 Task: Access a repository's "Branches" to manage and review branch history.
Action: Mouse moved to (1161, 408)
Screenshot: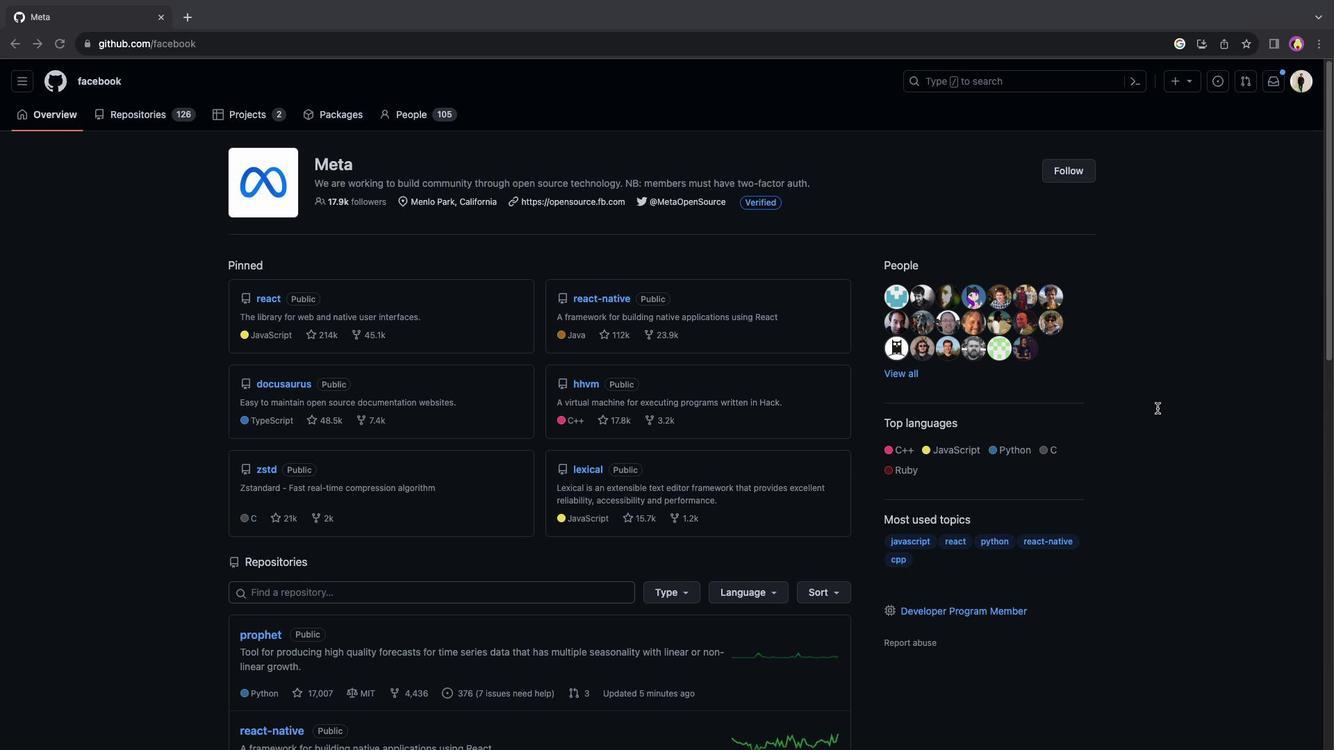 
Action: Mouse scrolled (1161, 408) with delta (0, 0)
Screenshot: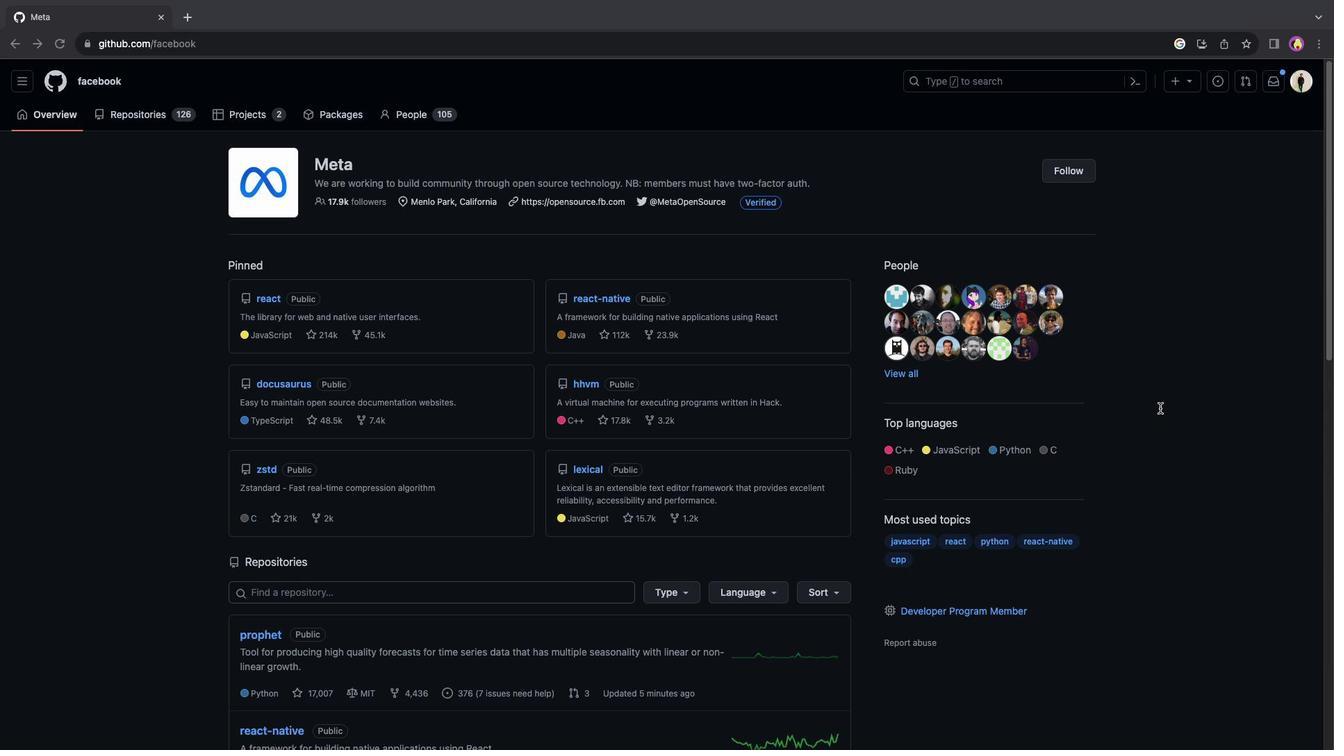 
Action: Mouse scrolled (1161, 408) with delta (0, 0)
Screenshot: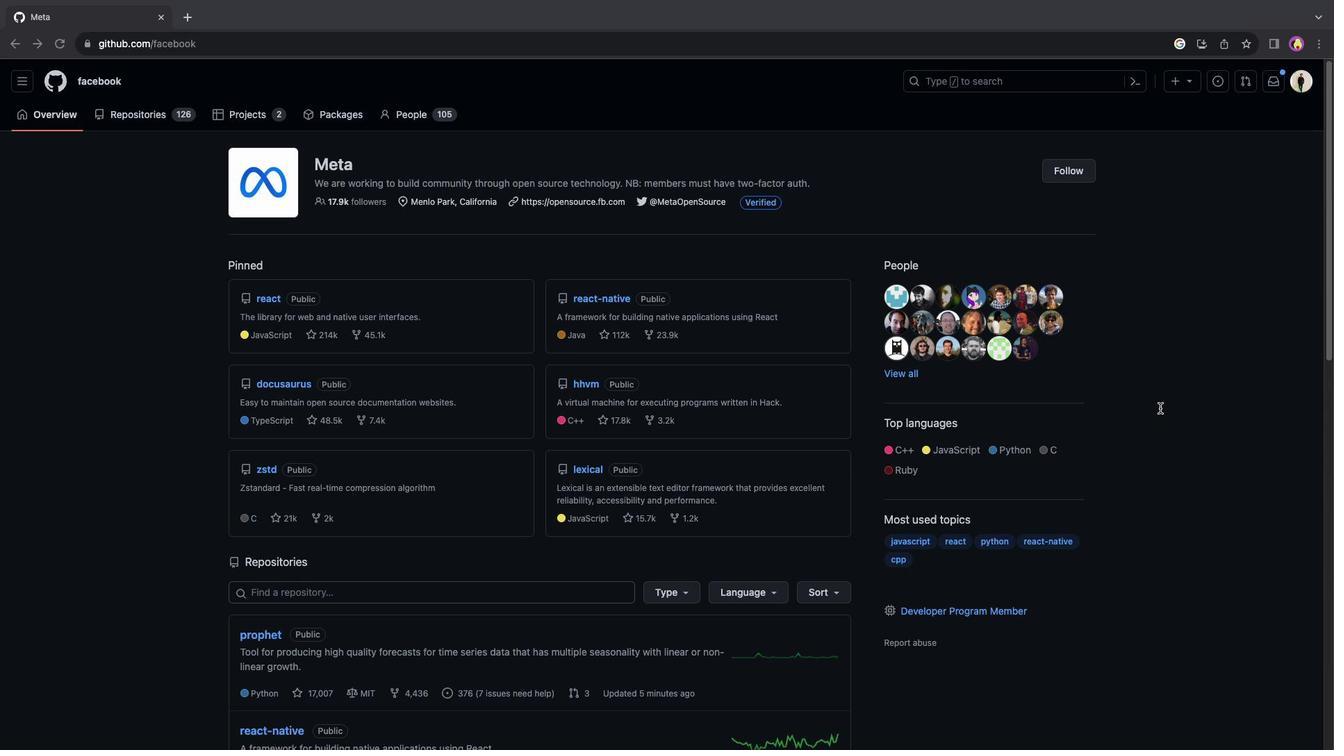 
Action: Mouse moved to (1160, 408)
Screenshot: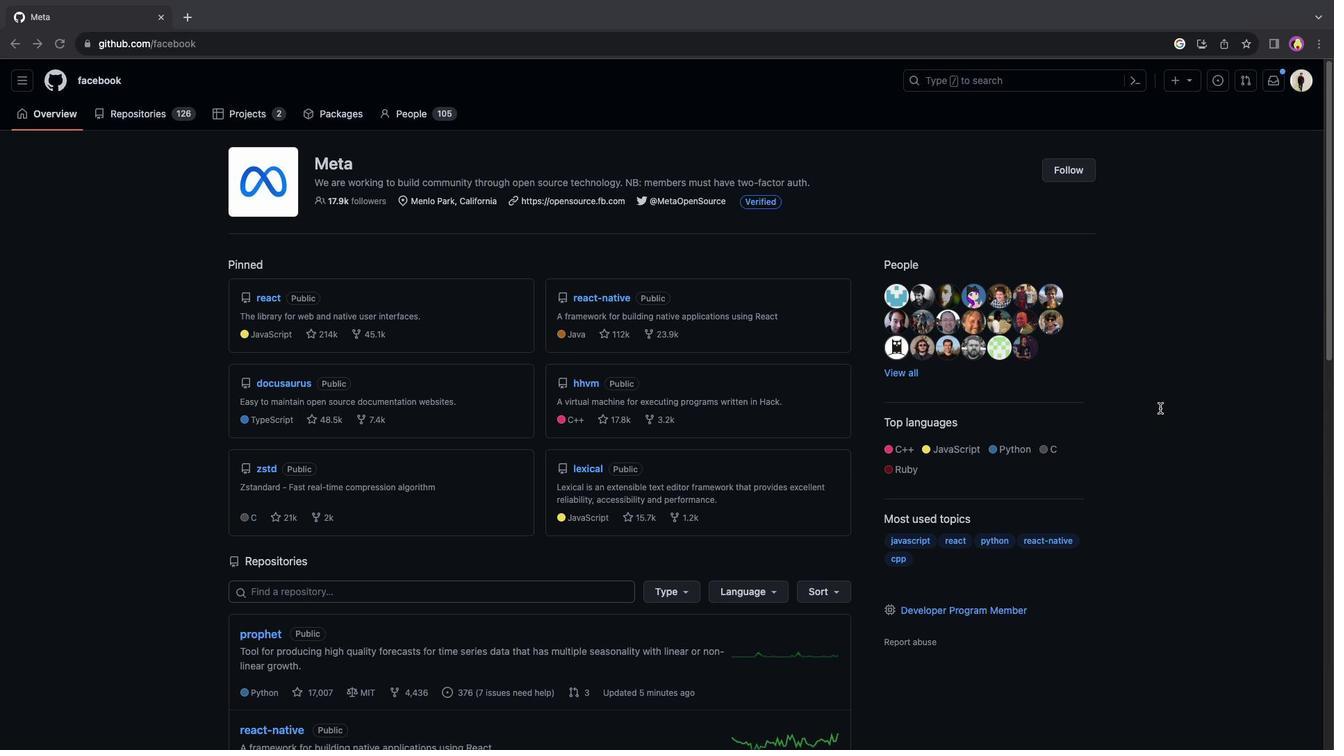 
Action: Mouse scrolled (1160, 408) with delta (0, -1)
Screenshot: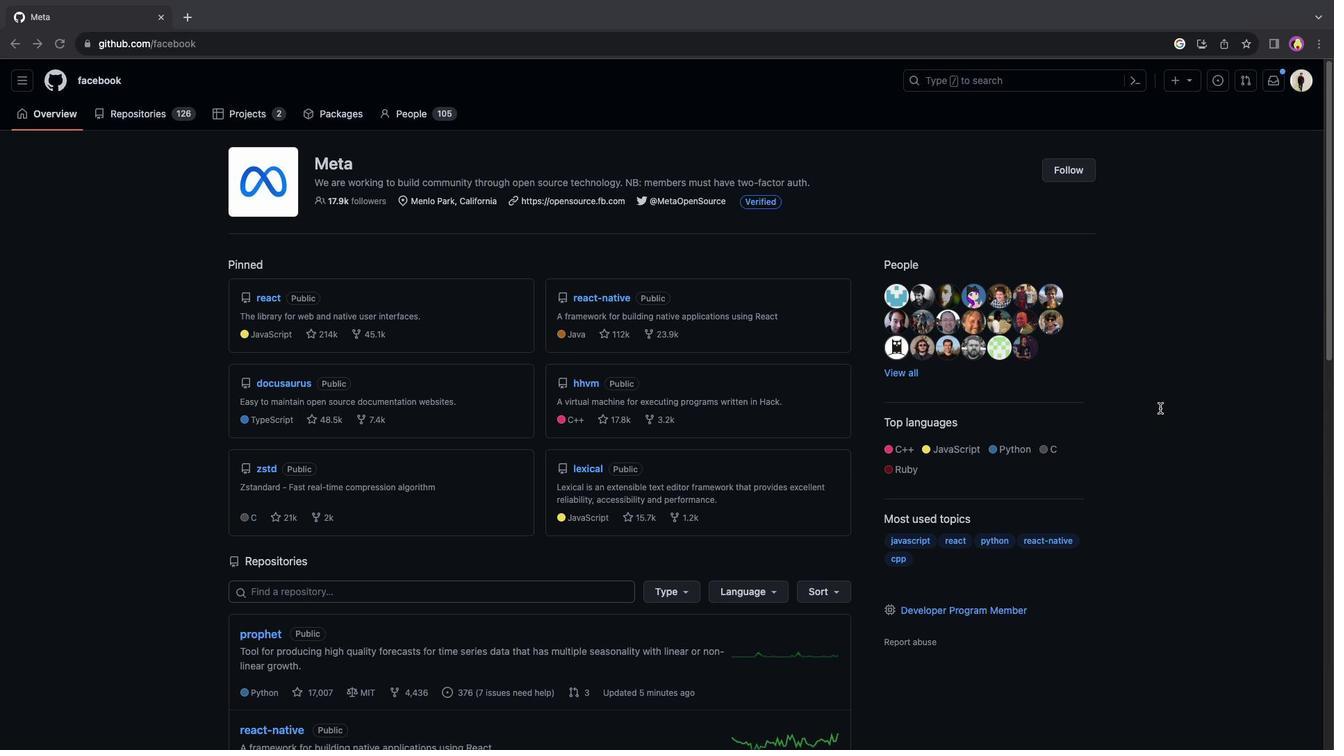 
Action: Mouse moved to (264, 202)
Screenshot: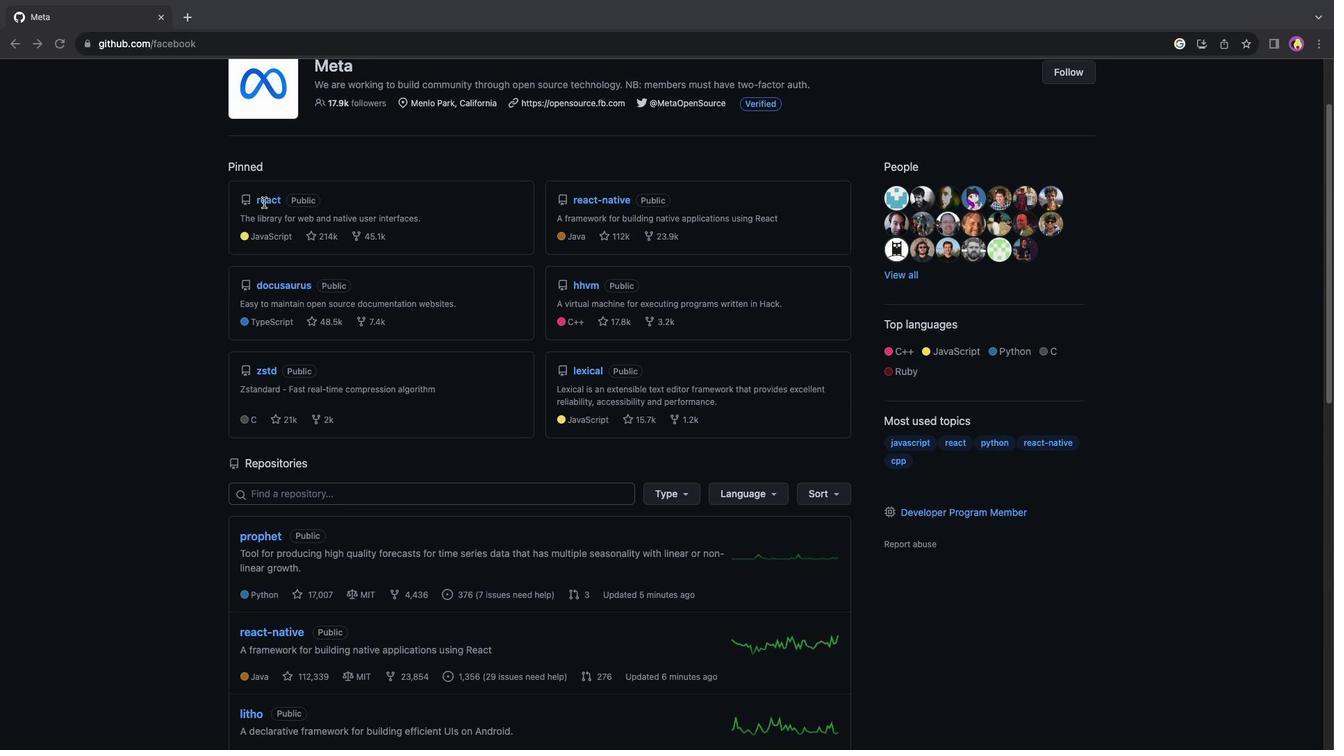 
Action: Mouse pressed left at (264, 202)
Screenshot: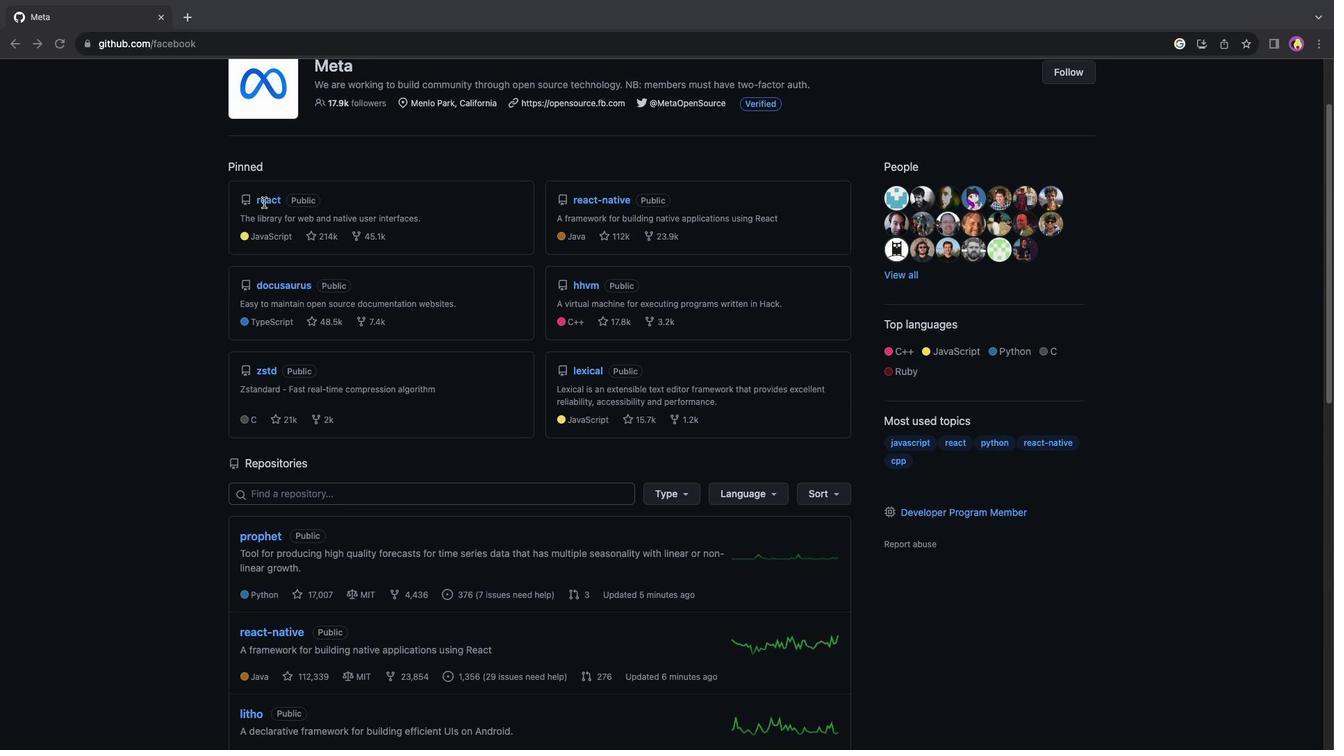 
Action: Mouse moved to (264, 199)
Screenshot: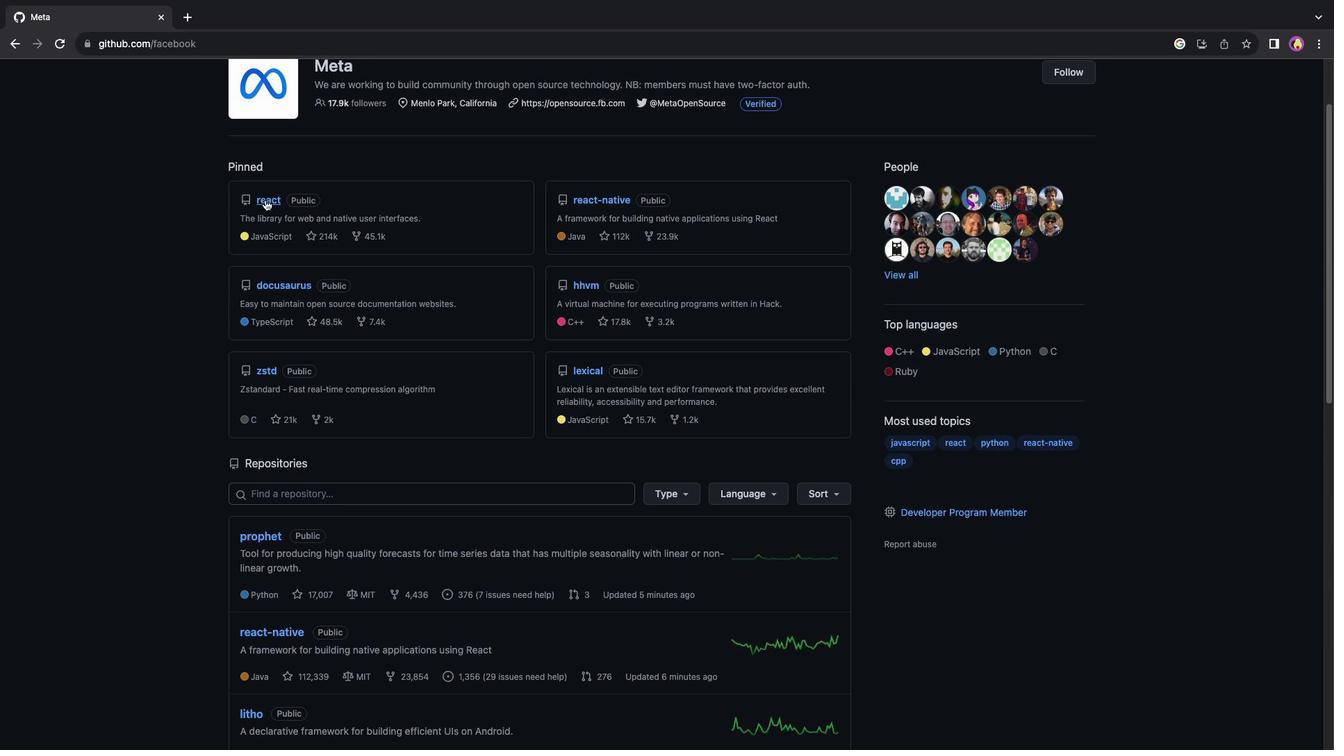 
Action: Mouse pressed left at (264, 199)
Screenshot: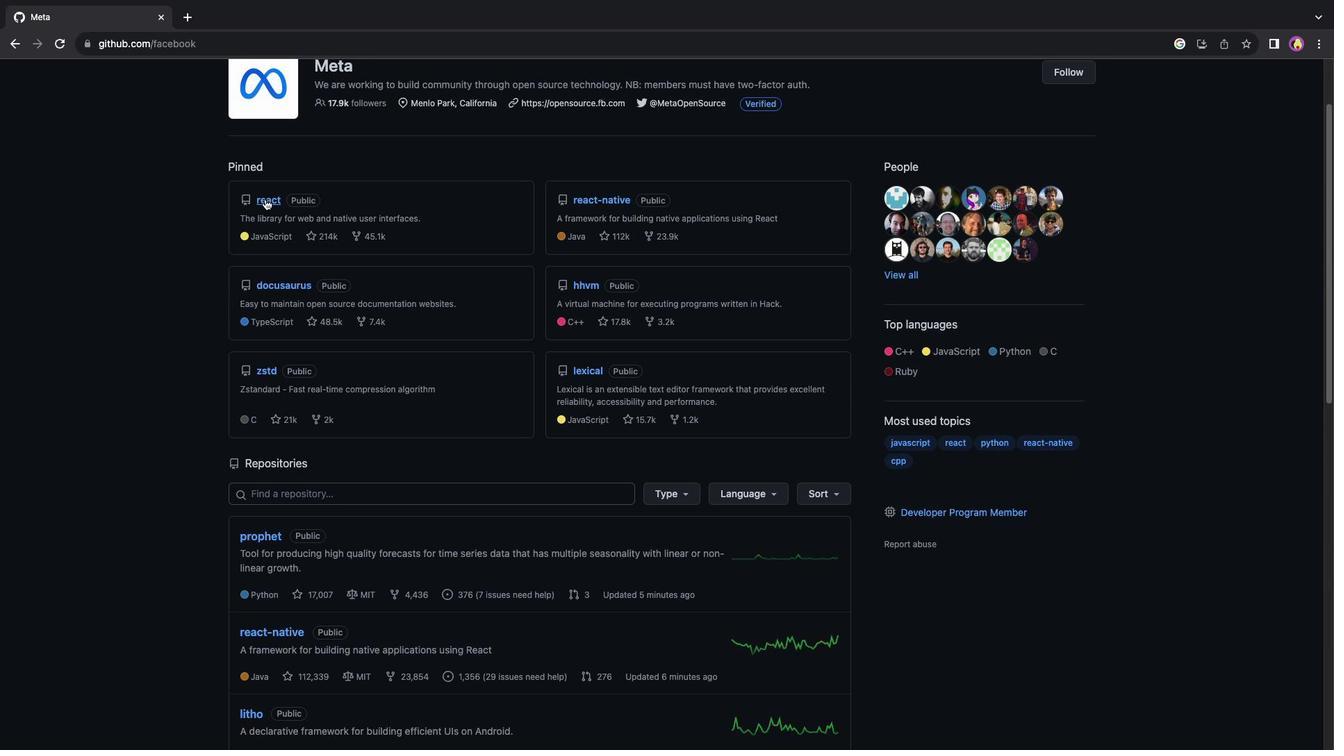 
Action: Mouse moved to (351, 200)
Screenshot: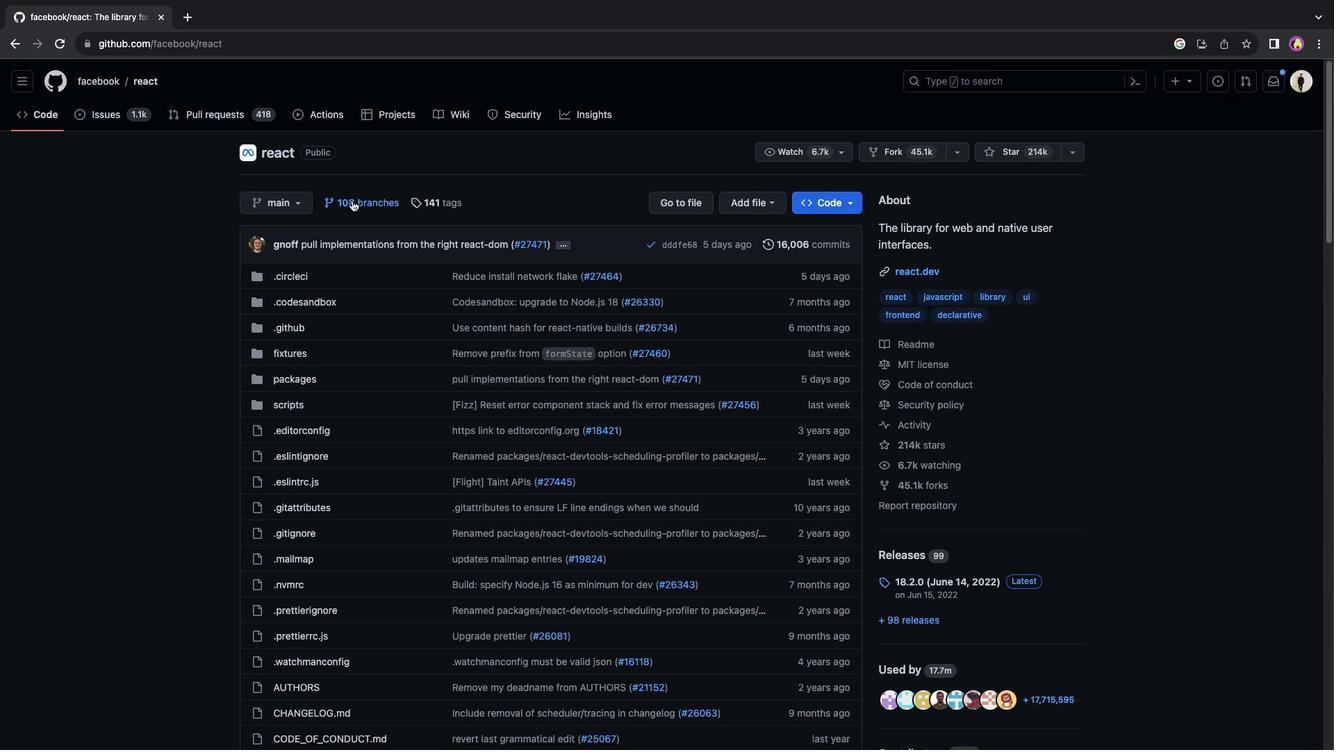 
Action: Mouse pressed left at (351, 200)
Screenshot: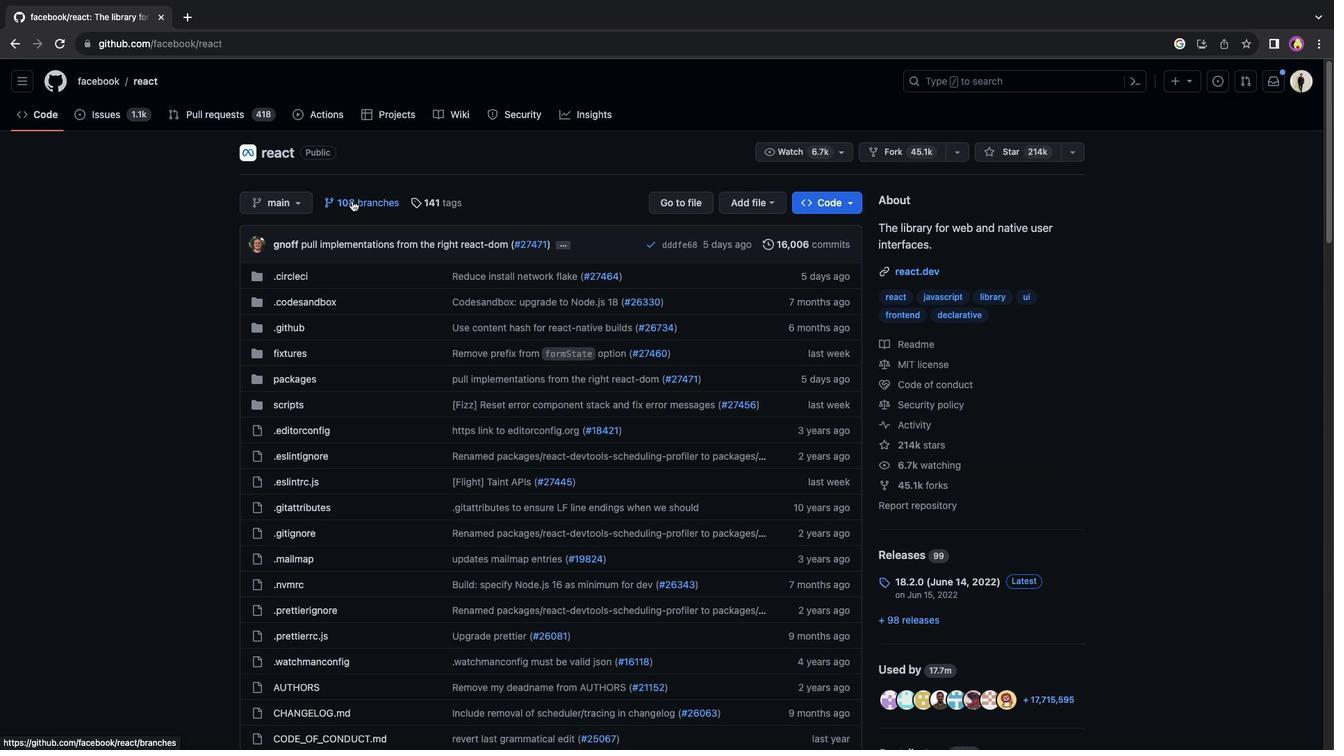 
Action: Mouse moved to (561, 316)
Screenshot: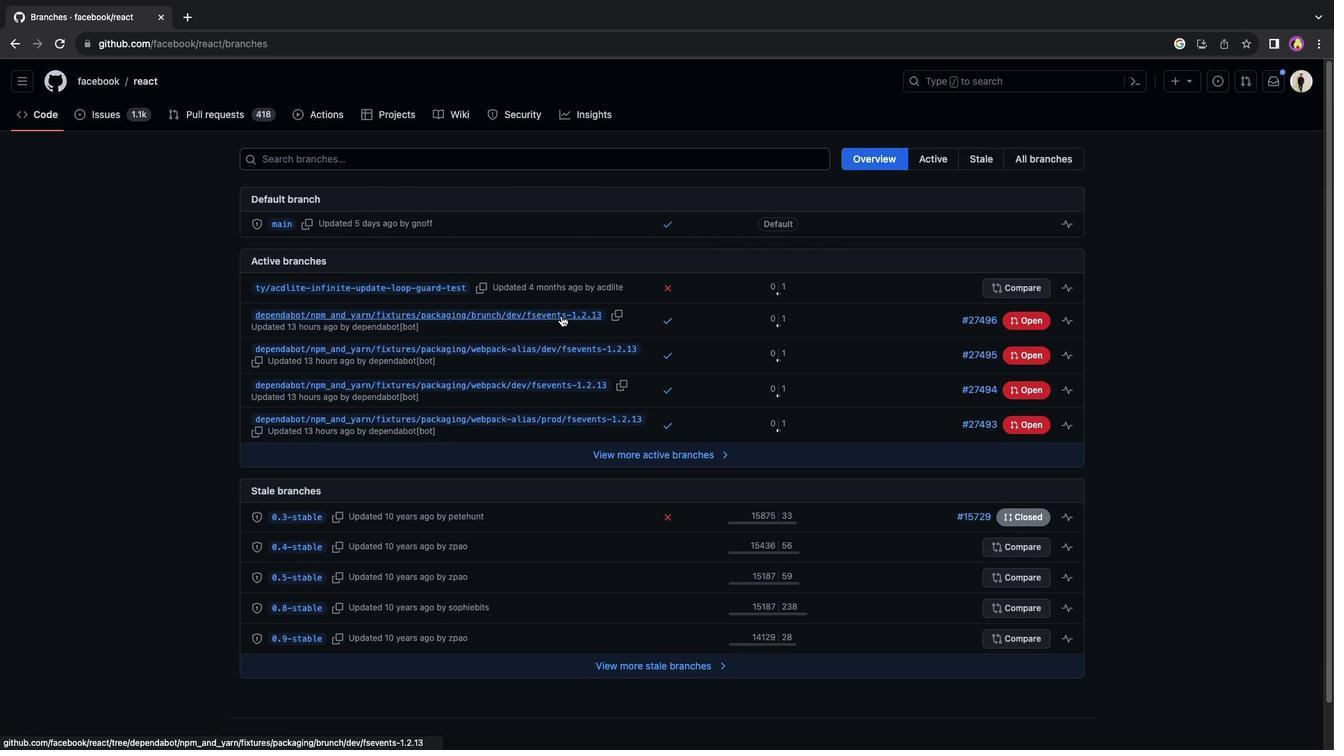 
Action: Mouse pressed left at (561, 316)
Screenshot: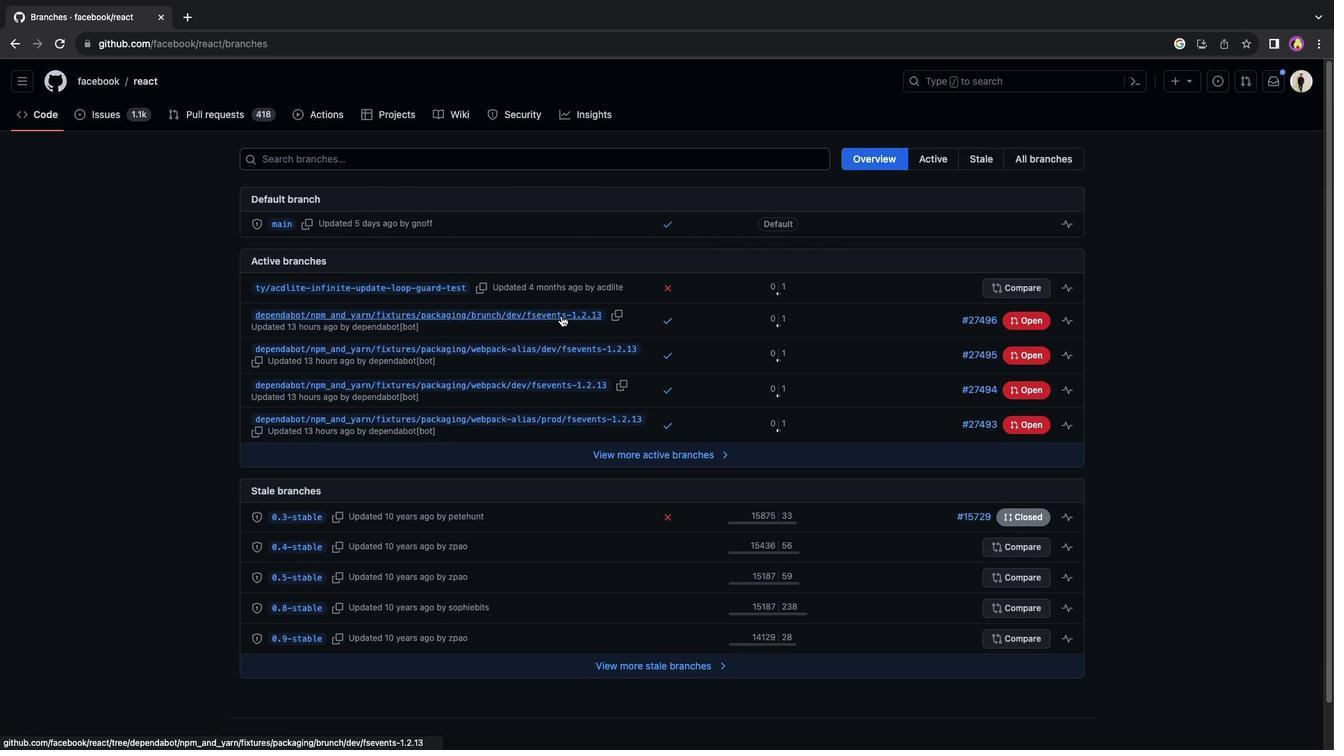 
Action: Mouse moved to (568, 351)
Screenshot: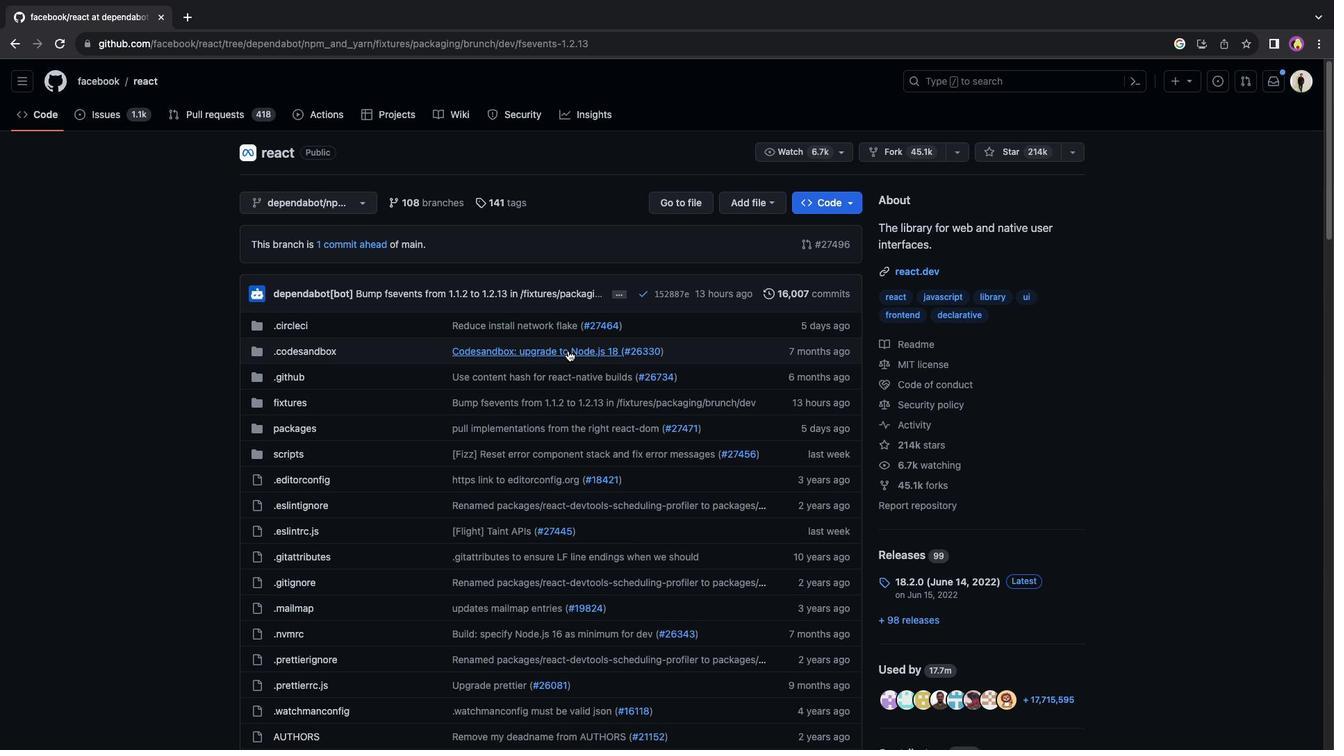 
Action: Mouse scrolled (568, 351) with delta (0, 0)
Screenshot: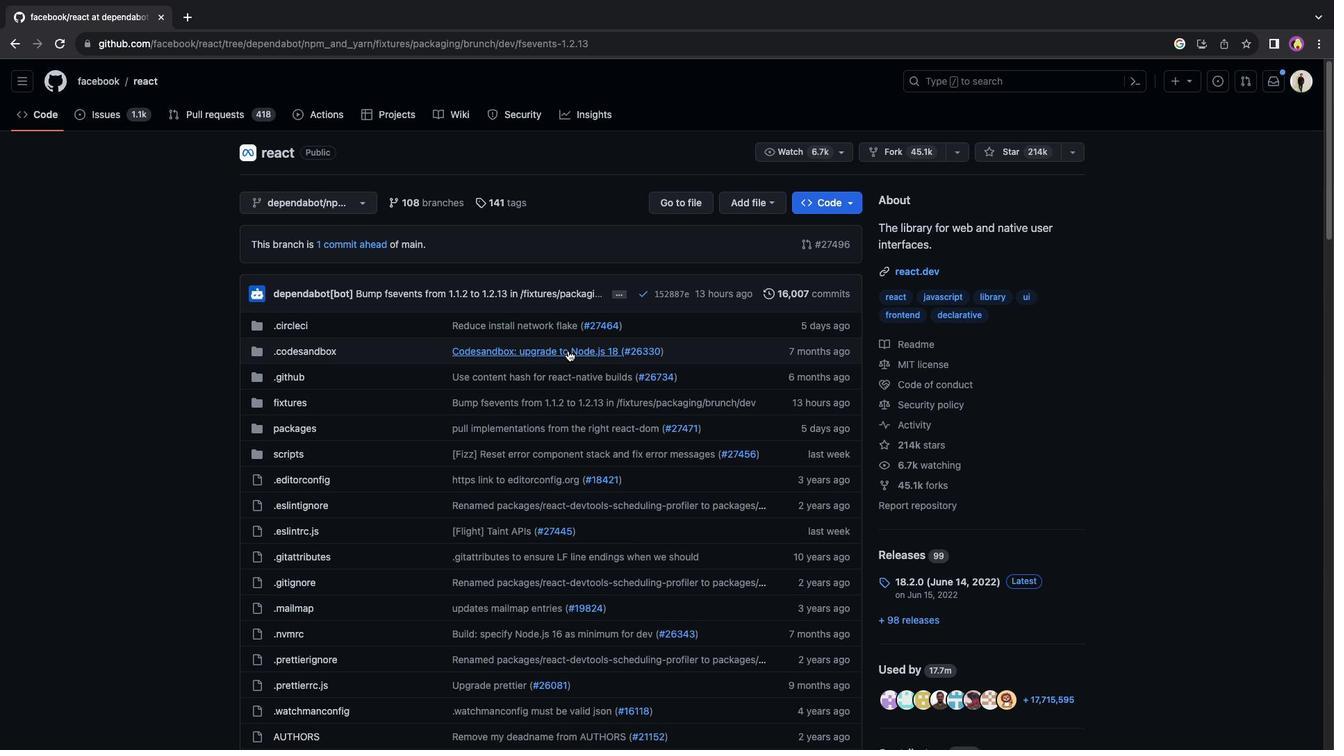 
Action: Mouse scrolled (568, 351) with delta (0, 0)
Screenshot: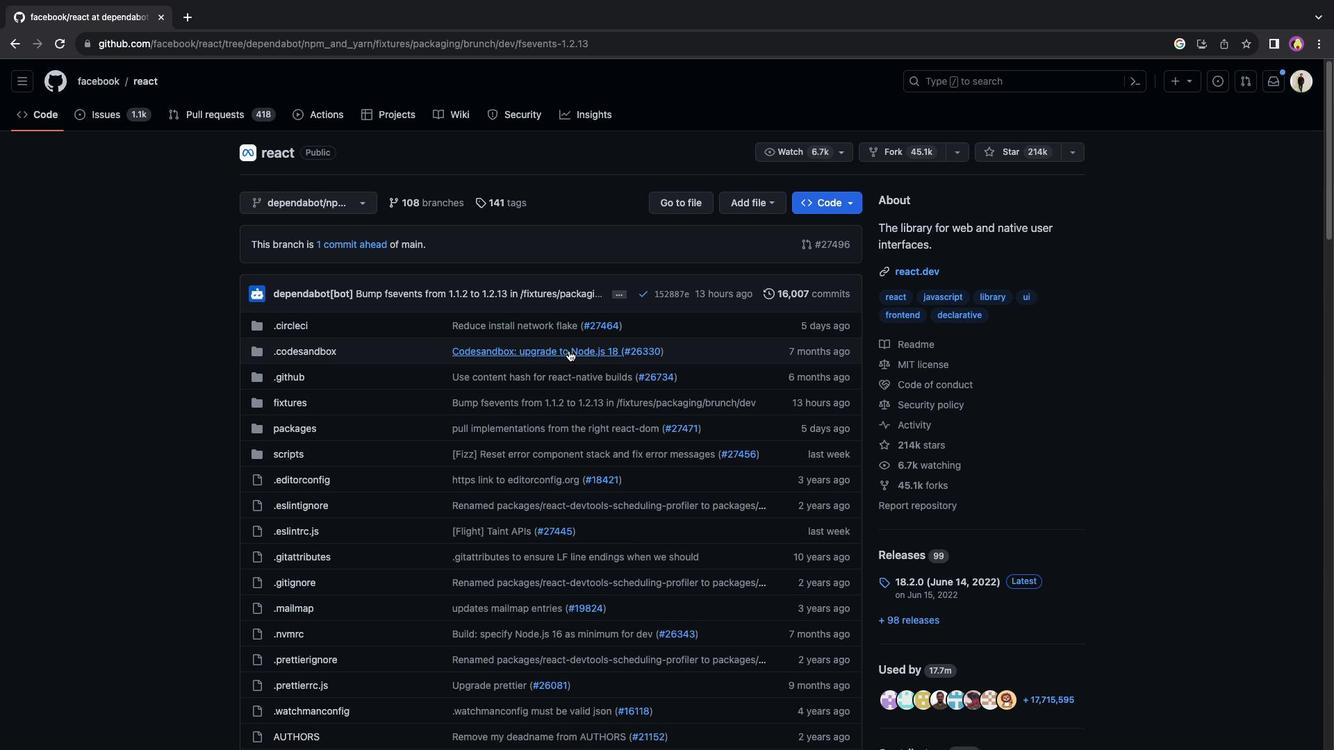 
Action: Mouse scrolled (568, 351) with delta (0, -1)
Screenshot: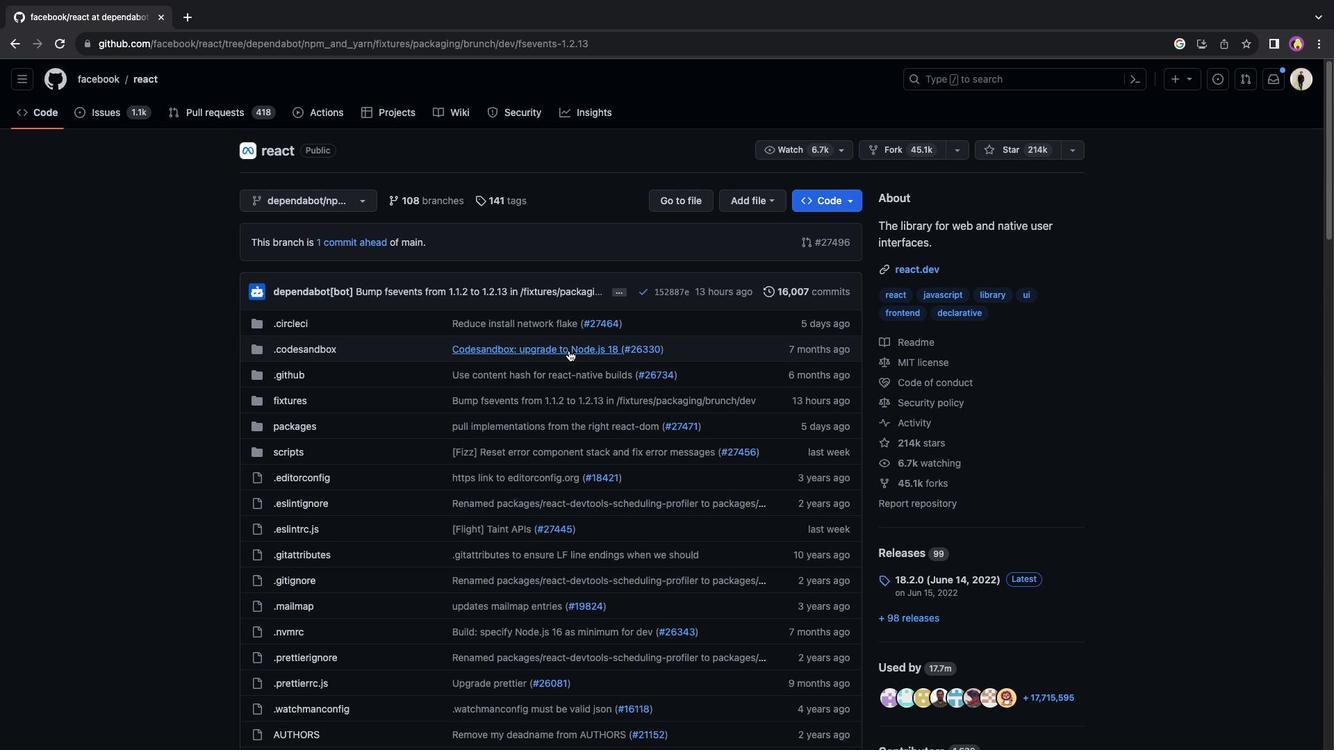 
Action: Mouse scrolled (568, 351) with delta (0, 0)
Screenshot: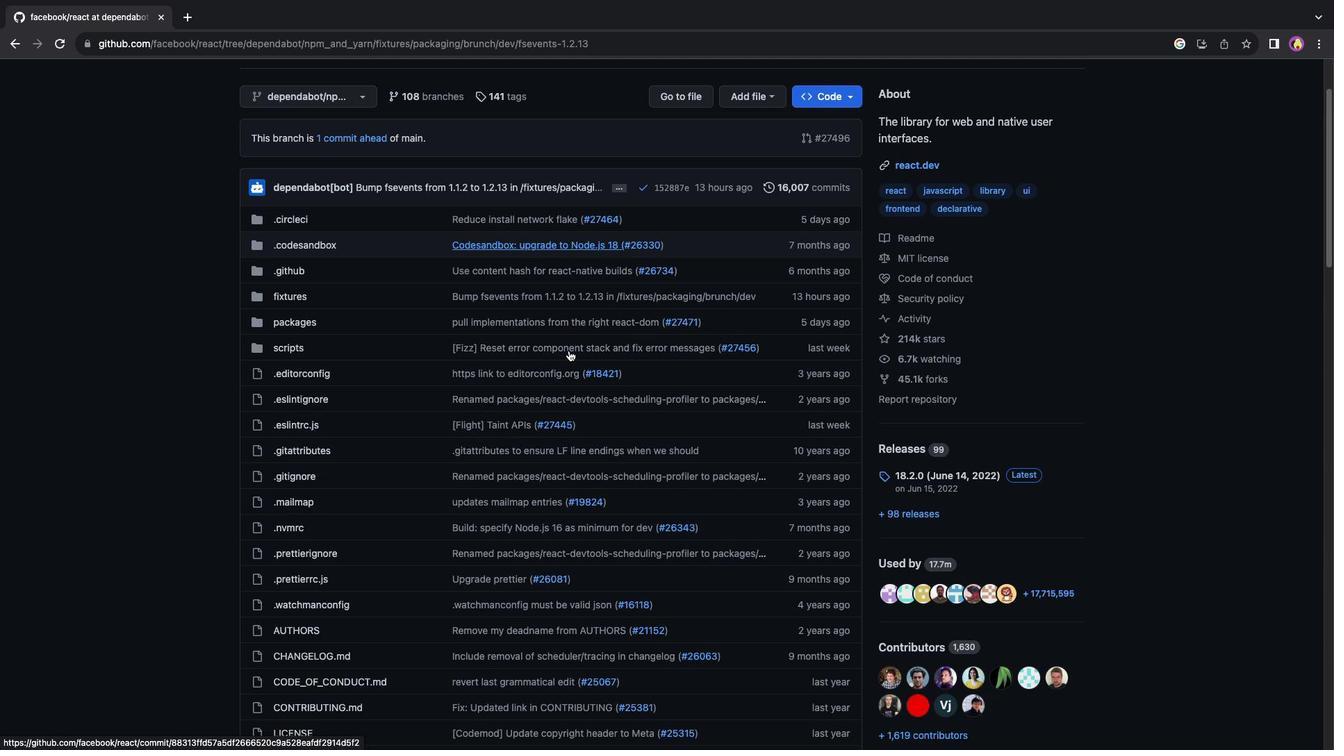 
Action: Mouse scrolled (568, 351) with delta (0, 0)
Screenshot: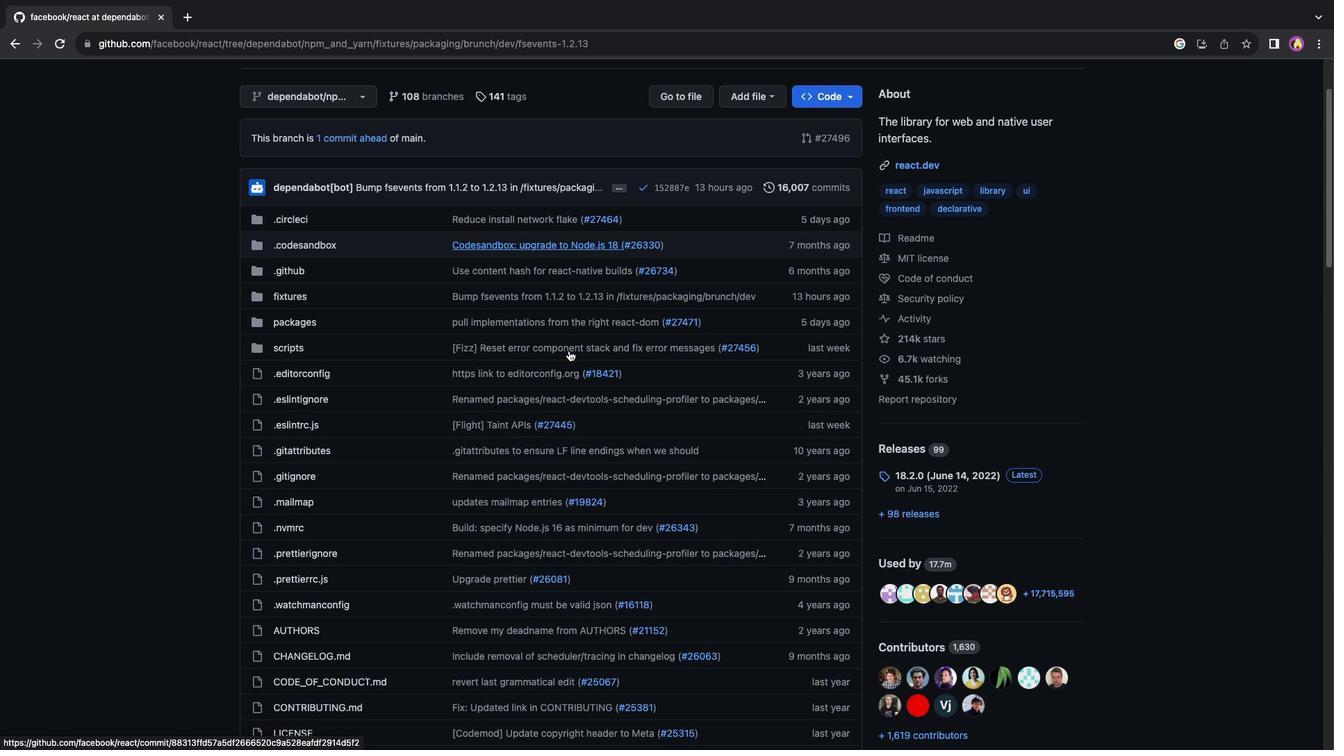 
Action: Mouse scrolled (568, 351) with delta (0, -2)
Screenshot: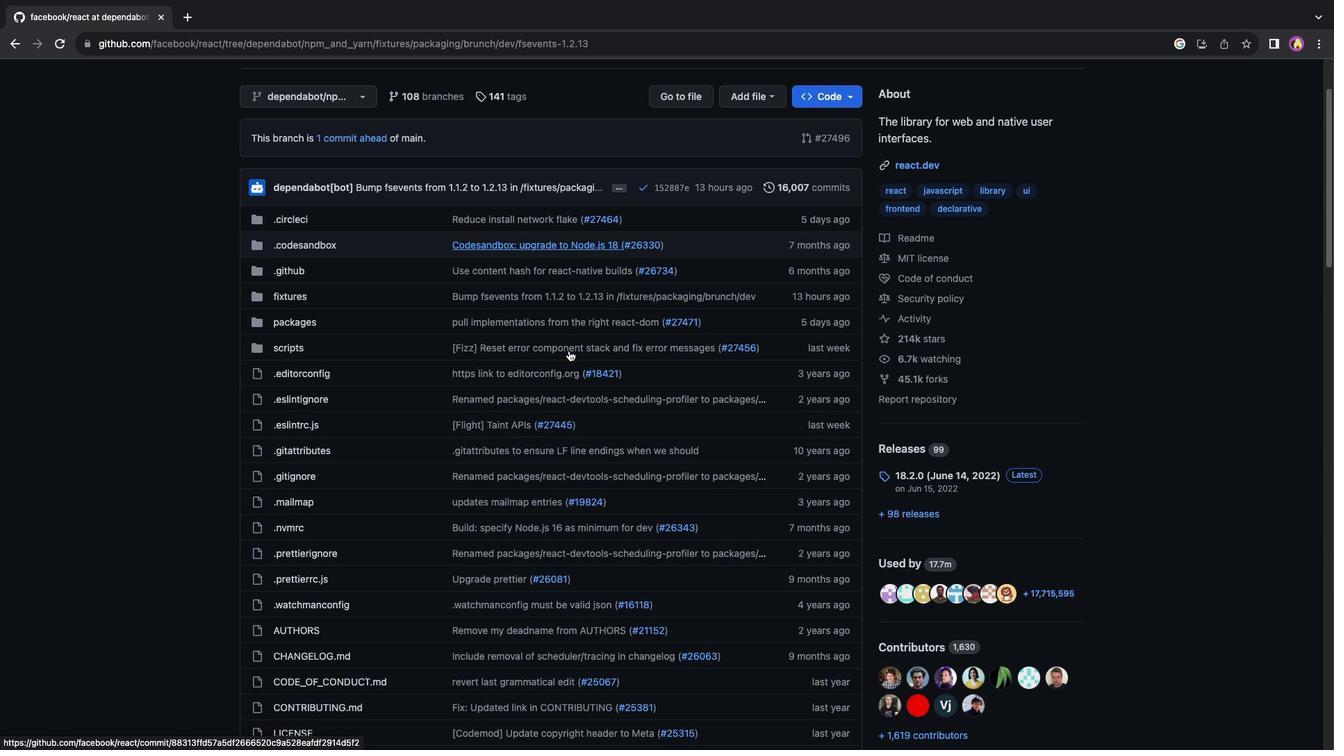 
Action: Mouse scrolled (568, 351) with delta (0, -2)
Screenshot: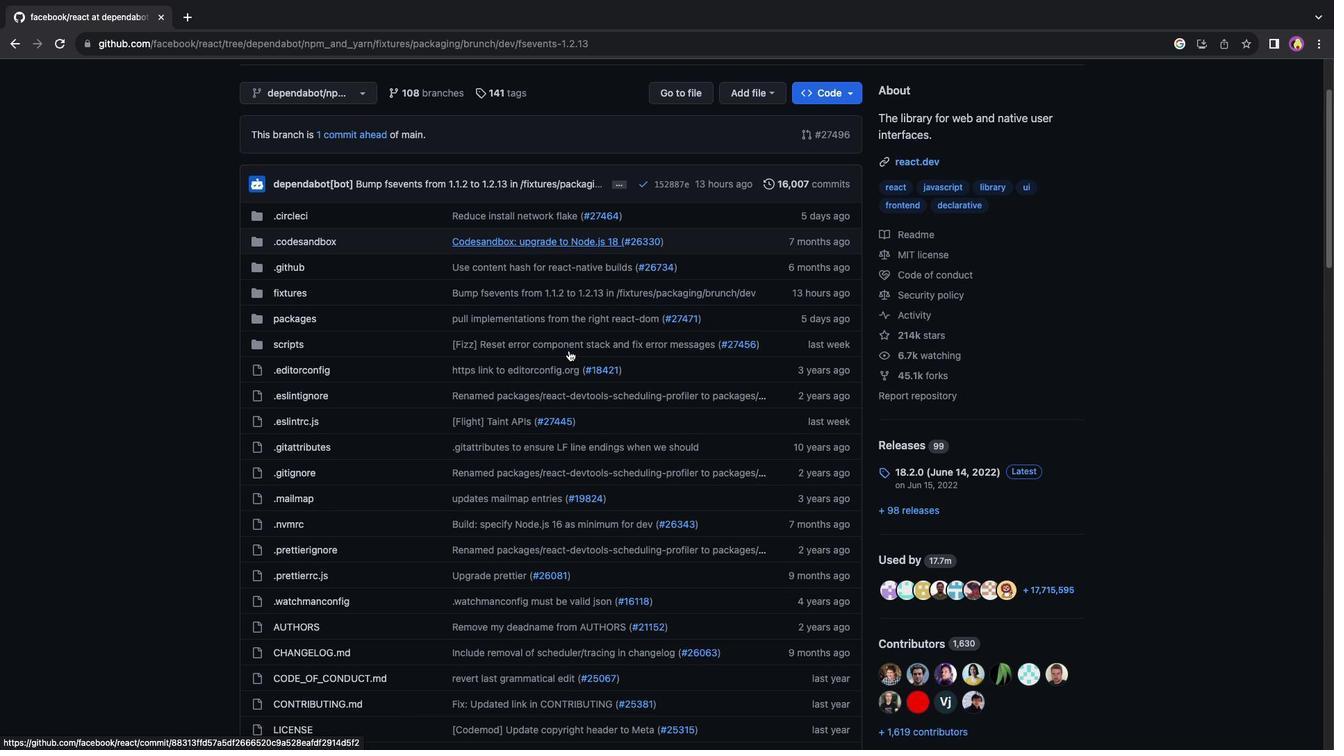 
Action: Mouse scrolled (568, 351) with delta (0, 0)
Screenshot: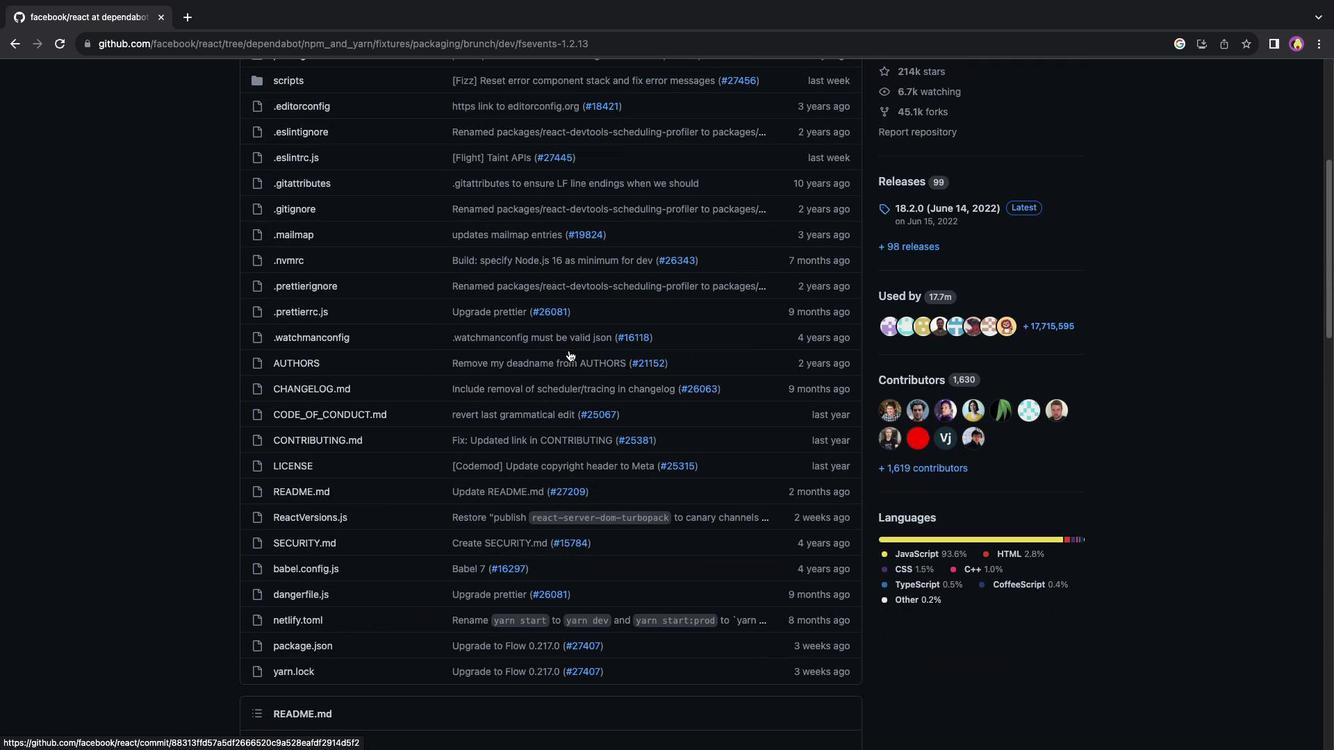
Action: Mouse scrolled (568, 351) with delta (0, 0)
Screenshot: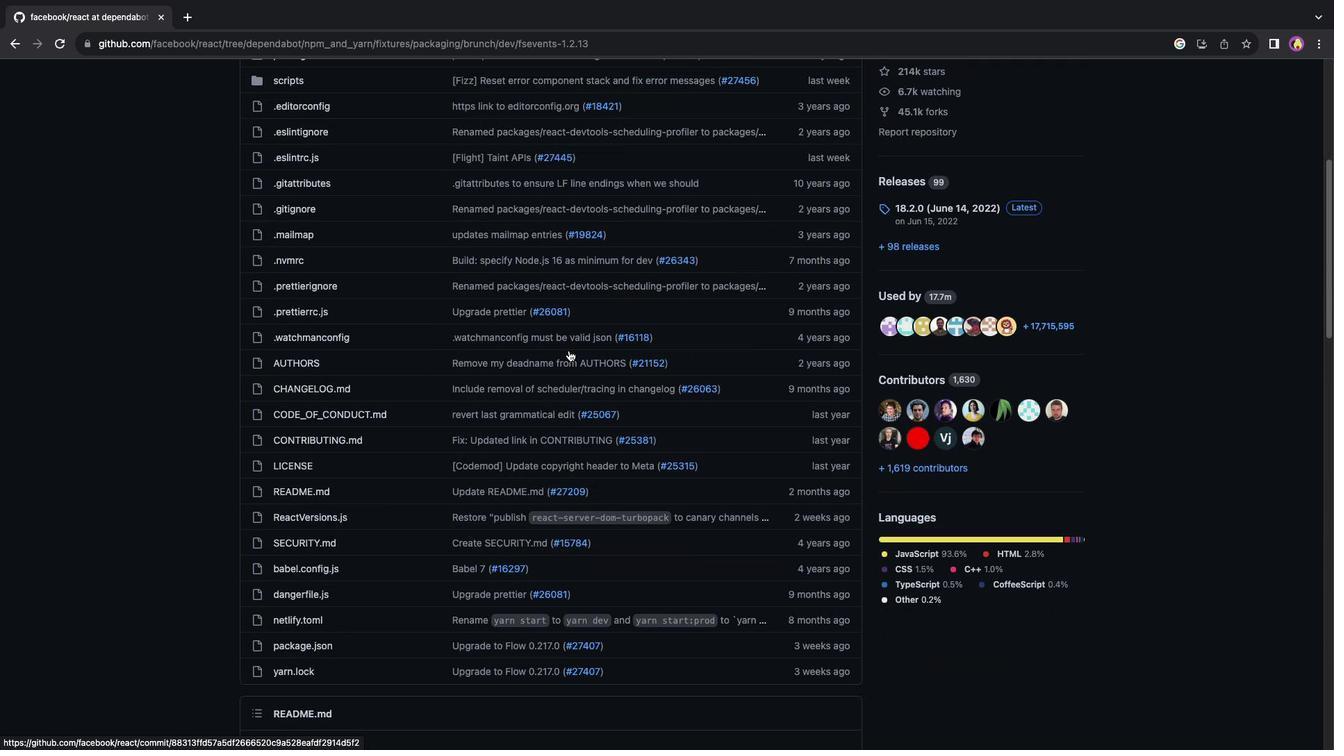
Action: Mouse scrolled (568, 351) with delta (0, -2)
Screenshot: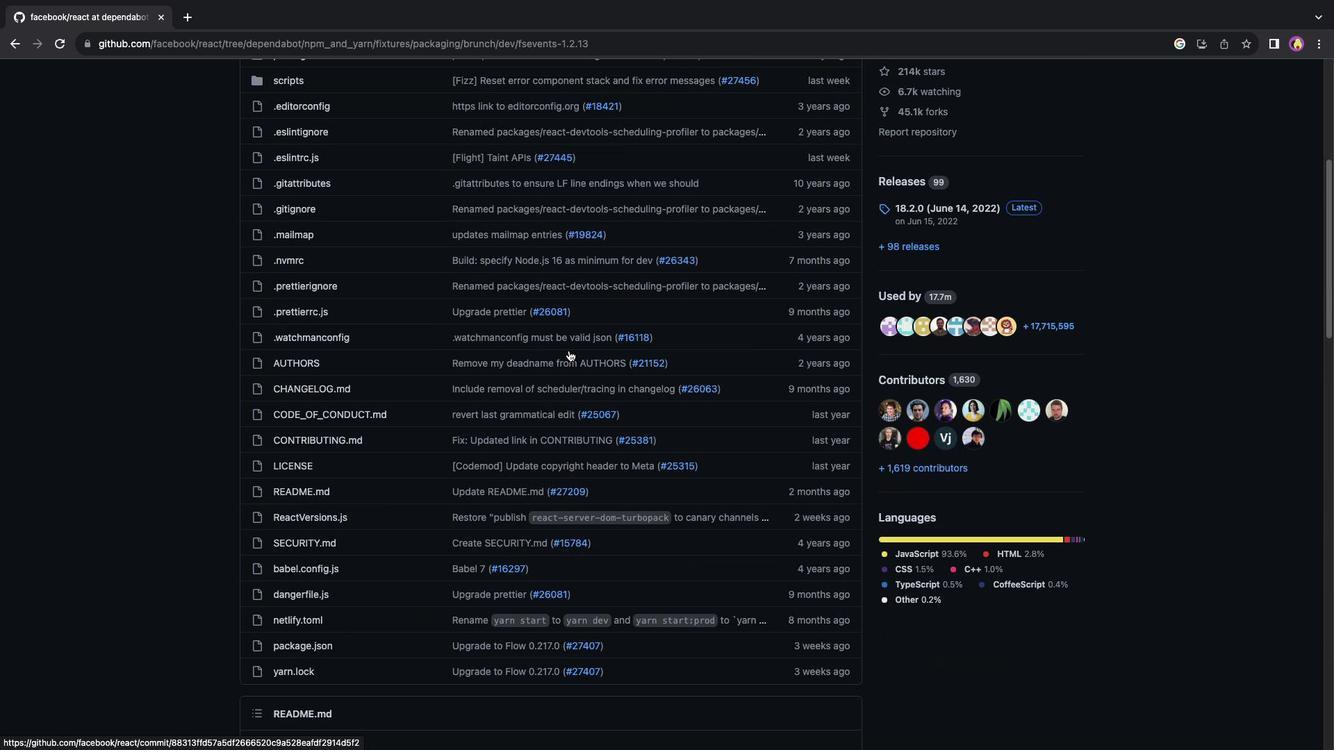 
Action: Mouse scrolled (568, 351) with delta (0, -2)
Screenshot: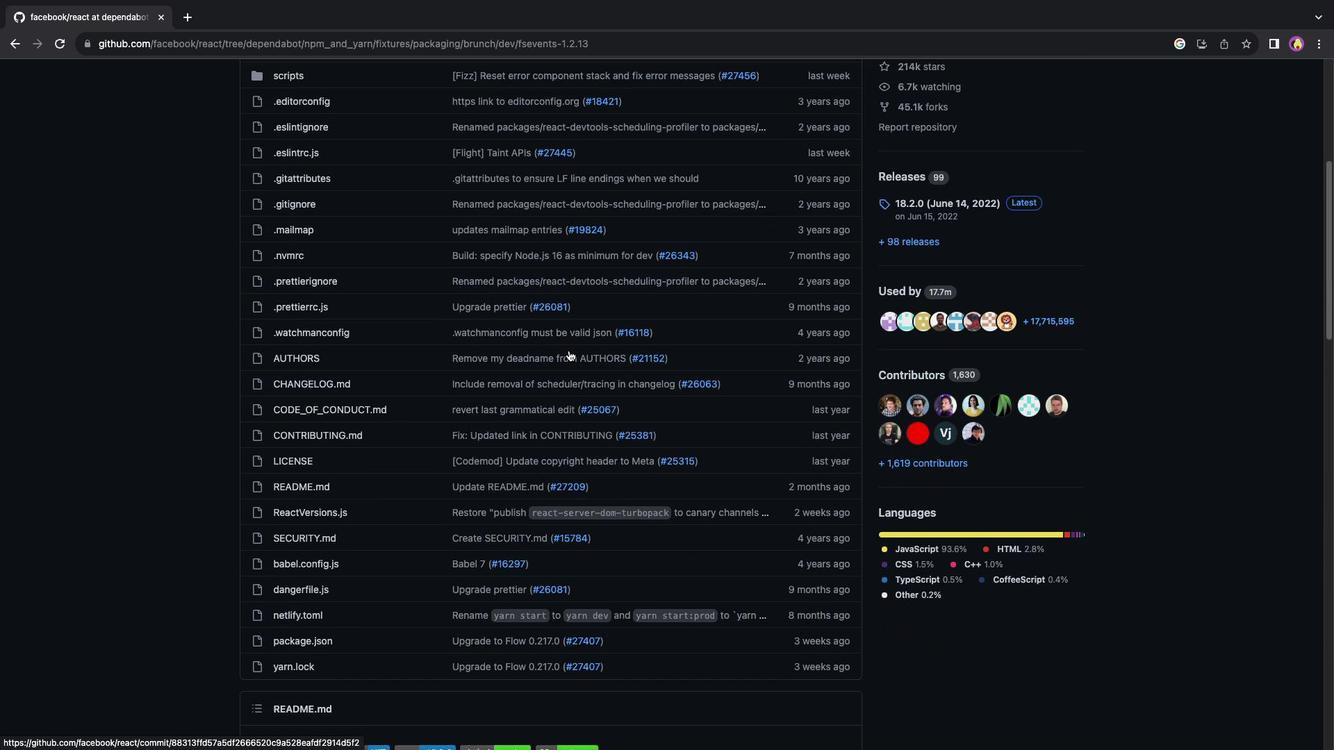 
Action: Mouse moved to (568, 350)
Screenshot: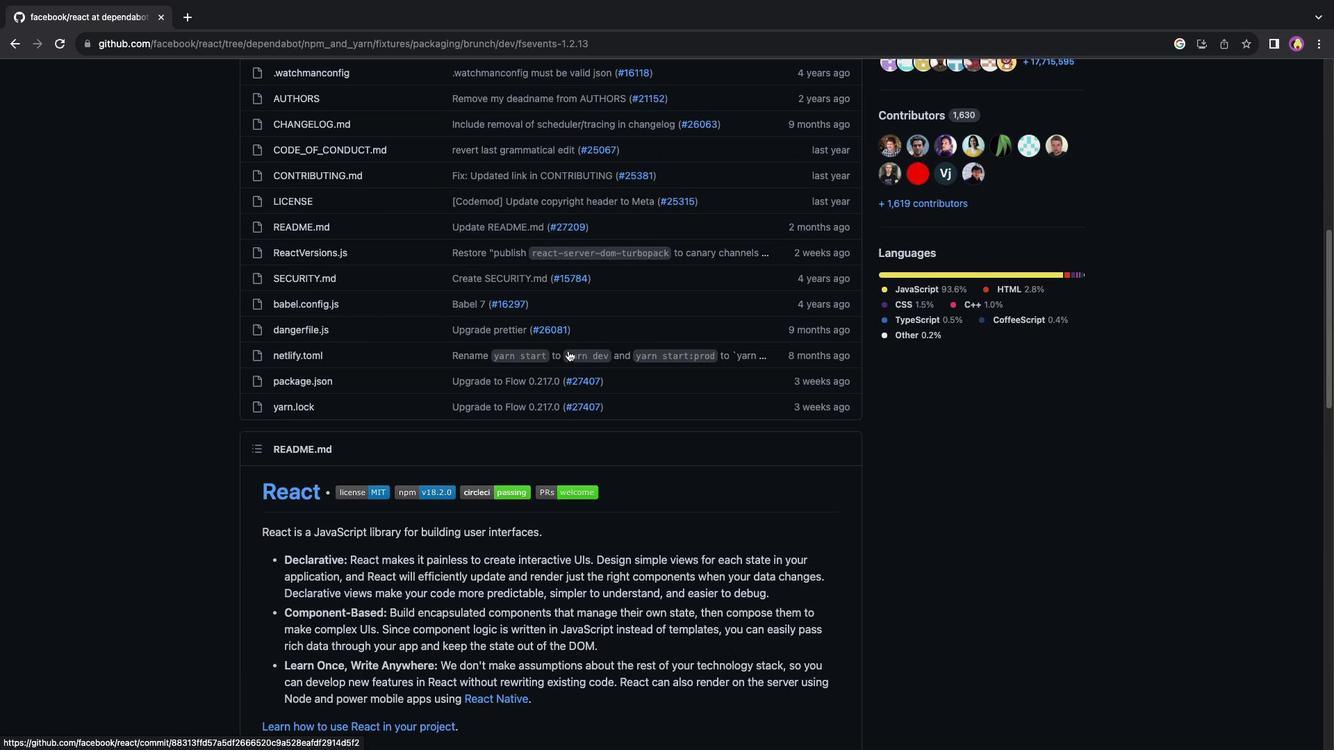 
Action: Mouse scrolled (568, 350) with delta (0, 0)
Screenshot: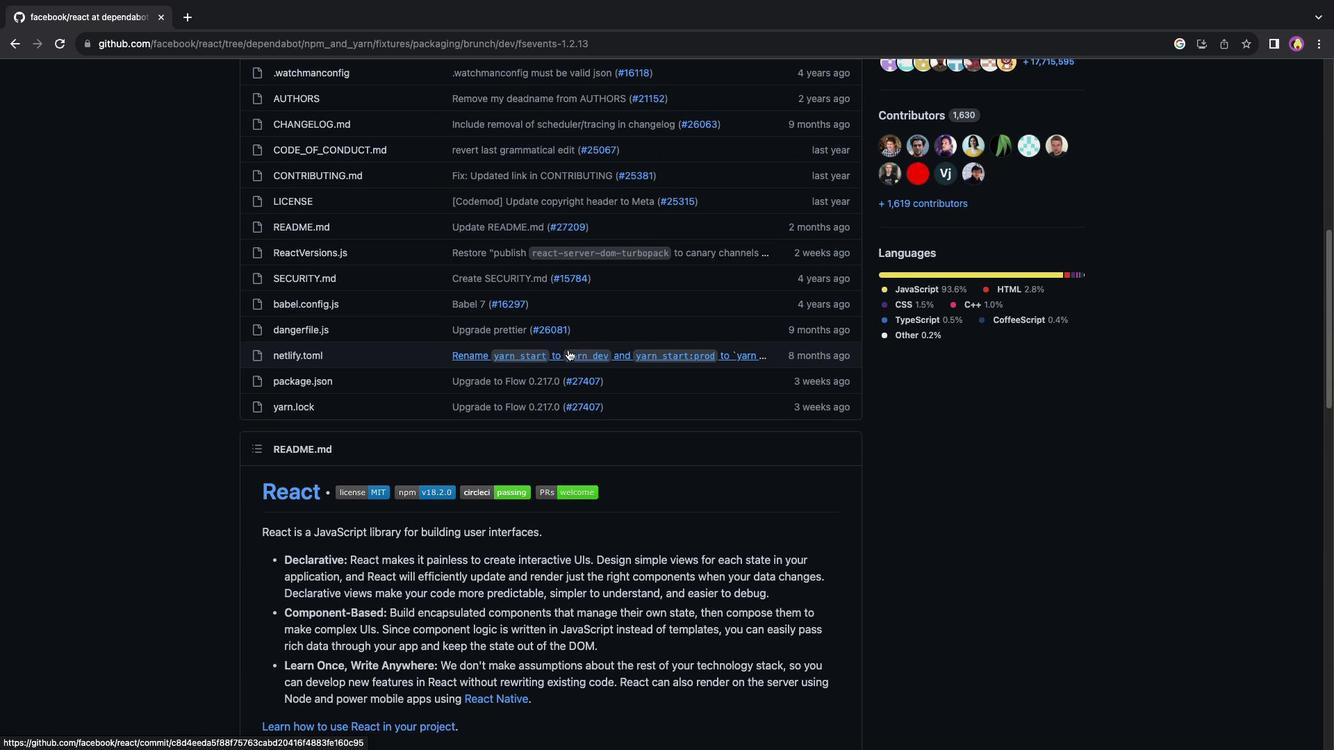
Action: Mouse scrolled (568, 350) with delta (0, 0)
Screenshot: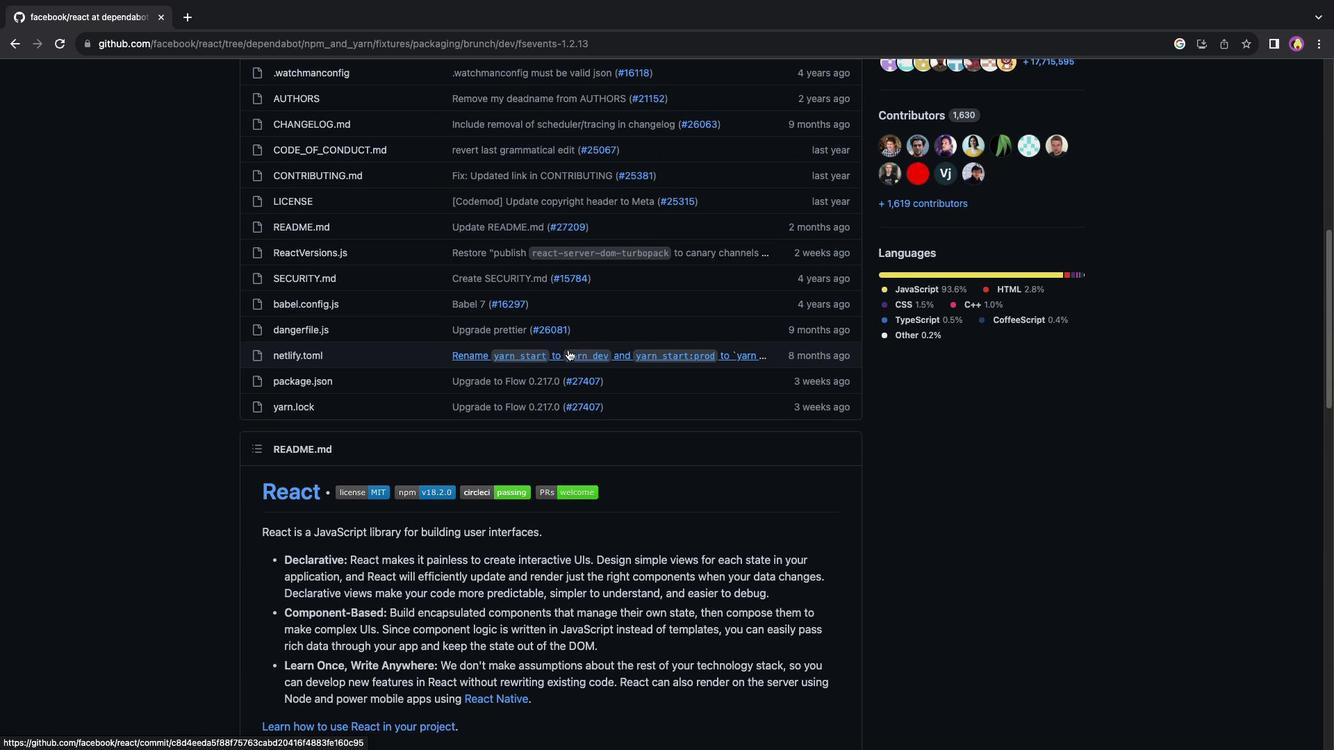 
Action: Mouse scrolled (568, 350) with delta (0, -2)
Screenshot: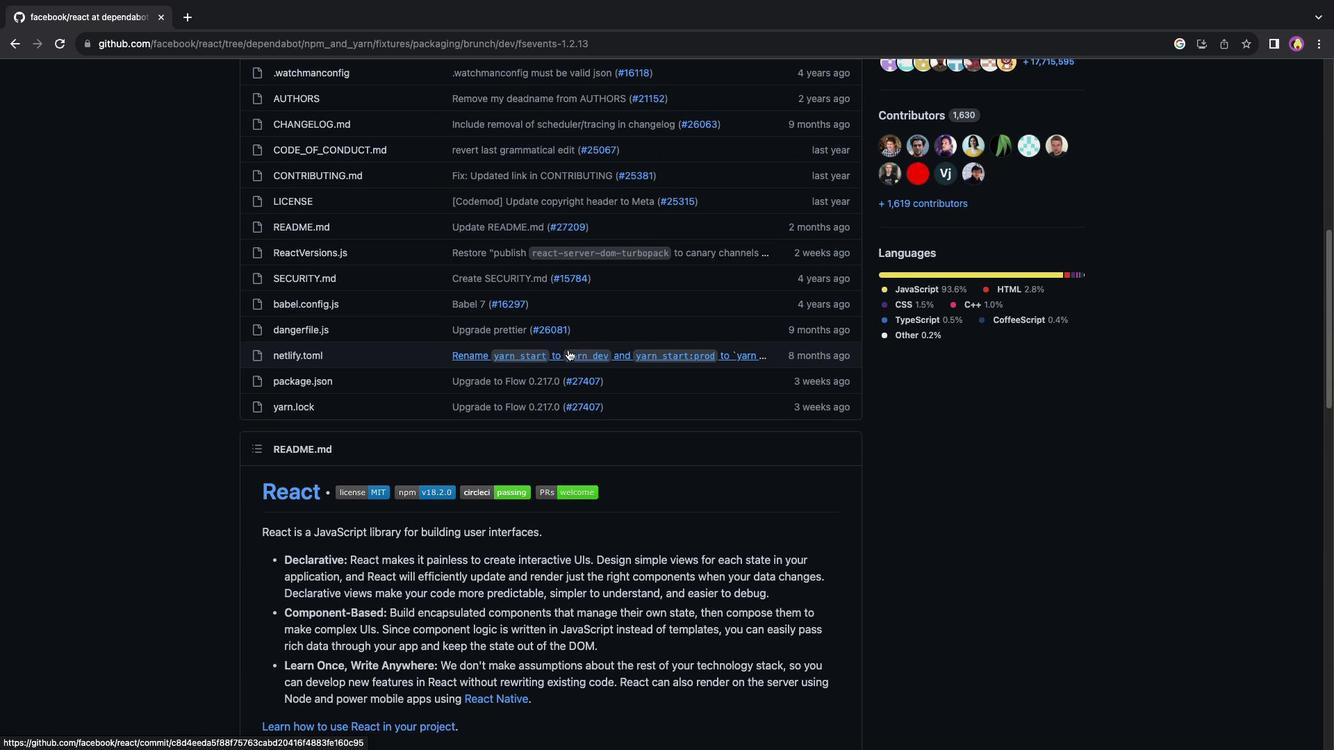 
Action: Mouse scrolled (568, 350) with delta (0, -3)
Screenshot: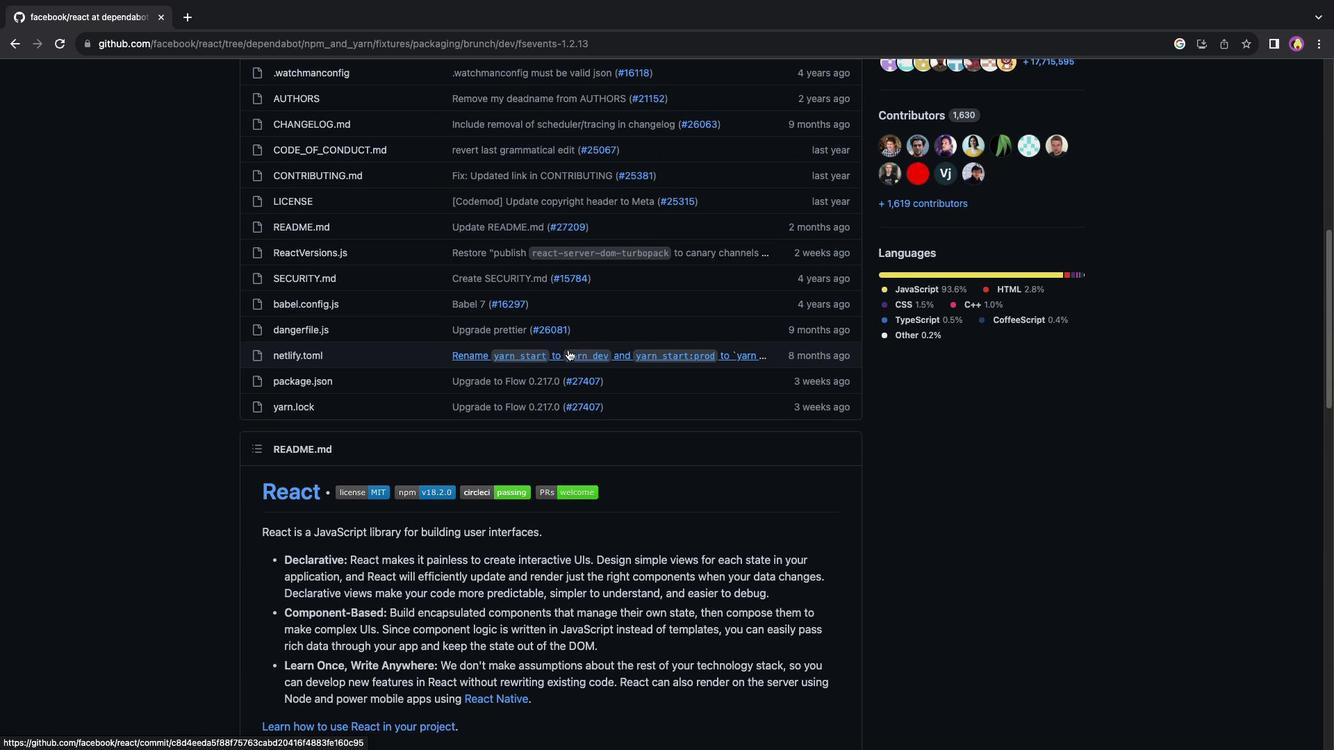 
Action: Mouse scrolled (568, 350) with delta (0, -4)
Screenshot: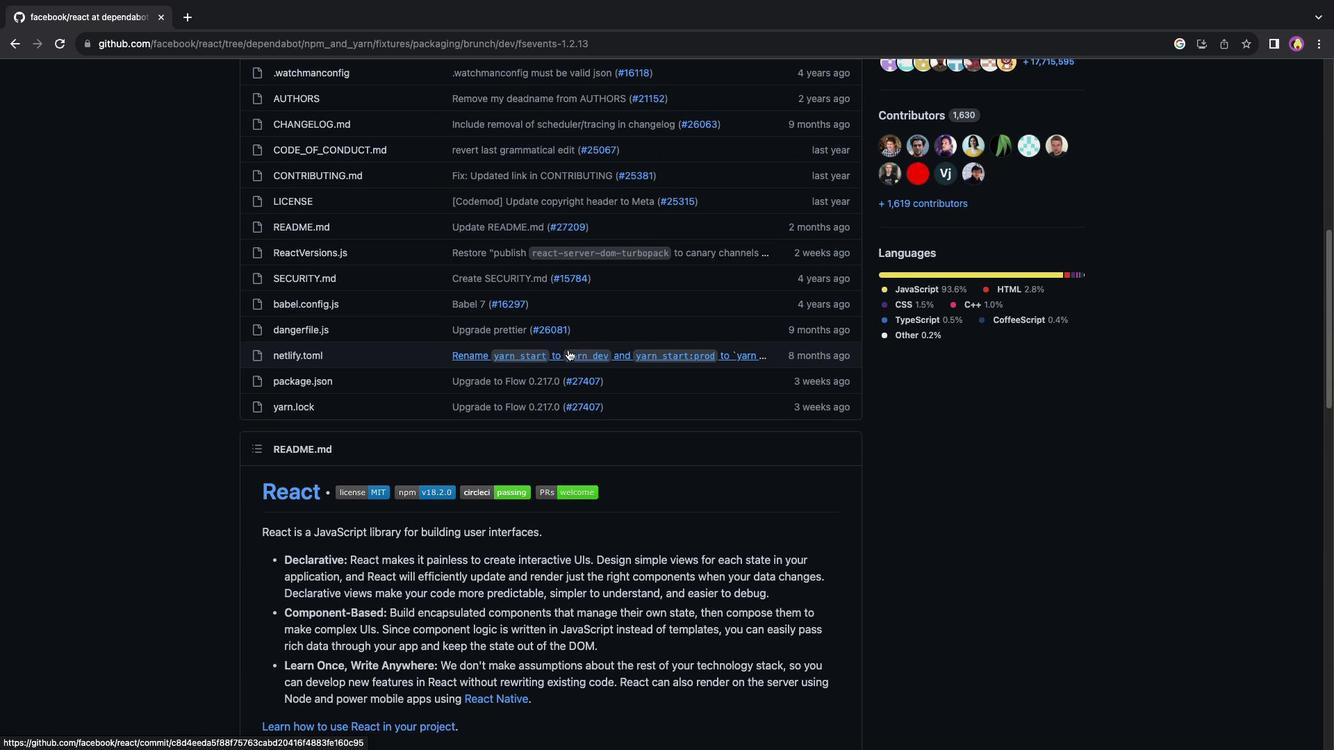 
Action: Mouse moved to (565, 308)
Screenshot: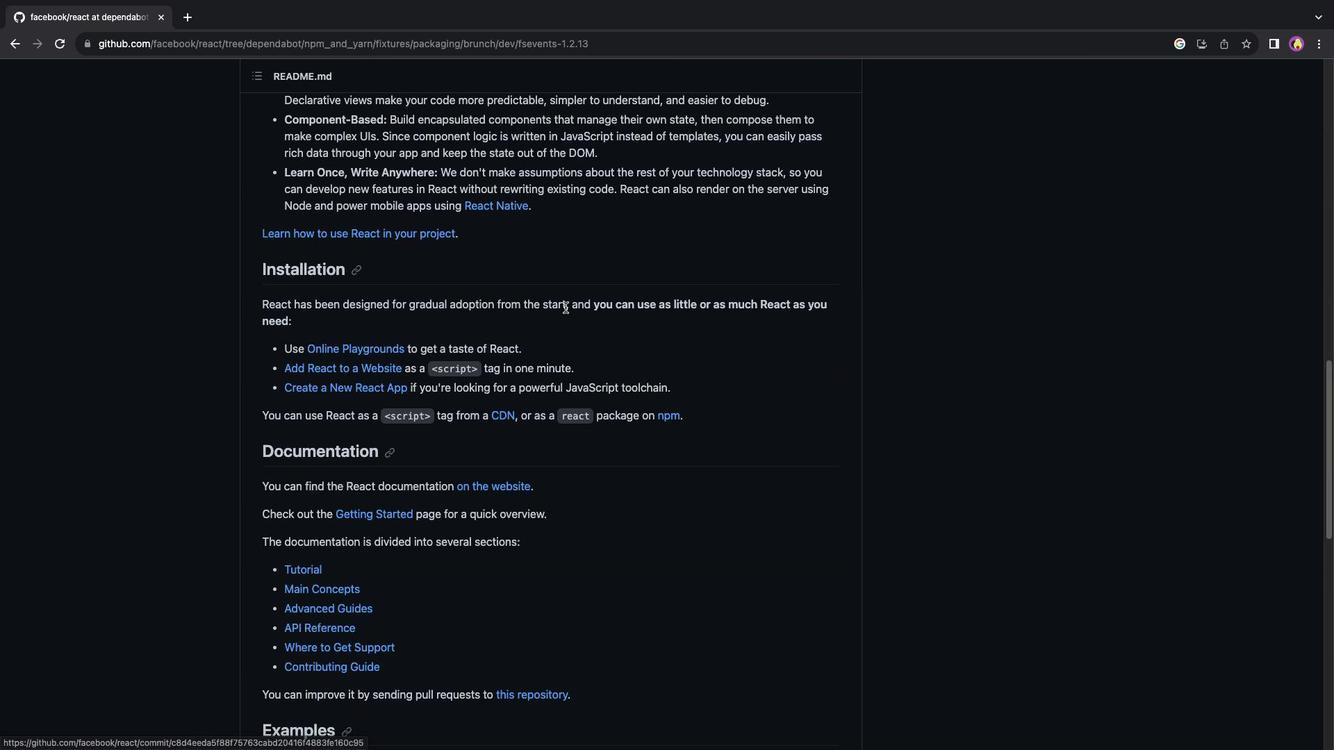 
Action: Mouse scrolled (565, 308) with delta (0, 0)
Screenshot: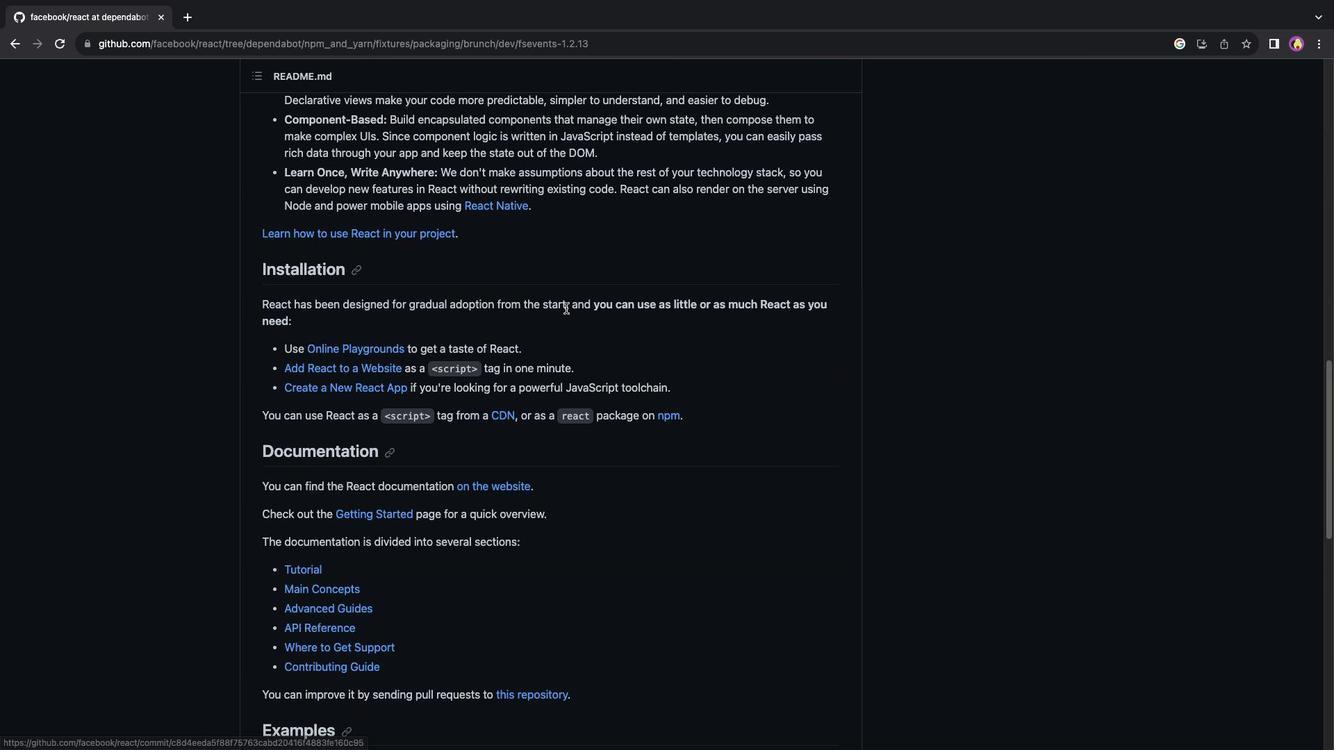 
Action: Mouse scrolled (565, 308) with delta (0, 0)
Screenshot: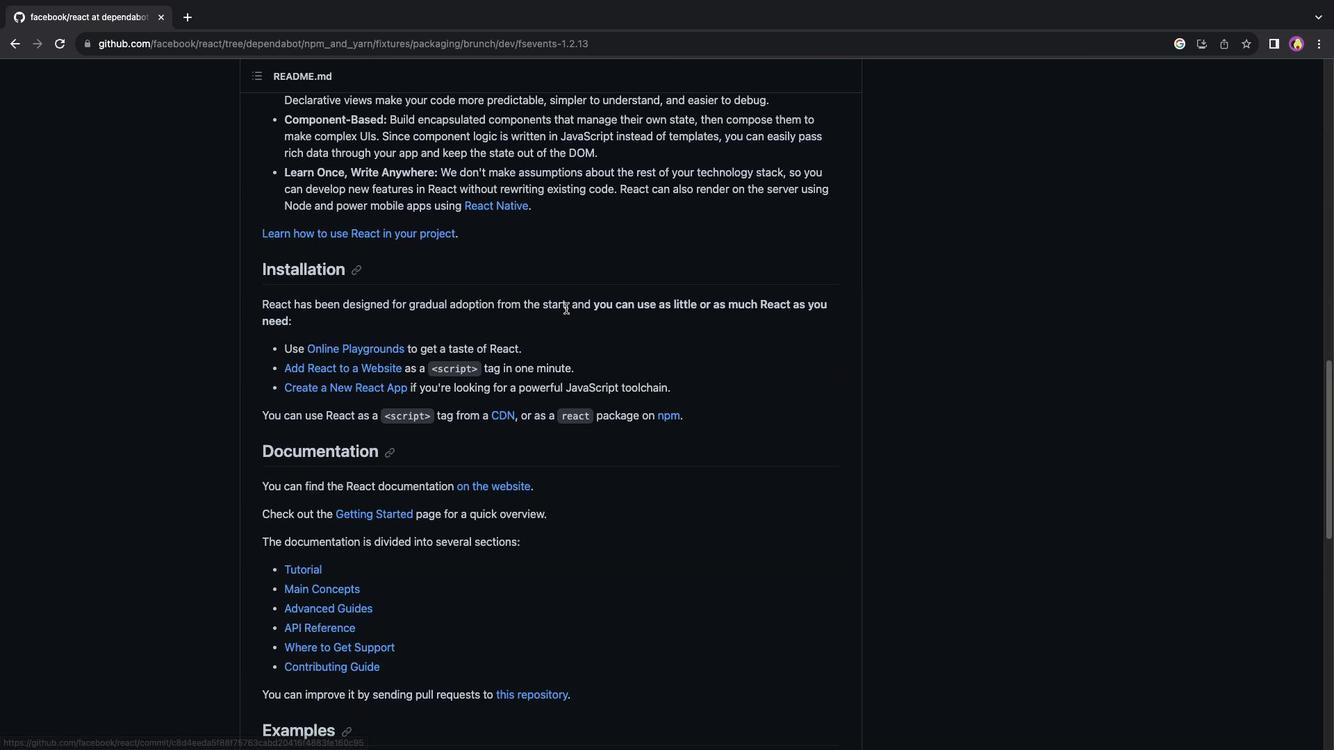 
Action: Mouse scrolled (565, 308) with delta (0, -2)
Screenshot: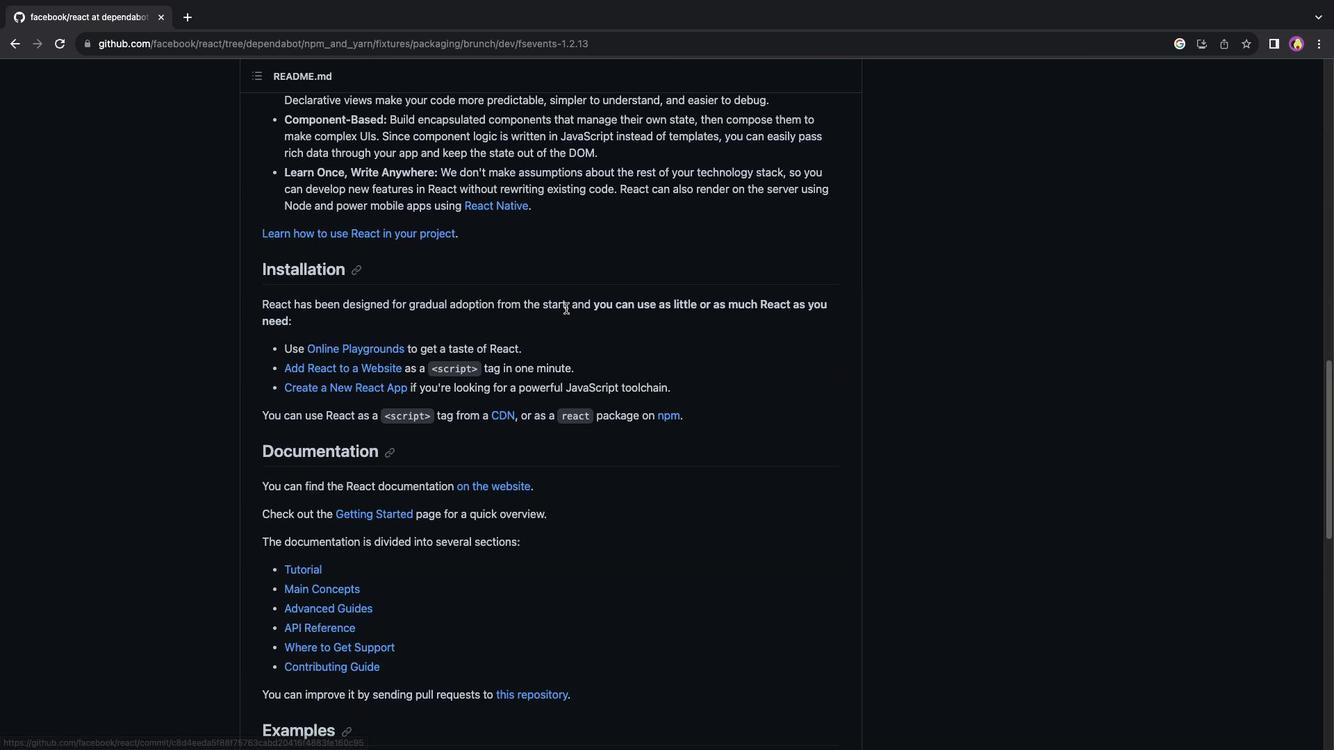 
Action: Mouse scrolled (565, 308) with delta (0, -3)
Screenshot: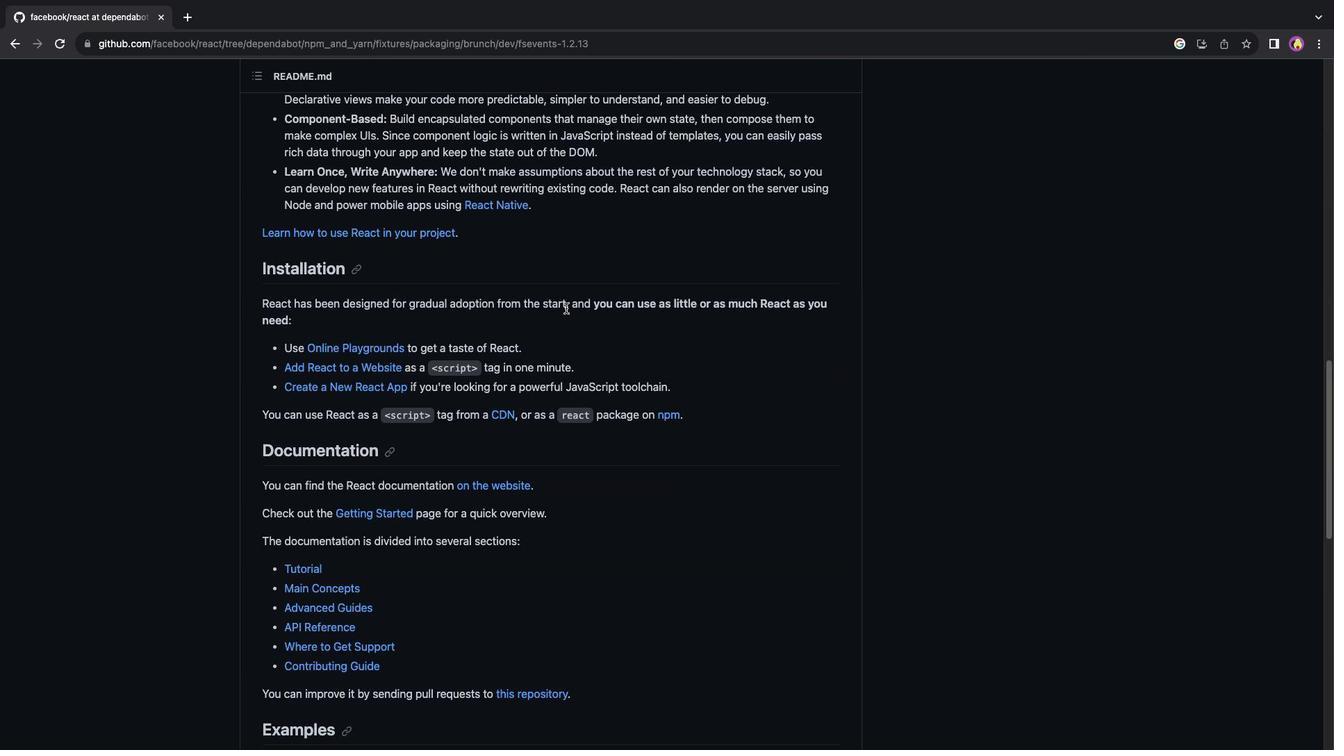 
Action: Mouse moved to (565, 308)
Screenshot: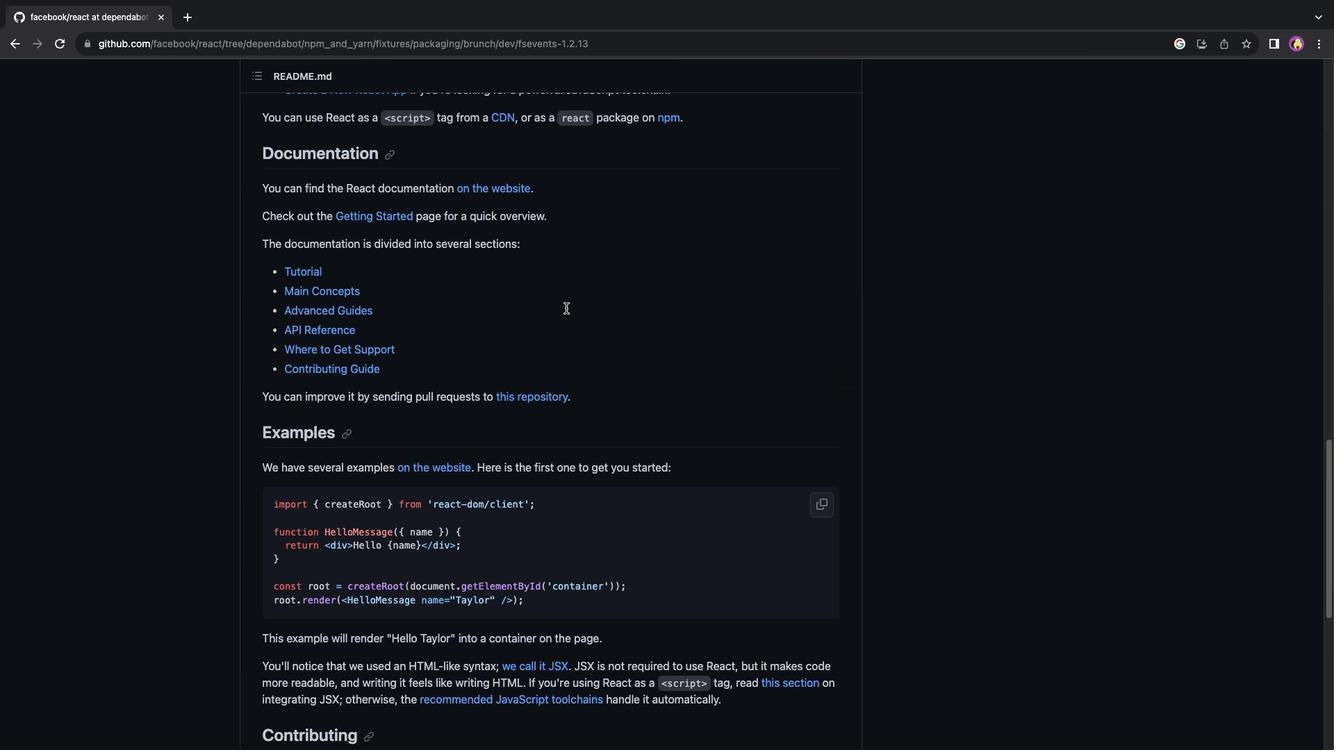 
Action: Mouse scrolled (565, 308) with delta (0, 0)
Screenshot: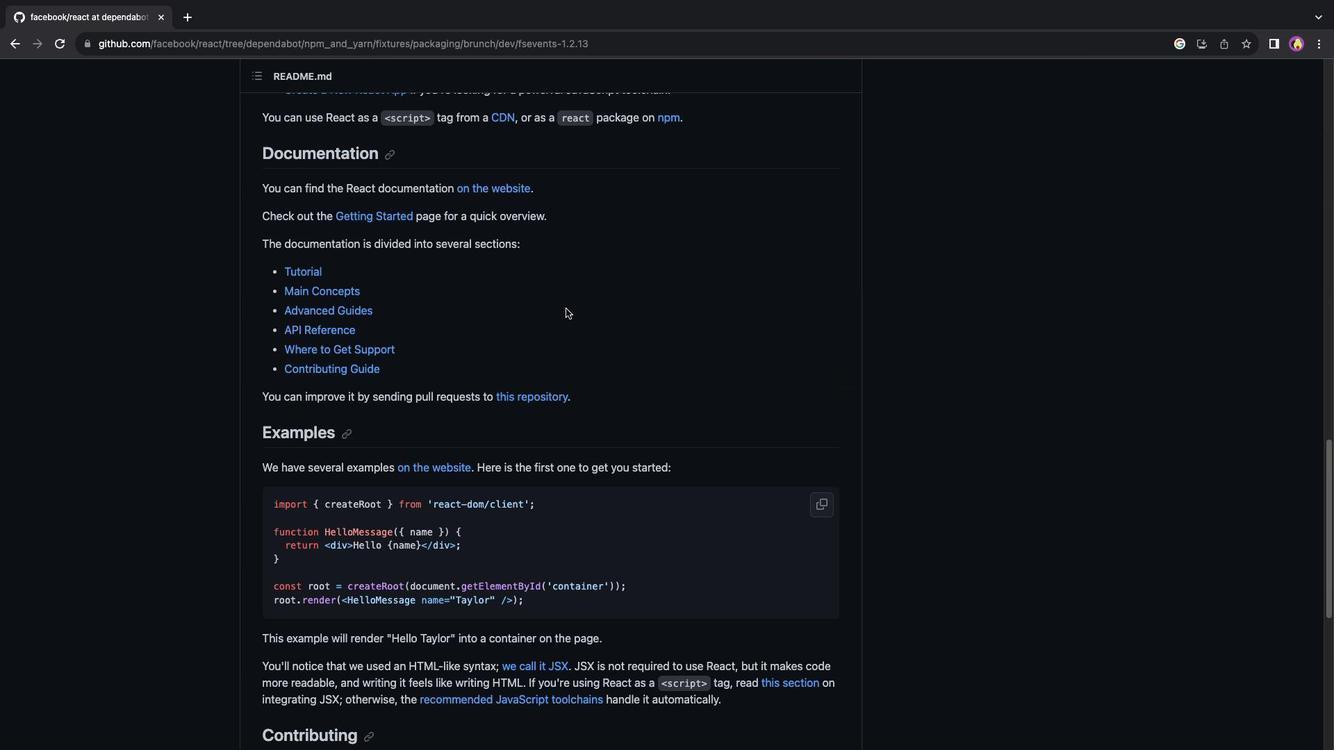 
Action: Mouse scrolled (565, 308) with delta (0, 0)
Screenshot: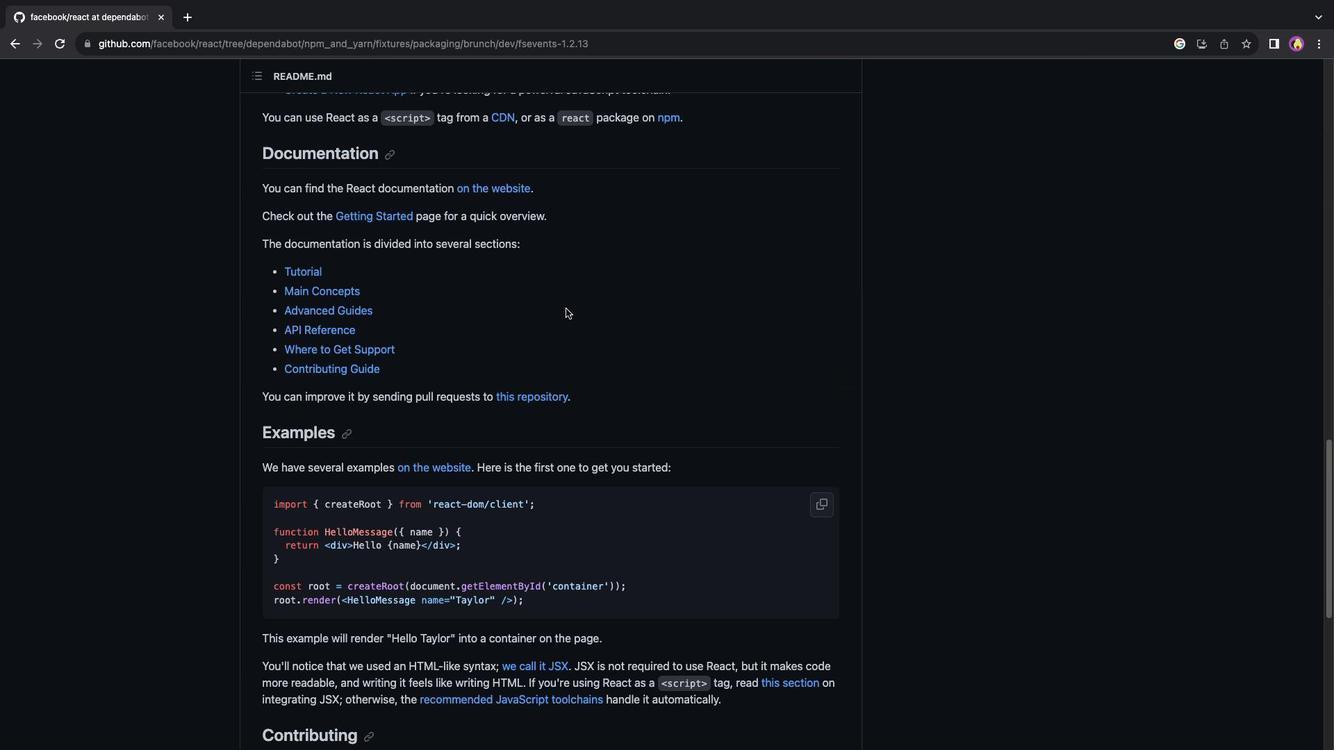 
Action: Mouse scrolled (565, 308) with delta (0, -2)
Screenshot: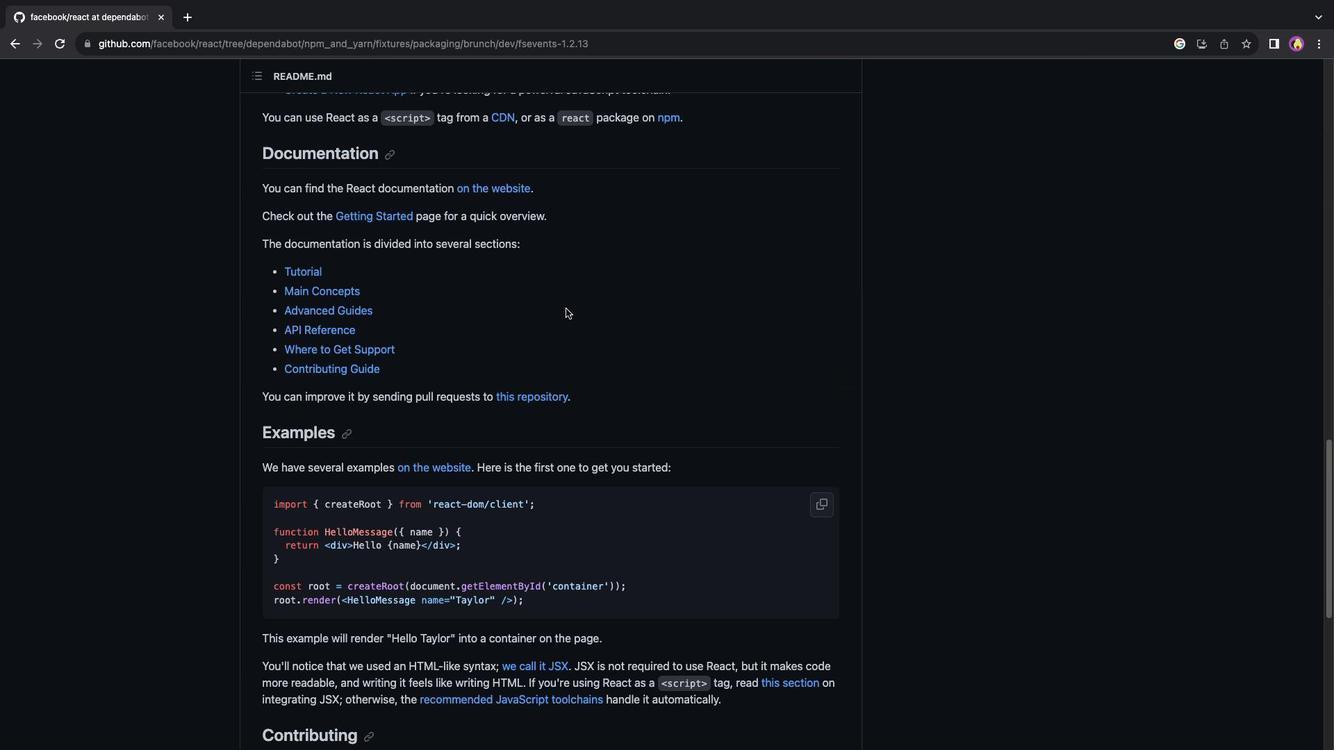 
Action: Mouse scrolled (565, 308) with delta (0, -3)
Screenshot: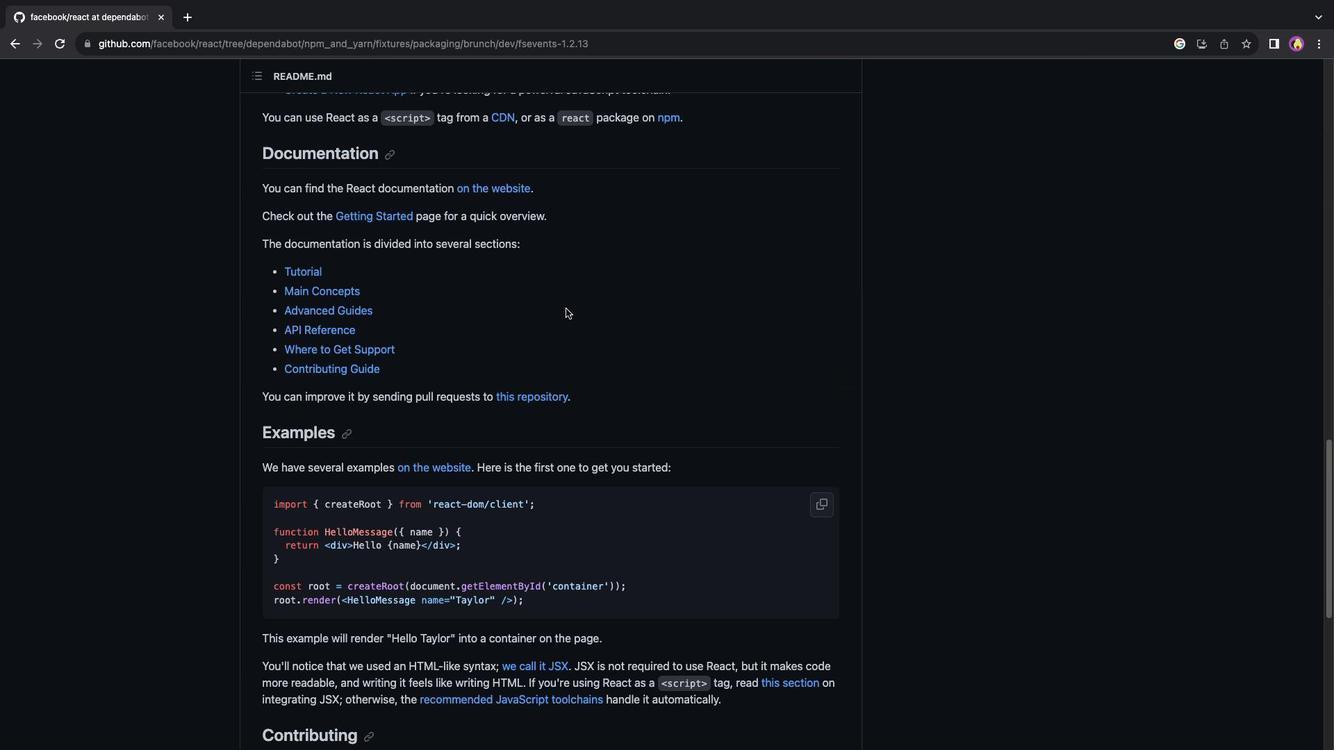 
Action: Mouse scrolled (565, 308) with delta (0, 0)
Screenshot: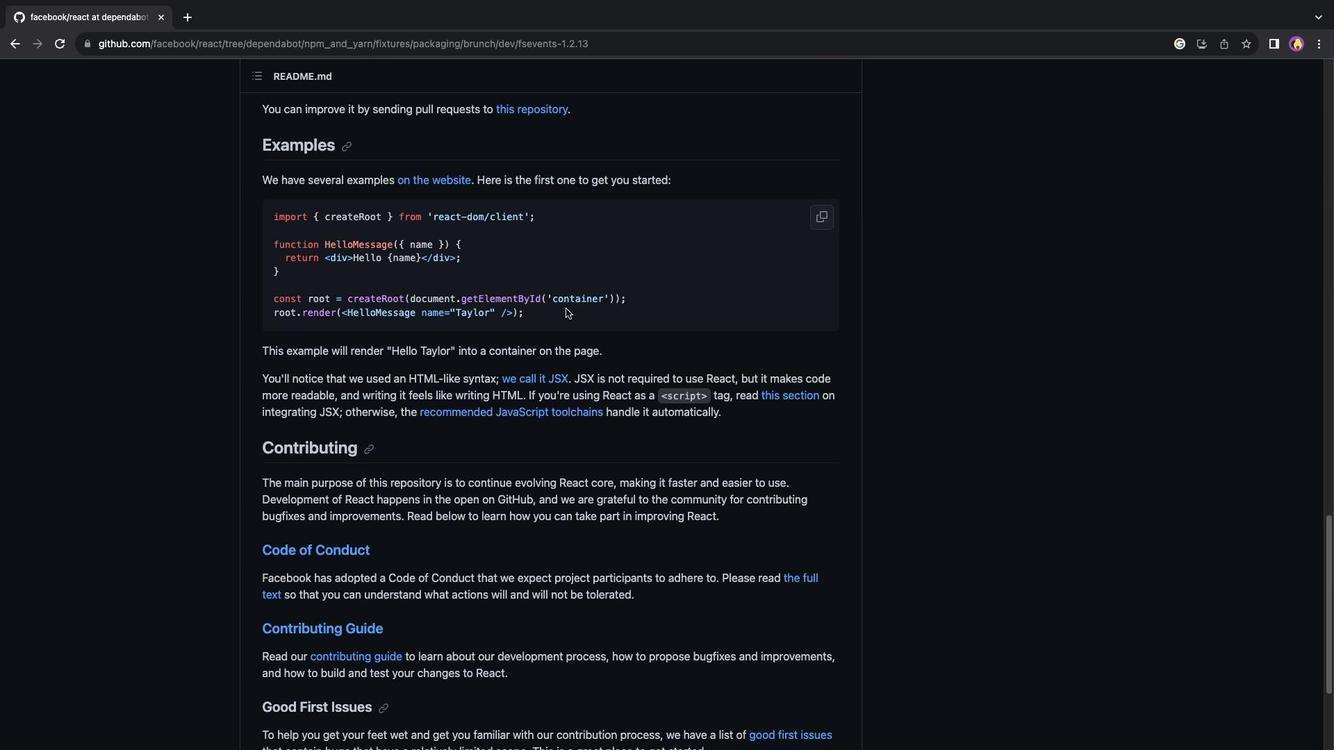 
Action: Mouse scrolled (565, 308) with delta (0, 0)
Screenshot: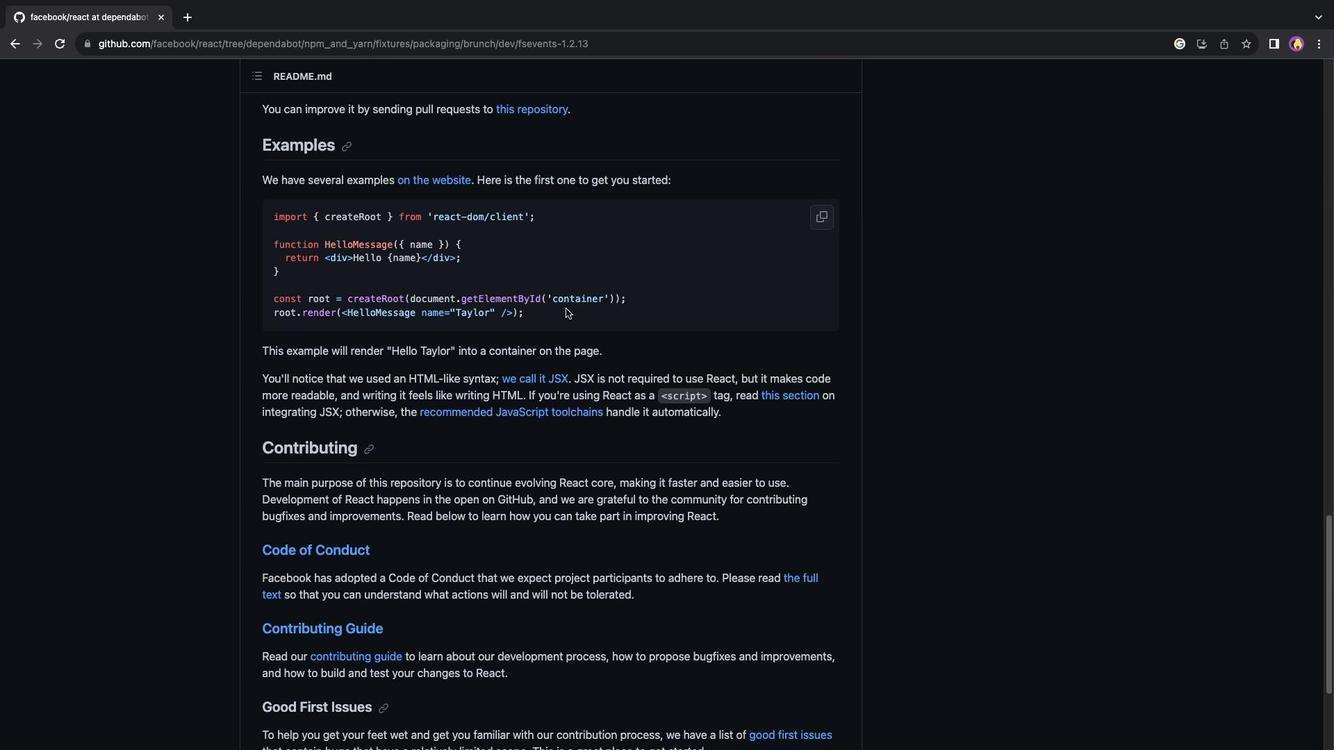 
Action: Mouse scrolled (565, 308) with delta (0, -2)
Screenshot: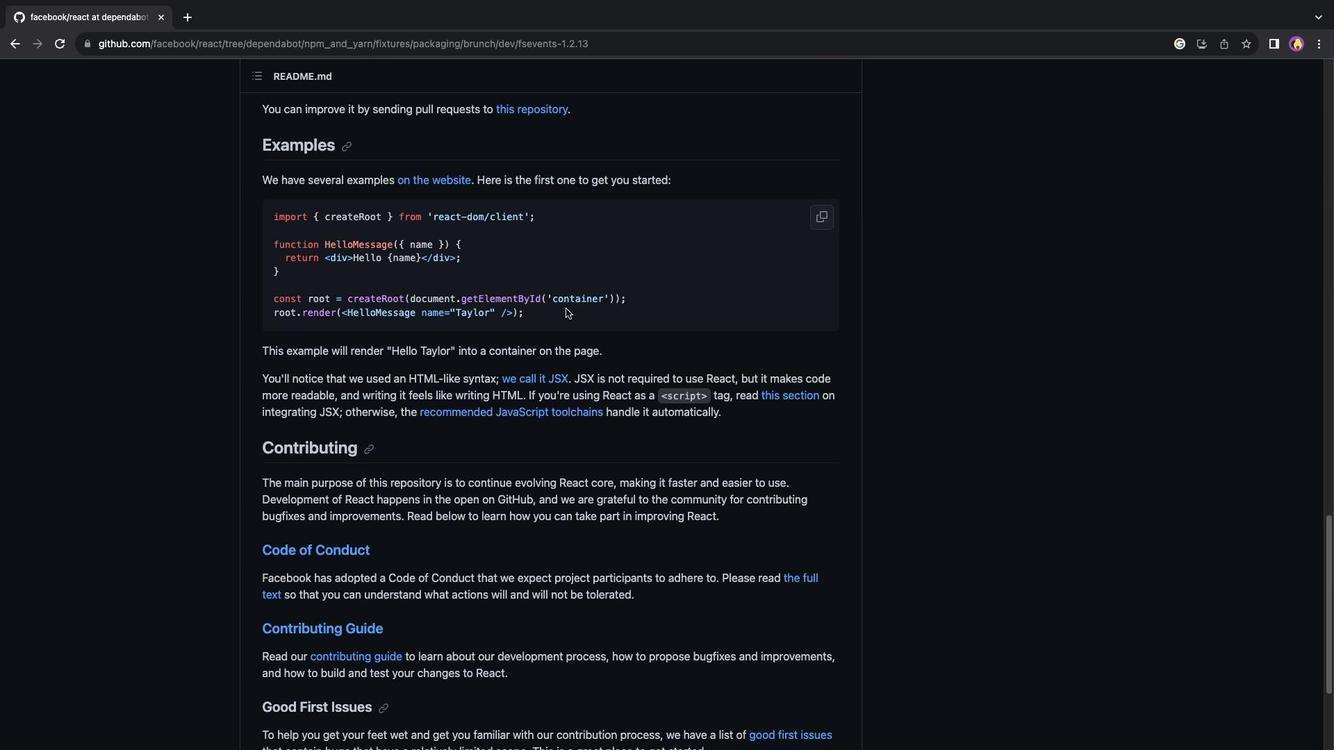 
Action: Mouse scrolled (565, 308) with delta (0, -3)
Screenshot: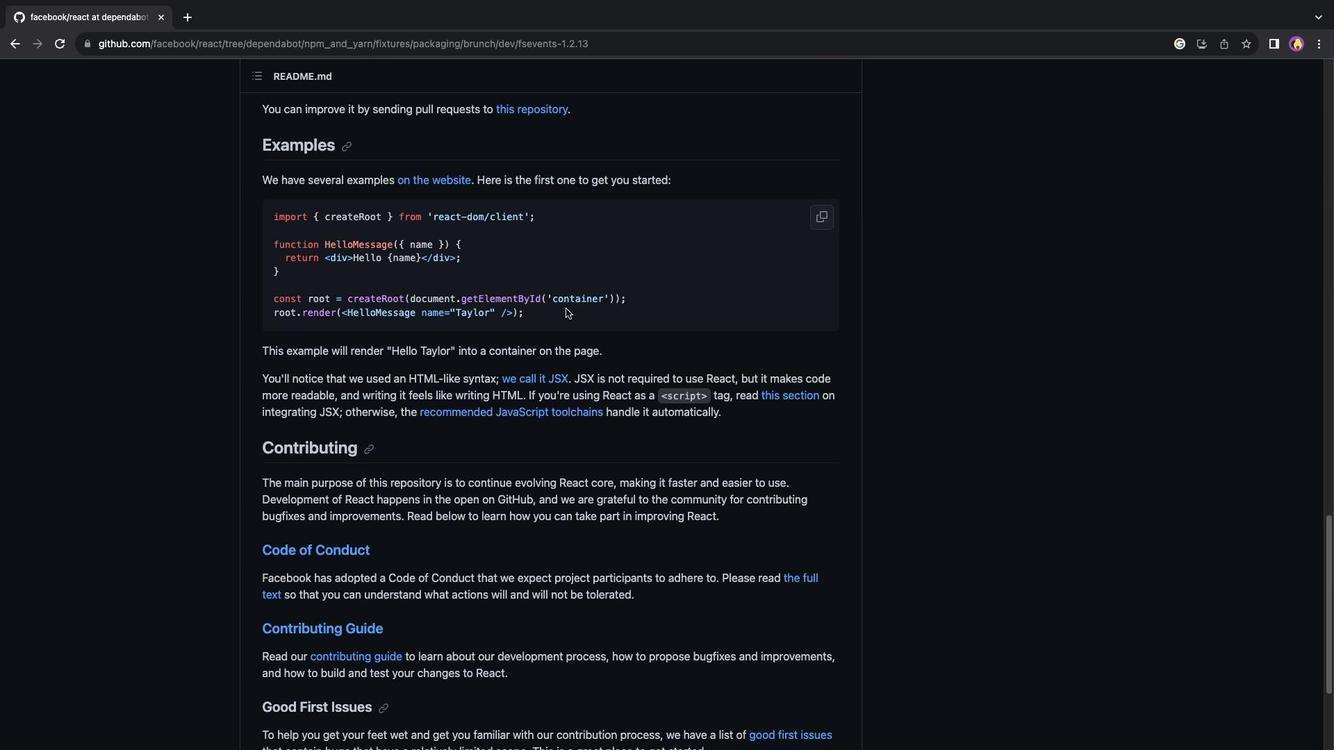 
Action: Mouse scrolled (565, 308) with delta (0, 0)
Screenshot: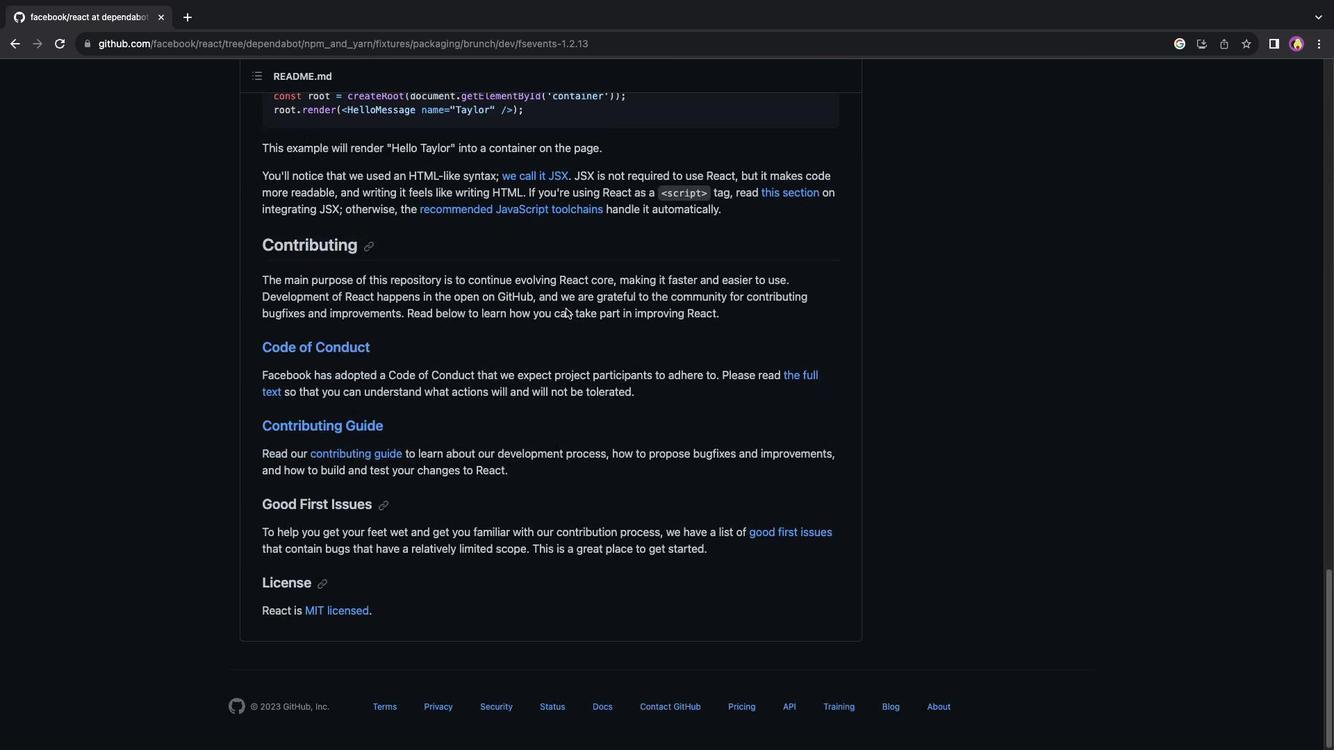 
Action: Mouse scrolled (565, 308) with delta (0, 0)
Screenshot: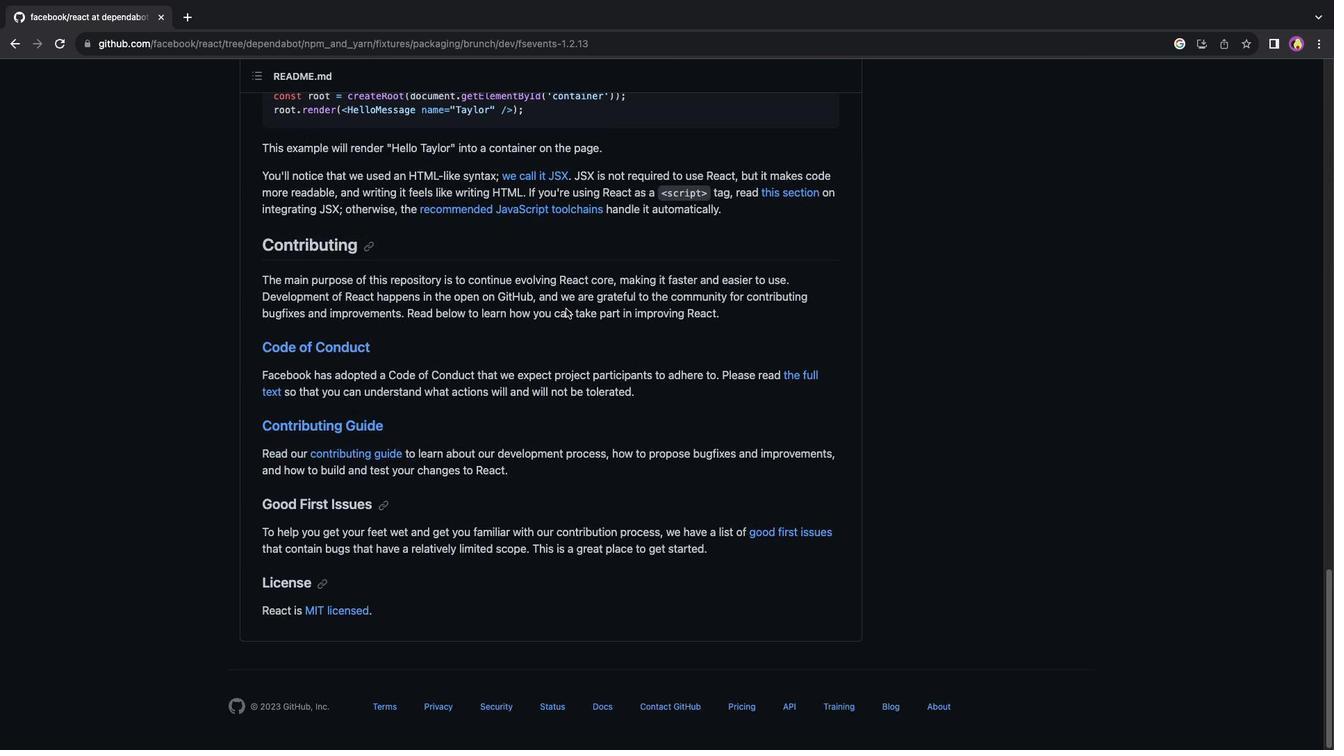 
Action: Mouse scrolled (565, 308) with delta (0, 0)
Screenshot: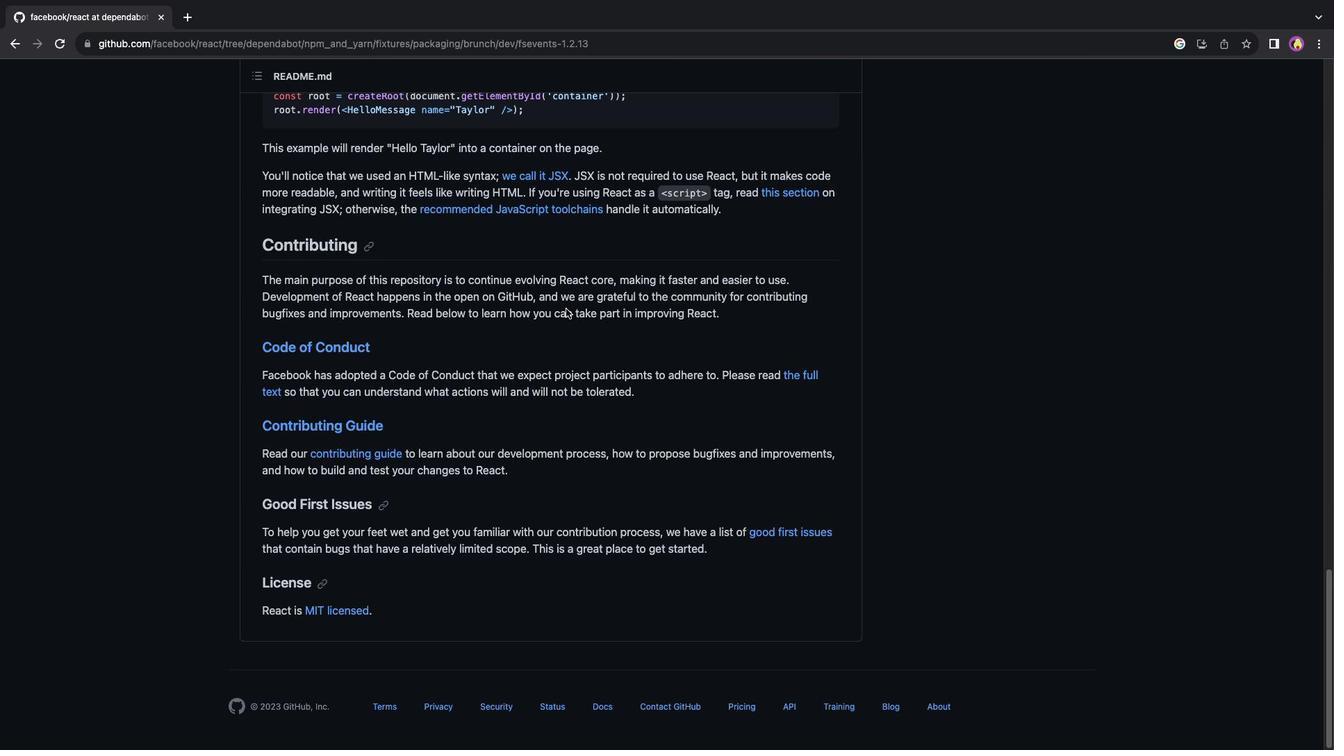 
Action: Mouse scrolled (565, 308) with delta (0, 0)
Screenshot: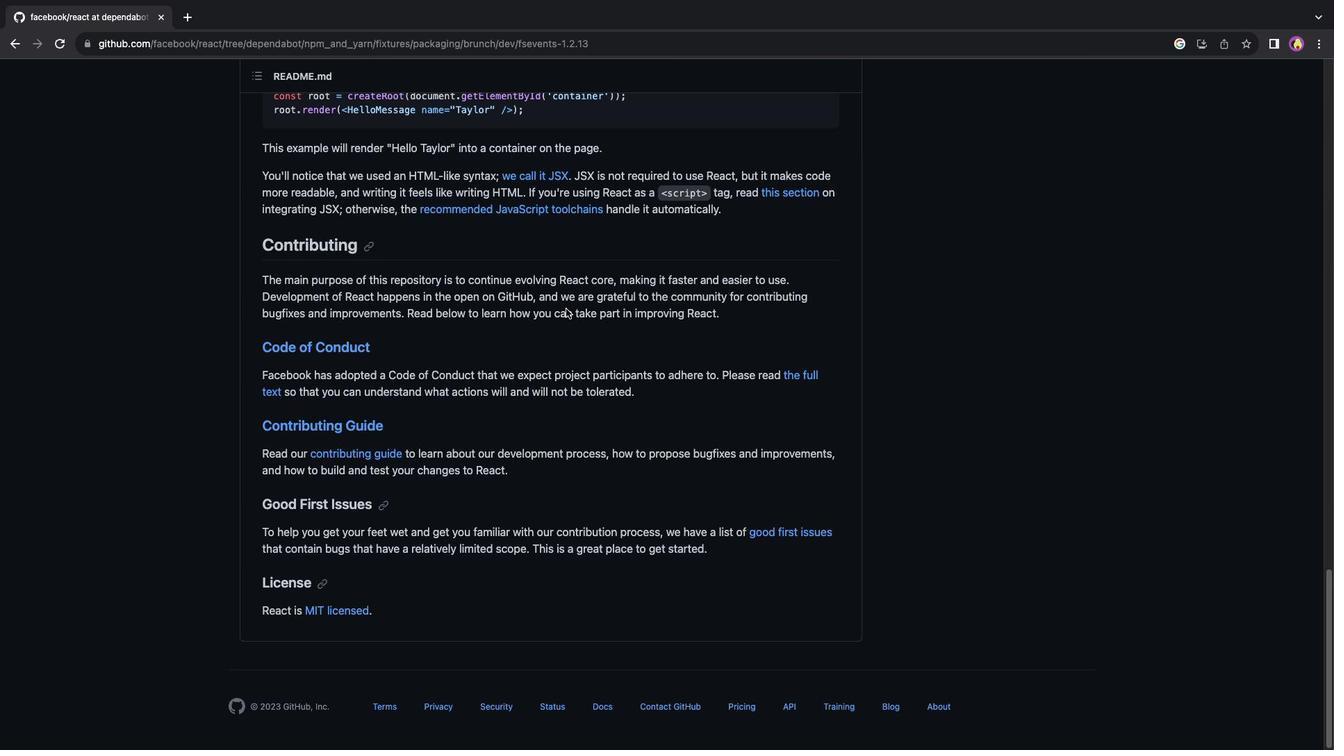 
Action: Mouse scrolled (565, 308) with delta (0, 0)
Screenshot: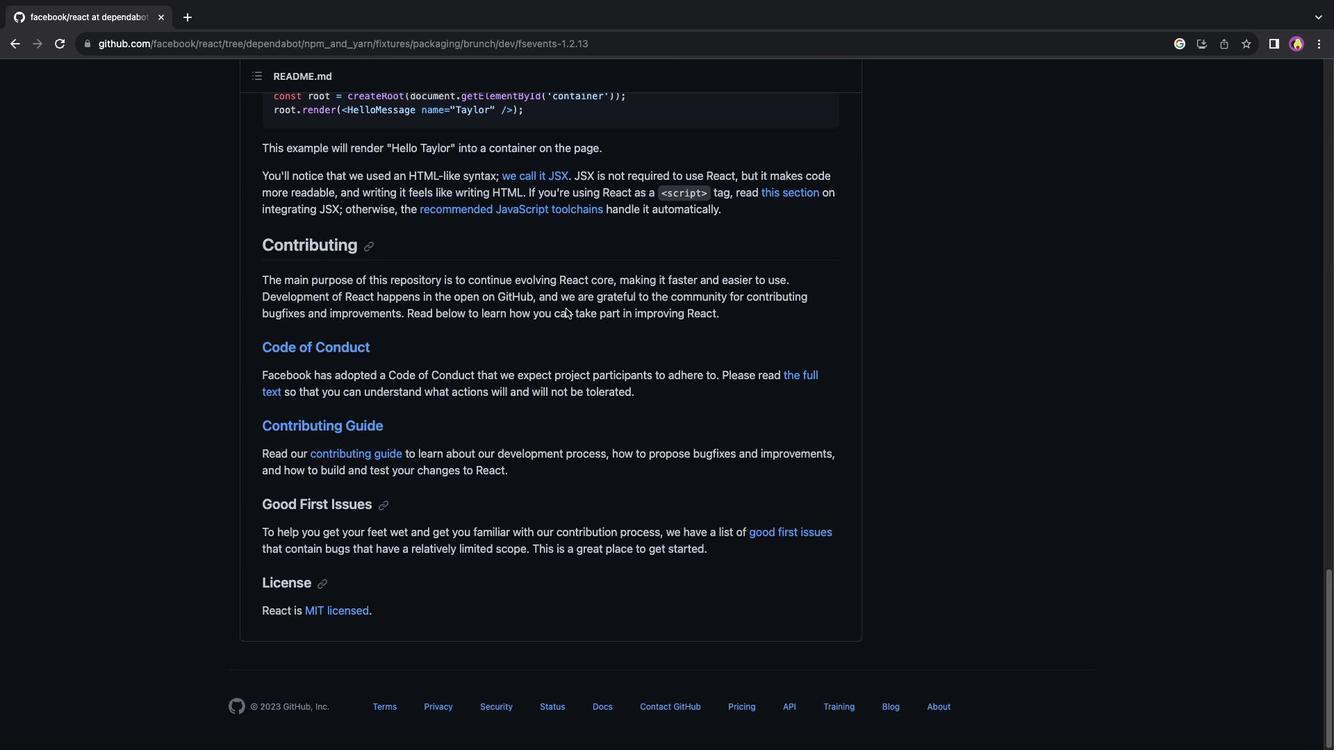 
Action: Mouse scrolled (565, 308) with delta (0, 0)
Screenshot: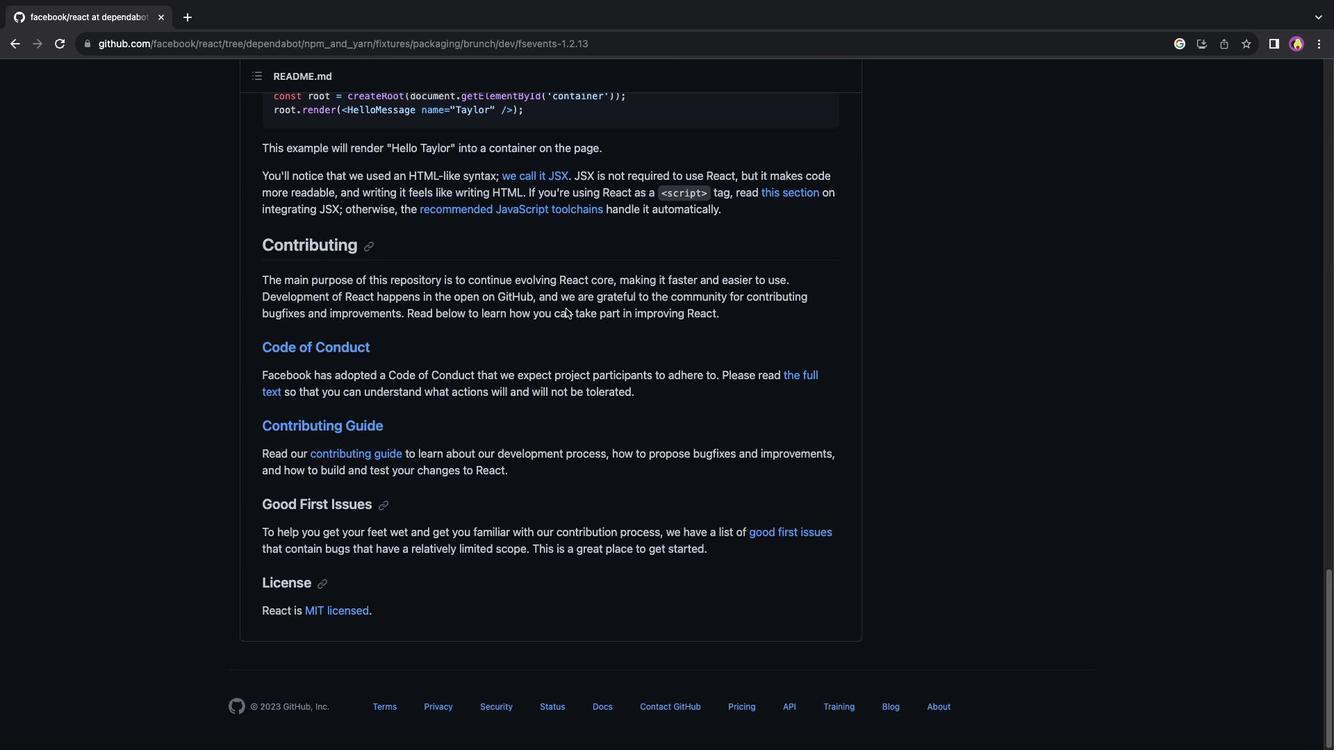 
Action: Mouse scrolled (565, 308) with delta (0, 2)
Screenshot: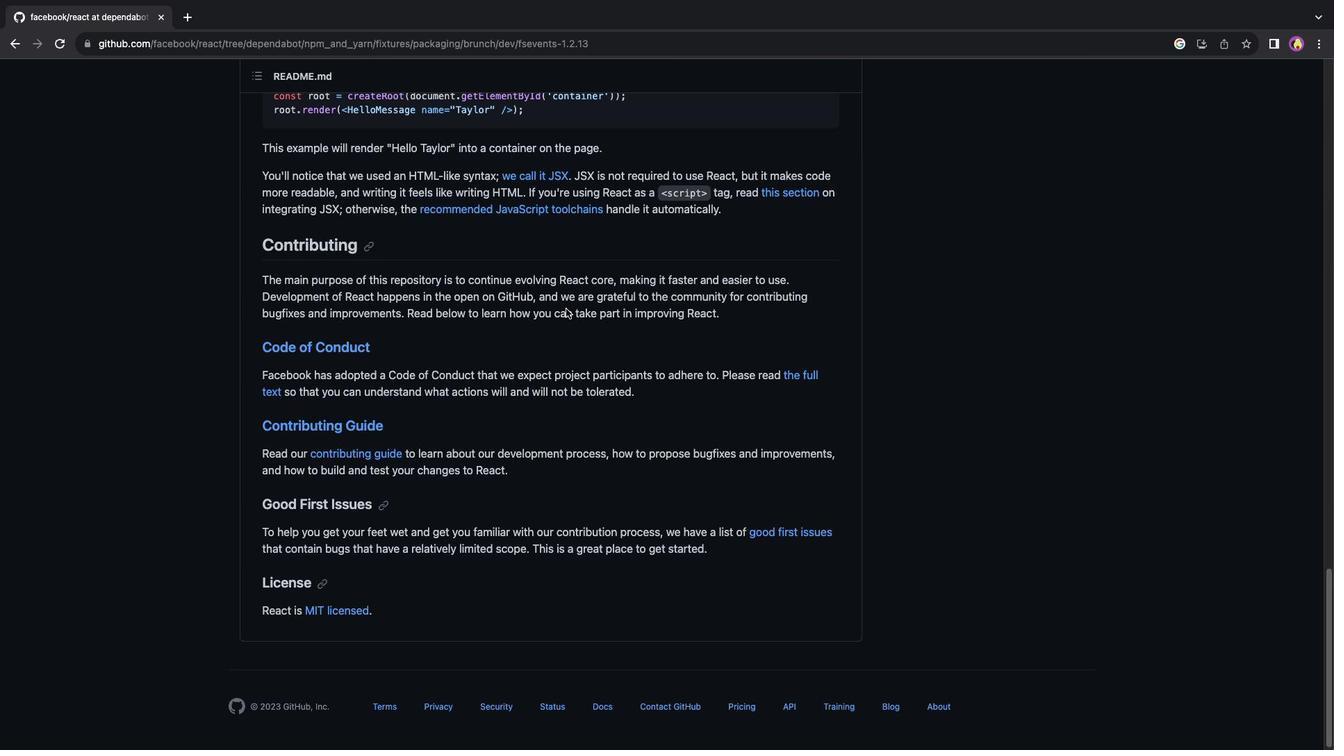 
Action: Mouse scrolled (565, 308) with delta (0, 3)
Screenshot: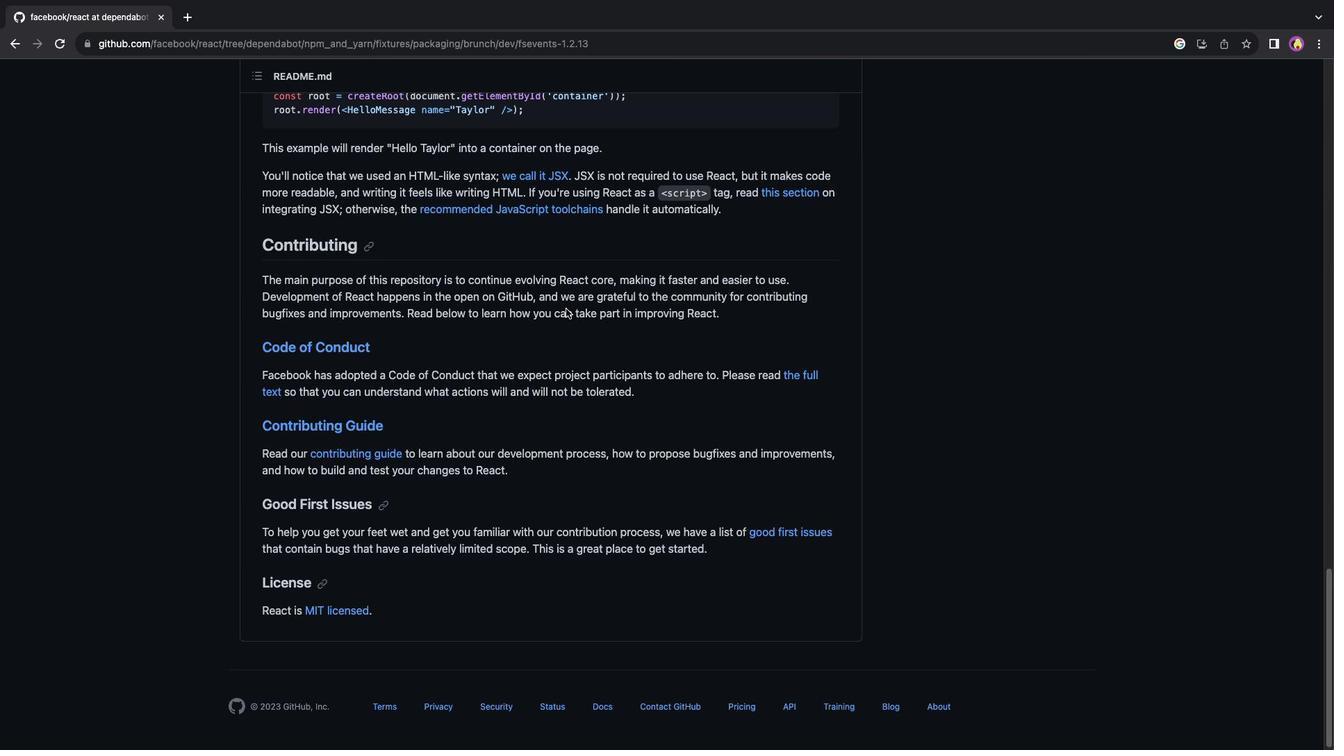 
Action: Mouse scrolled (565, 308) with delta (0, 4)
Screenshot: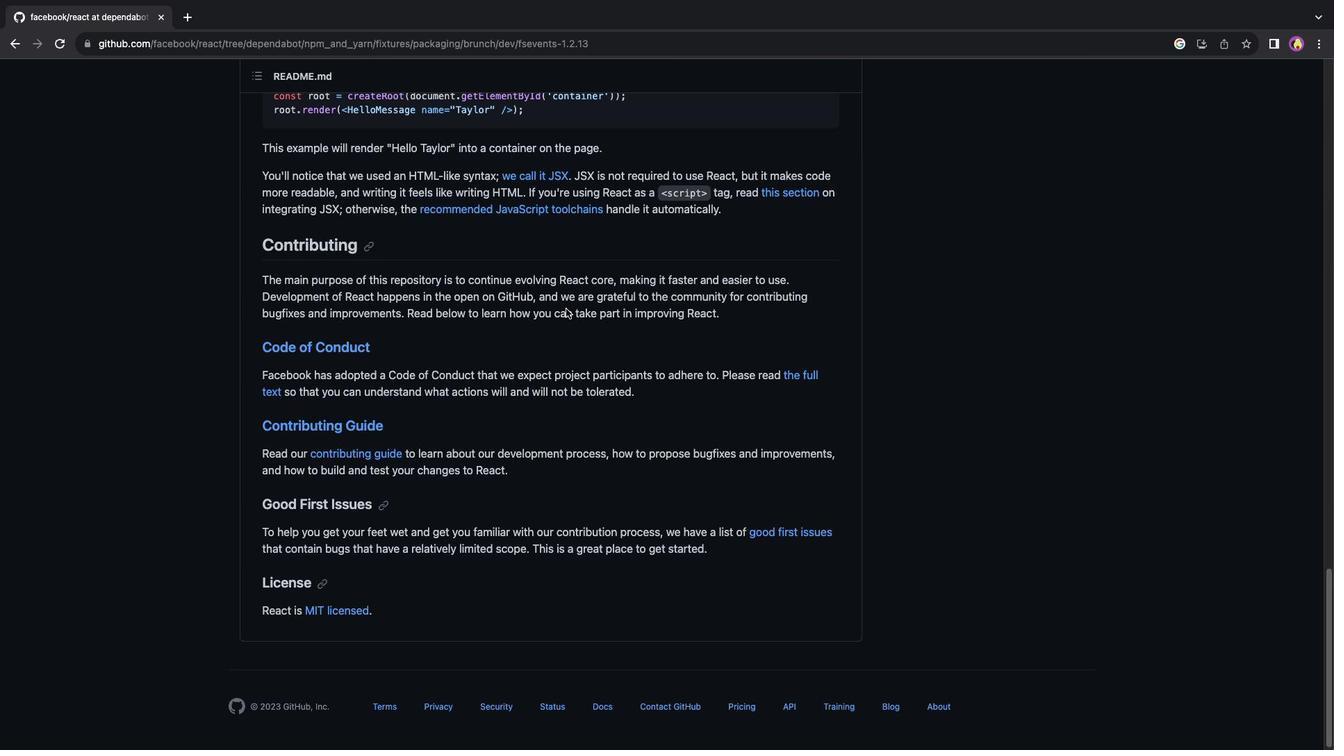 
Action: Mouse scrolled (565, 308) with delta (0, 4)
Screenshot: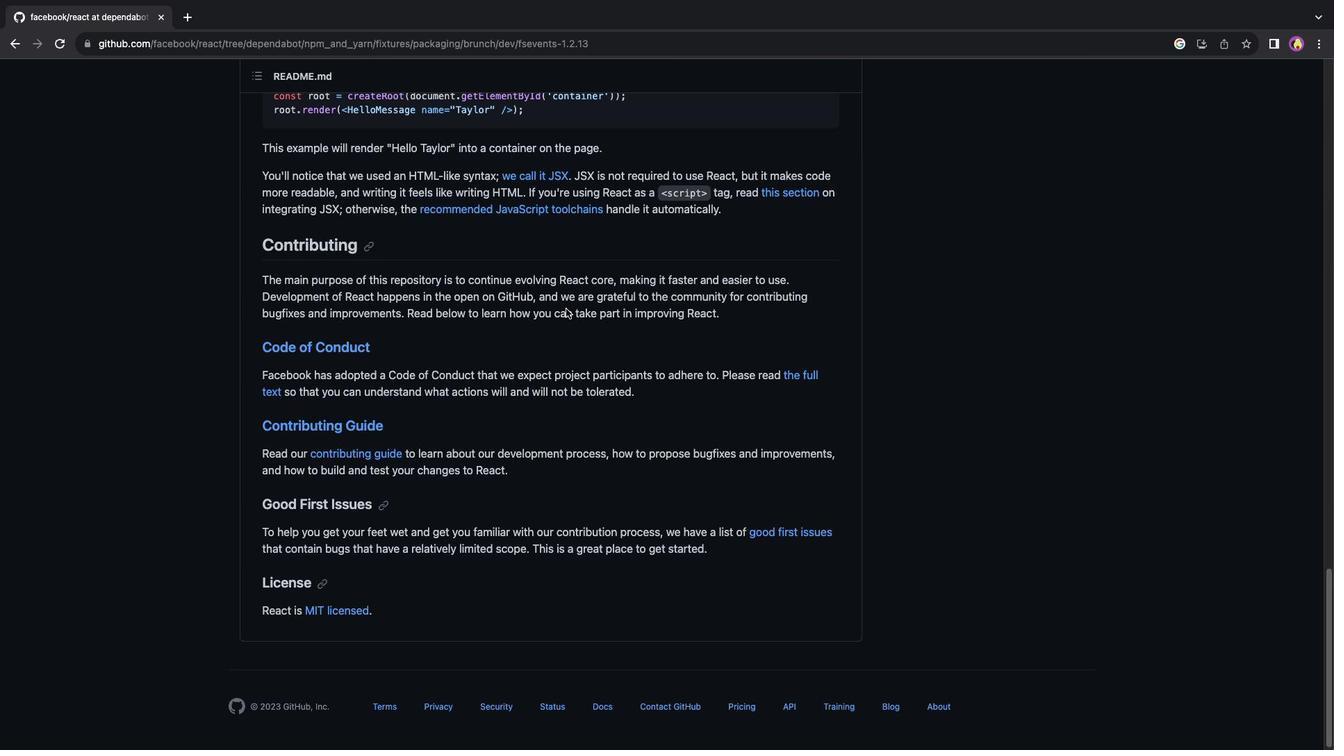 
Action: Mouse scrolled (565, 308) with delta (0, 0)
Screenshot: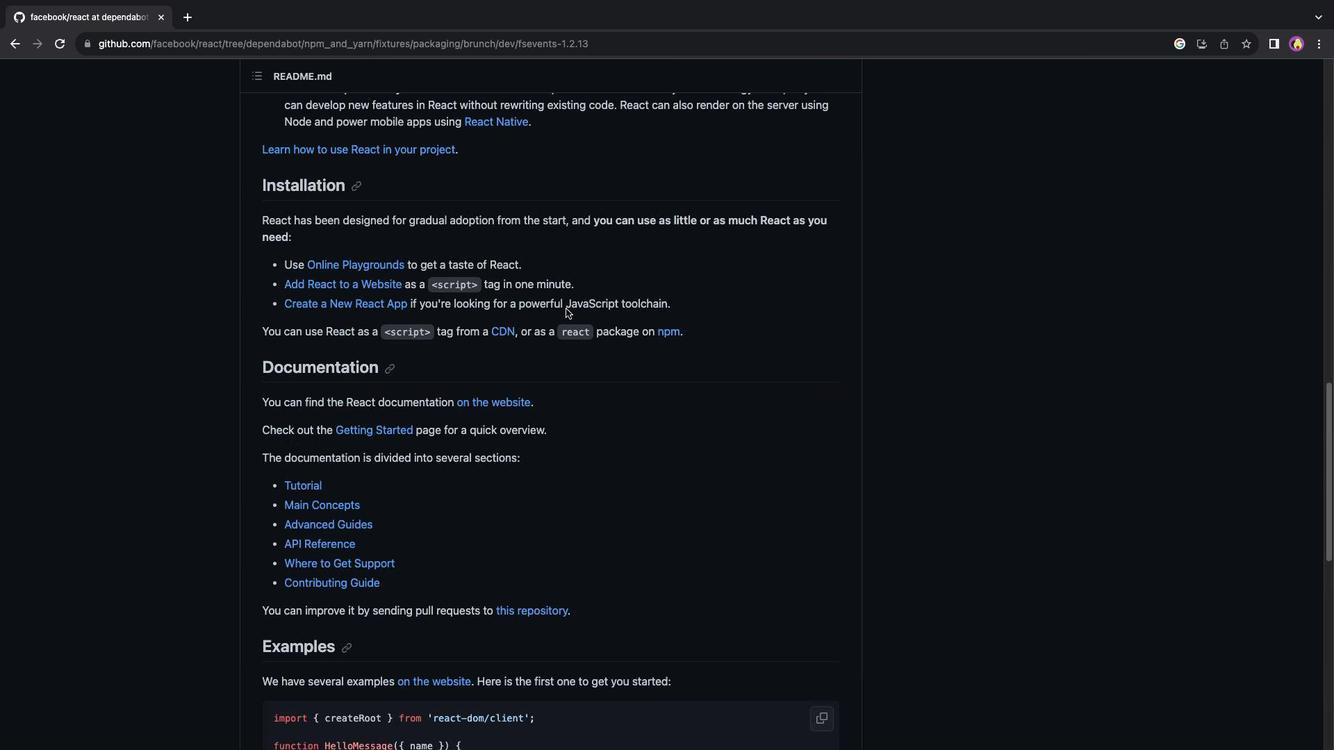 
Action: Mouse scrolled (565, 308) with delta (0, 0)
Screenshot: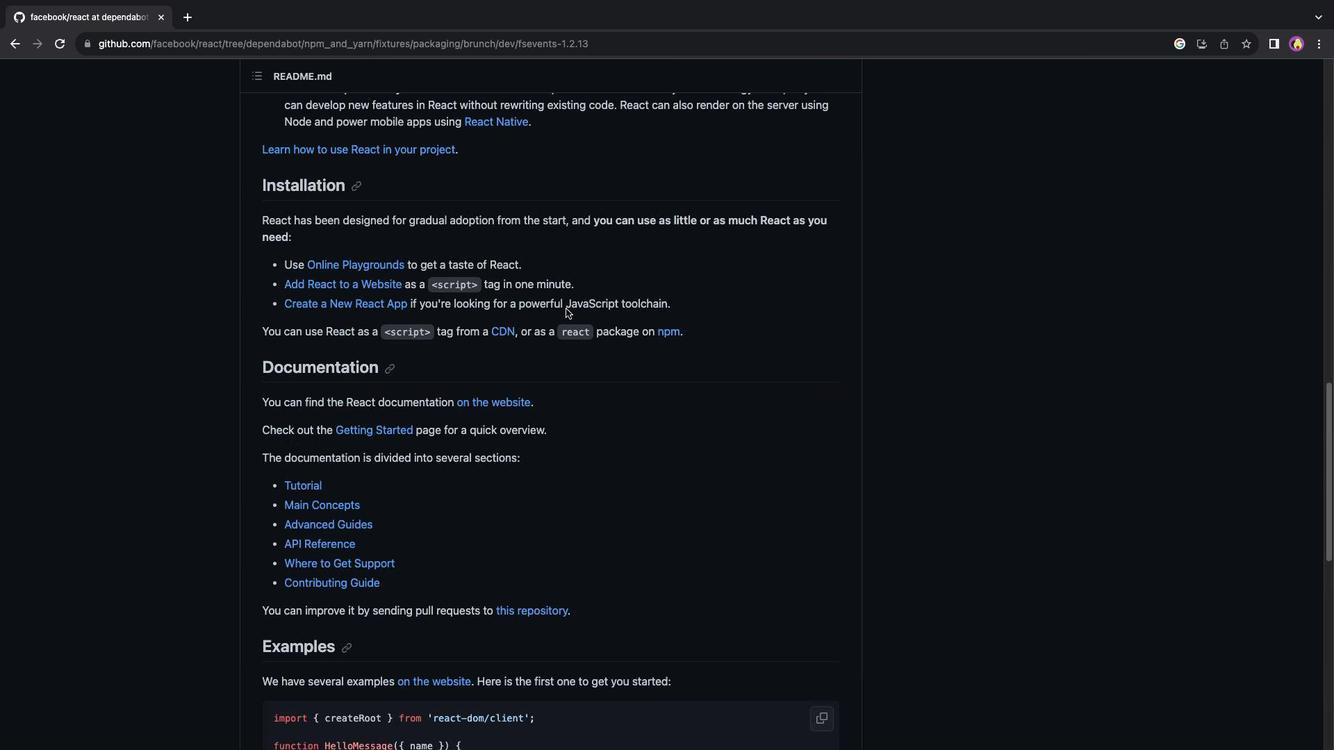 
Action: Mouse scrolled (565, 308) with delta (0, 2)
Screenshot: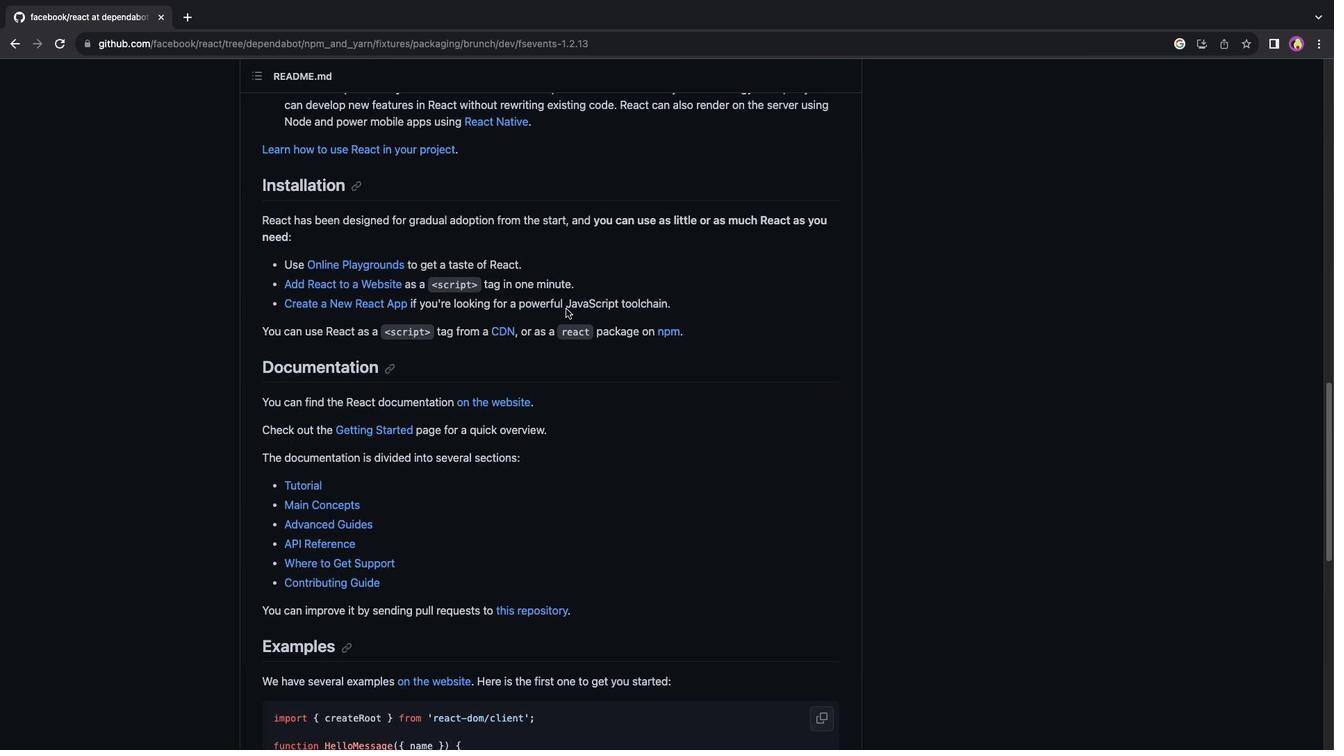 
Action: Mouse scrolled (565, 308) with delta (0, 3)
Screenshot: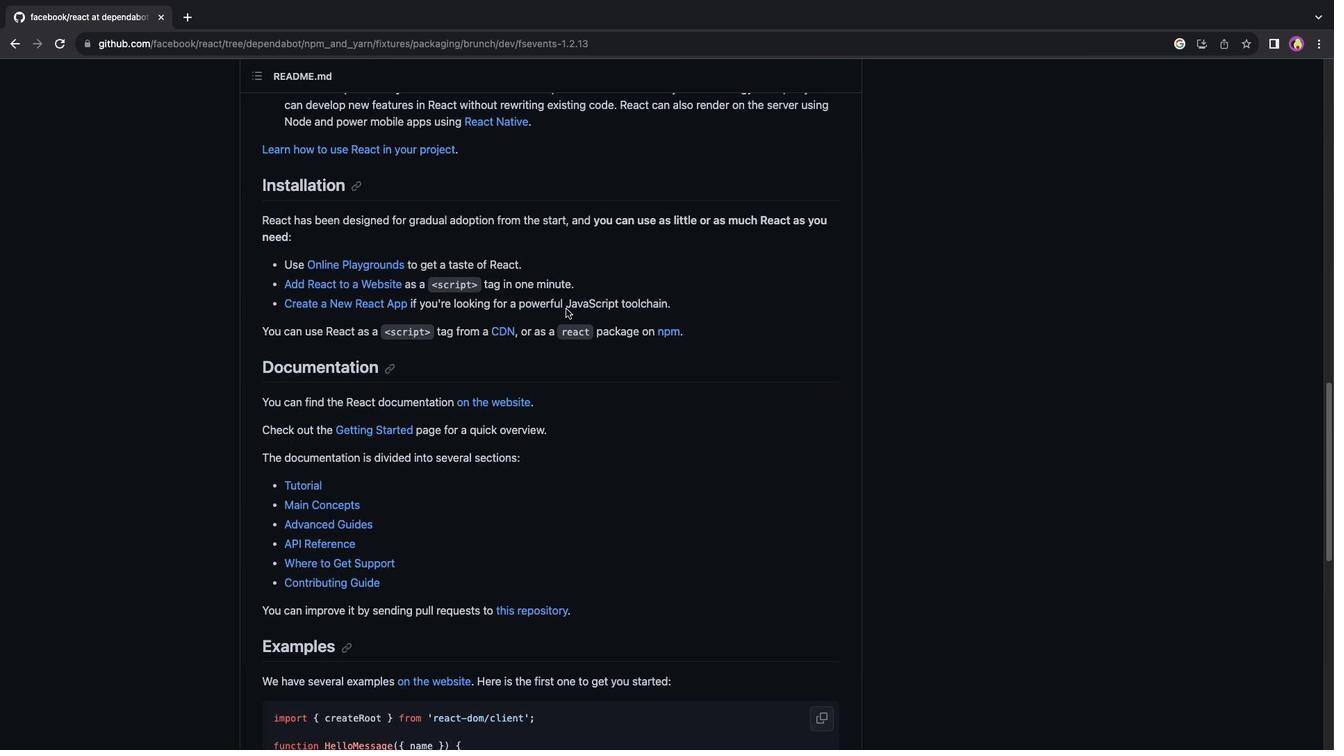 
Action: Mouse scrolled (565, 308) with delta (0, 4)
Screenshot: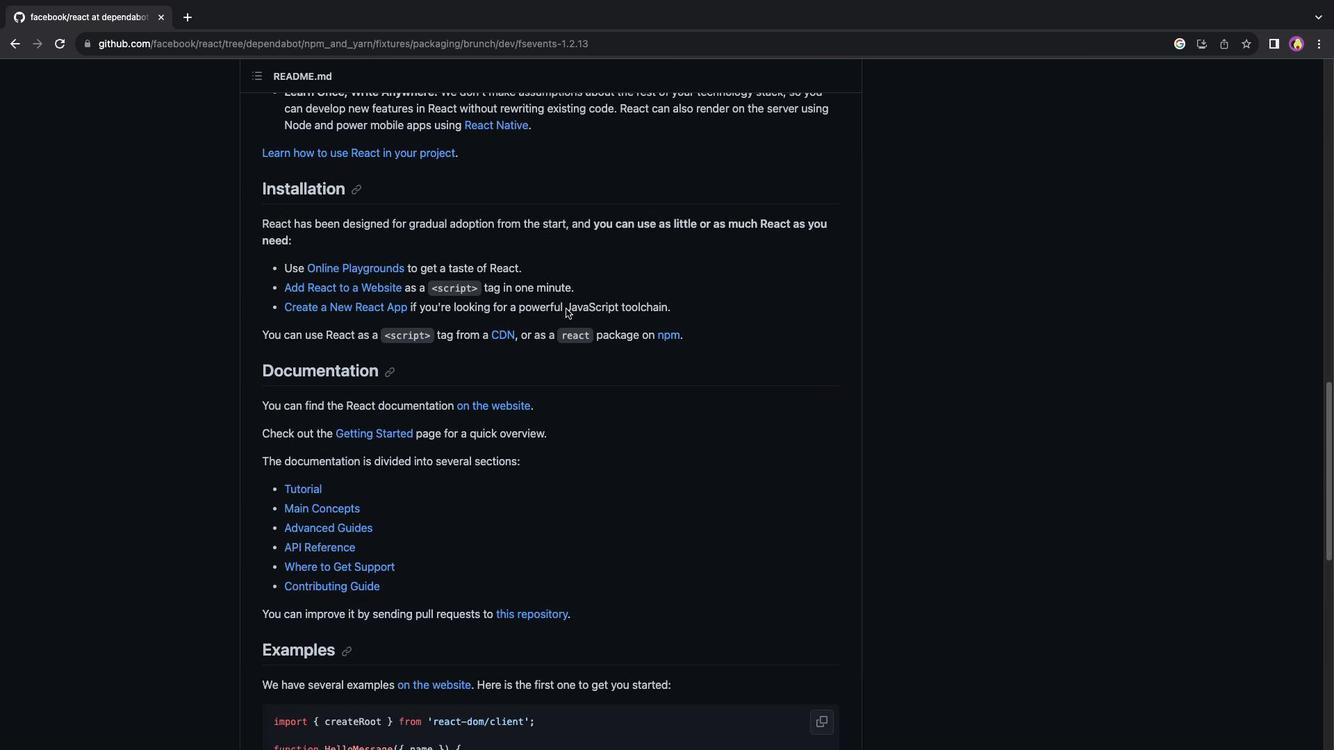 
Action: Mouse scrolled (565, 308) with delta (0, 0)
Screenshot: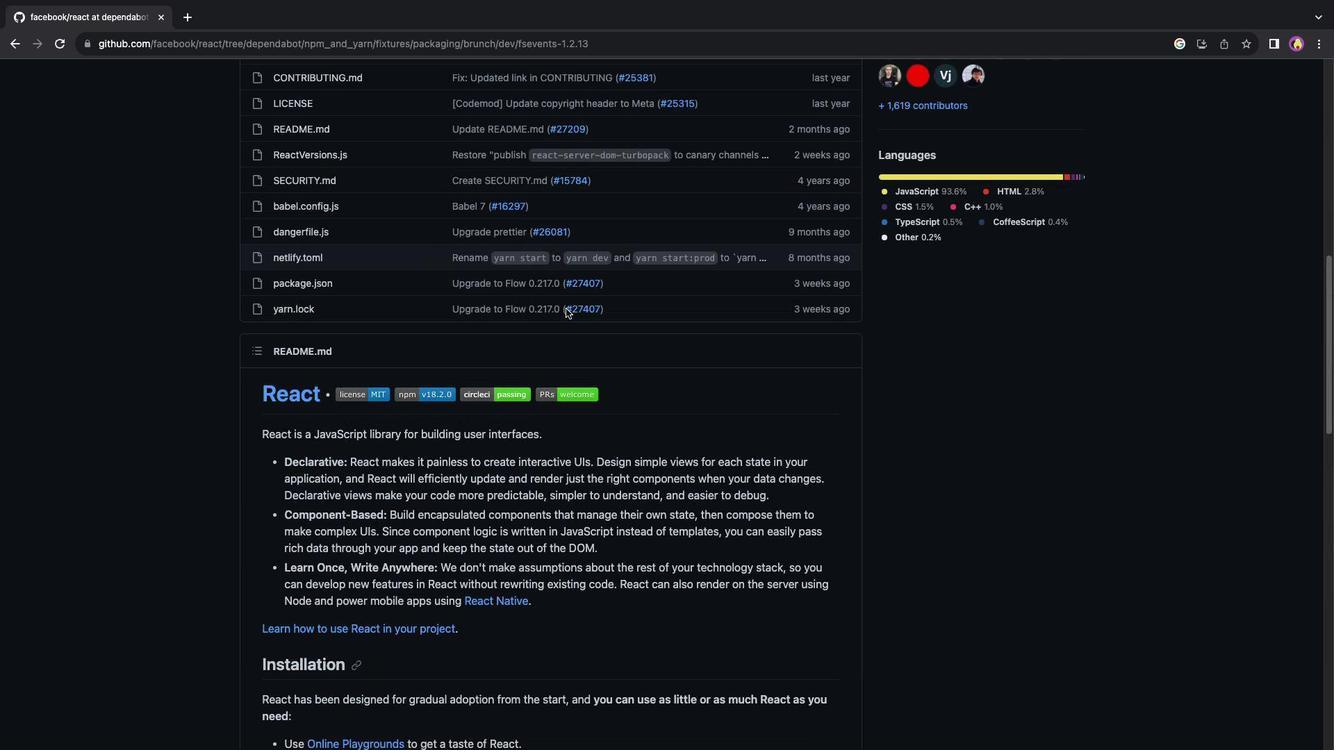 
Action: Mouse scrolled (565, 308) with delta (0, 0)
Screenshot: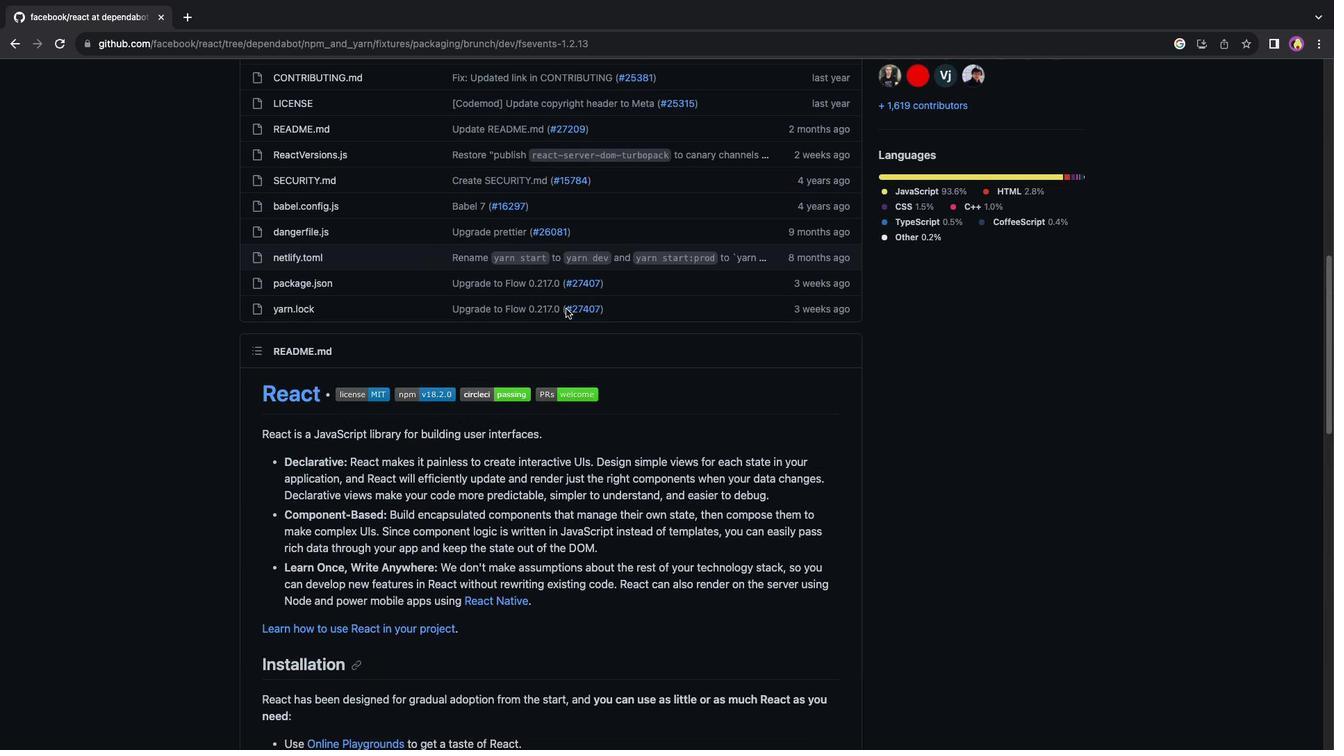
Action: Mouse scrolled (565, 308) with delta (0, 2)
Screenshot: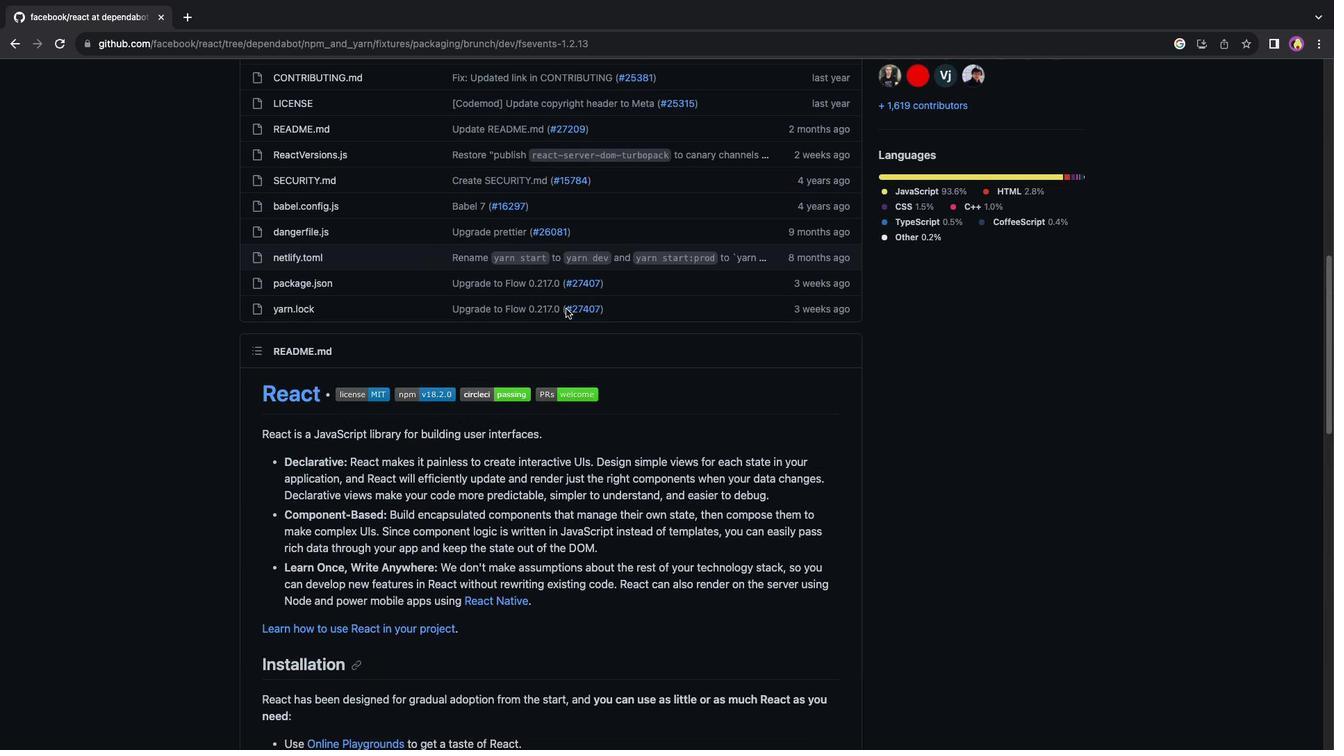 
Action: Mouse scrolled (565, 308) with delta (0, 3)
Screenshot: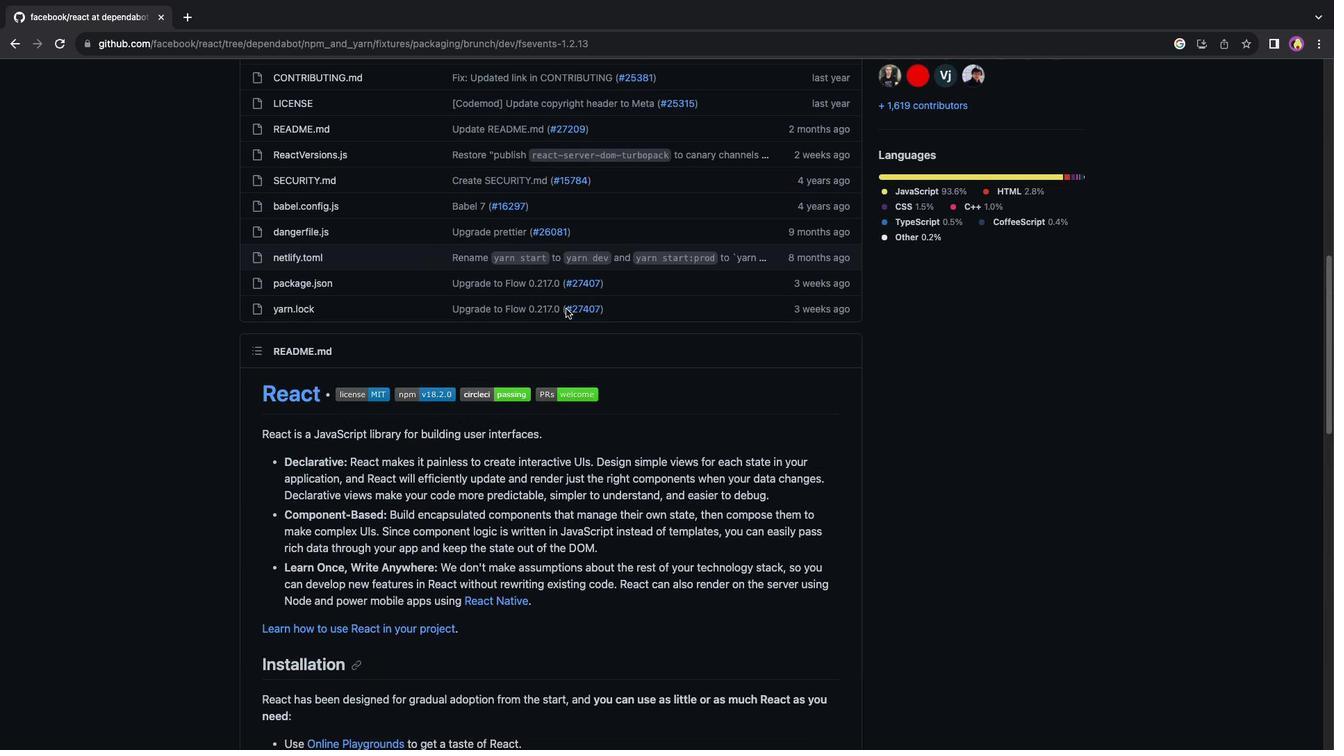 
Action: Mouse scrolled (565, 308) with delta (0, 4)
Screenshot: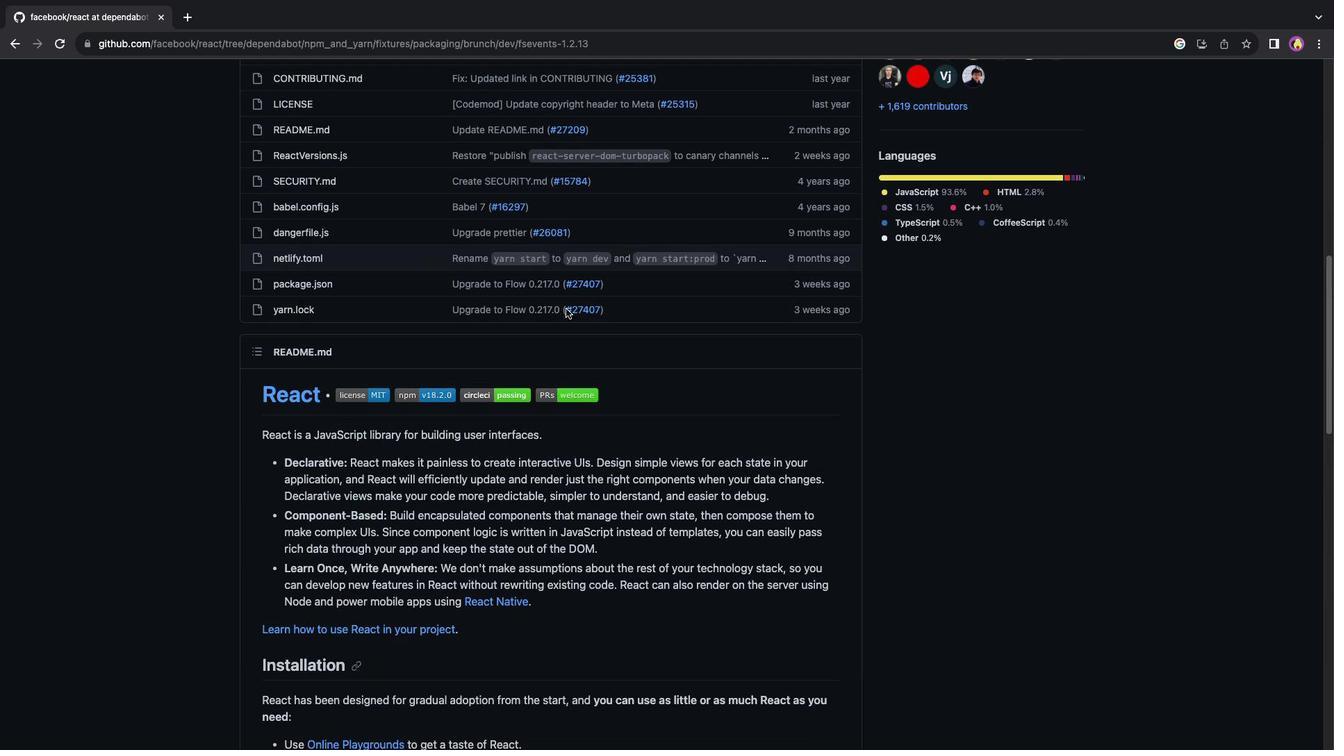 
Action: Mouse scrolled (565, 308) with delta (0, 0)
Screenshot: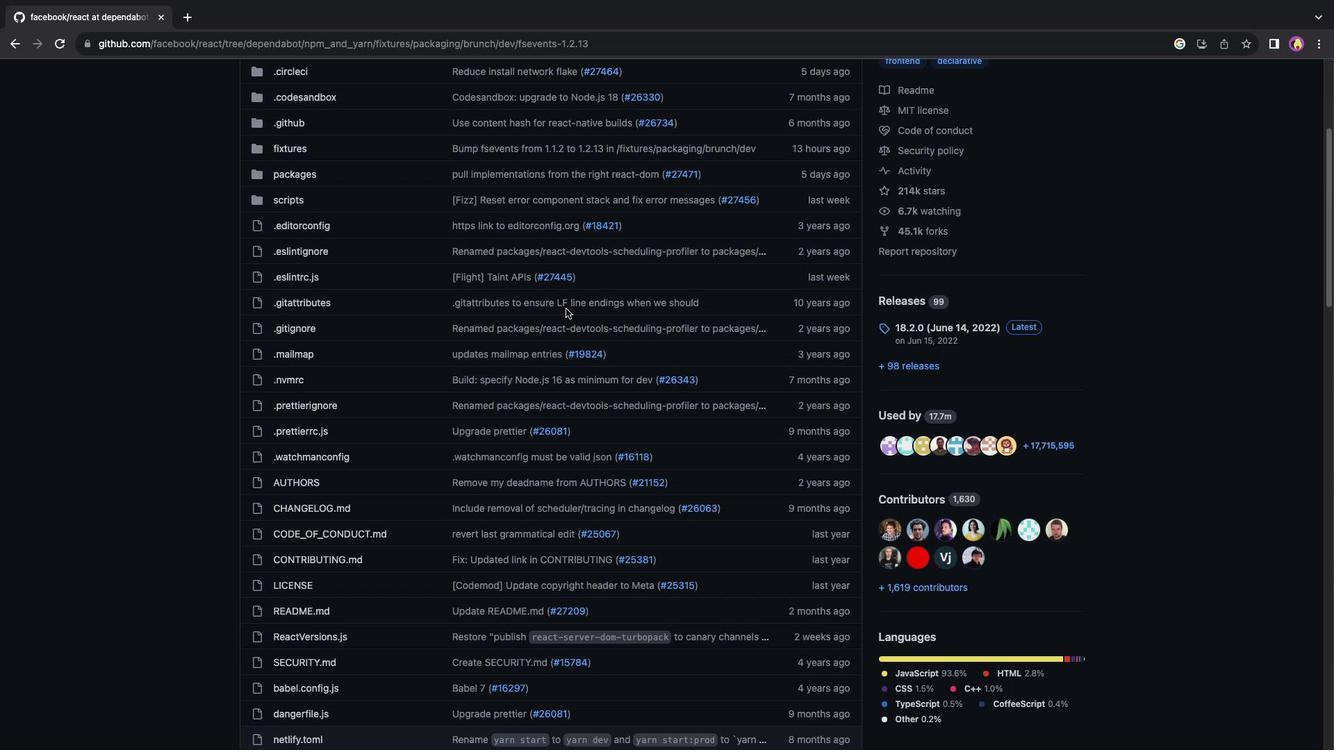 
Action: Mouse scrolled (565, 308) with delta (0, 0)
Screenshot: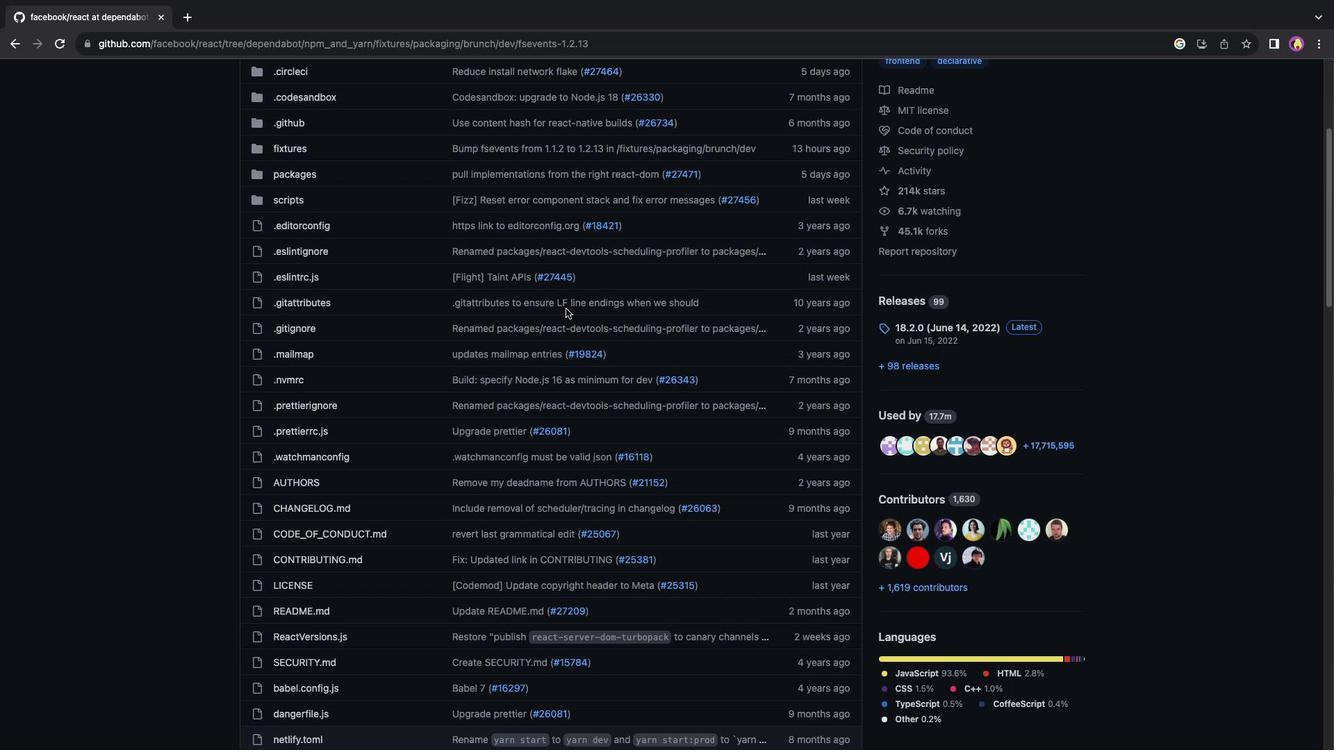 
Action: Mouse scrolled (565, 308) with delta (0, 2)
Screenshot: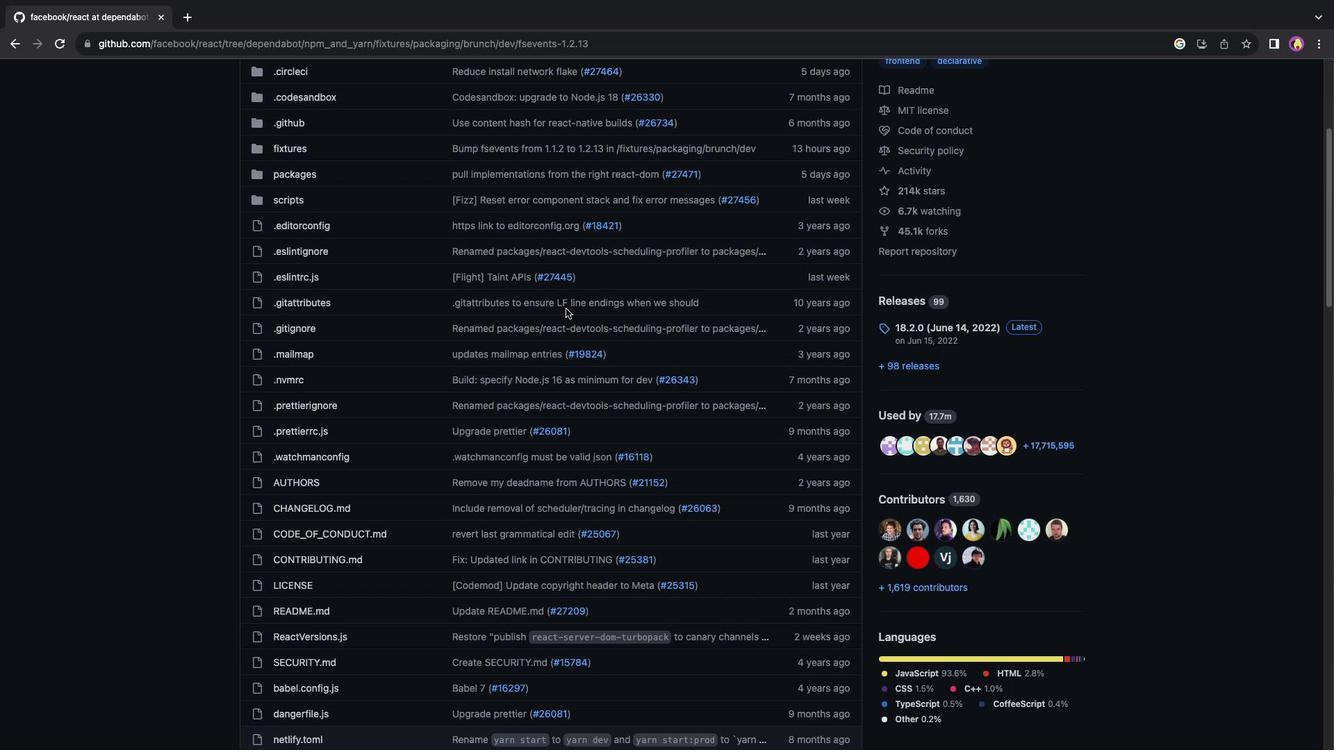 
Action: Mouse scrolled (565, 308) with delta (0, 3)
Screenshot: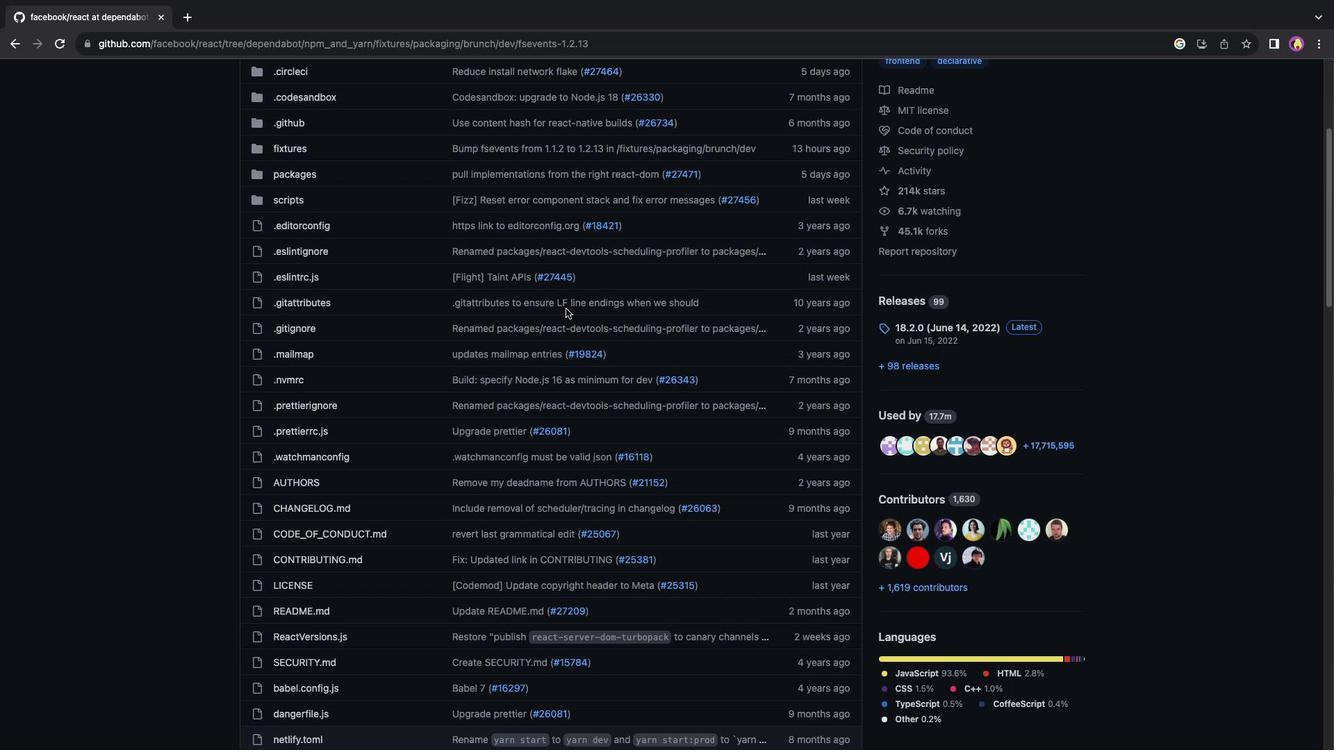 
Action: Mouse scrolled (565, 308) with delta (0, 4)
Screenshot: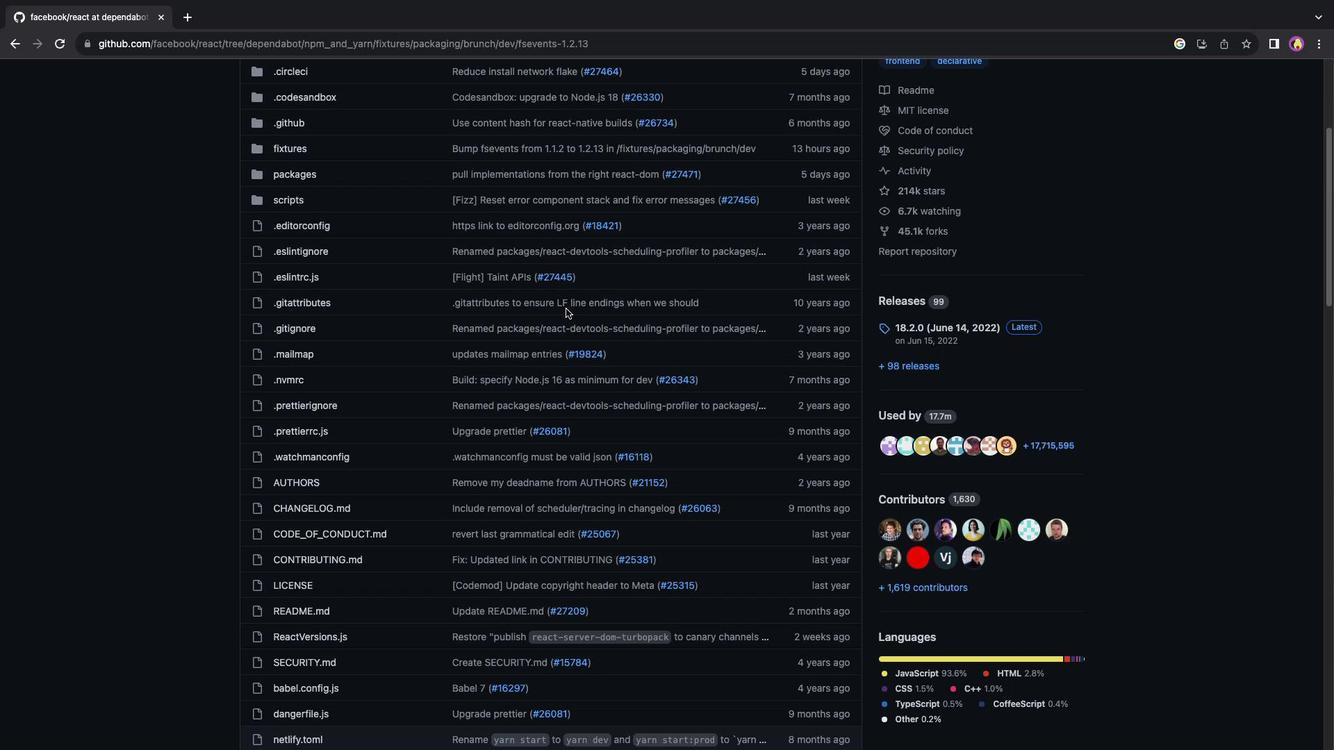
Action: Mouse scrolled (565, 308) with delta (0, 4)
Screenshot: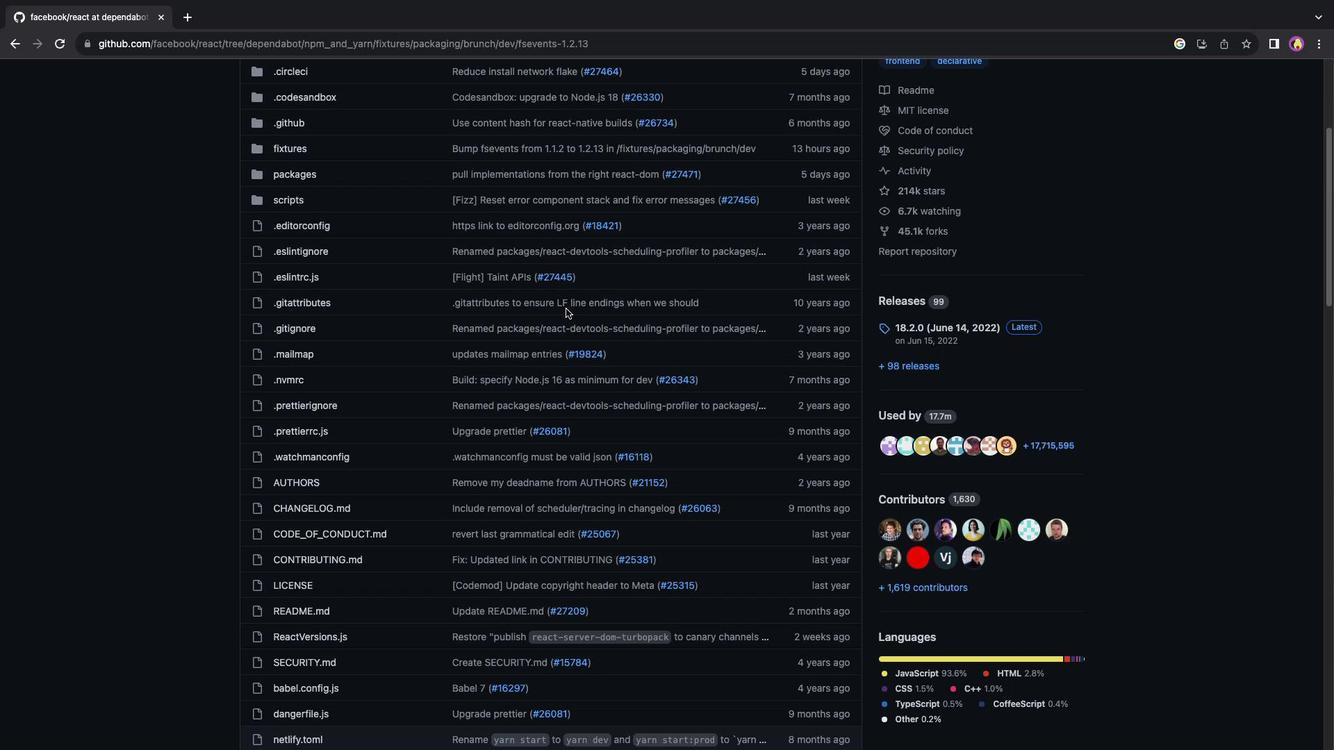 
Action: Mouse scrolled (565, 308) with delta (0, 0)
Screenshot: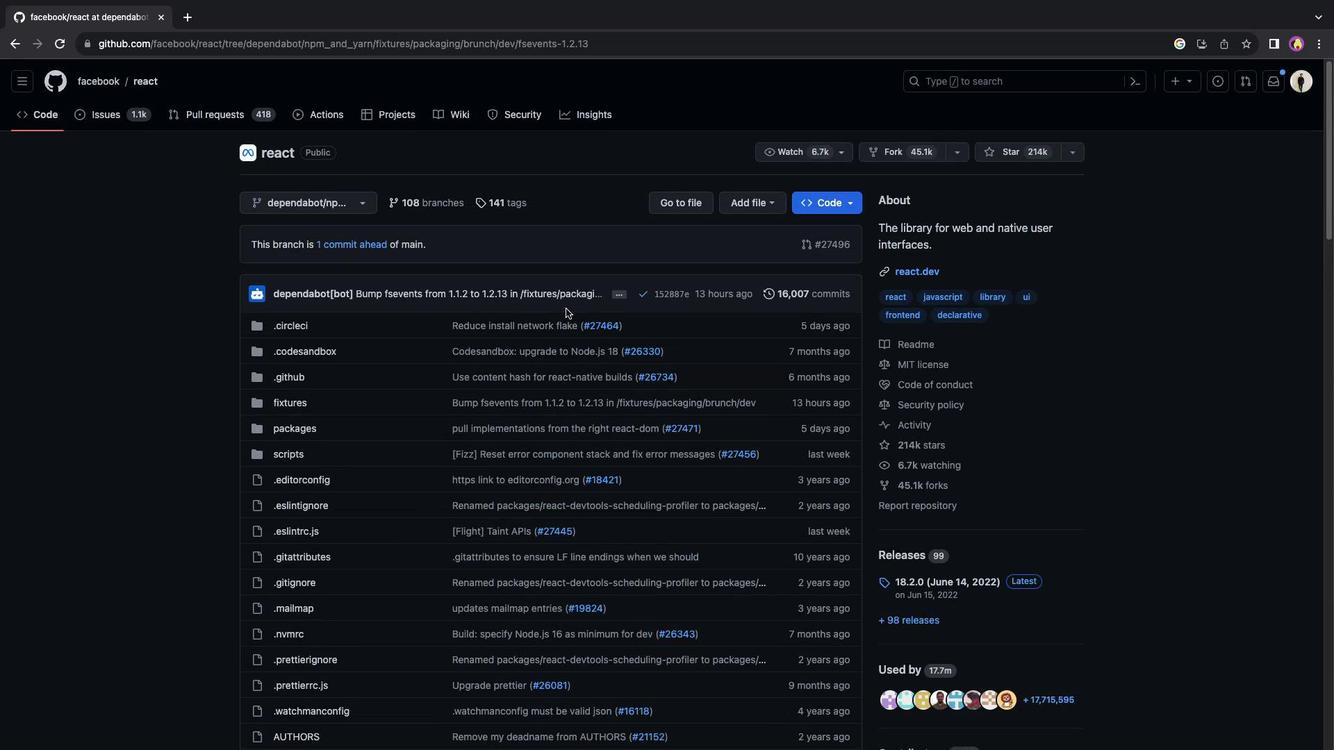 
Action: Mouse scrolled (565, 308) with delta (0, 0)
Screenshot: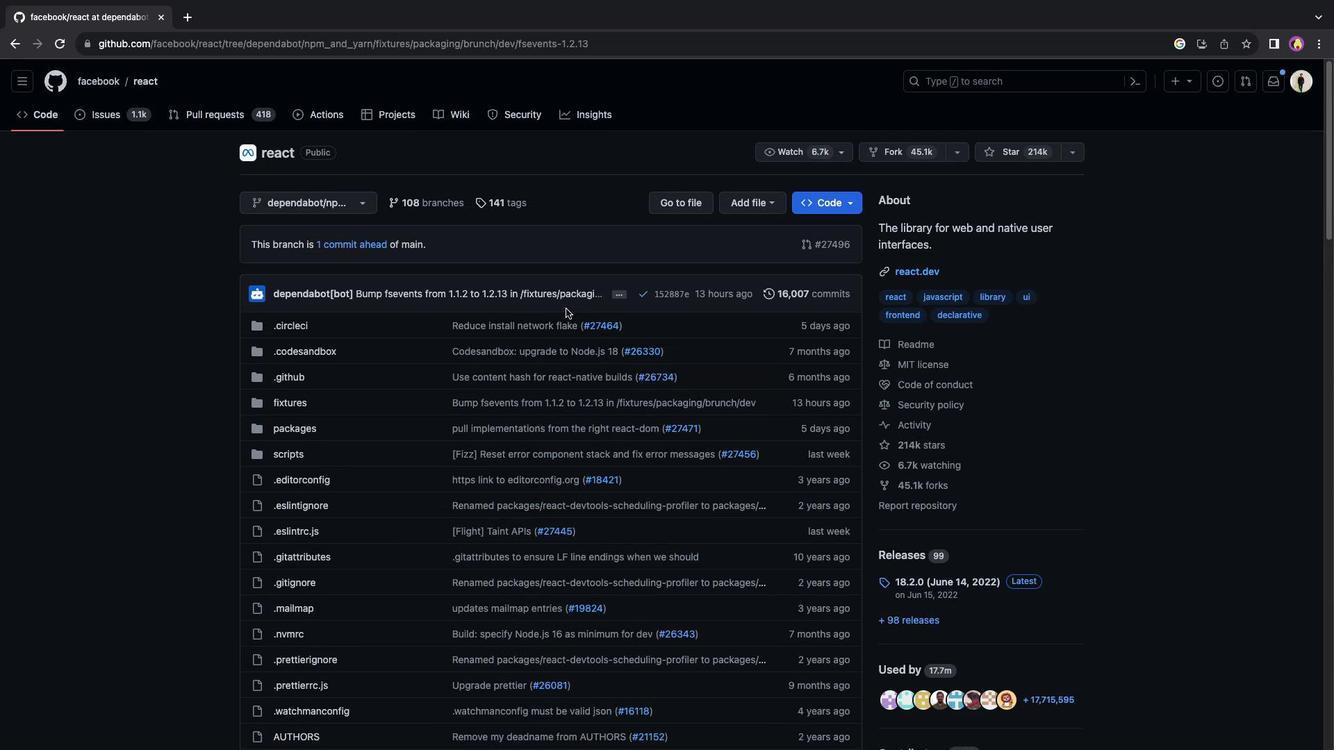
Action: Mouse scrolled (565, 308) with delta (0, 2)
Screenshot: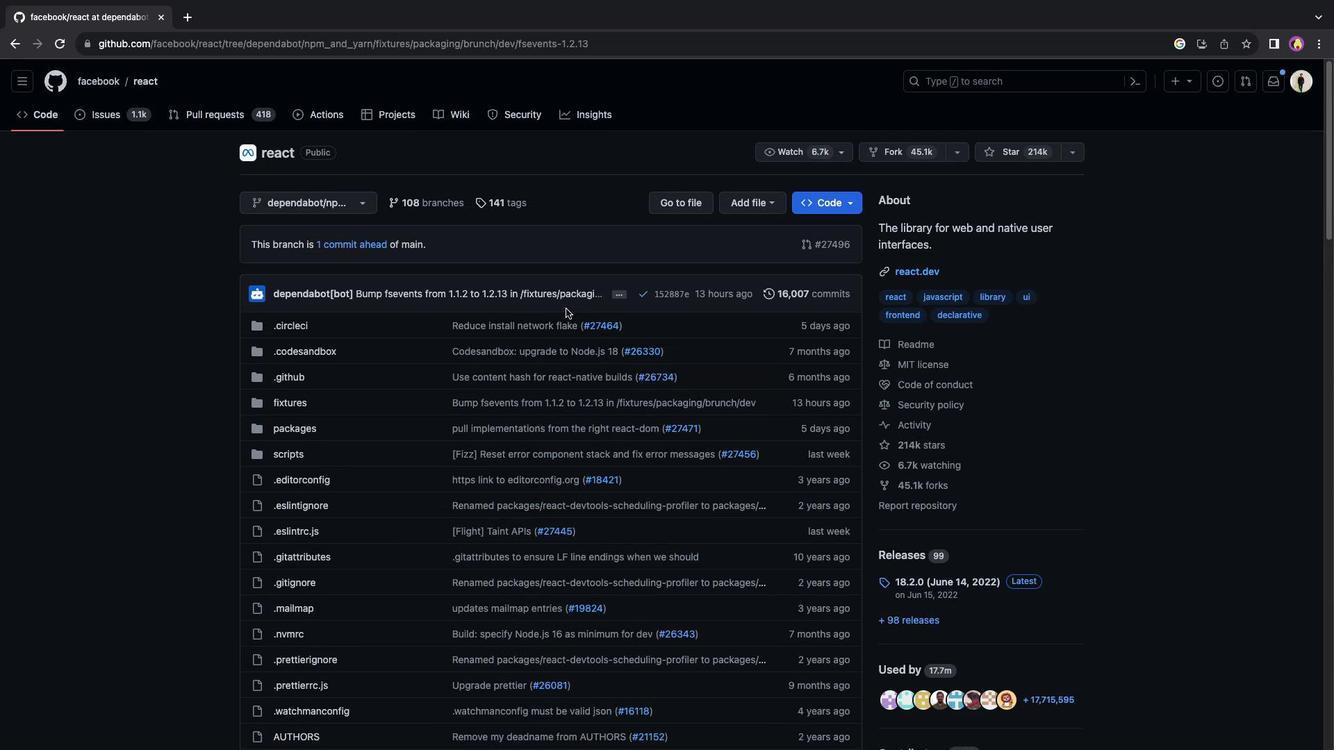 
Action: Mouse scrolled (565, 308) with delta (0, 3)
Screenshot: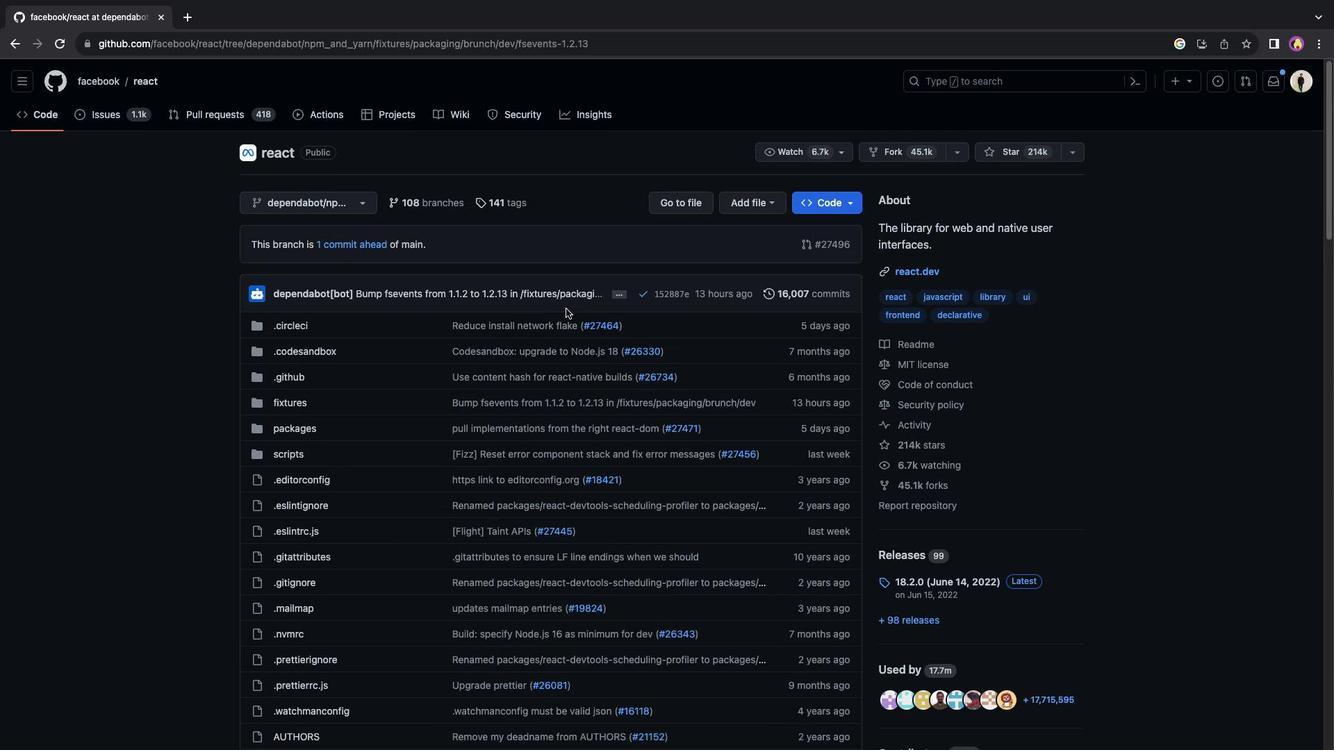 
Action: Mouse scrolled (565, 308) with delta (0, 4)
Screenshot: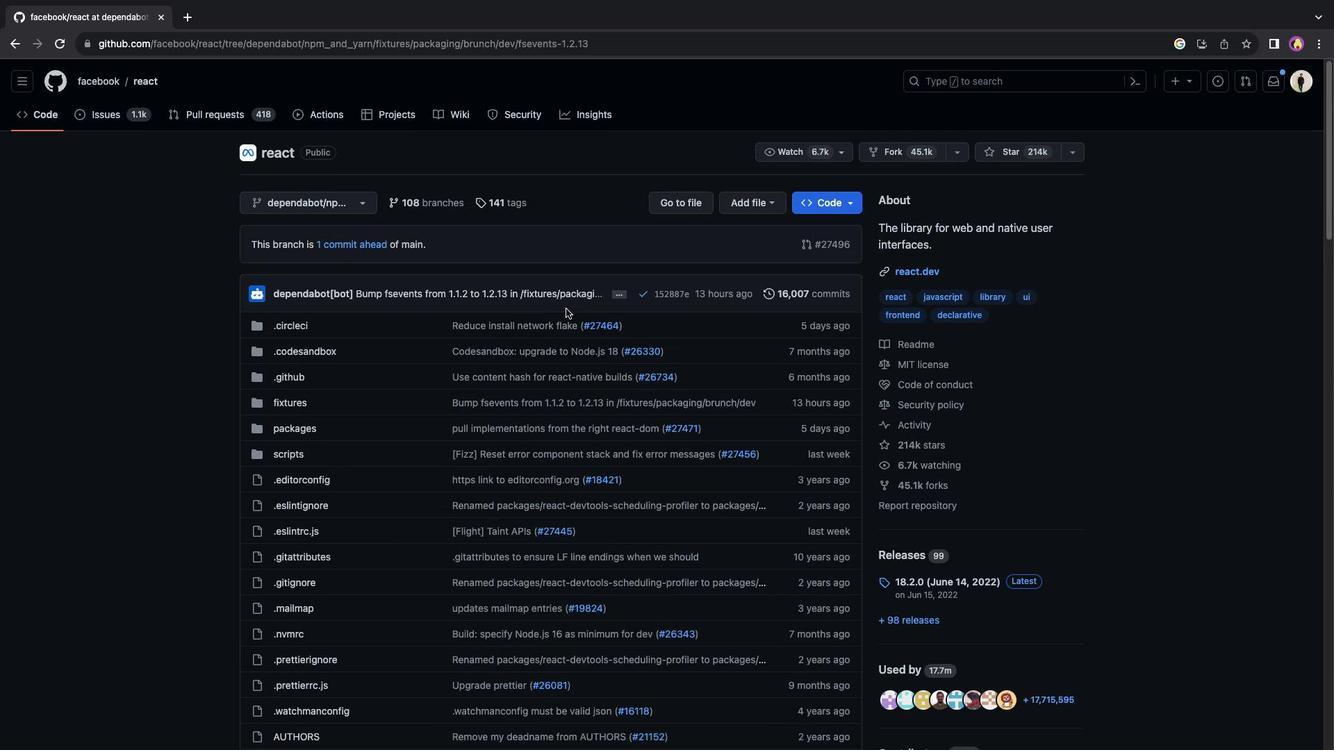
Action: Mouse scrolled (565, 308) with delta (0, 4)
Screenshot: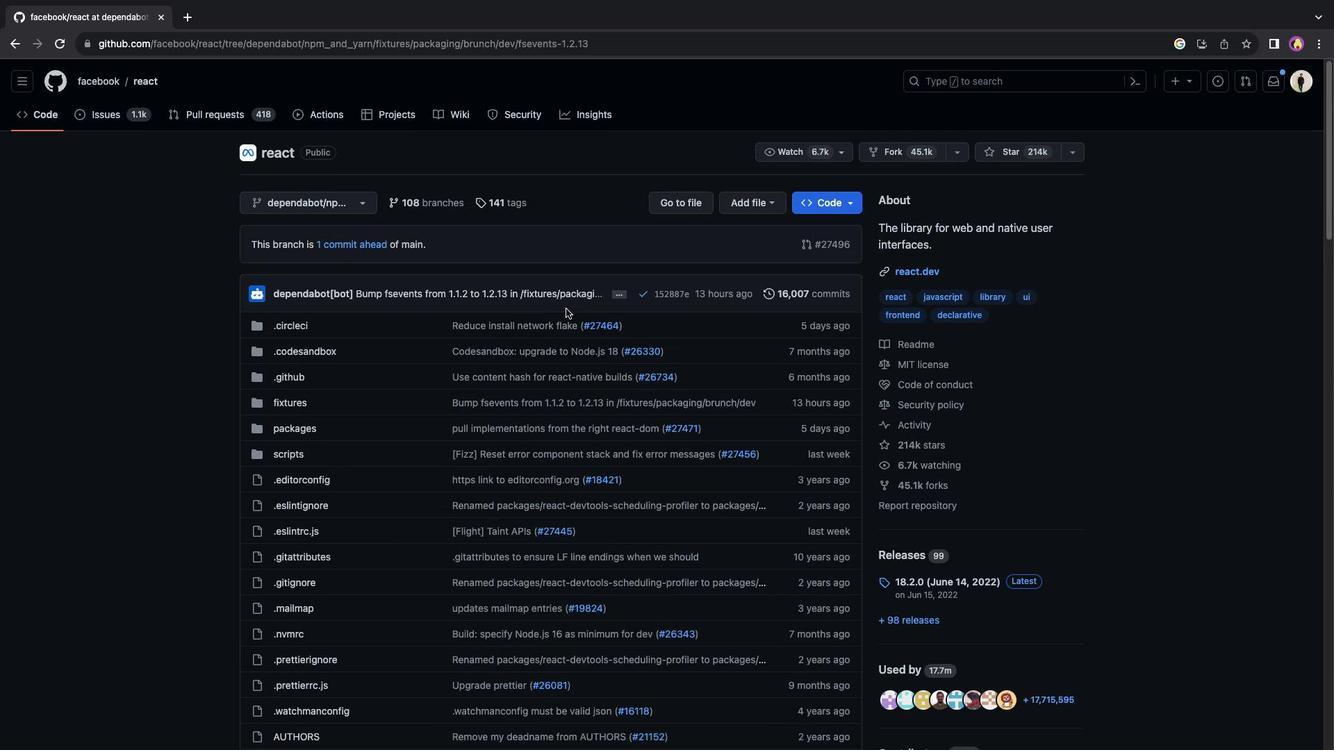 
Action: Mouse scrolled (565, 308) with delta (0, 4)
Screenshot: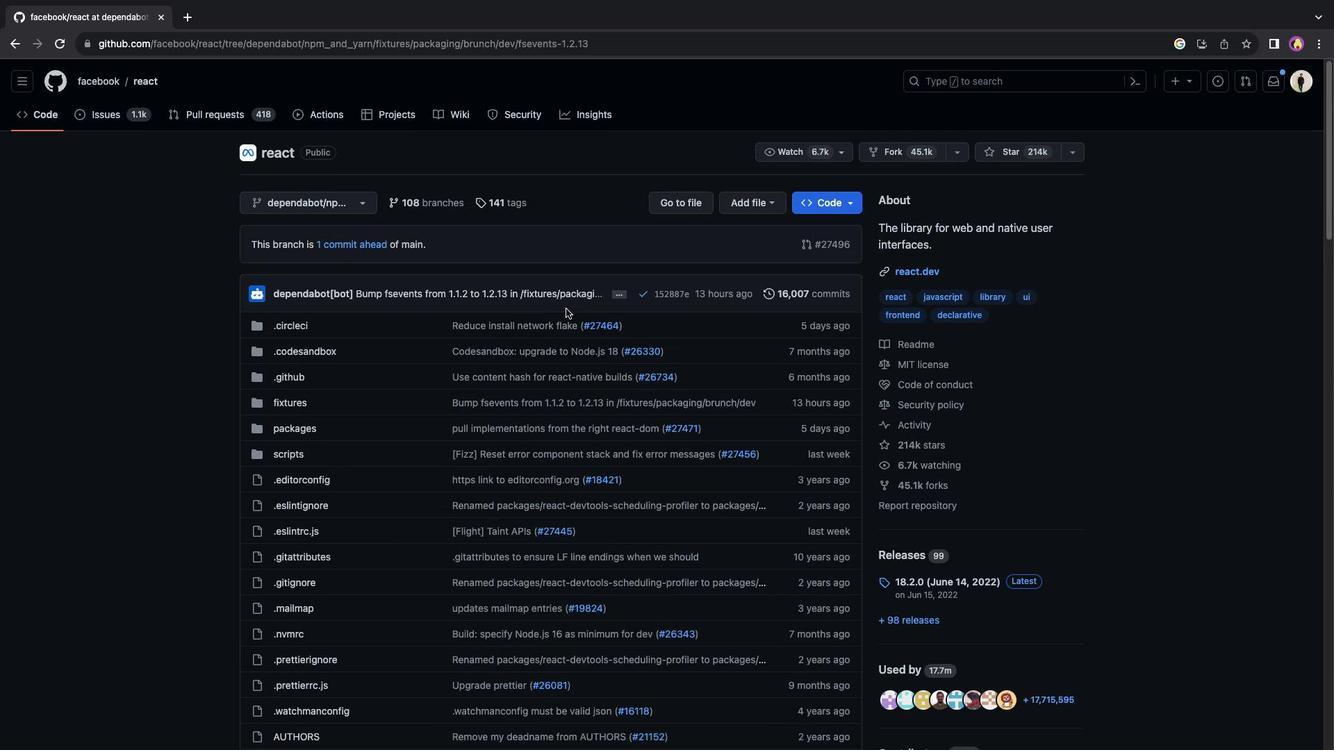 
Action: Mouse scrolled (565, 308) with delta (0, 0)
Screenshot: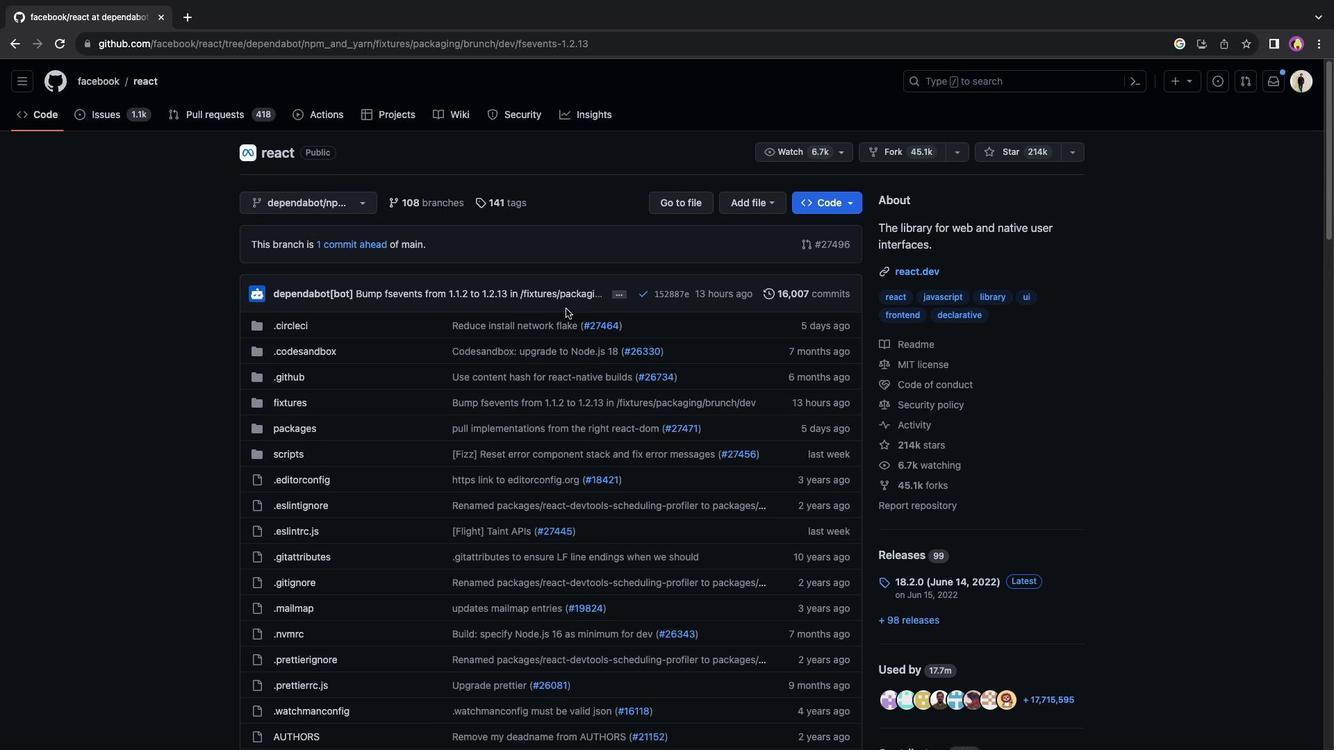 
Action: Mouse scrolled (565, 308) with delta (0, 0)
Screenshot: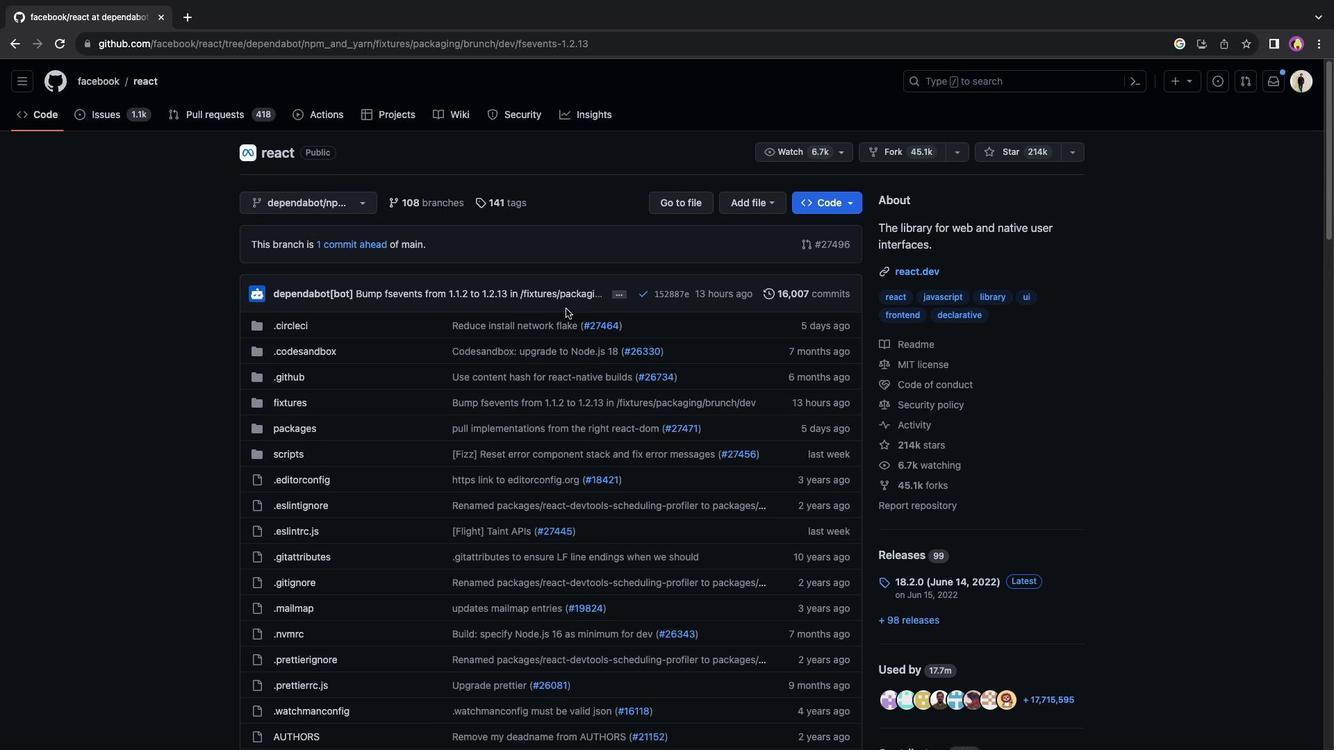 
Action: Mouse scrolled (565, 308) with delta (0, 2)
Screenshot: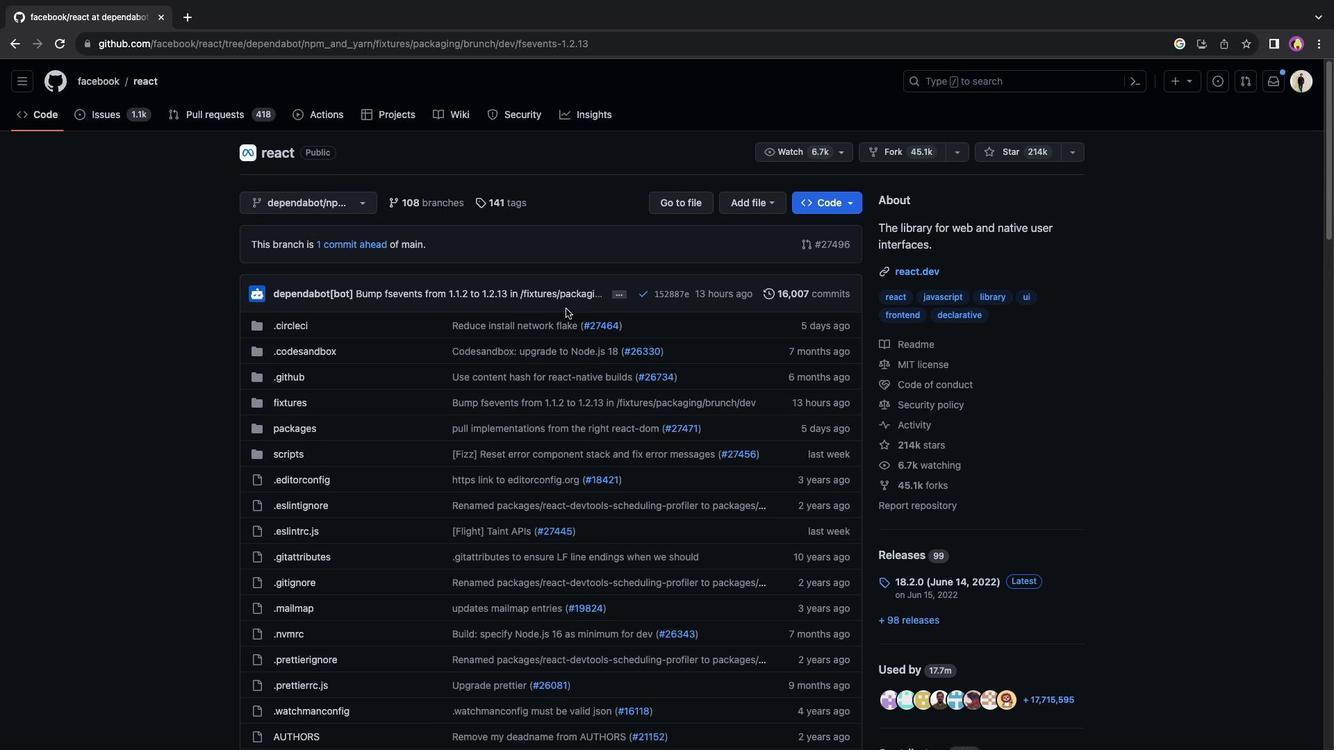 
Action: Mouse scrolled (565, 308) with delta (0, 3)
Screenshot: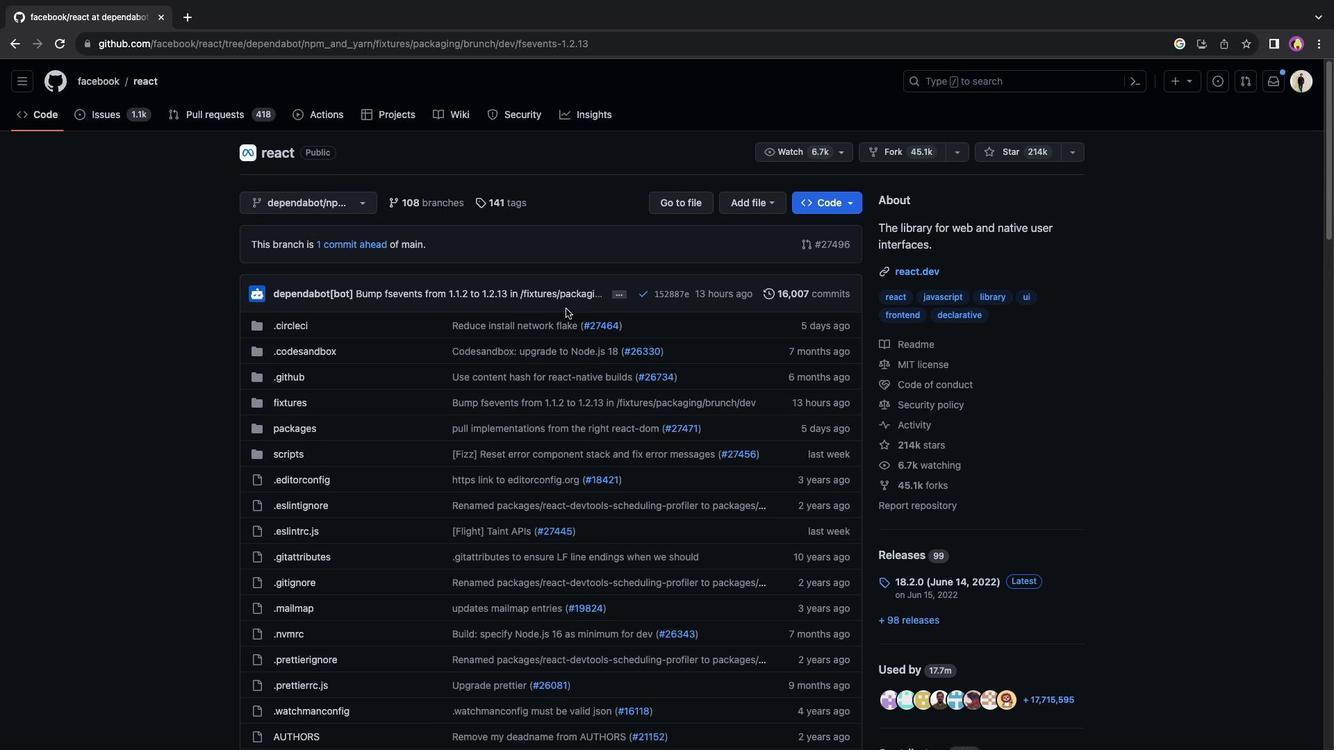 
Action: Mouse scrolled (565, 308) with delta (0, 4)
Screenshot: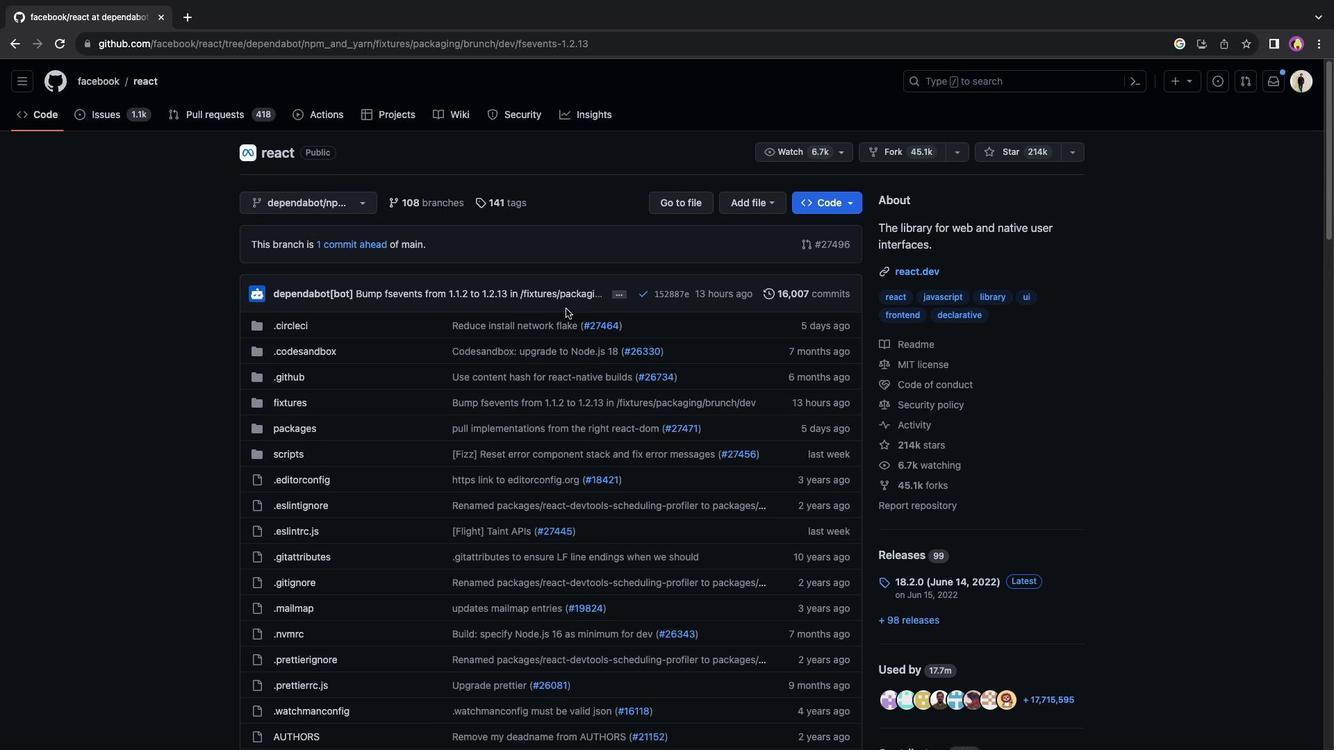 
Action: Mouse scrolled (565, 308) with delta (0, 5)
Screenshot: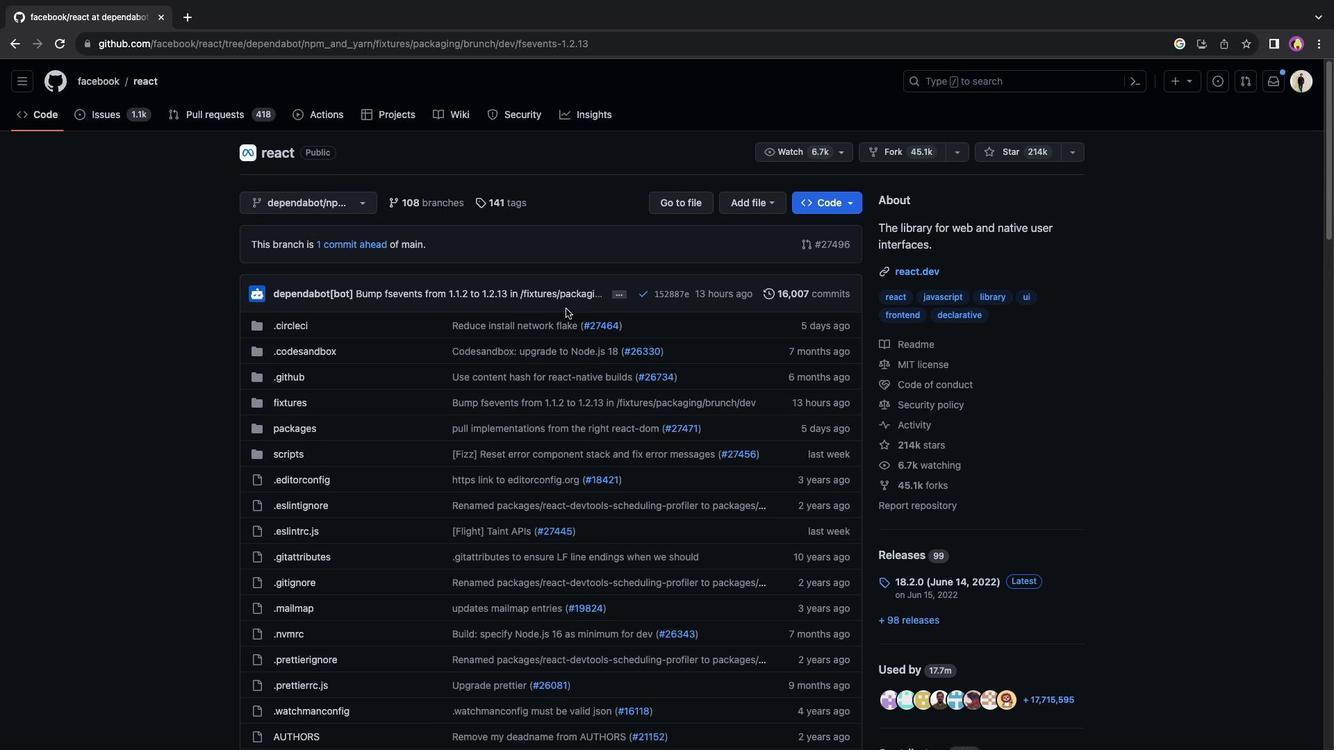 
Action: Mouse moved to (399, 200)
Screenshot: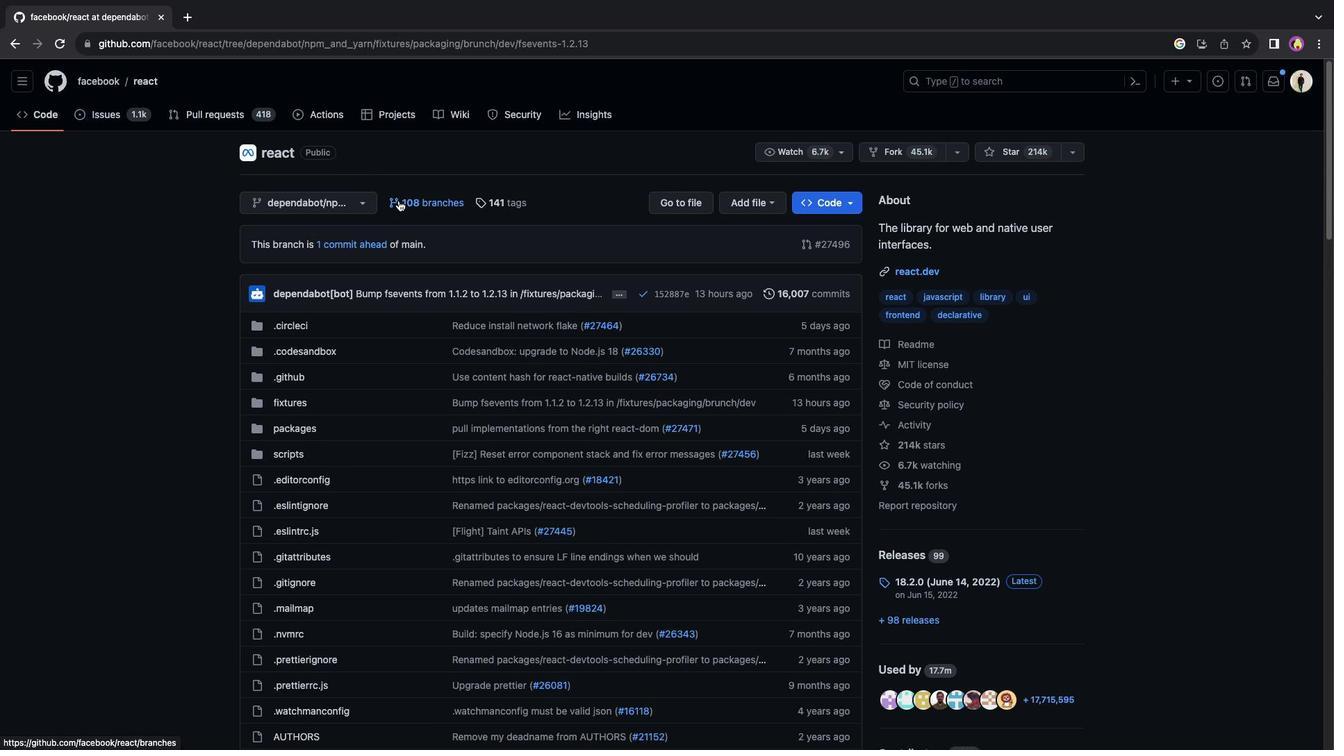
Action: Mouse pressed left at (399, 200)
Screenshot: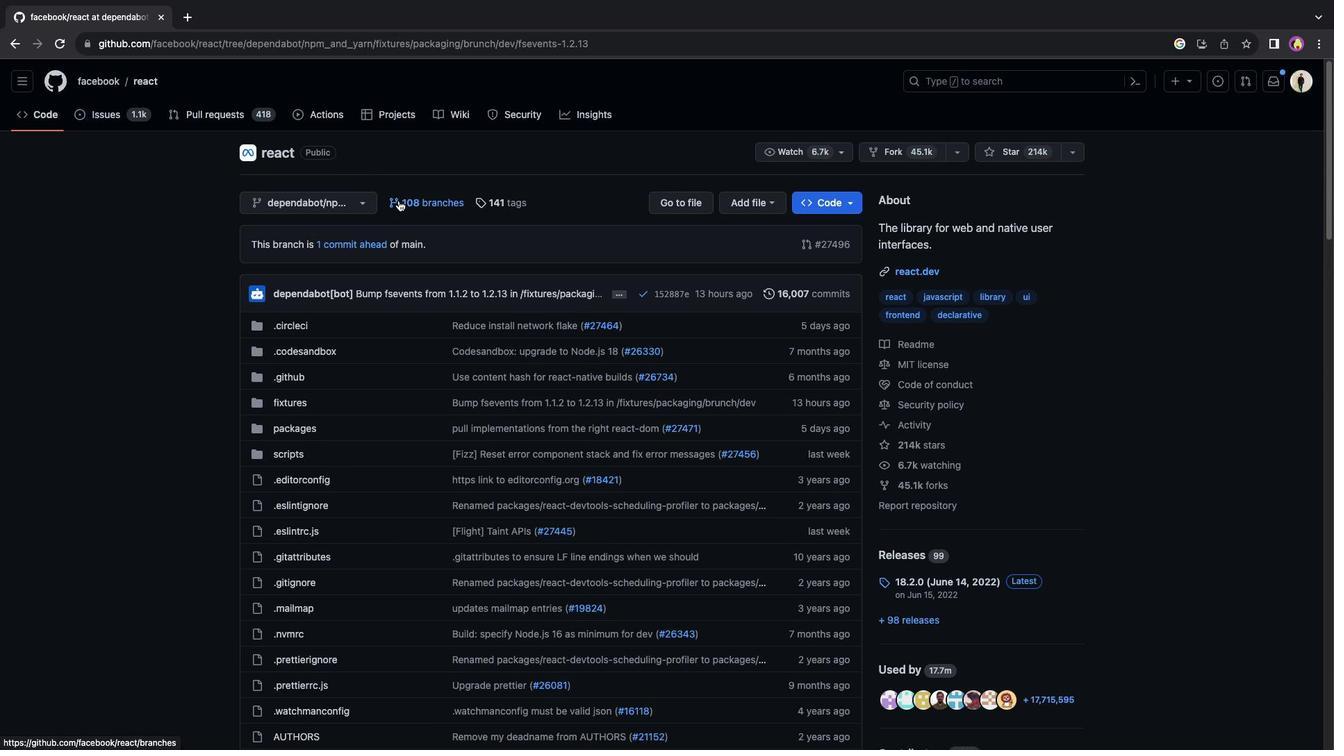 
Action: Mouse moved to (464, 372)
Screenshot: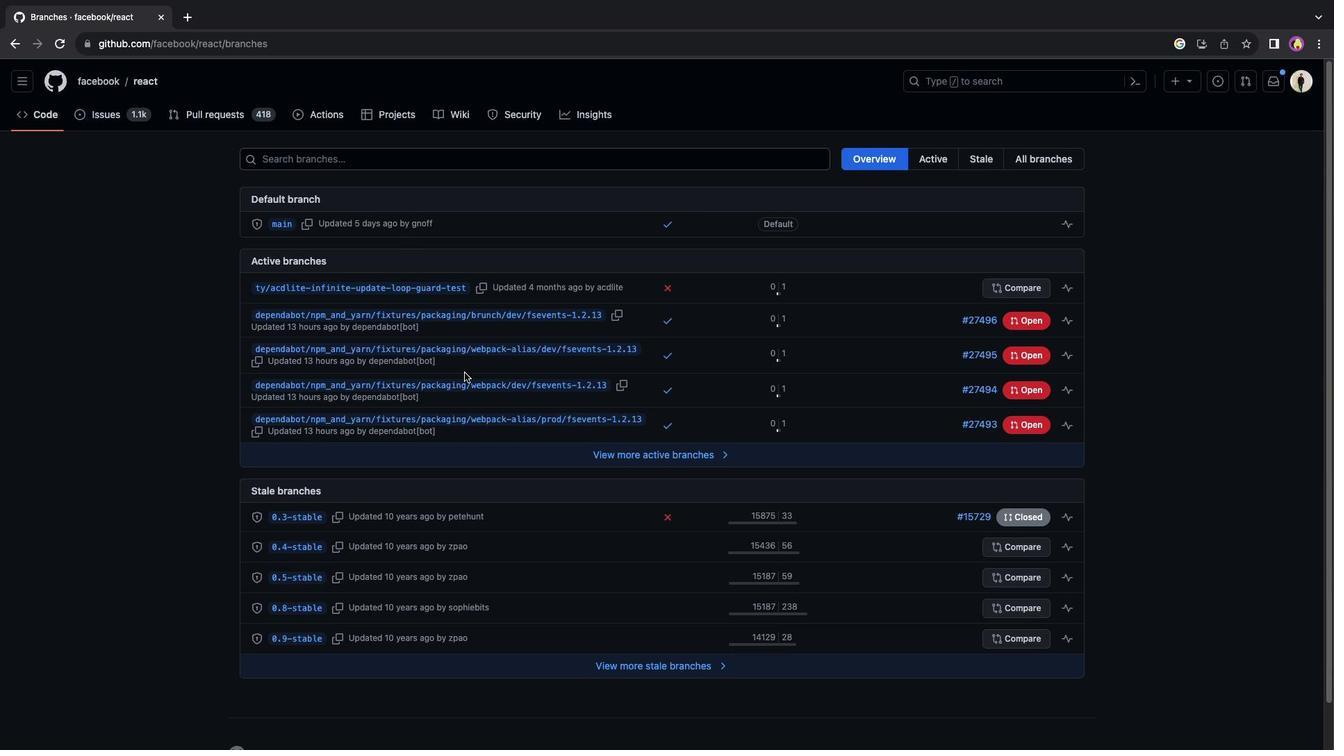 
Action: Mouse scrolled (464, 372) with delta (0, 0)
Screenshot: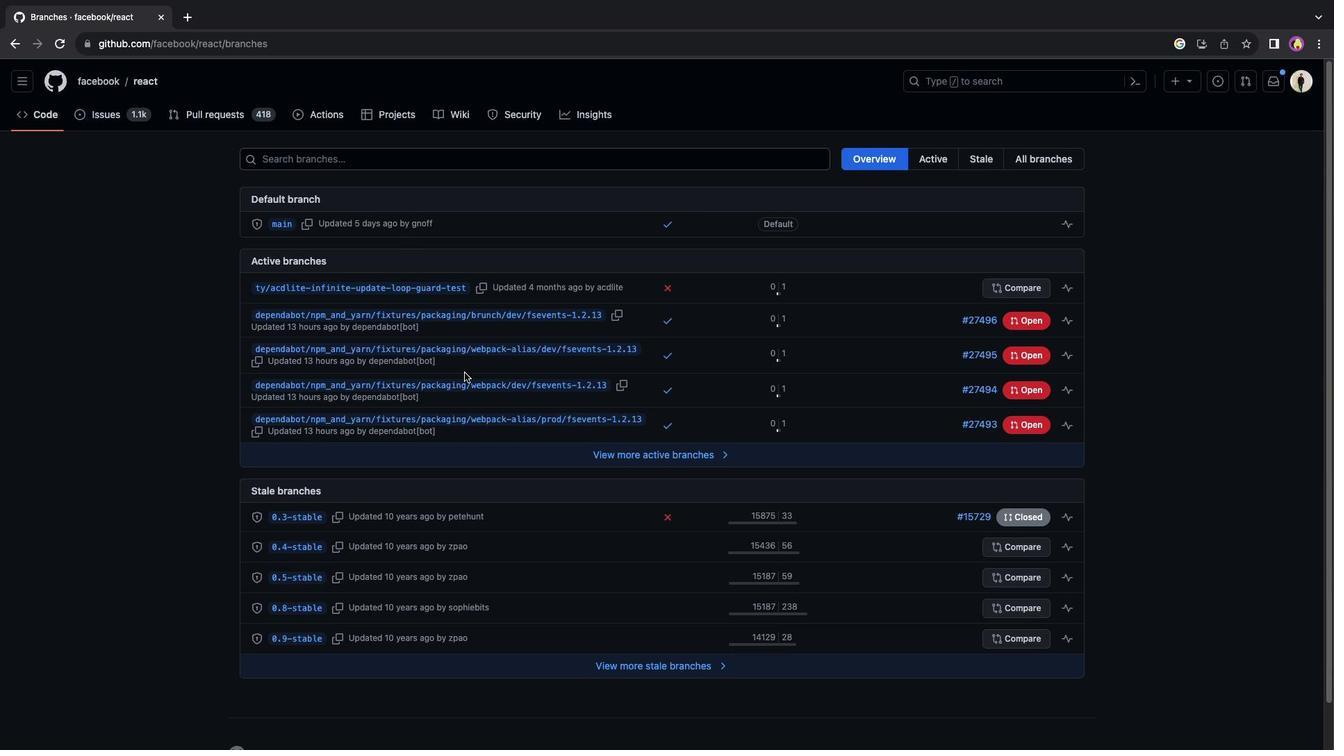 
Action: Mouse scrolled (464, 372) with delta (0, 0)
Screenshot: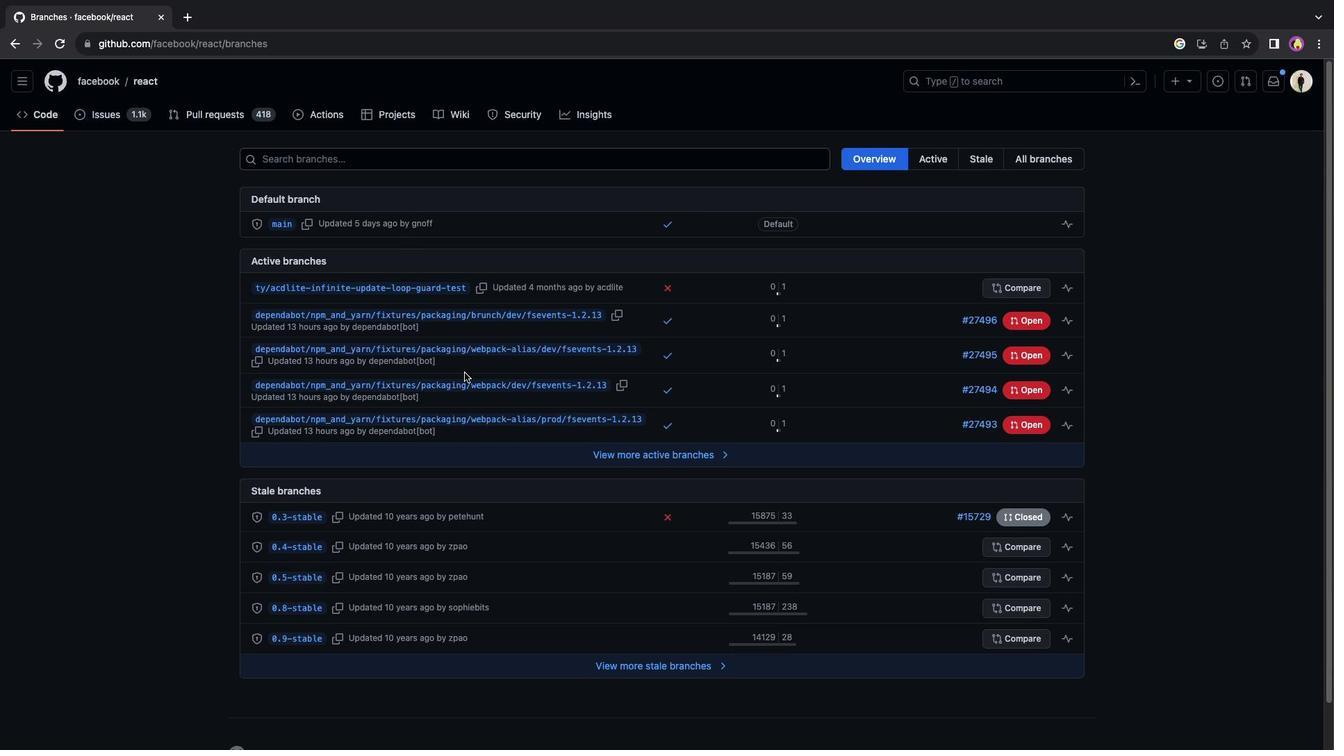 
Action: Mouse scrolled (464, 372) with delta (0, -2)
Screenshot: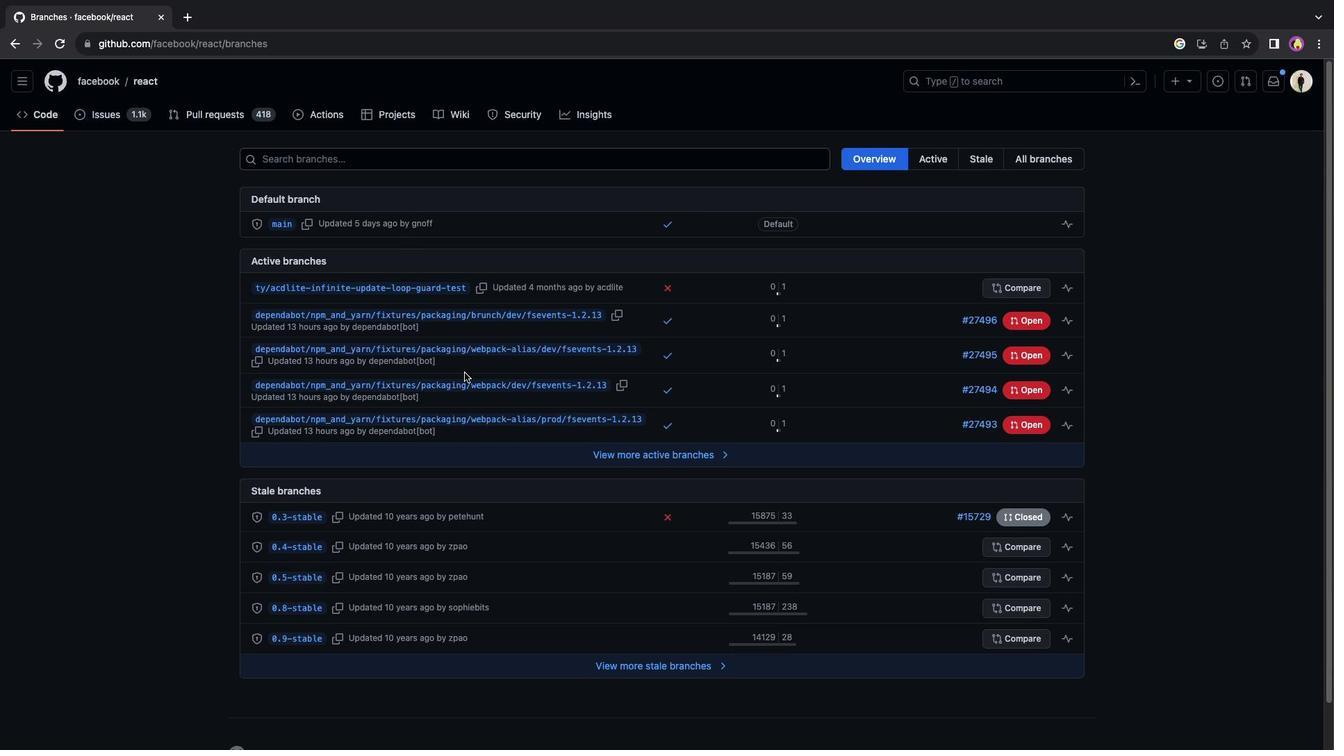 
Action: Mouse scrolled (464, 372) with delta (0, -3)
Screenshot: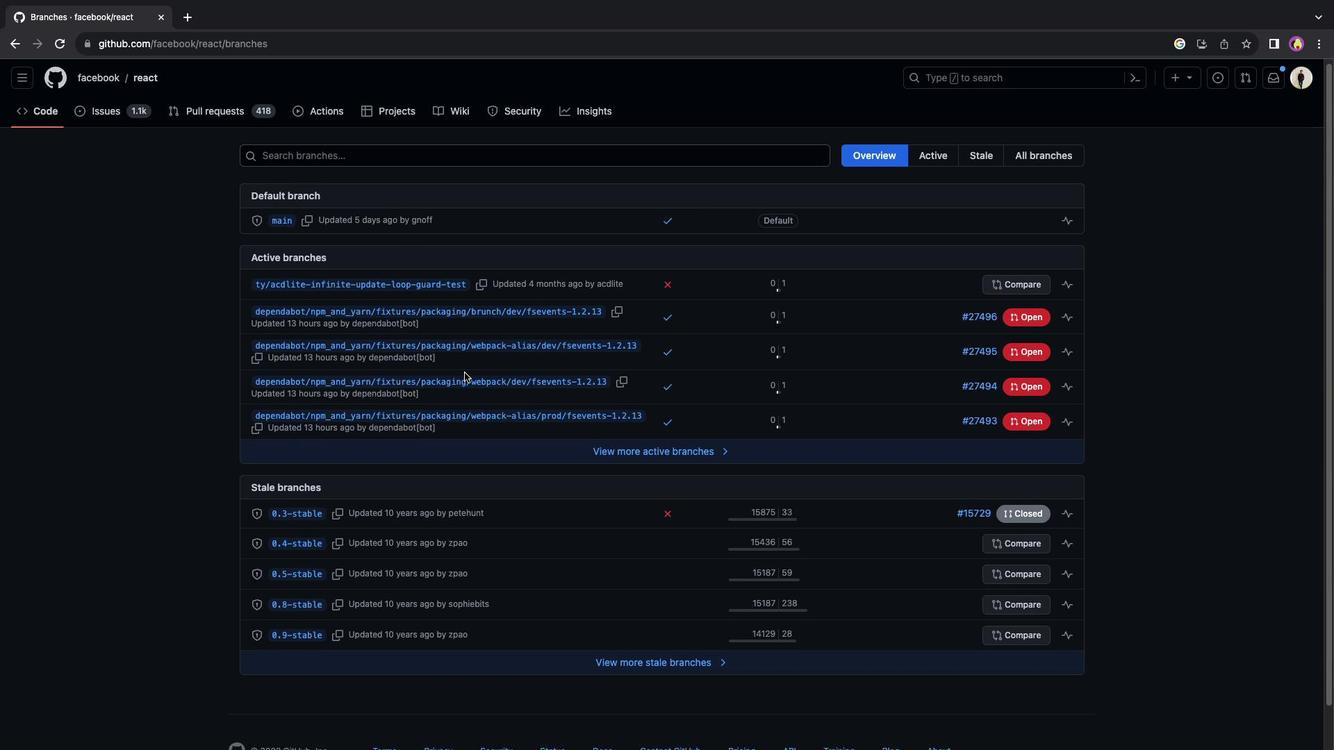 
Action: Mouse moved to (664, 618)
Screenshot: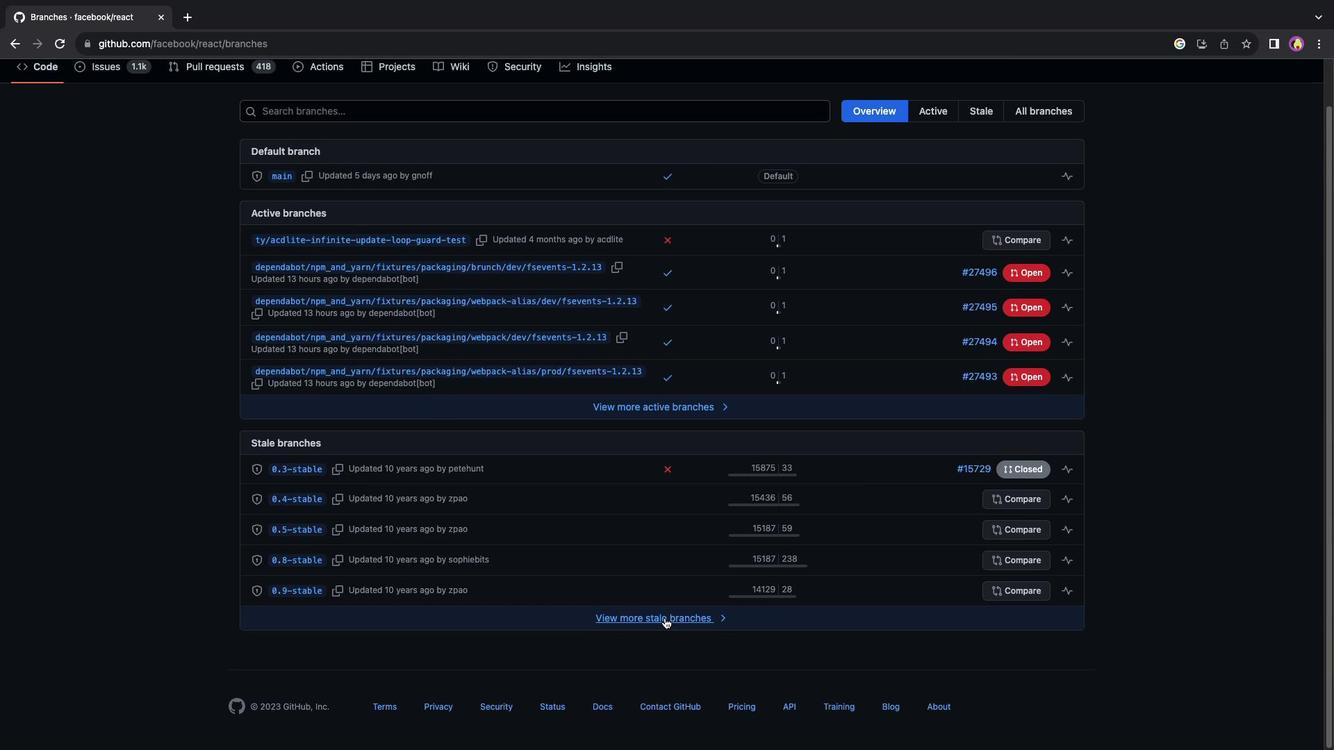 
Action: Mouse pressed left at (664, 618)
Screenshot: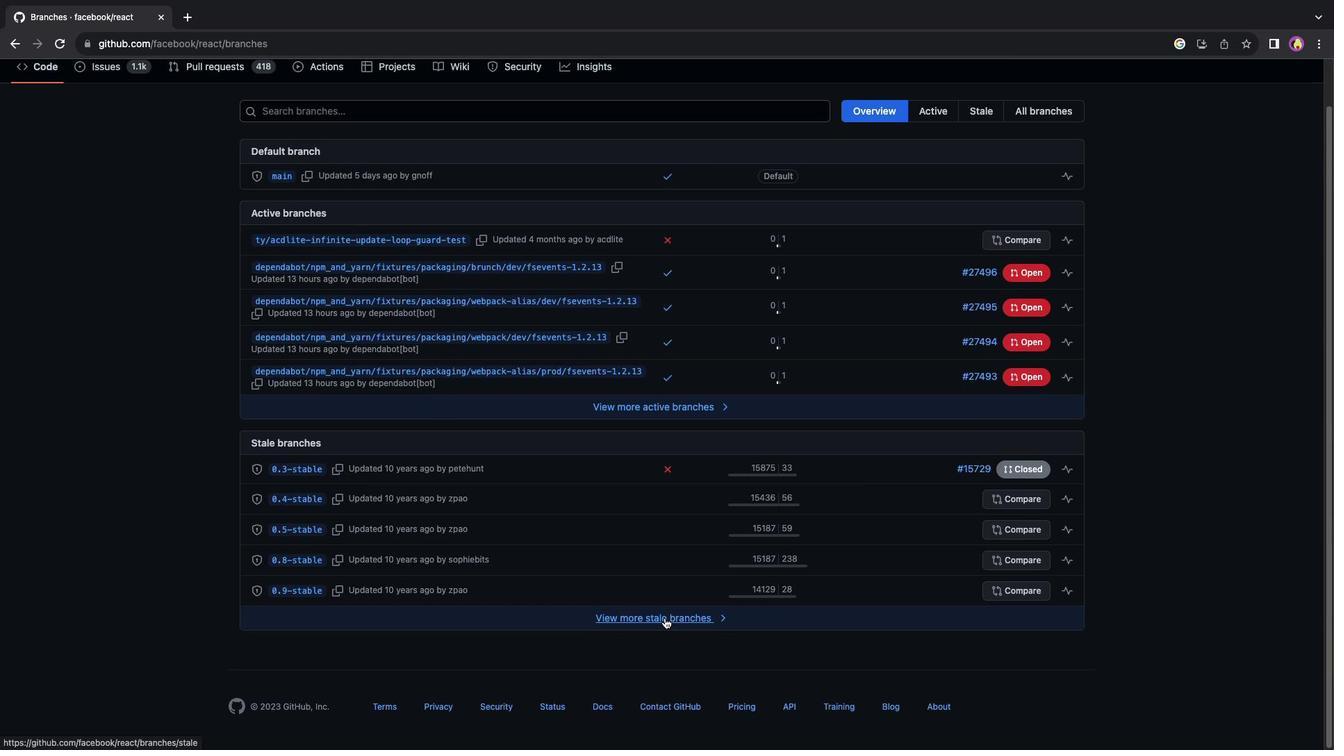 
Action: Mouse moved to (771, 467)
Screenshot: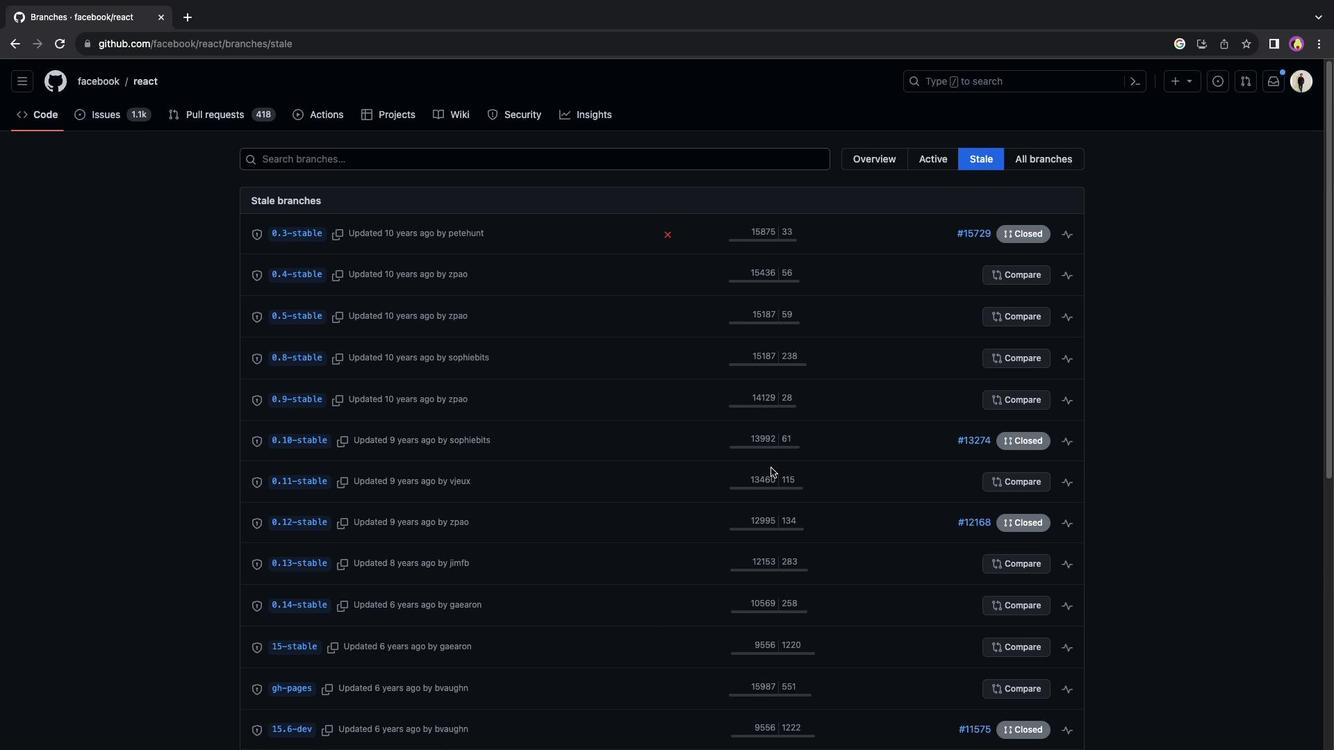 
Action: Mouse scrolled (771, 467) with delta (0, 0)
Screenshot: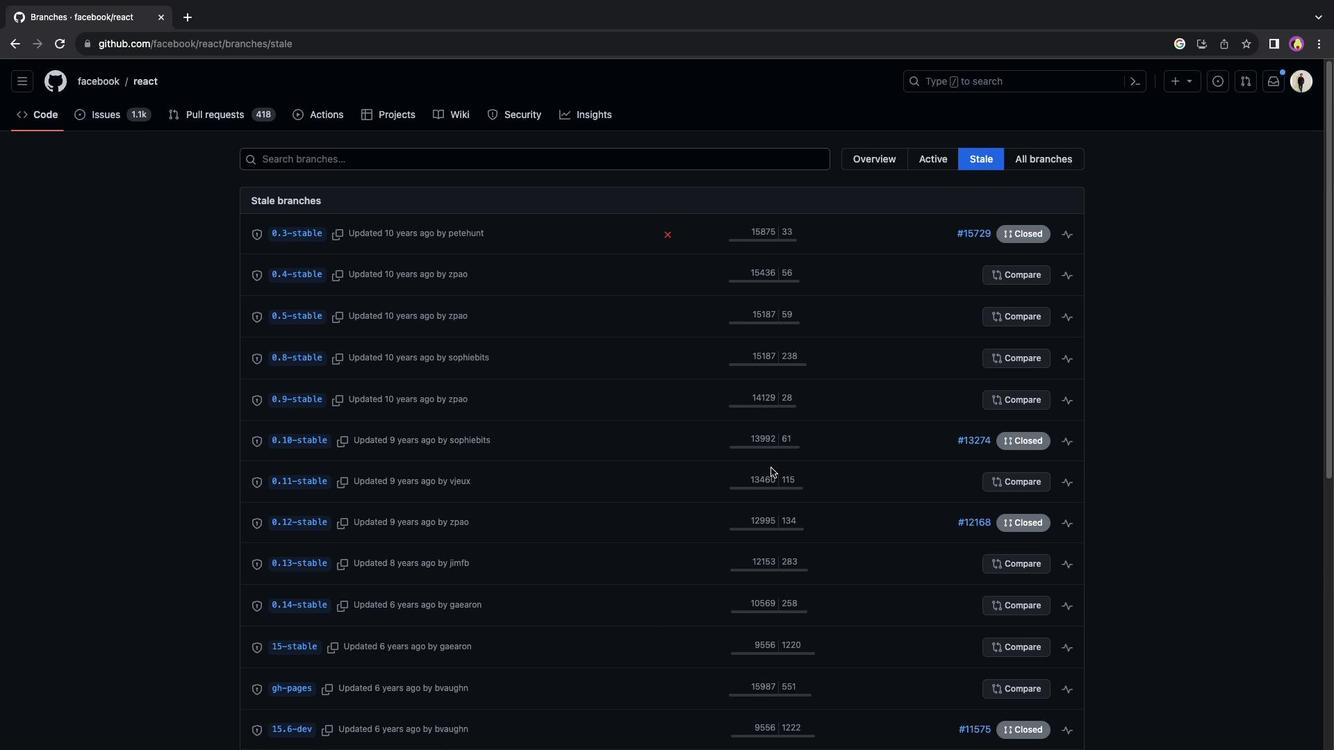 
Action: Mouse scrolled (771, 467) with delta (0, 0)
Screenshot: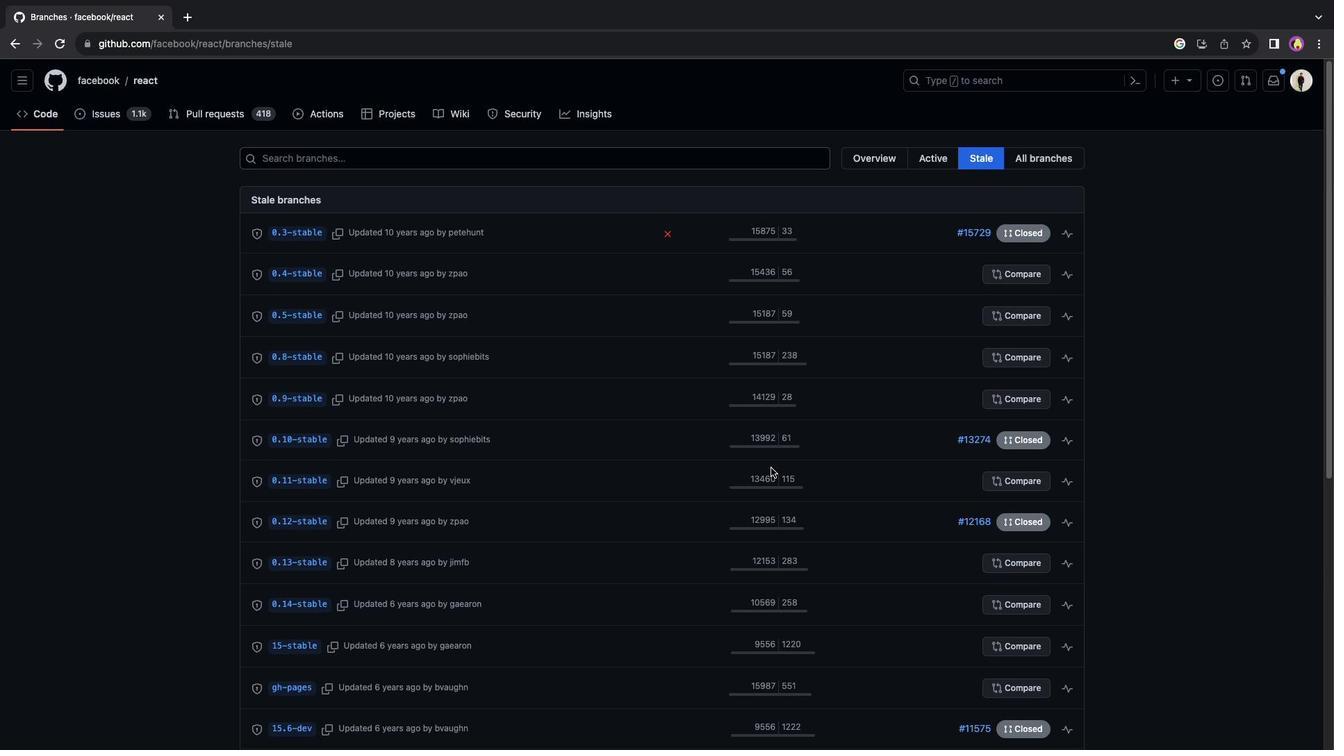 
Action: Mouse scrolled (771, 467) with delta (0, 0)
Screenshot: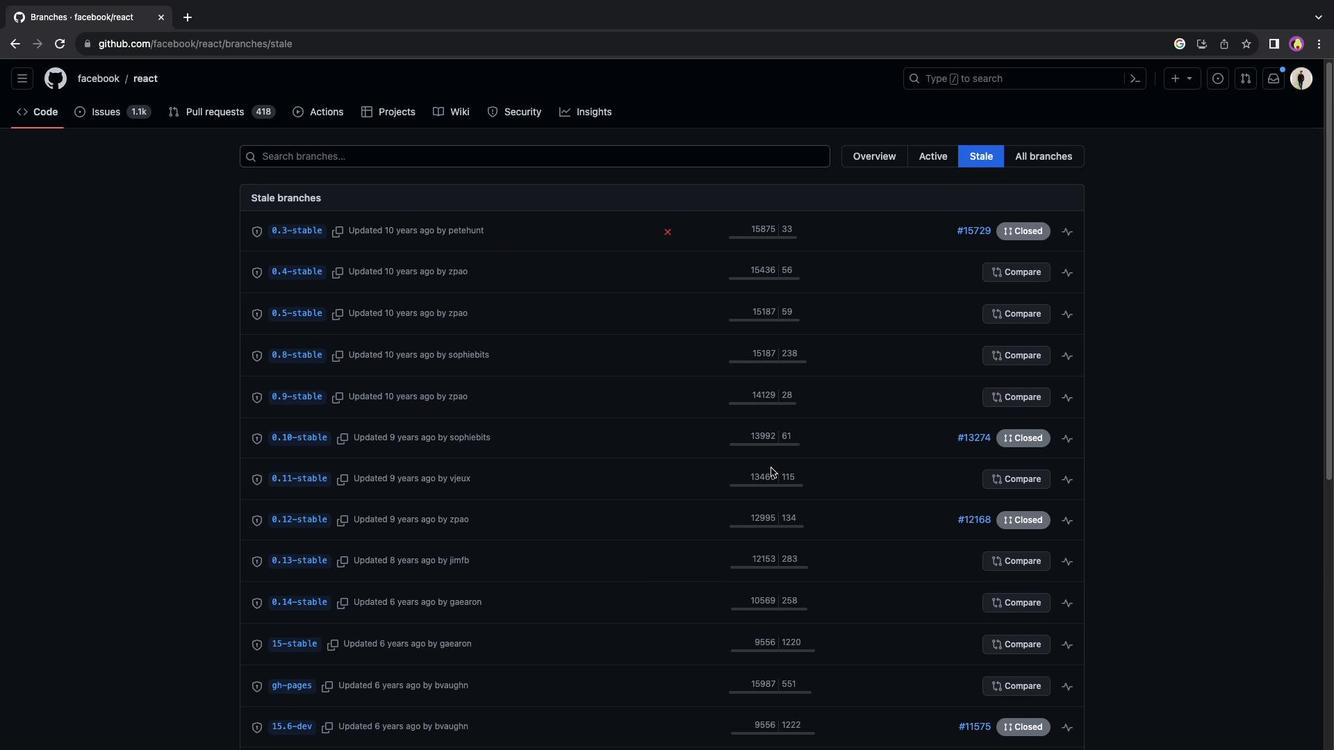 
Action: Mouse scrolled (771, 467) with delta (0, 0)
Screenshot: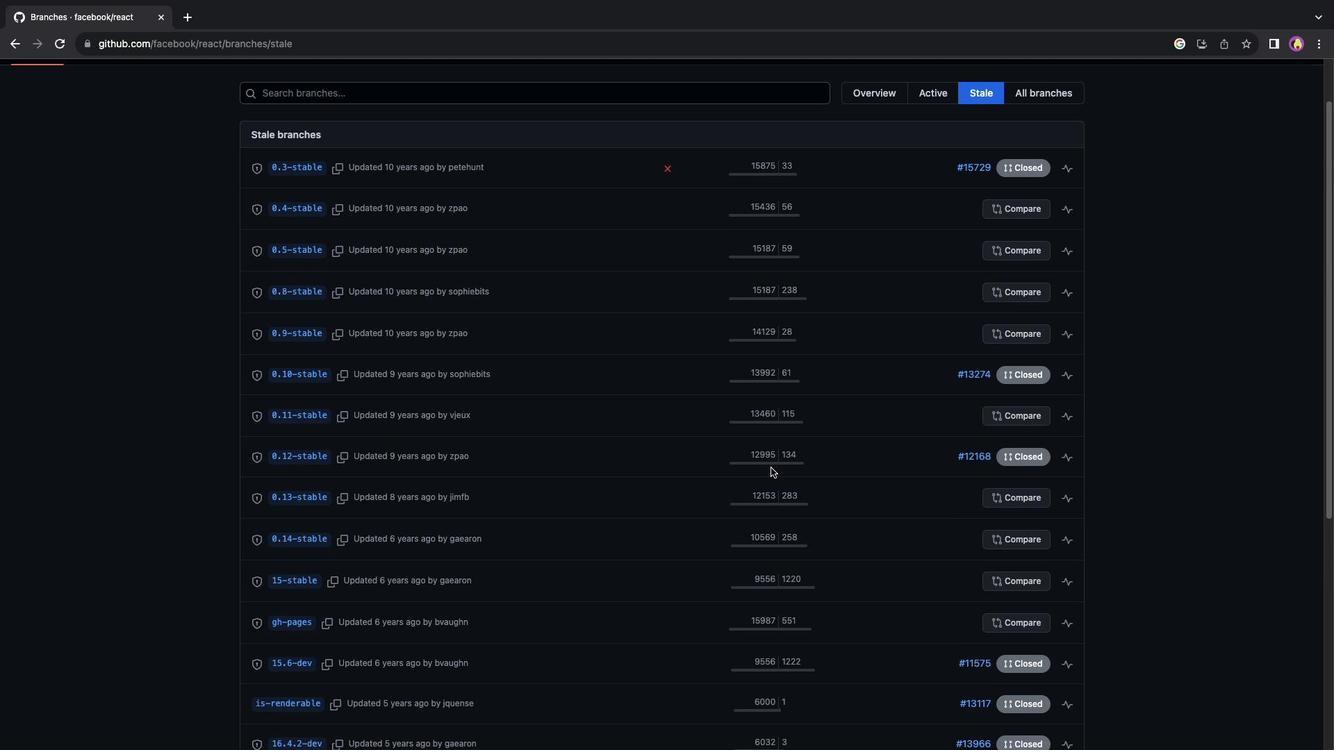 
Action: Mouse scrolled (771, 467) with delta (0, 0)
Screenshot: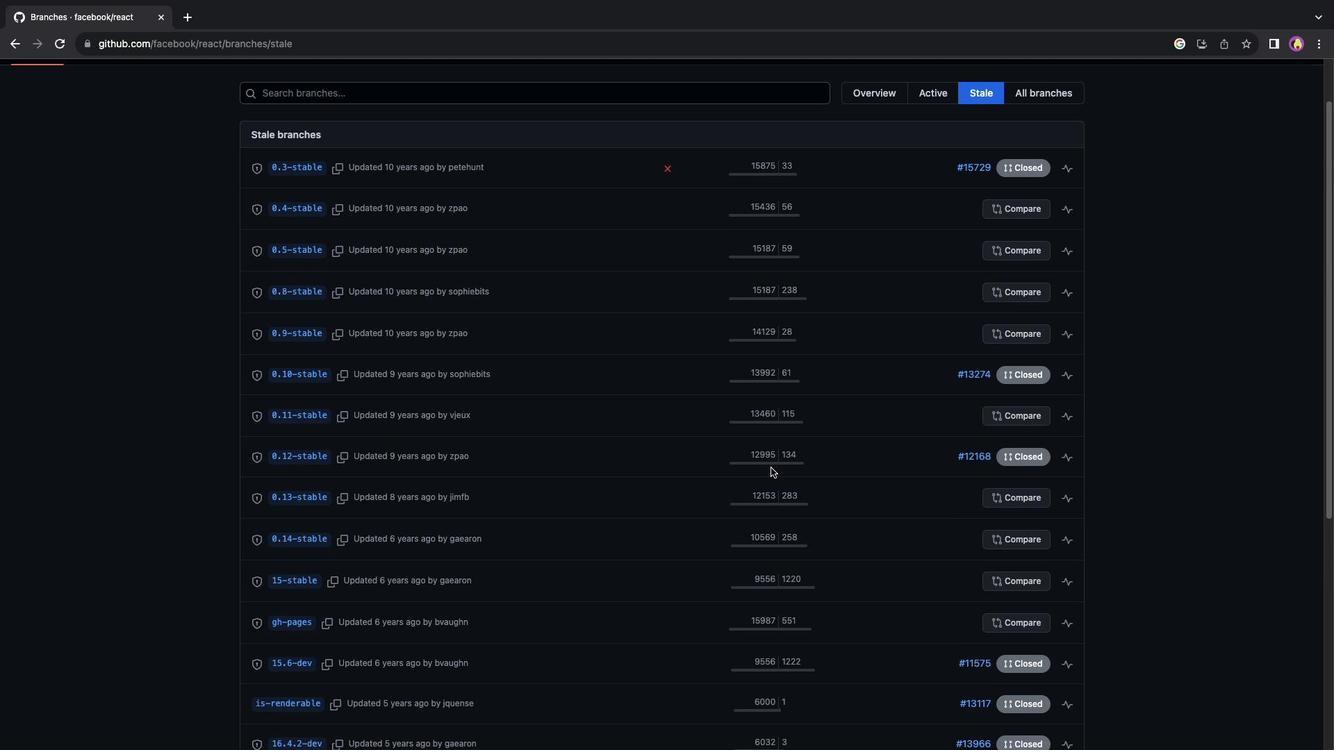 
Action: Mouse scrolled (771, 467) with delta (0, -2)
Screenshot: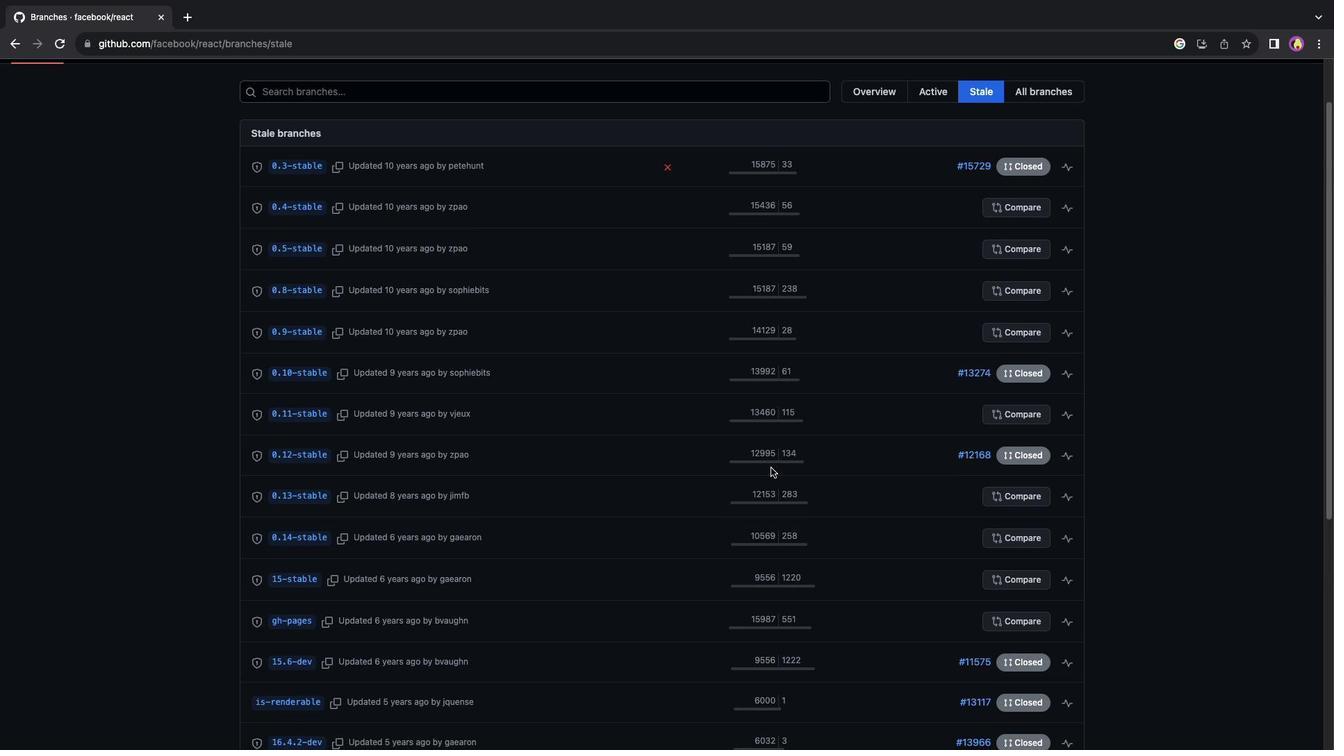 
Action: Mouse moved to (768, 468)
Screenshot: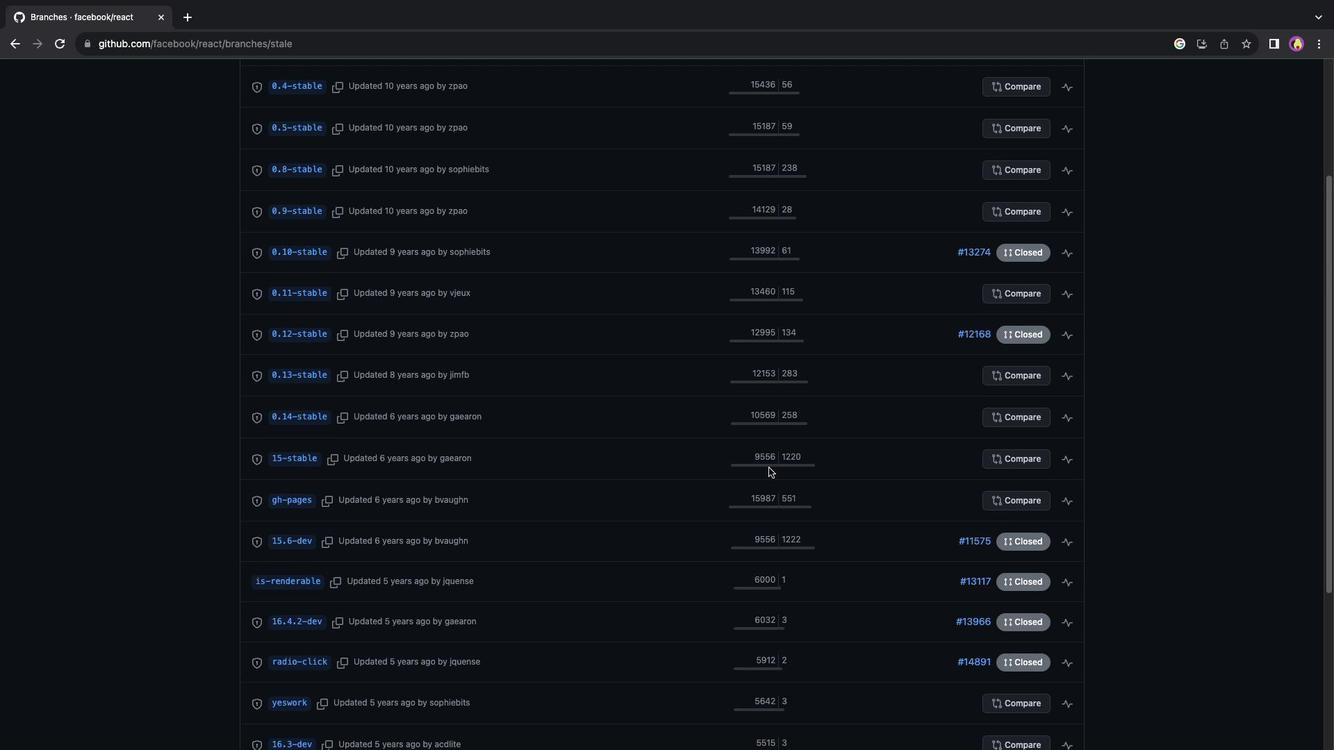 
Action: Mouse scrolled (768, 468) with delta (0, 0)
Screenshot: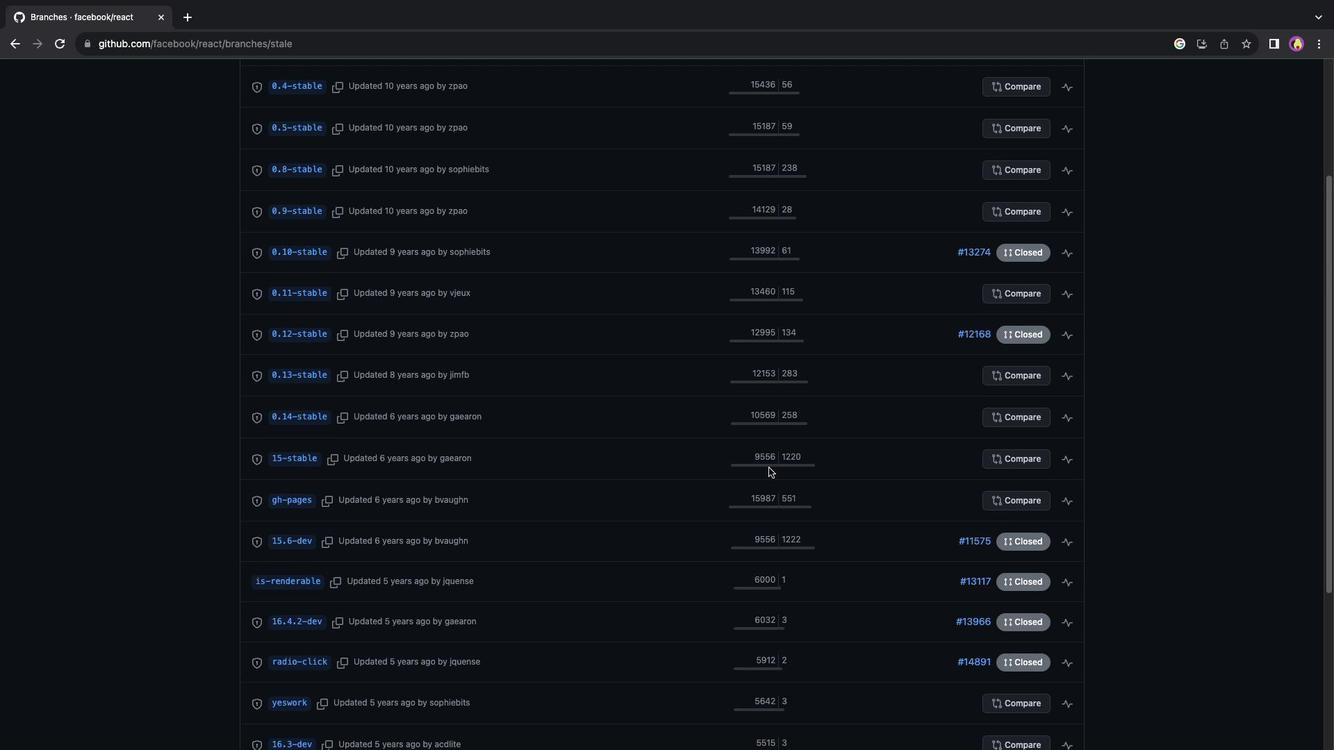 
Action: Mouse scrolled (768, 468) with delta (0, 0)
Screenshot: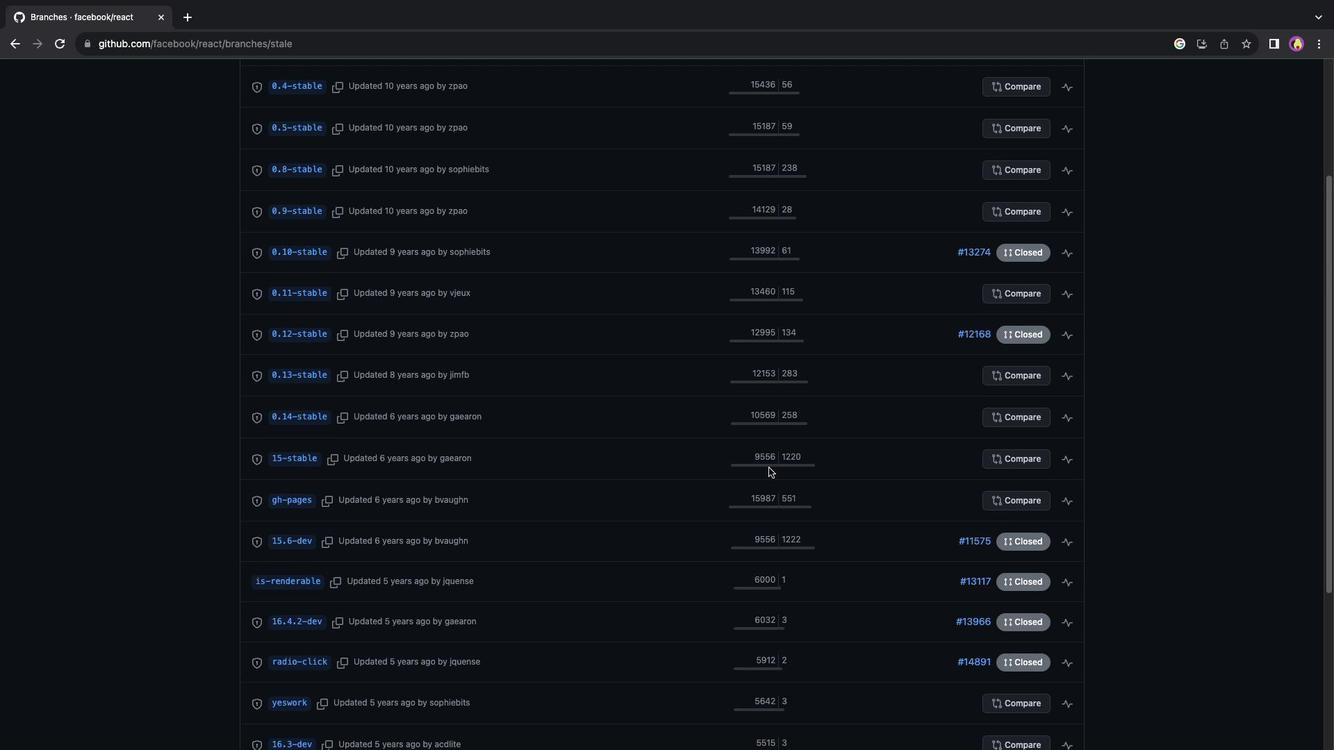 
Action: Mouse scrolled (768, 468) with delta (0, -2)
Screenshot: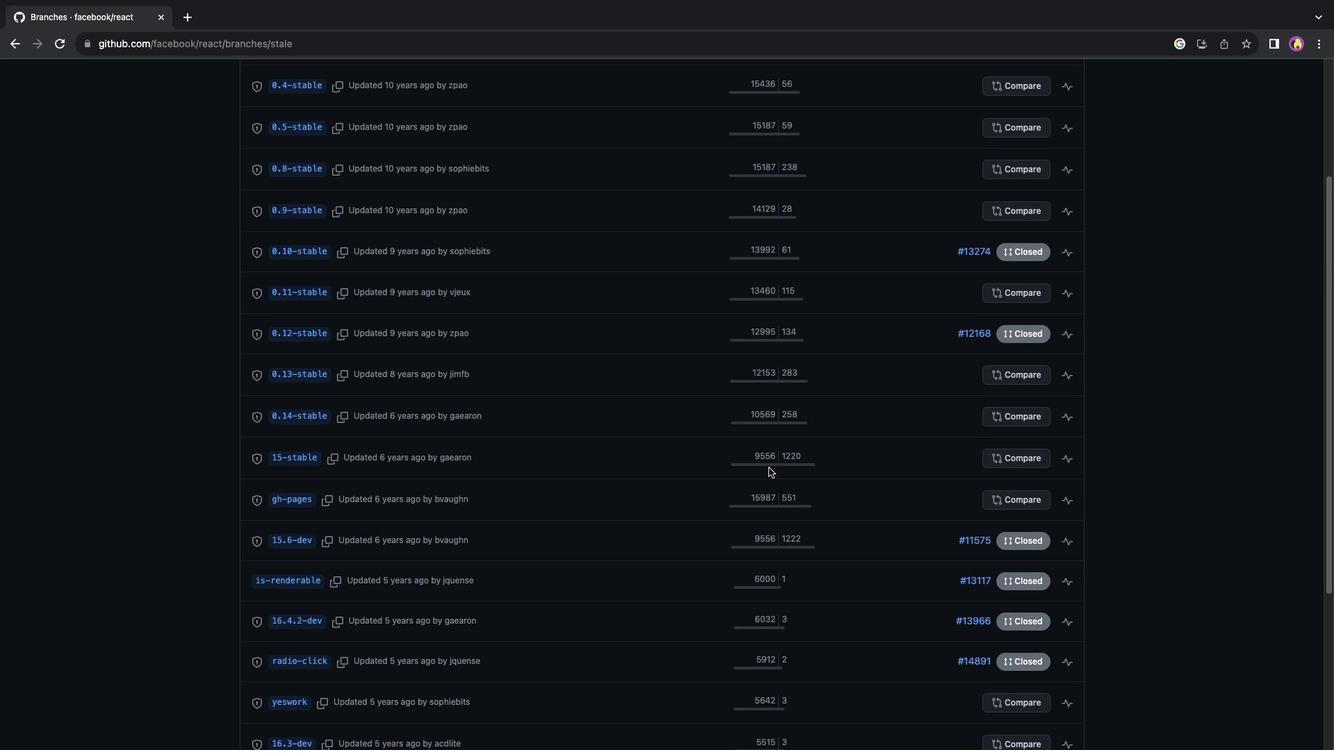 
Action: Mouse scrolled (768, 468) with delta (0, -3)
Screenshot: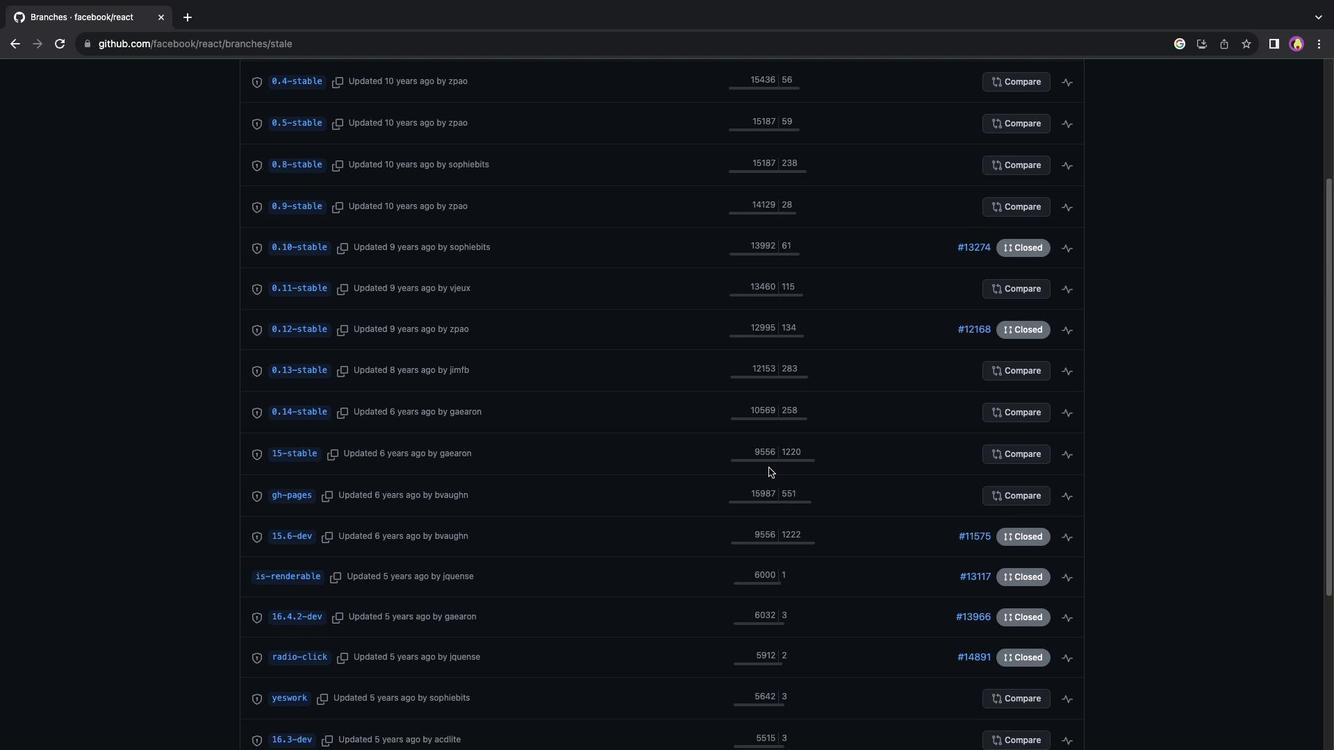 
Action: Mouse moved to (768, 468)
Screenshot: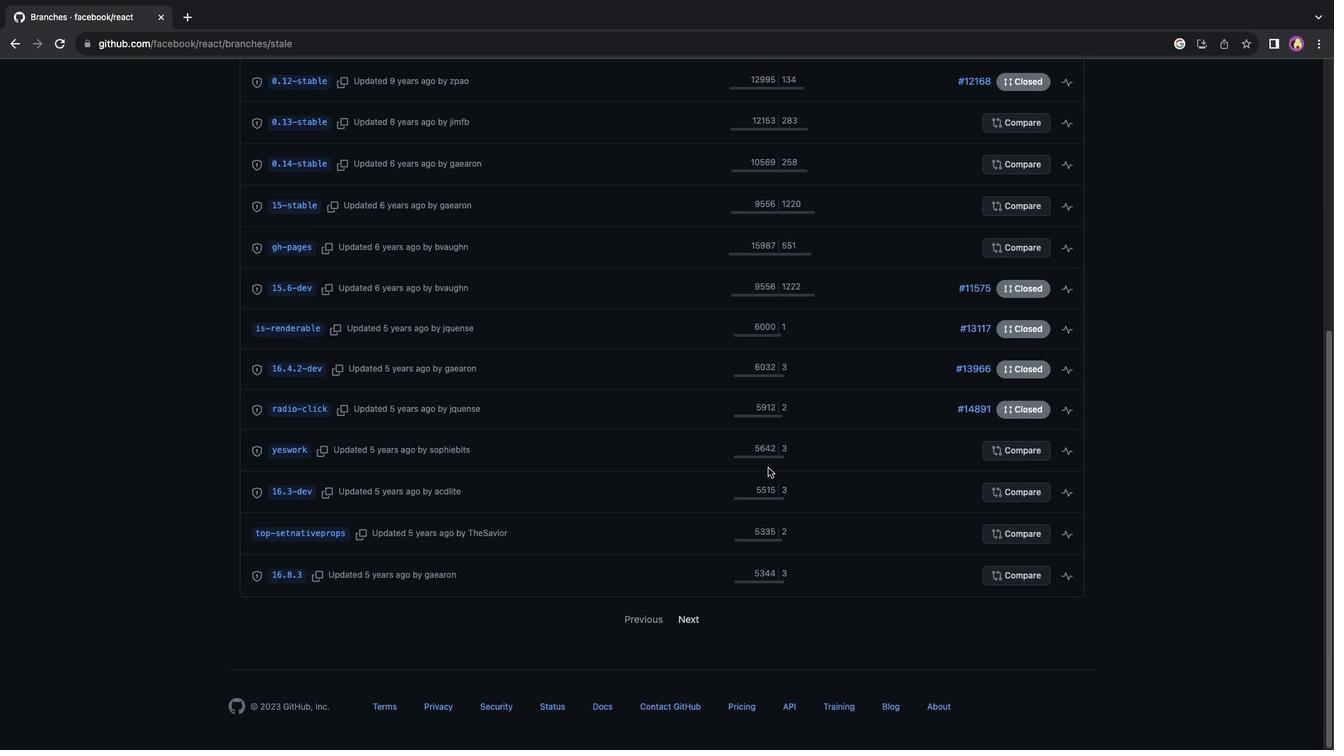 
Action: Mouse scrolled (768, 468) with delta (0, 0)
Screenshot: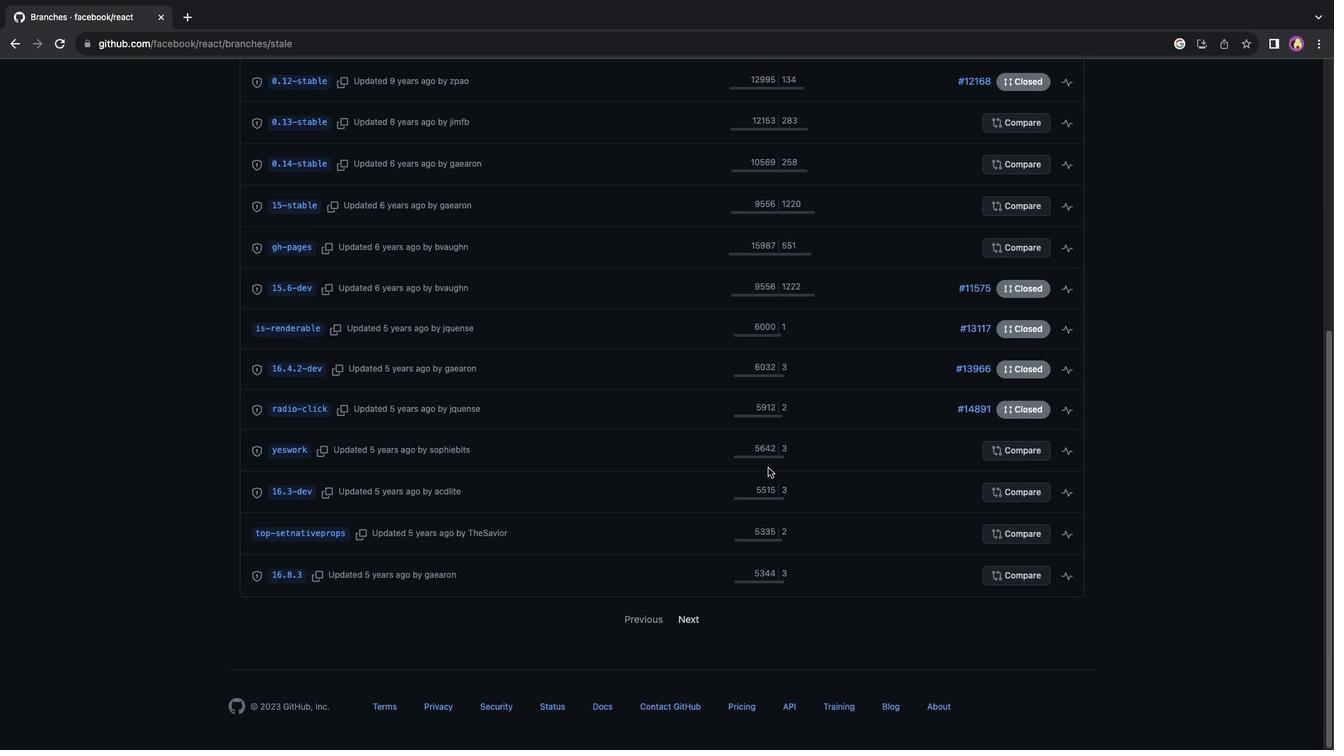 
Action: Mouse scrolled (768, 468) with delta (0, 0)
Screenshot: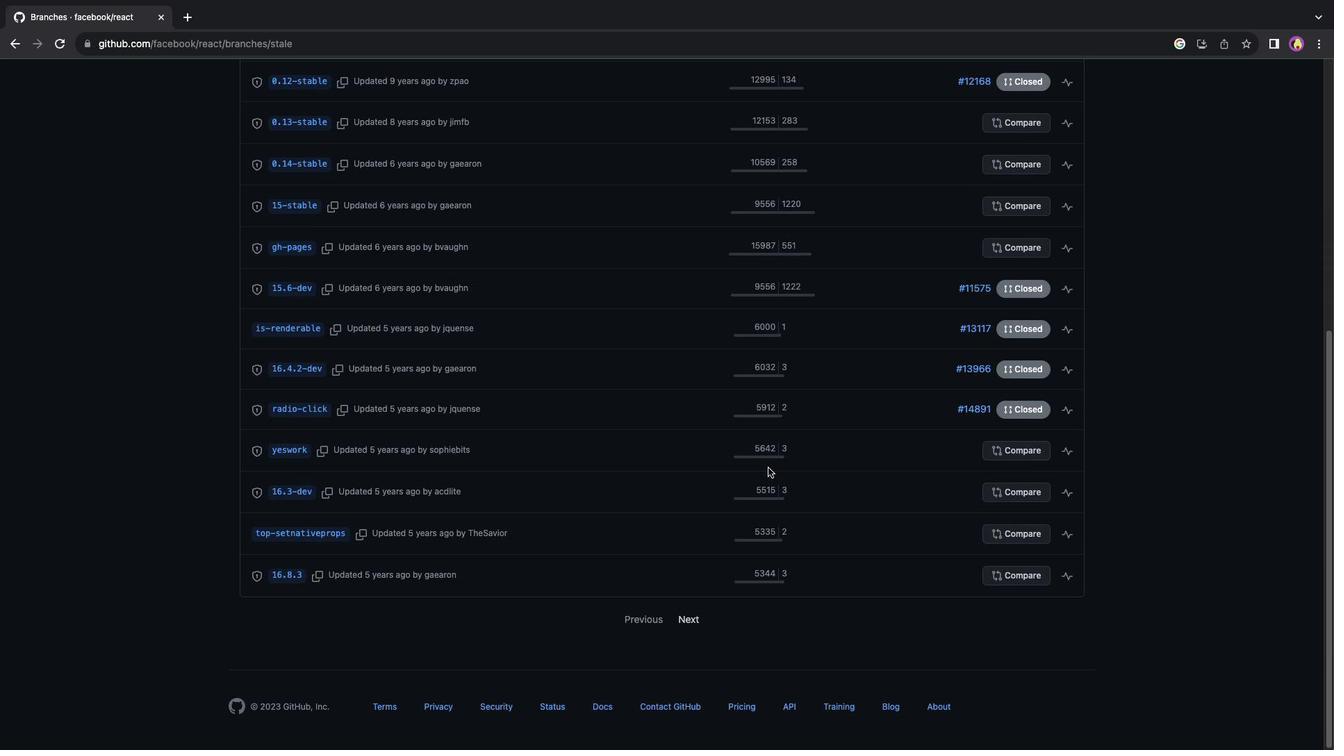 
Action: Mouse scrolled (768, 468) with delta (0, -2)
Screenshot: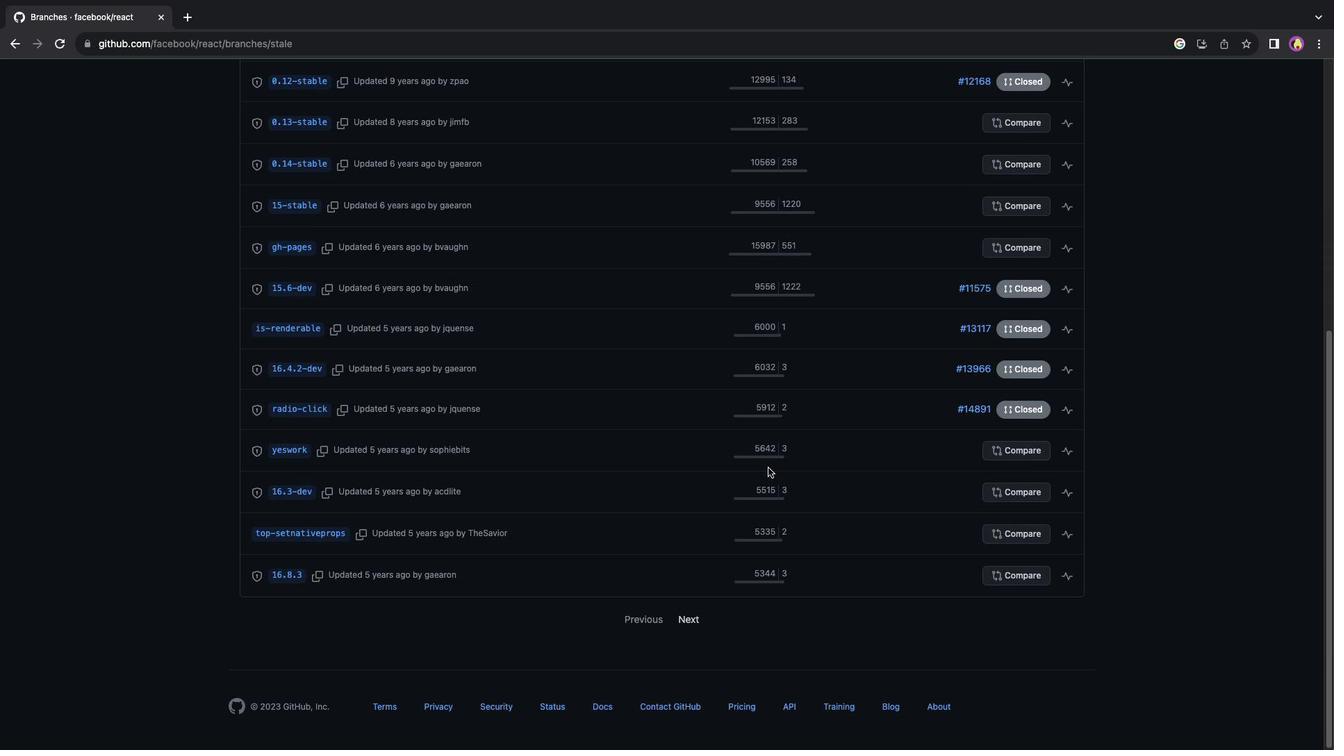 
Action: Mouse moved to (768, 468)
Screenshot: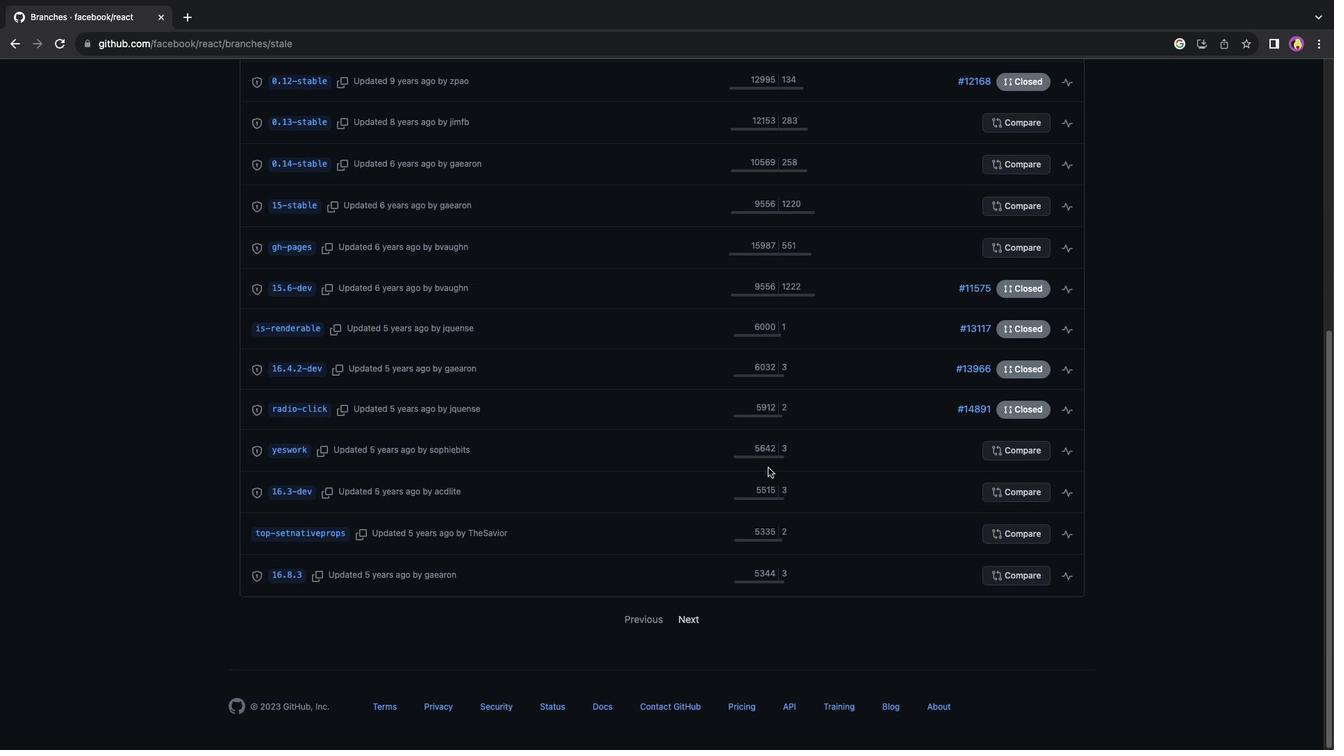 
Action: Mouse scrolled (768, 468) with delta (0, -2)
Screenshot: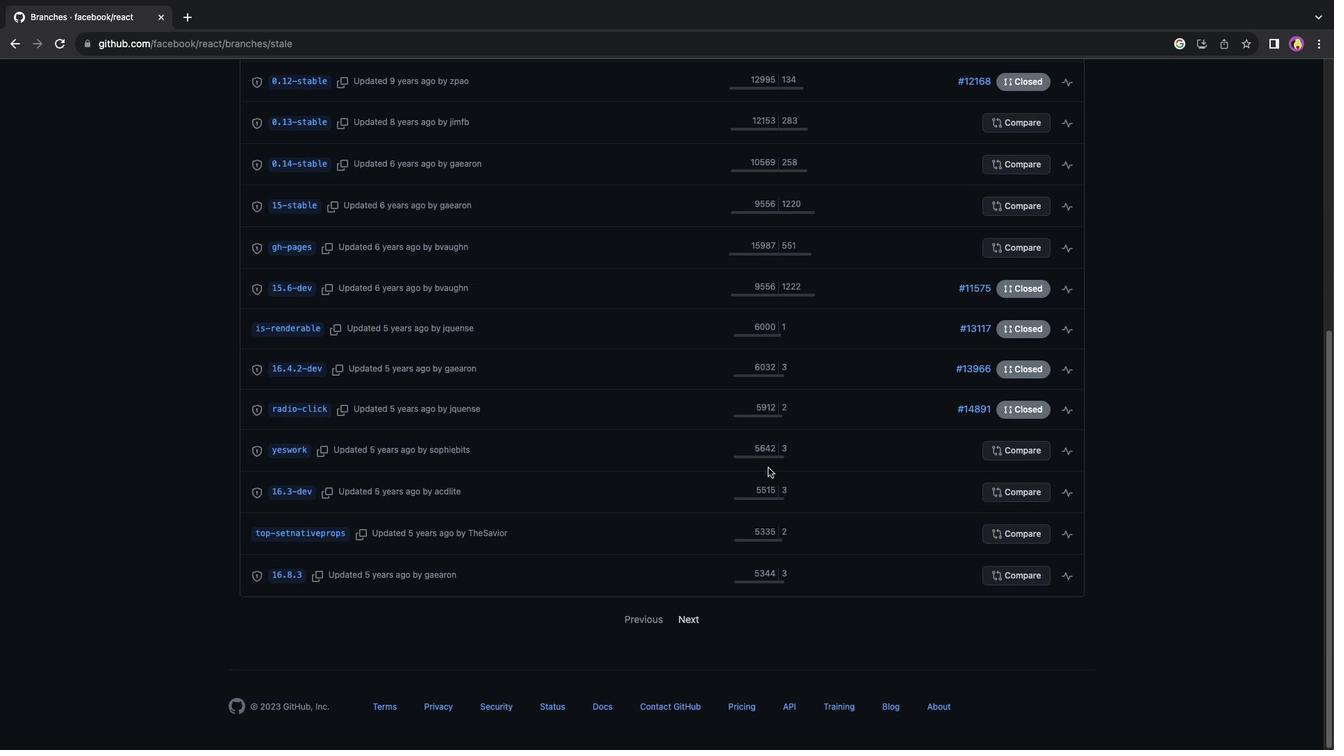
Action: Mouse scrolled (768, 468) with delta (0, 0)
Screenshot: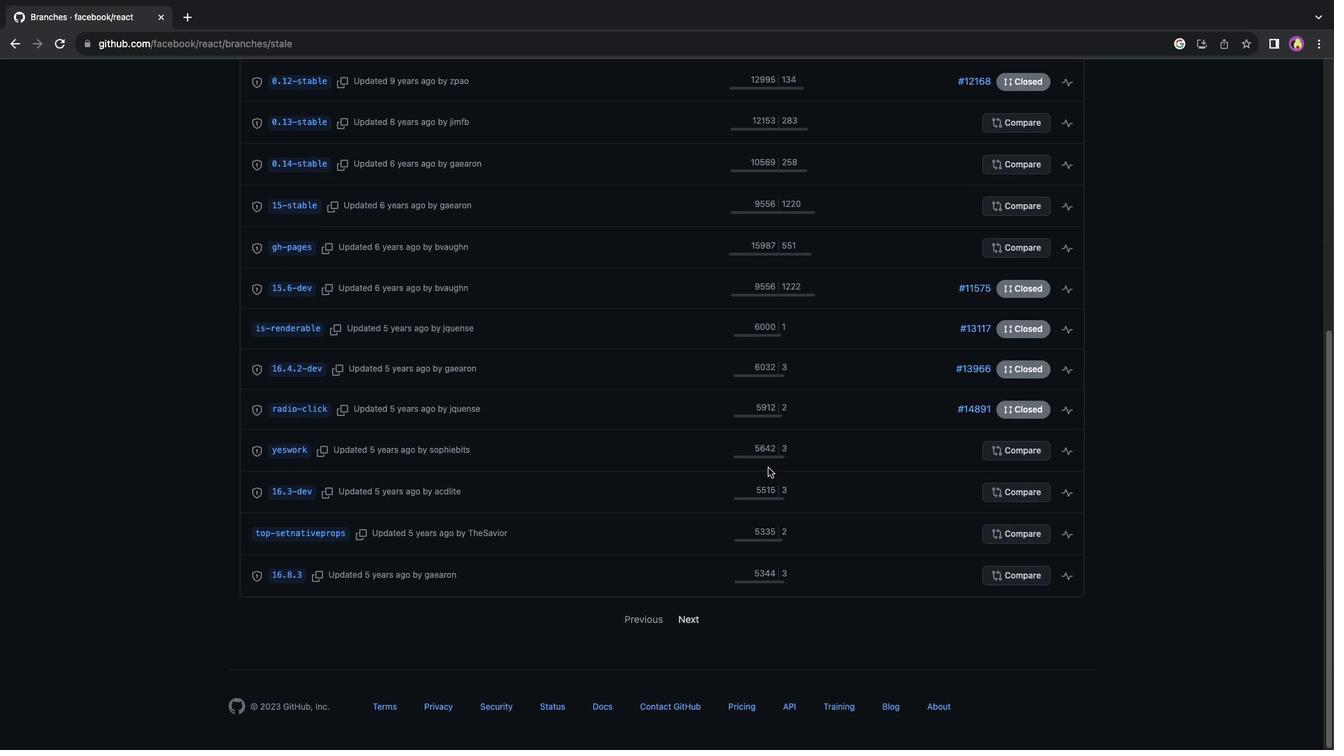 
Action: Mouse scrolled (768, 468) with delta (0, 0)
Screenshot: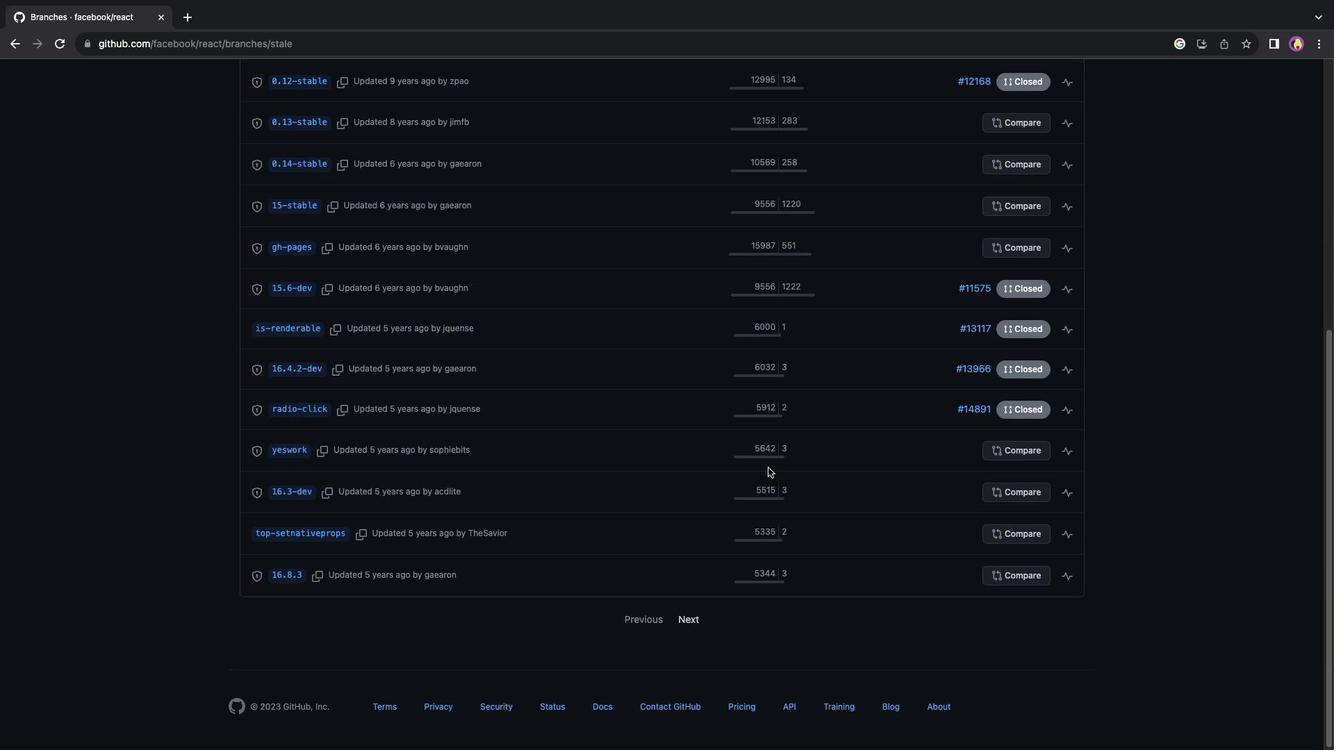 
Action: Mouse scrolled (768, 468) with delta (0, 2)
Screenshot: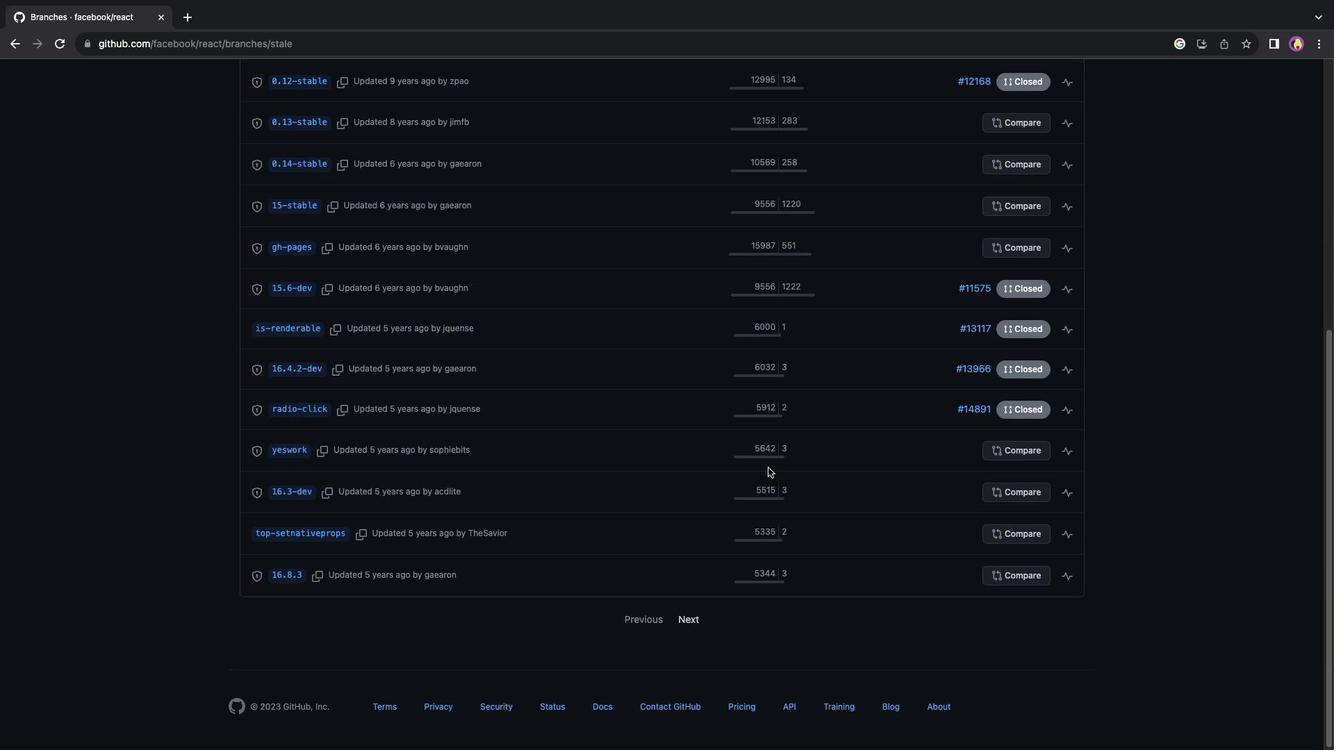 
Action: Mouse scrolled (768, 468) with delta (0, 3)
Screenshot: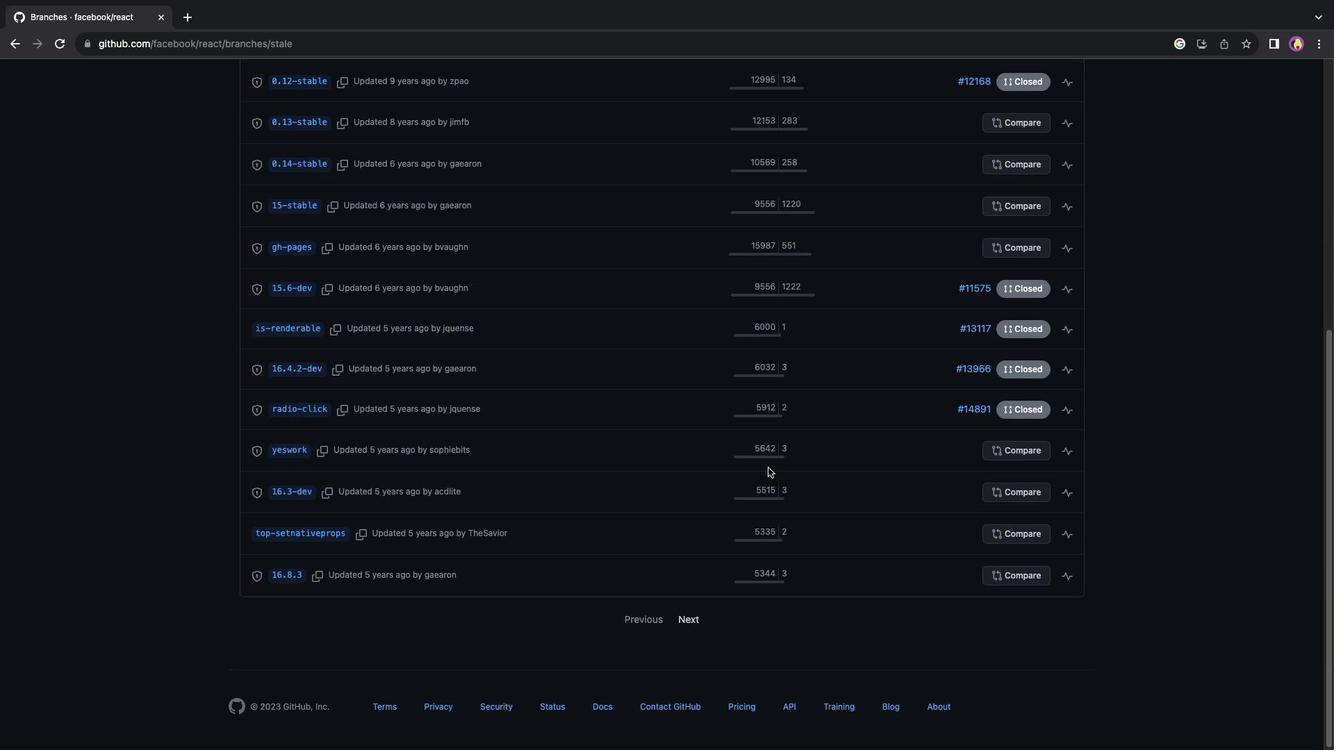 
Action: Mouse scrolled (768, 468) with delta (0, 4)
Screenshot: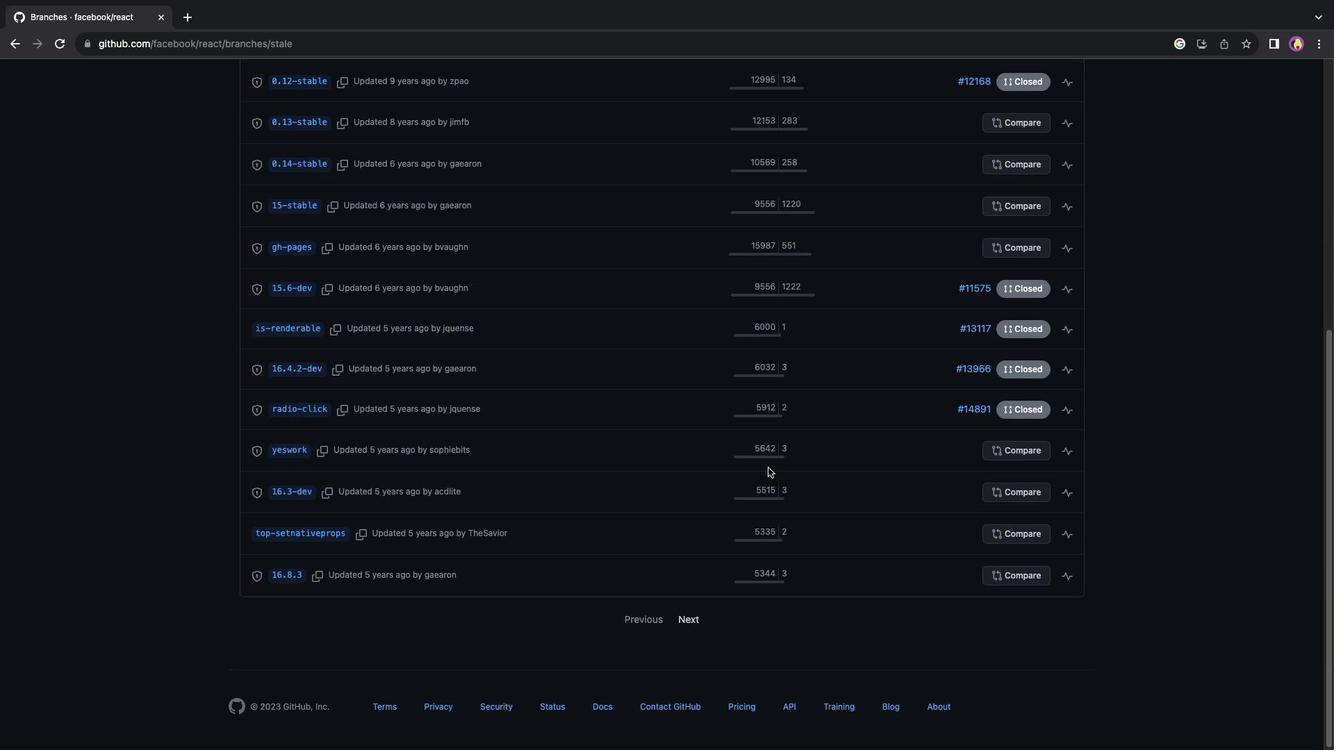 
Action: Mouse scrolled (768, 468) with delta (0, 4)
Screenshot: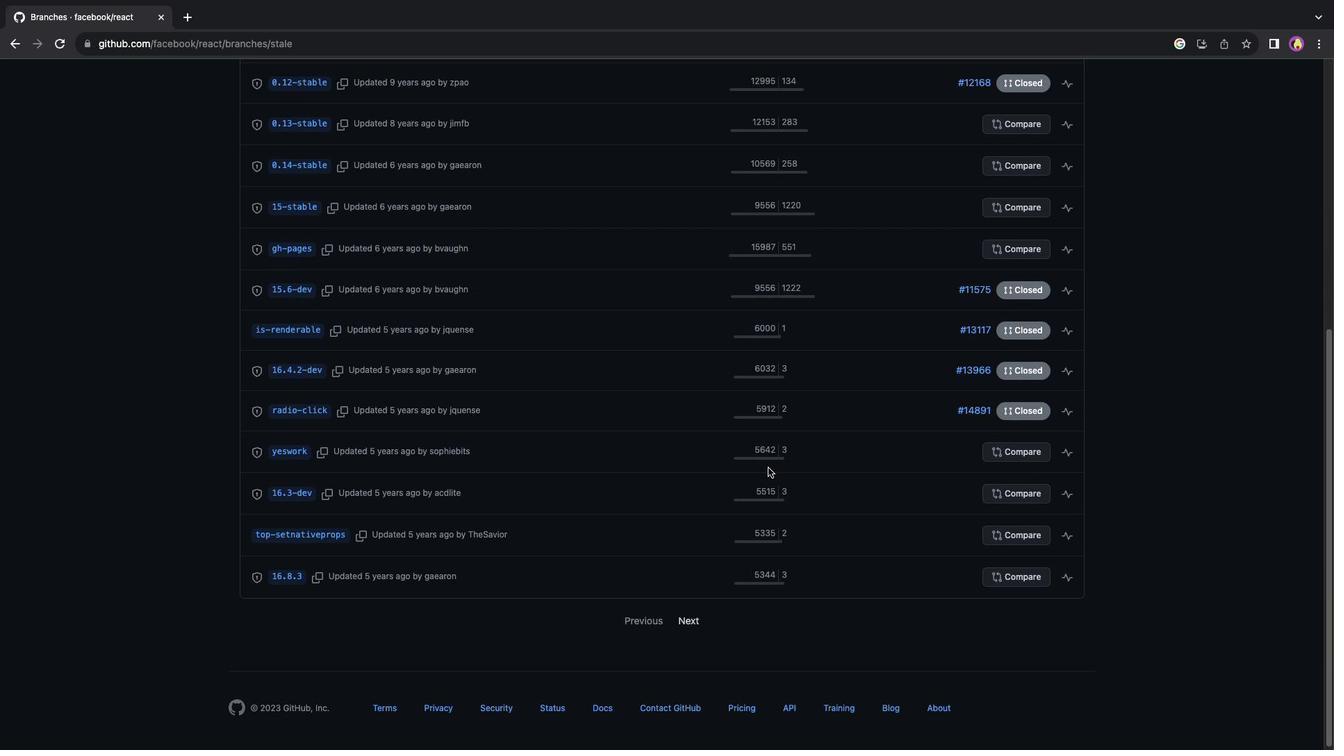 
Action: Mouse scrolled (768, 468) with delta (0, 0)
Screenshot: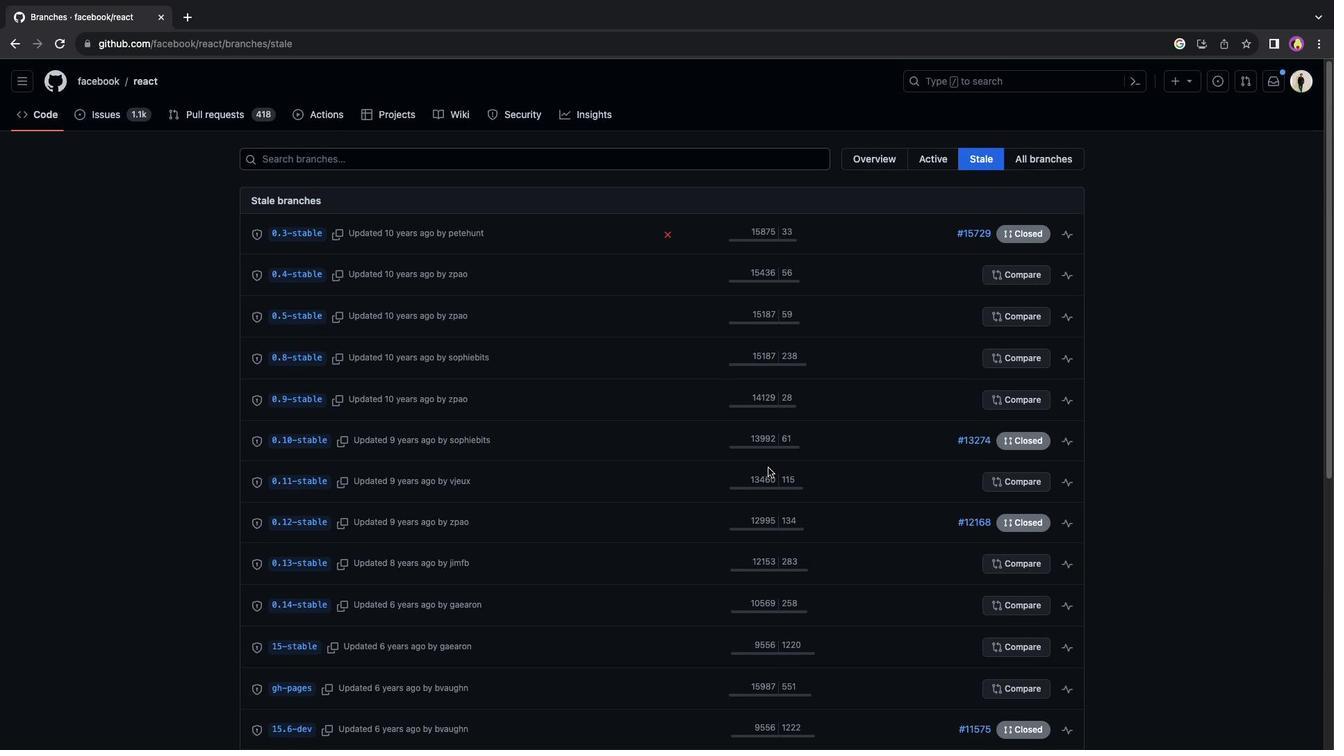 
Action: Mouse scrolled (768, 468) with delta (0, 0)
Screenshot: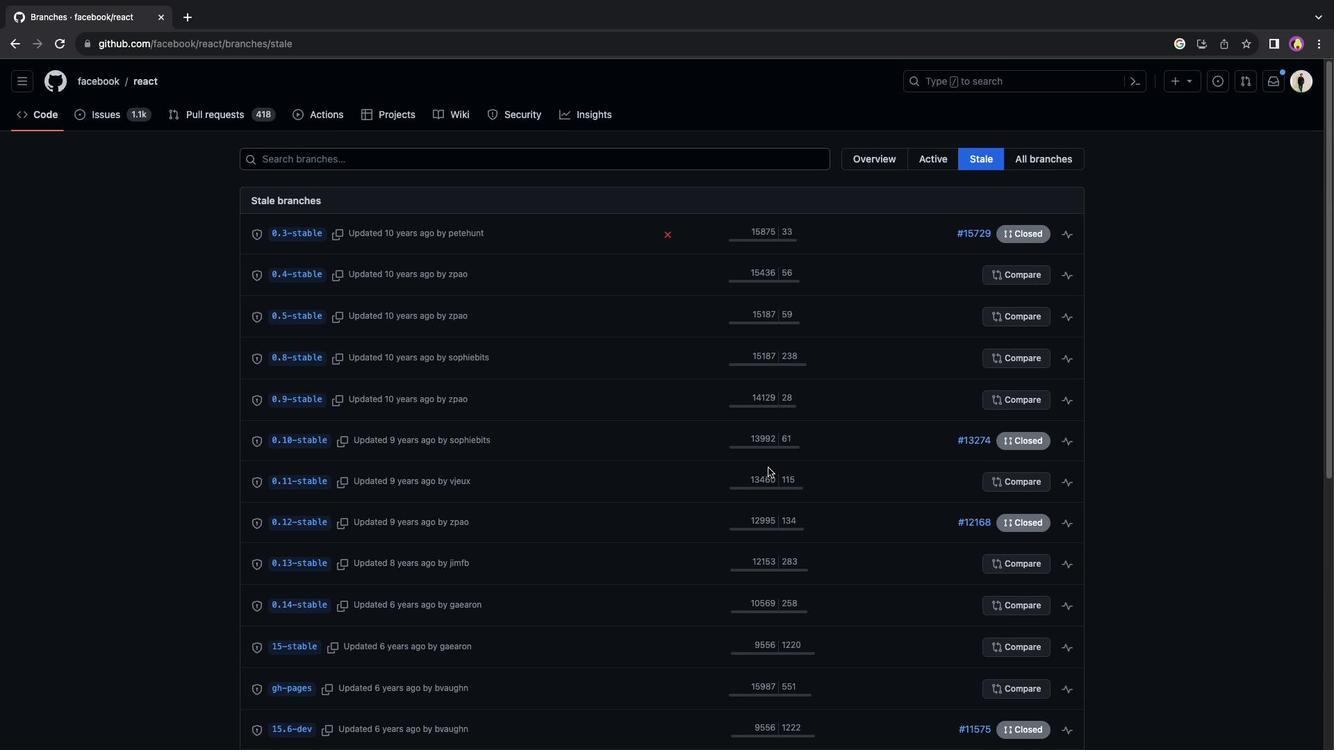 
Action: Mouse scrolled (768, 468) with delta (0, 3)
Screenshot: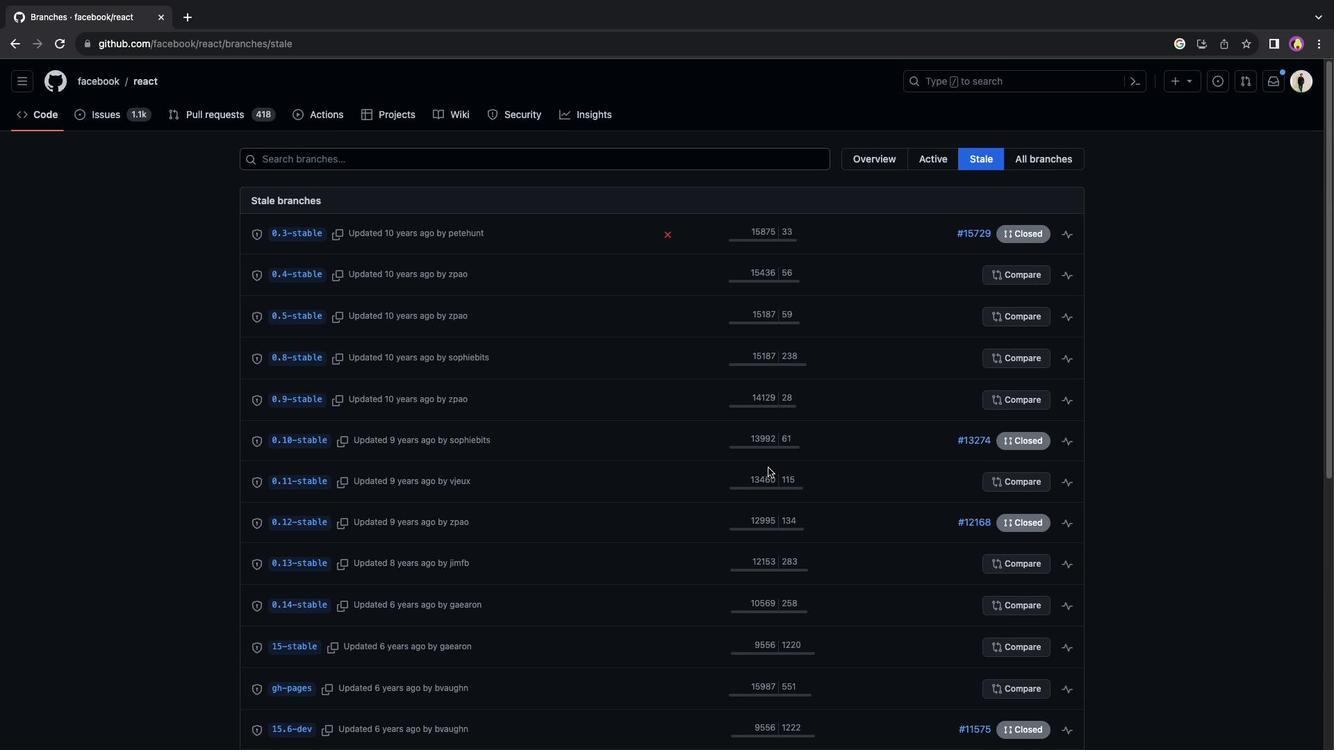 
Action: Mouse scrolled (768, 468) with delta (0, 4)
Screenshot: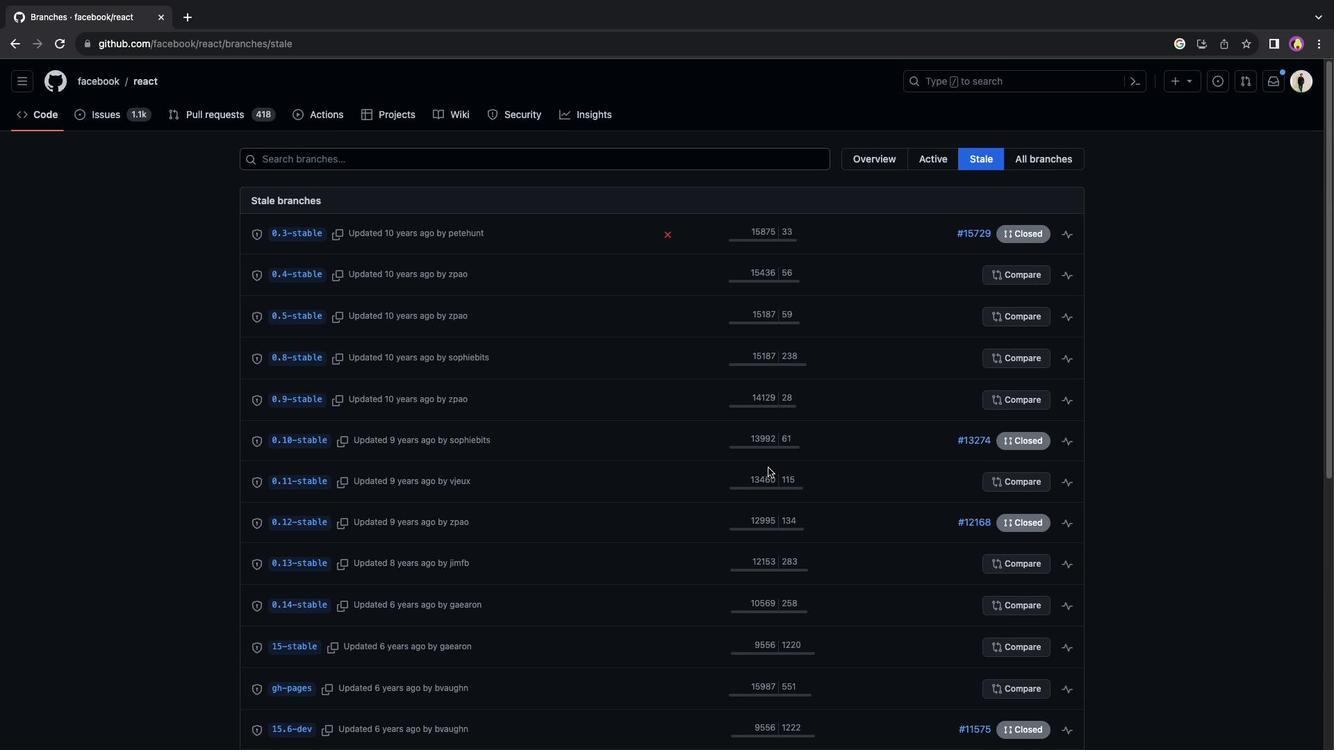 
Action: Mouse scrolled (768, 468) with delta (0, 4)
Screenshot: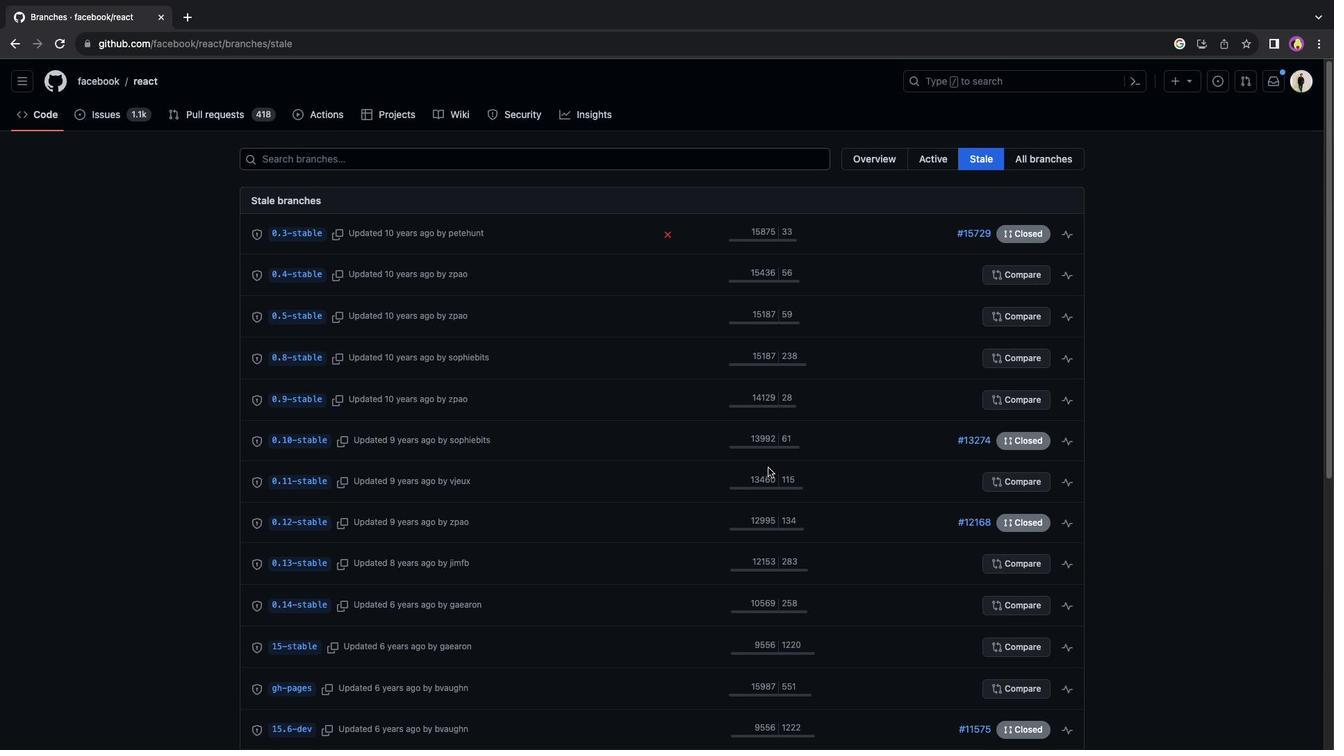 
Action: Mouse scrolled (768, 468) with delta (0, 5)
Screenshot: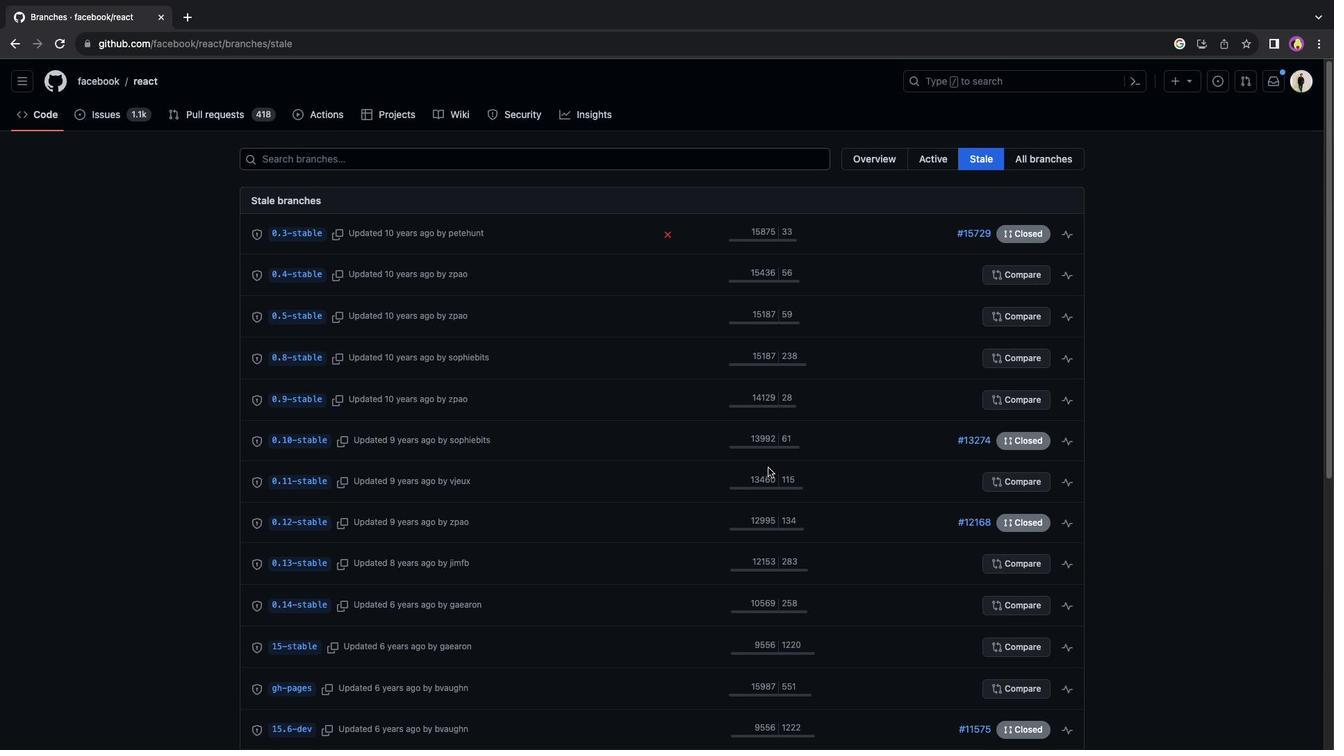 
Action: Mouse moved to (301, 232)
Screenshot: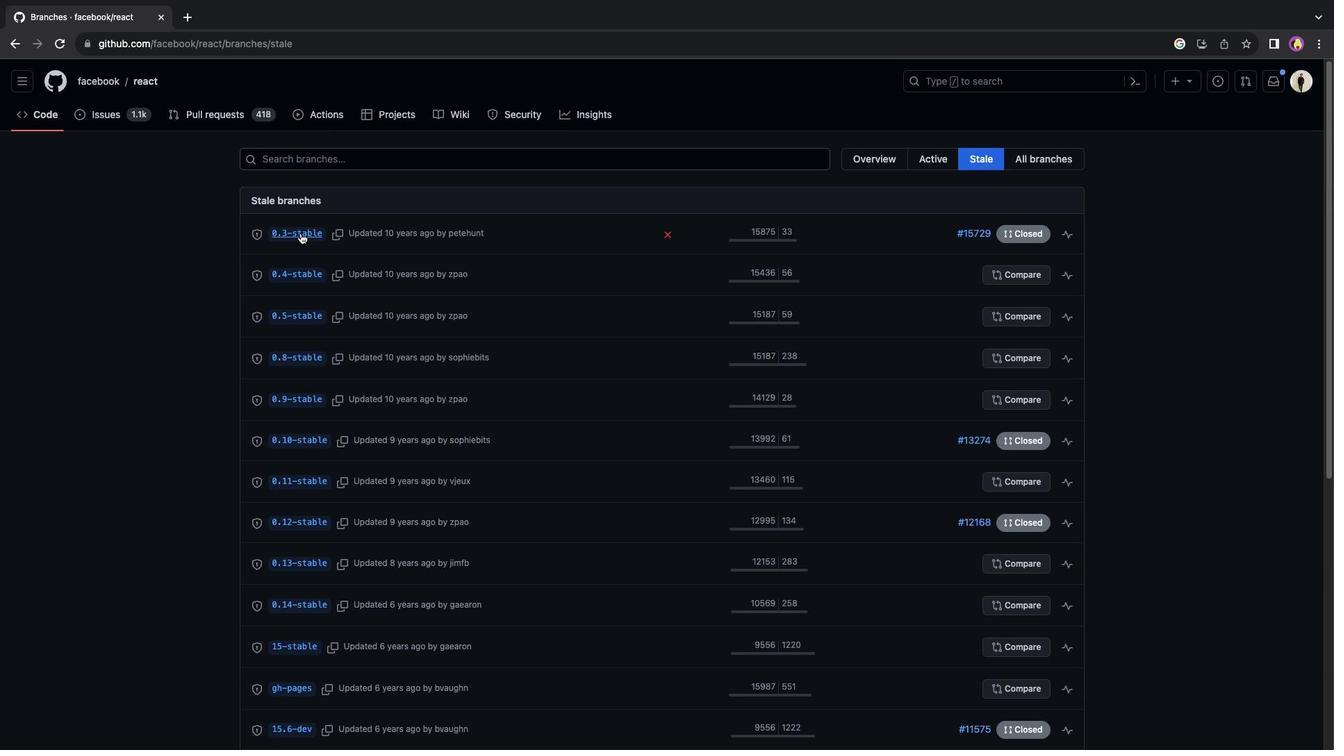 
Action: Mouse pressed left at (301, 232)
Screenshot: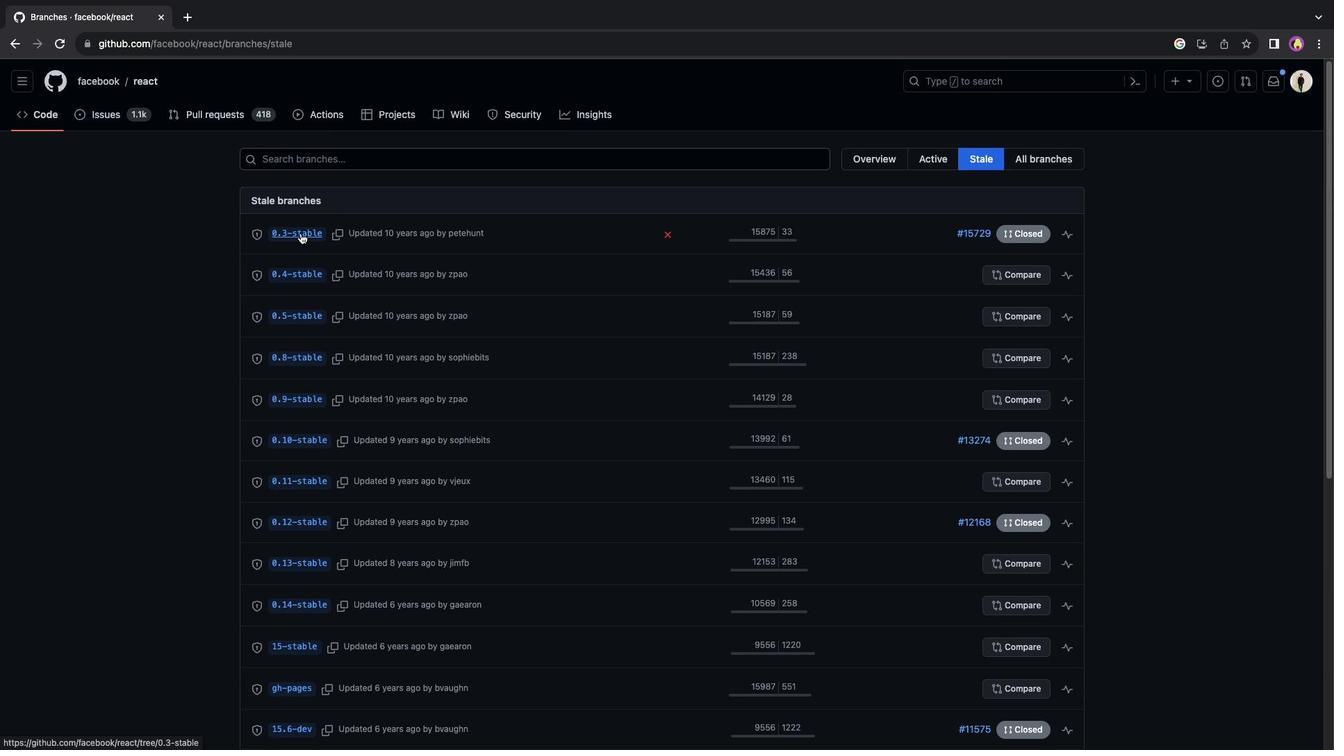 
Action: Mouse moved to (465, 370)
Screenshot: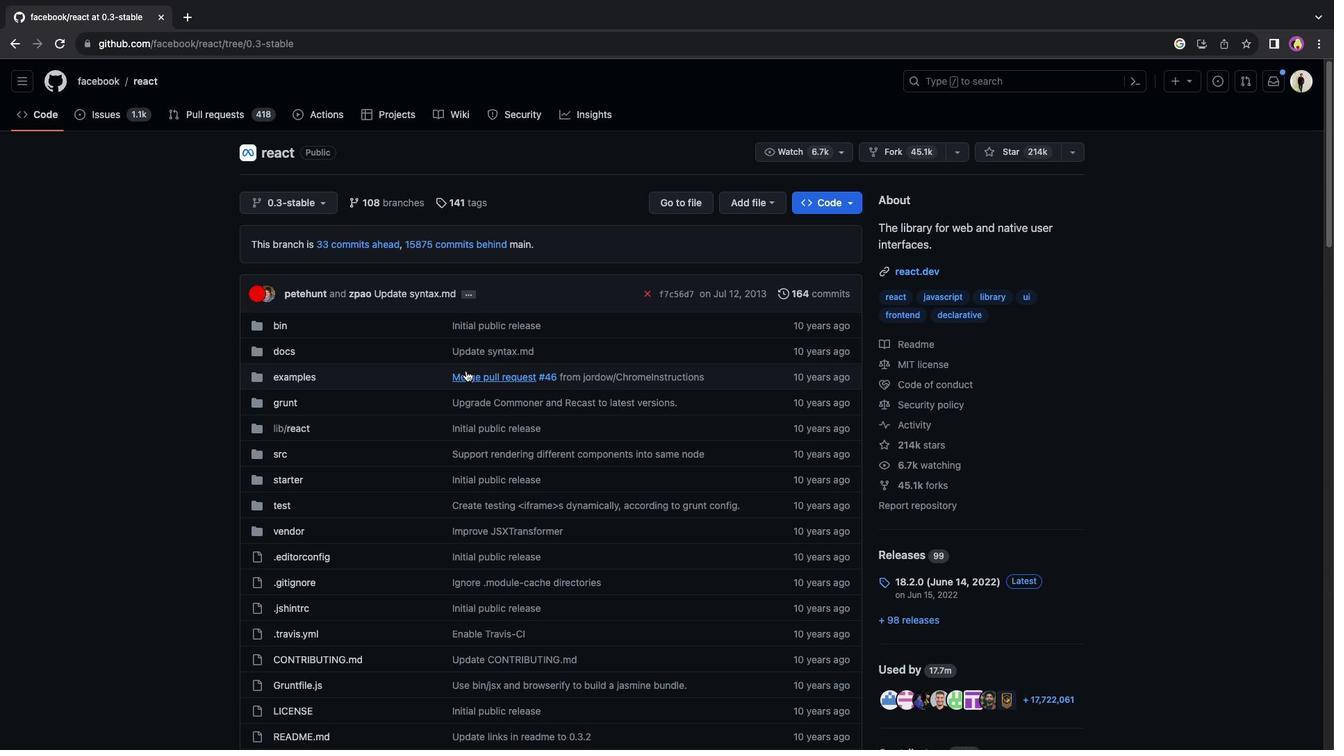 
Action: Mouse scrolled (465, 370) with delta (0, 0)
Screenshot: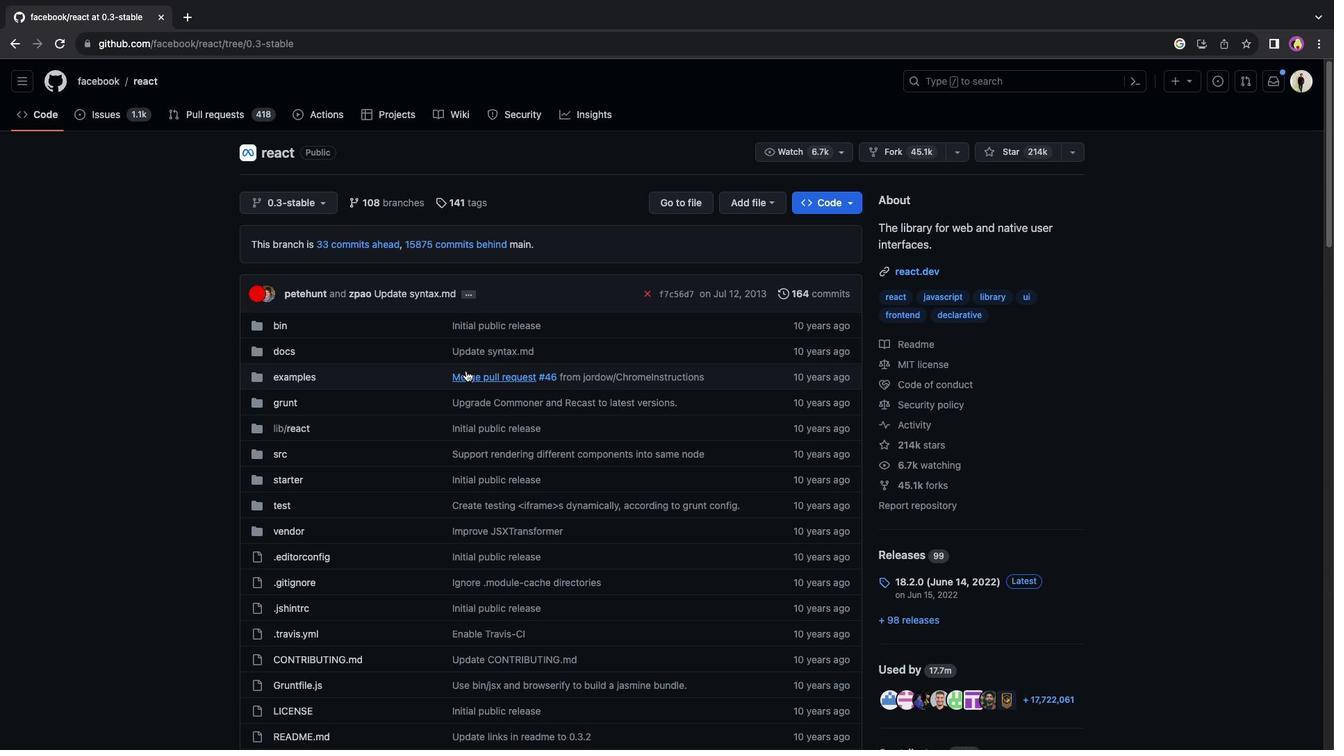 
Action: Mouse scrolled (465, 370) with delta (0, 0)
Screenshot: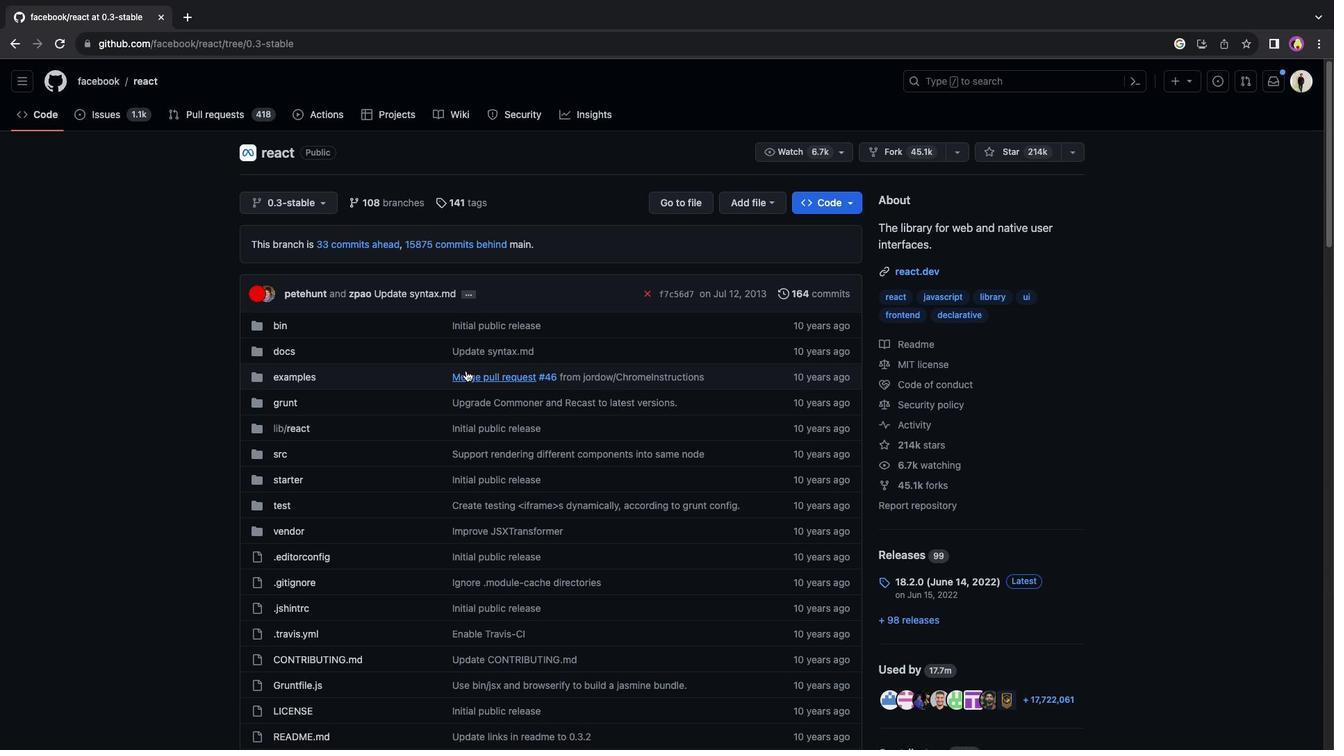 
Action: Mouse scrolled (465, 370) with delta (0, -2)
Screenshot: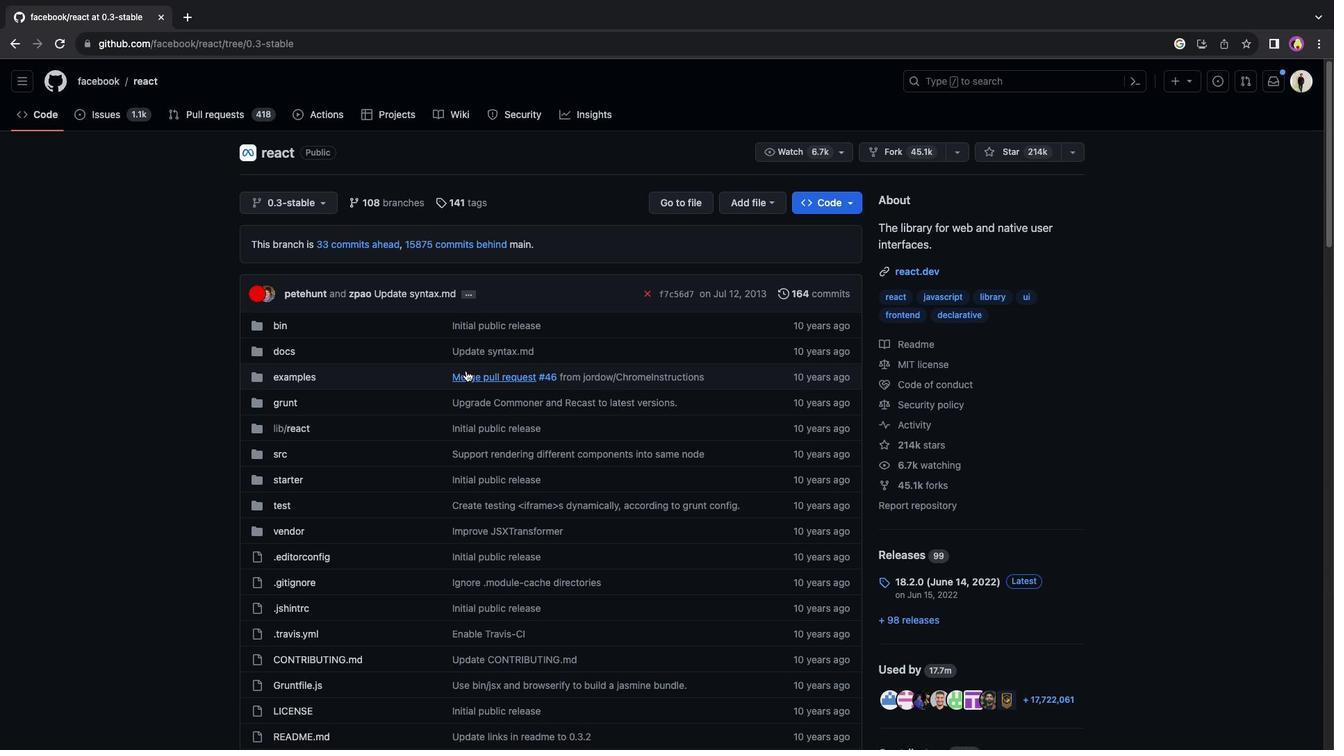 
Action: Mouse moved to (466, 371)
Screenshot: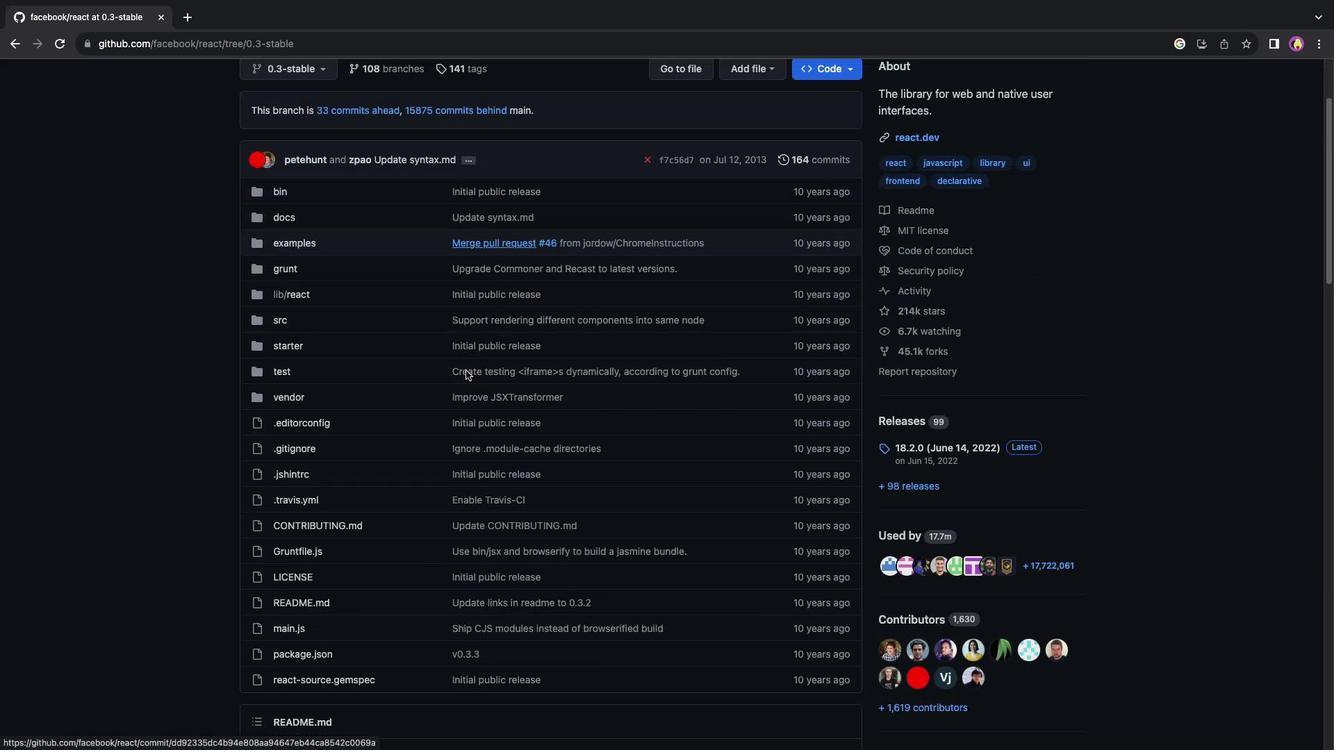 
Action: Mouse scrolled (466, 371) with delta (0, 0)
Screenshot: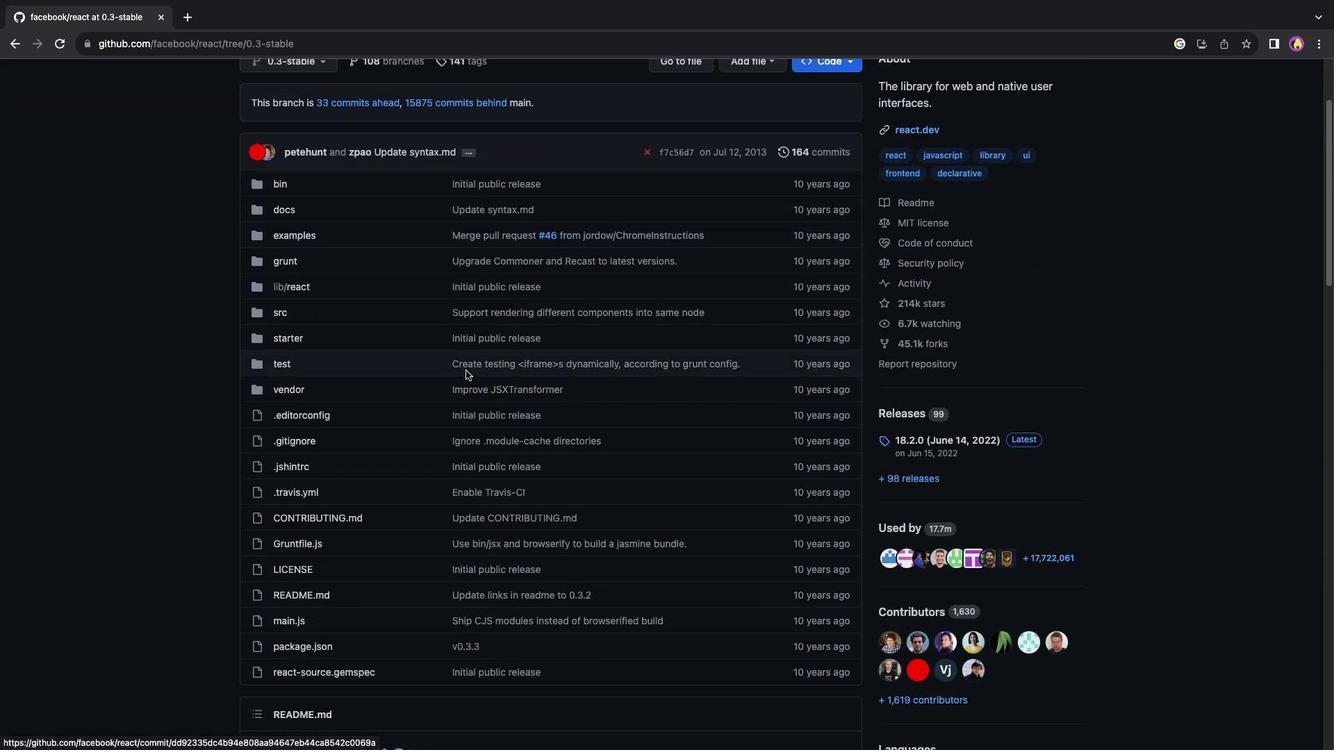 
Action: Mouse moved to (466, 371)
Screenshot: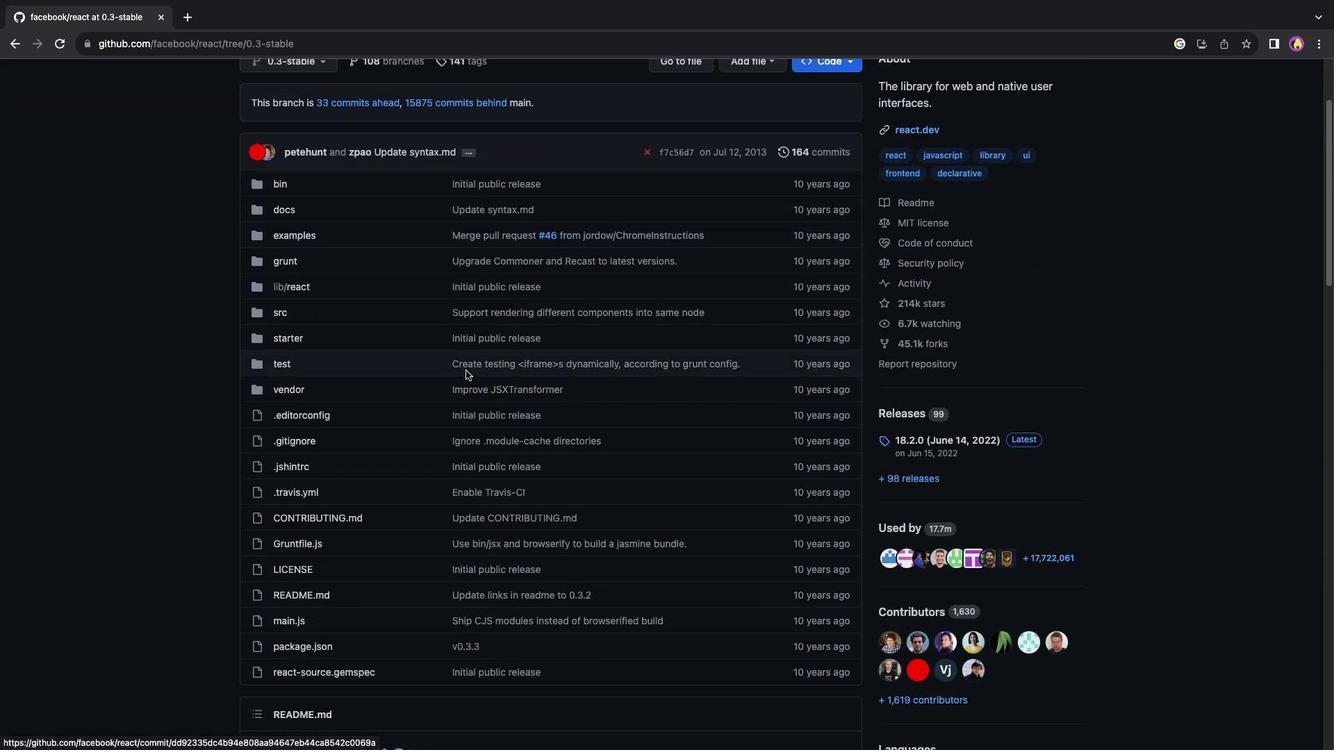 
Action: Mouse scrolled (466, 371) with delta (0, 0)
Screenshot: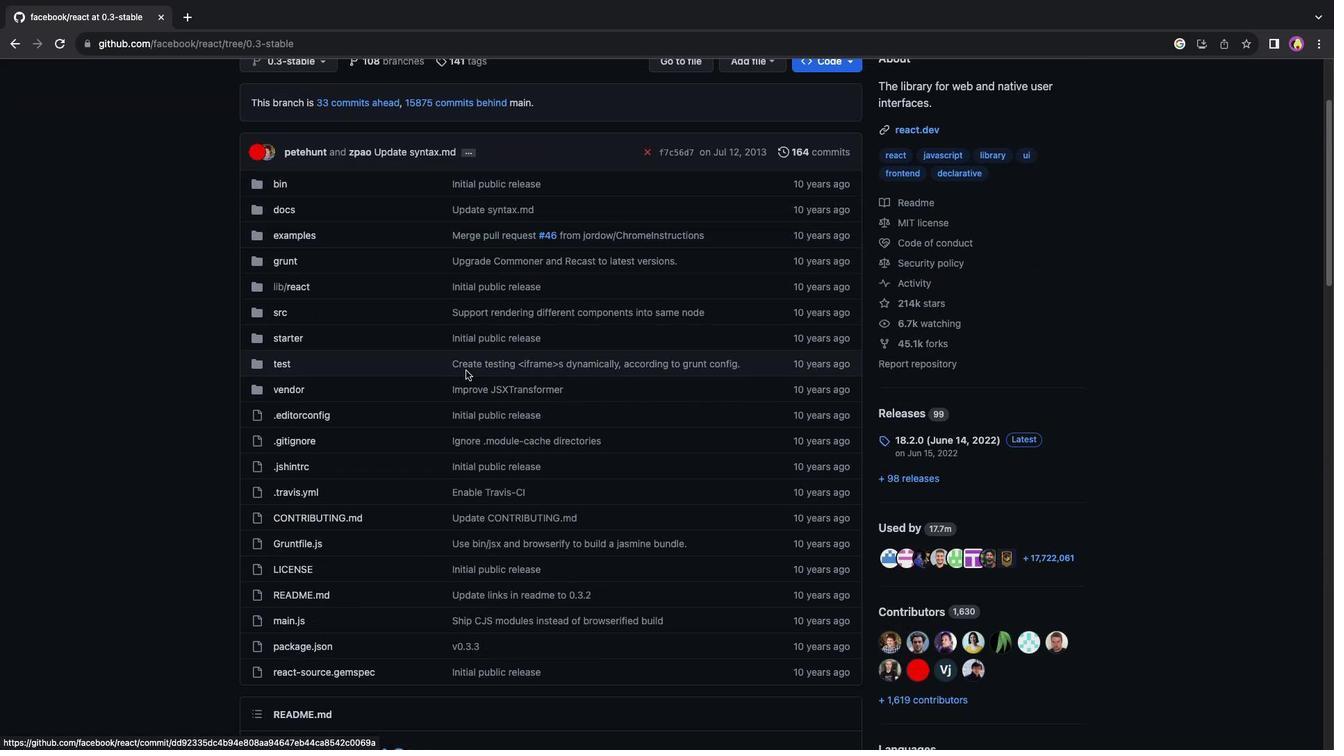 
Action: Mouse scrolled (466, 371) with delta (0, -2)
Screenshot: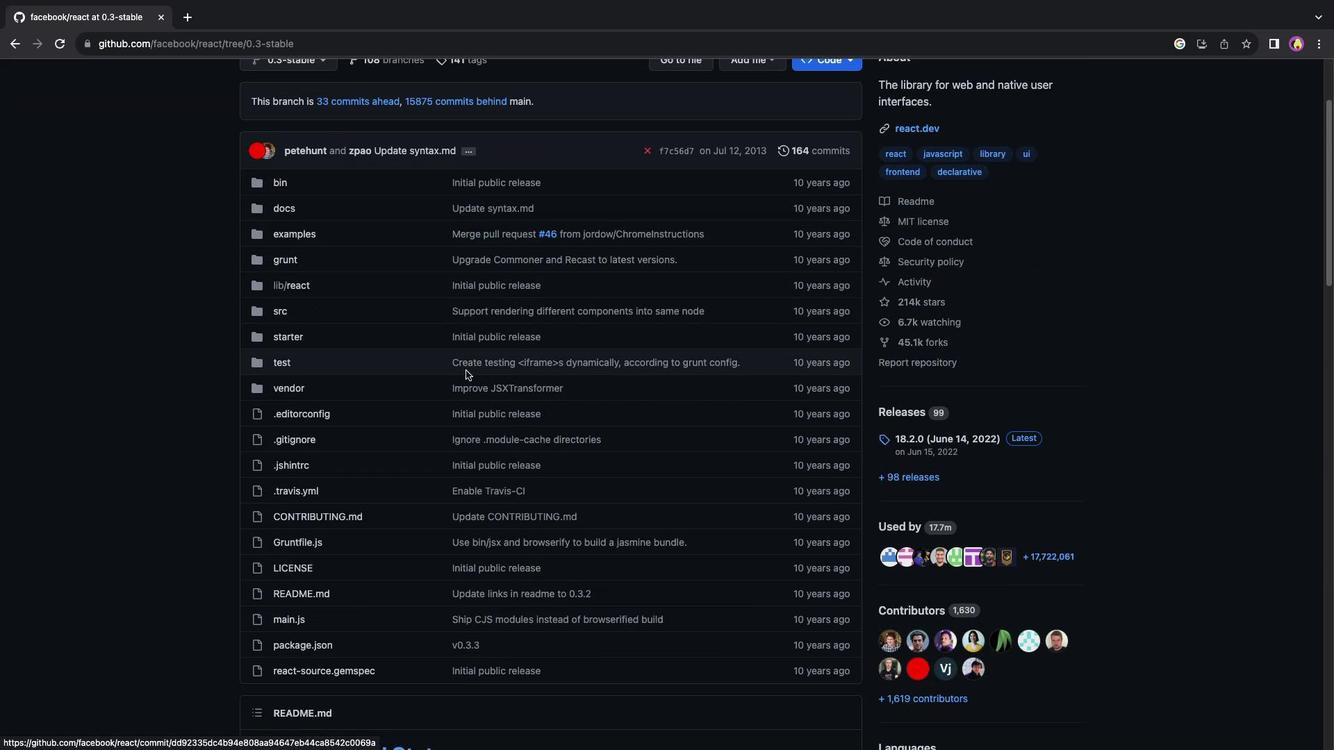 
Action: Mouse scrolled (466, 371) with delta (0, -3)
Screenshot: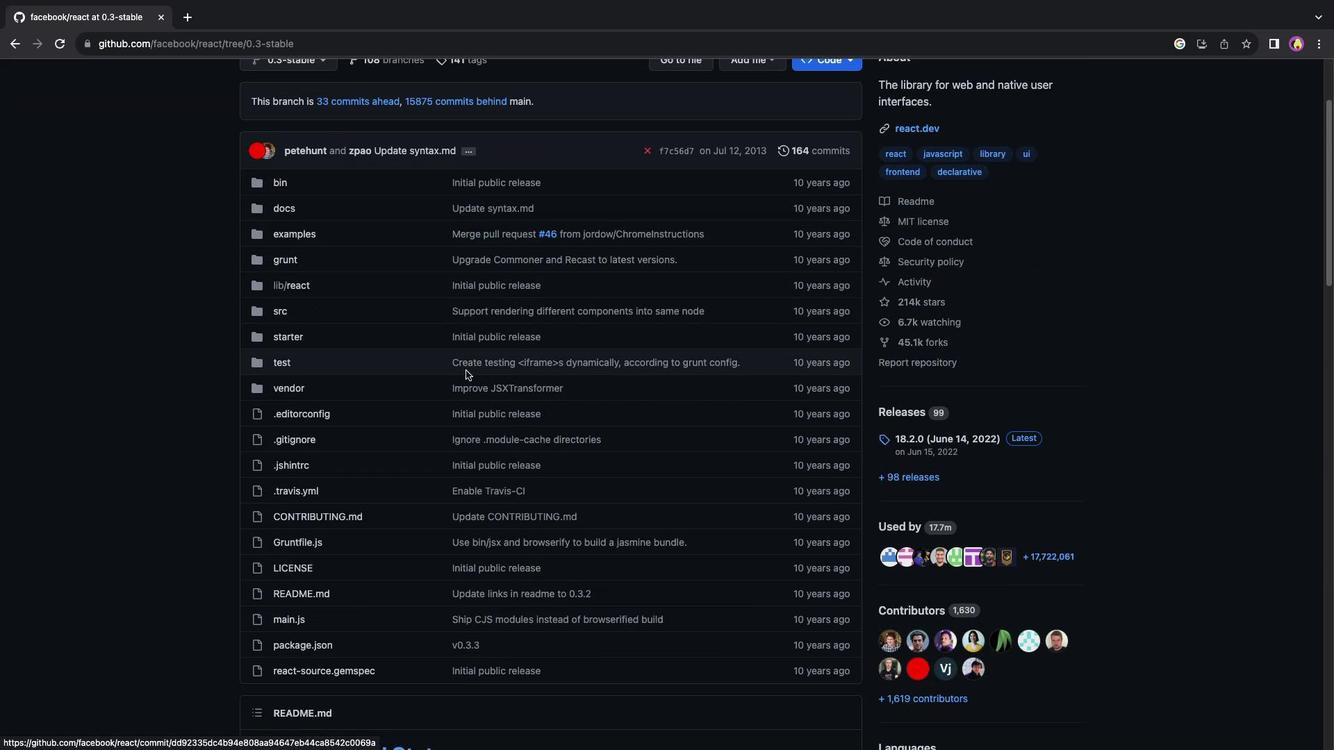 
Action: Mouse scrolled (466, 371) with delta (0, 0)
Screenshot: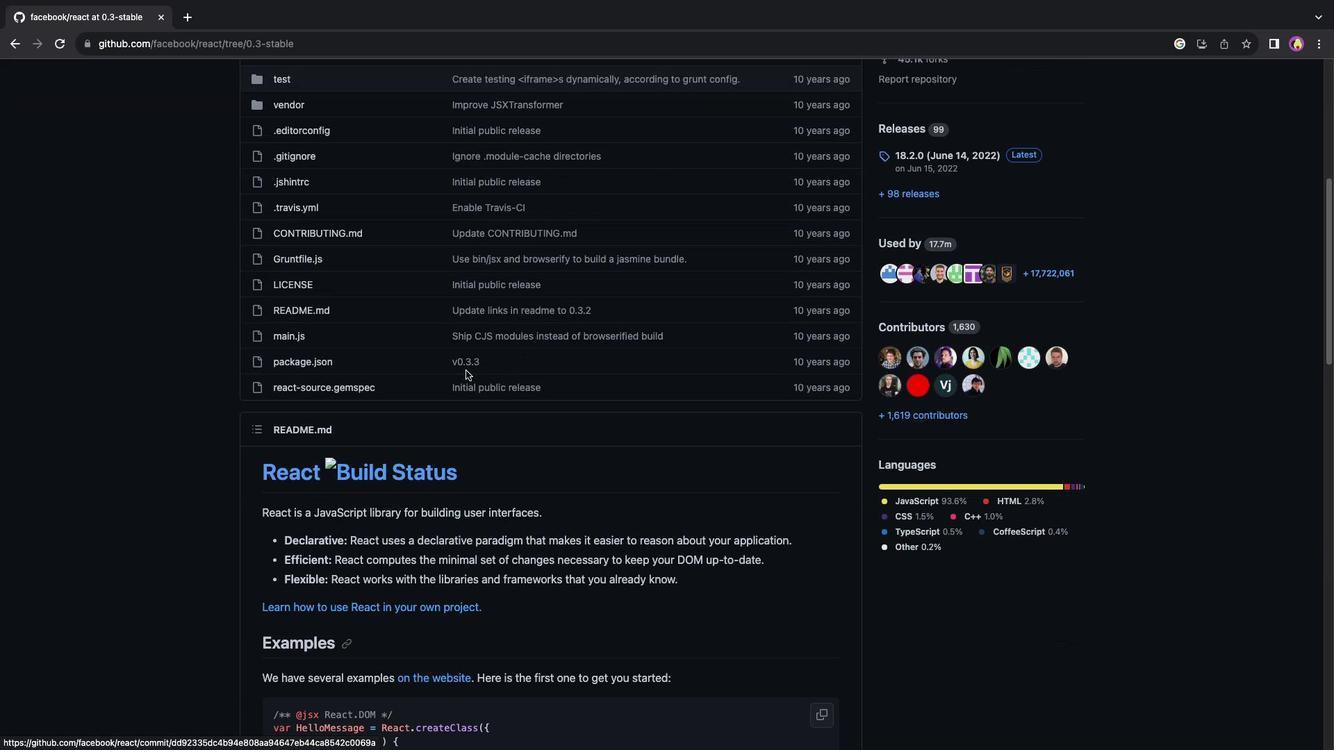 
Action: Mouse scrolled (466, 371) with delta (0, 0)
Screenshot: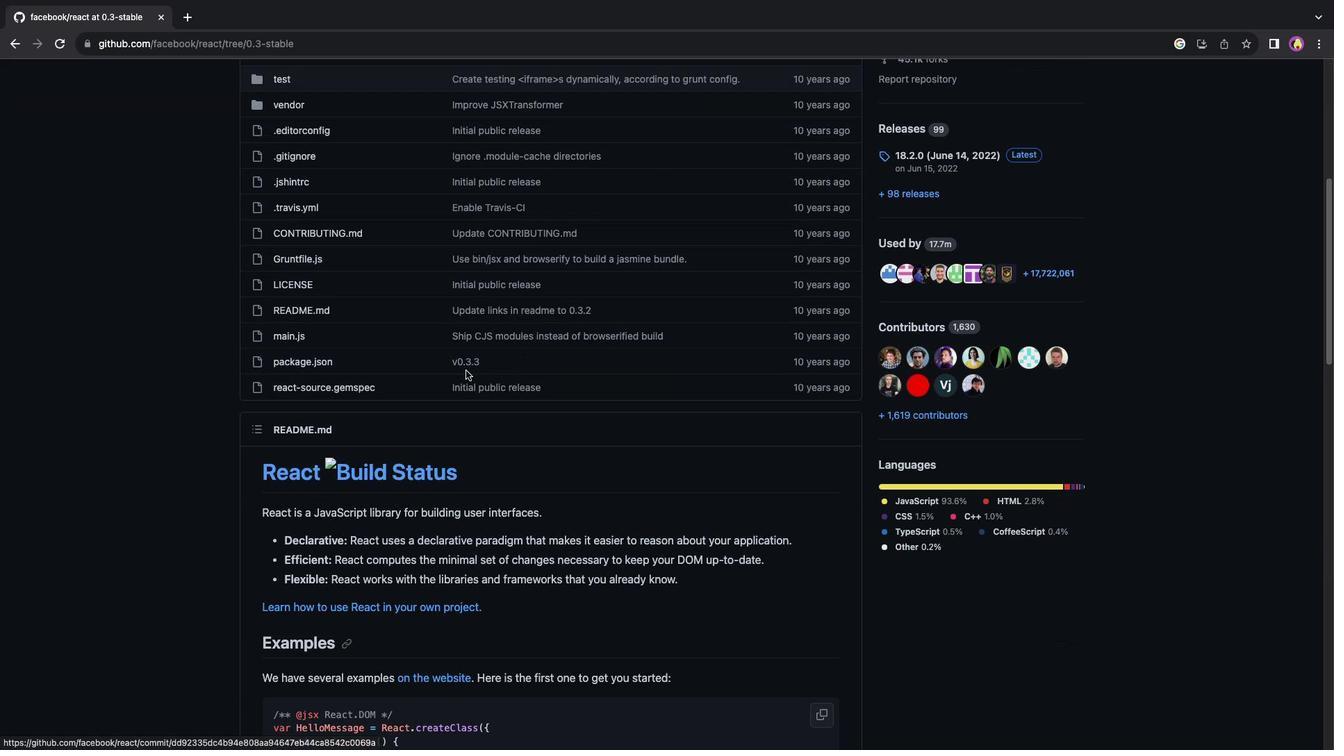 
Action: Mouse scrolled (466, 371) with delta (0, -2)
Screenshot: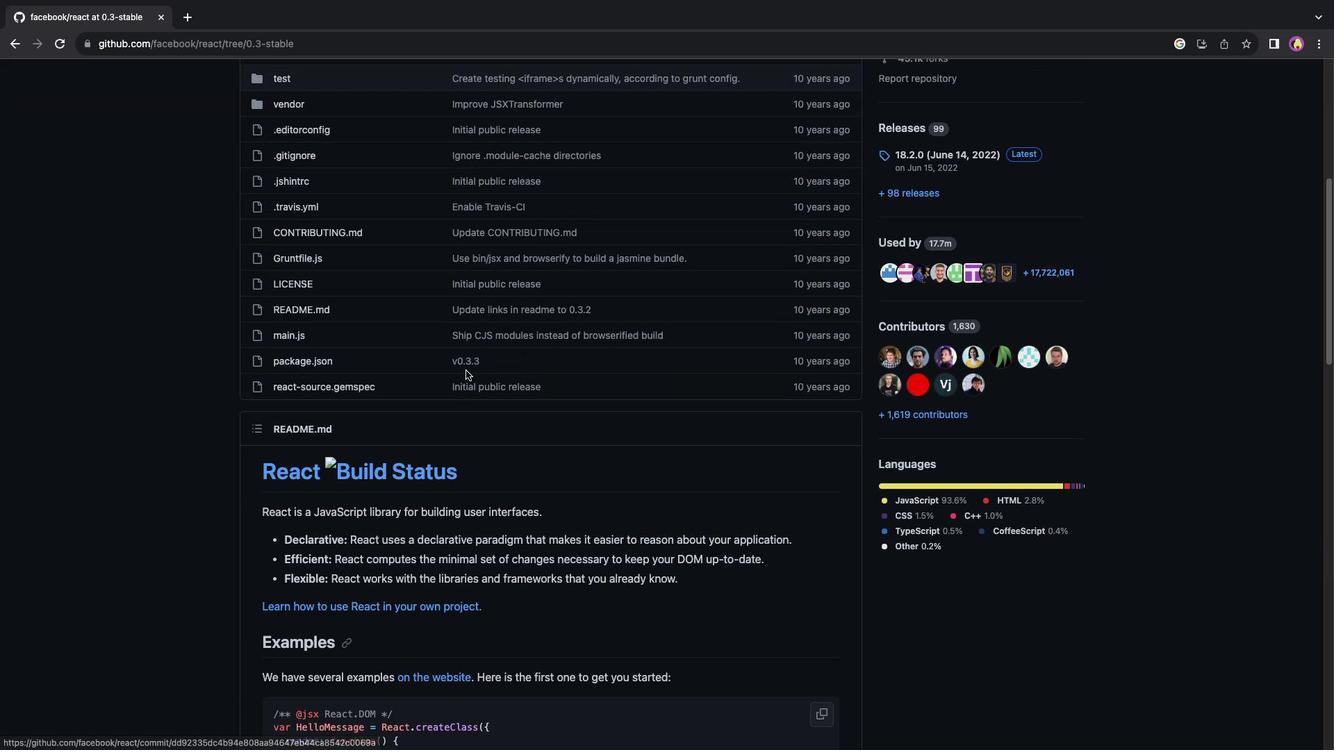 
Action: Mouse scrolled (466, 371) with delta (0, 0)
Screenshot: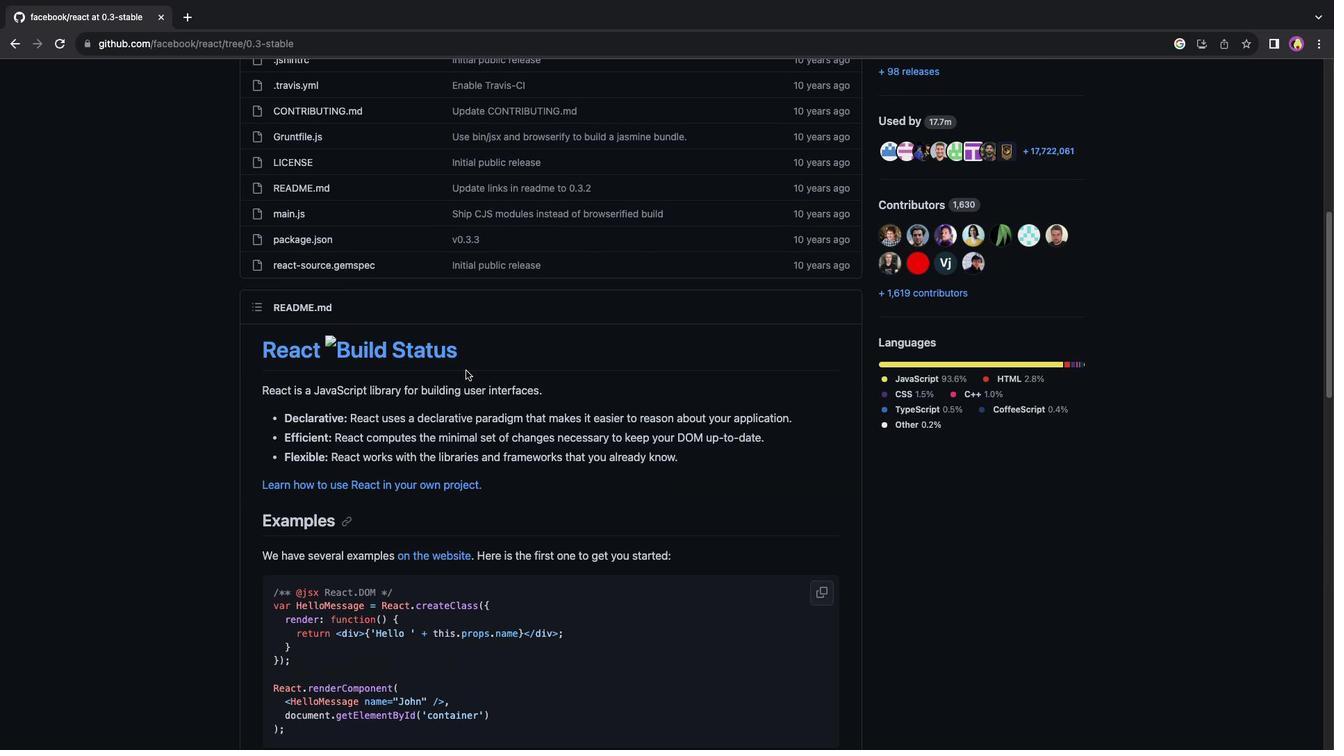 
Action: Mouse scrolled (466, 371) with delta (0, 0)
Screenshot: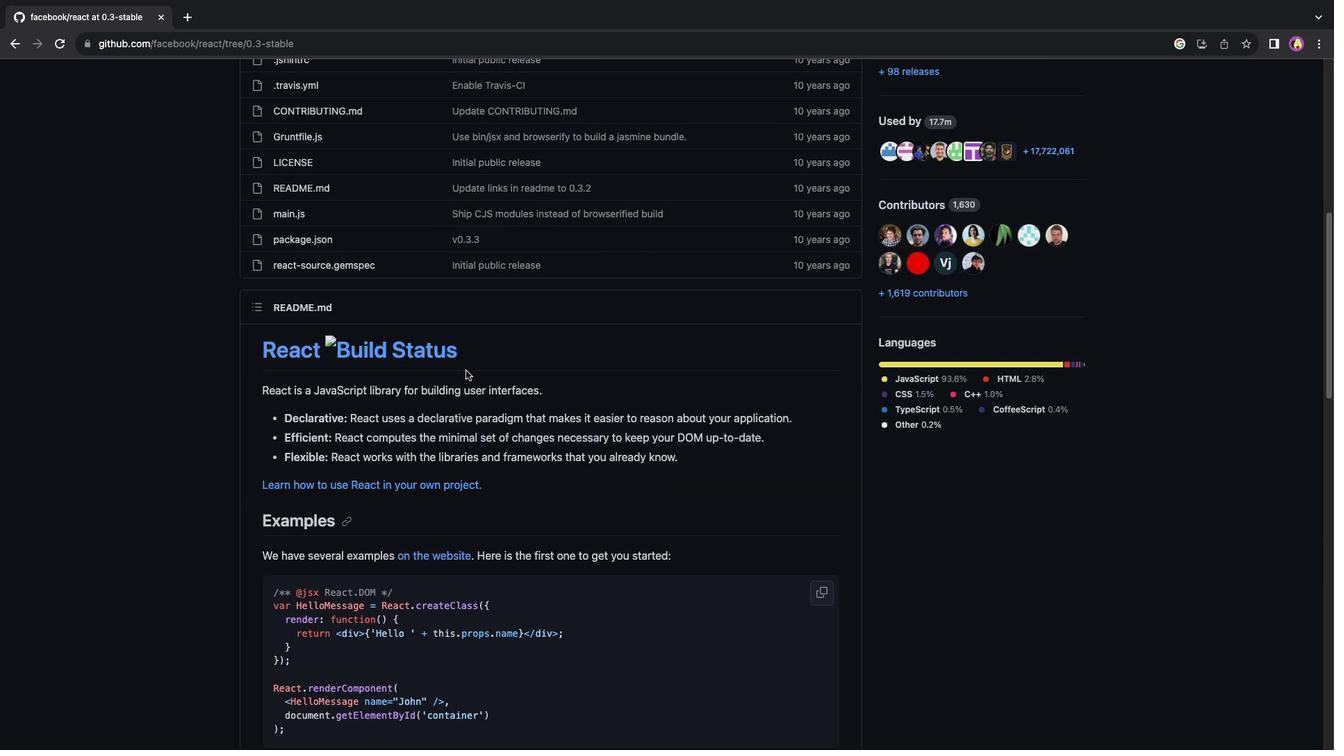 
Action: Mouse scrolled (466, 371) with delta (0, -2)
Screenshot: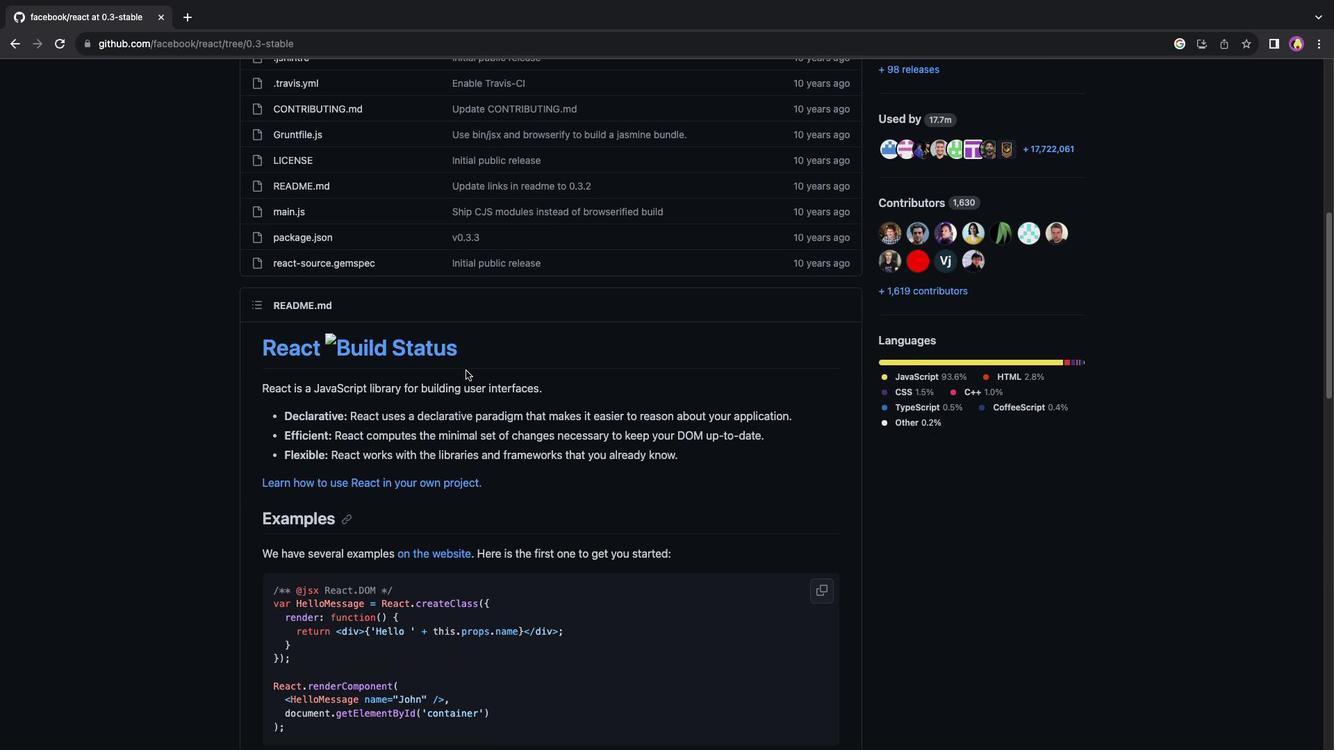 
Action: Mouse scrolled (466, 371) with delta (0, 0)
Screenshot: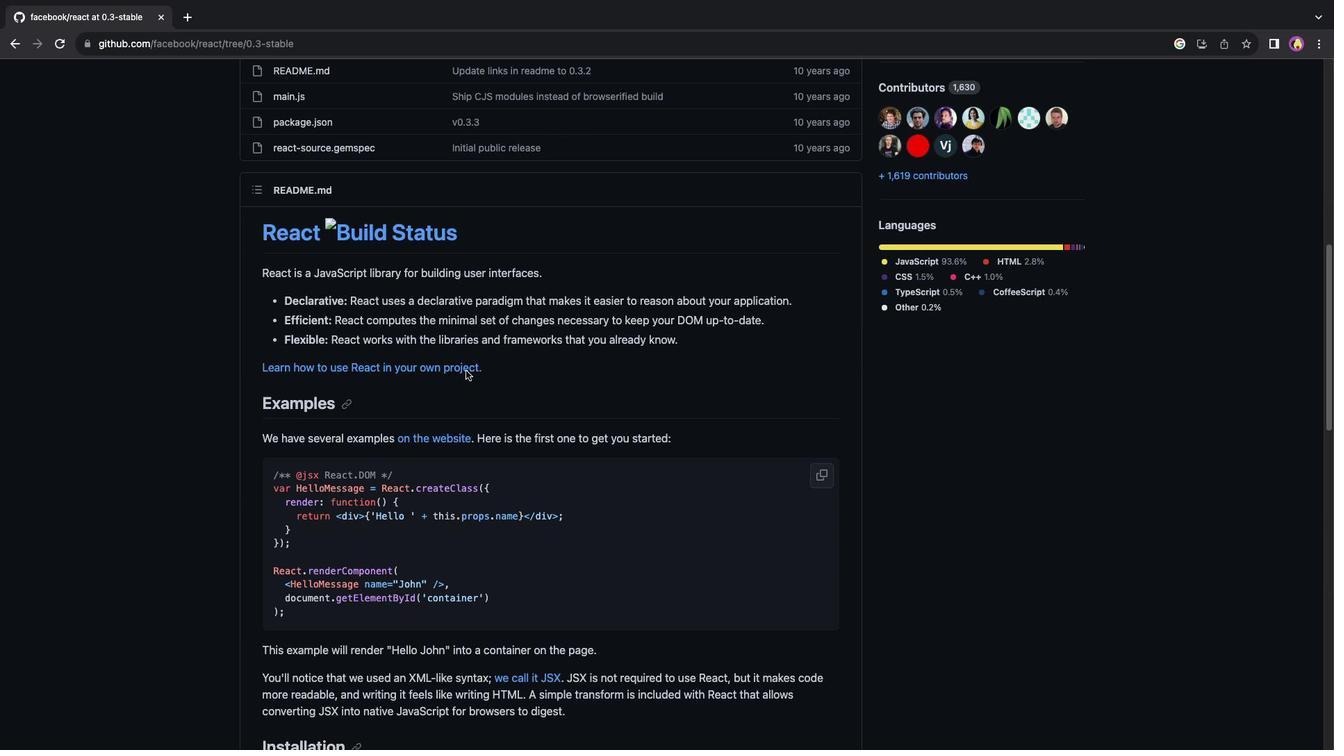 
Action: Mouse scrolled (466, 371) with delta (0, 0)
Screenshot: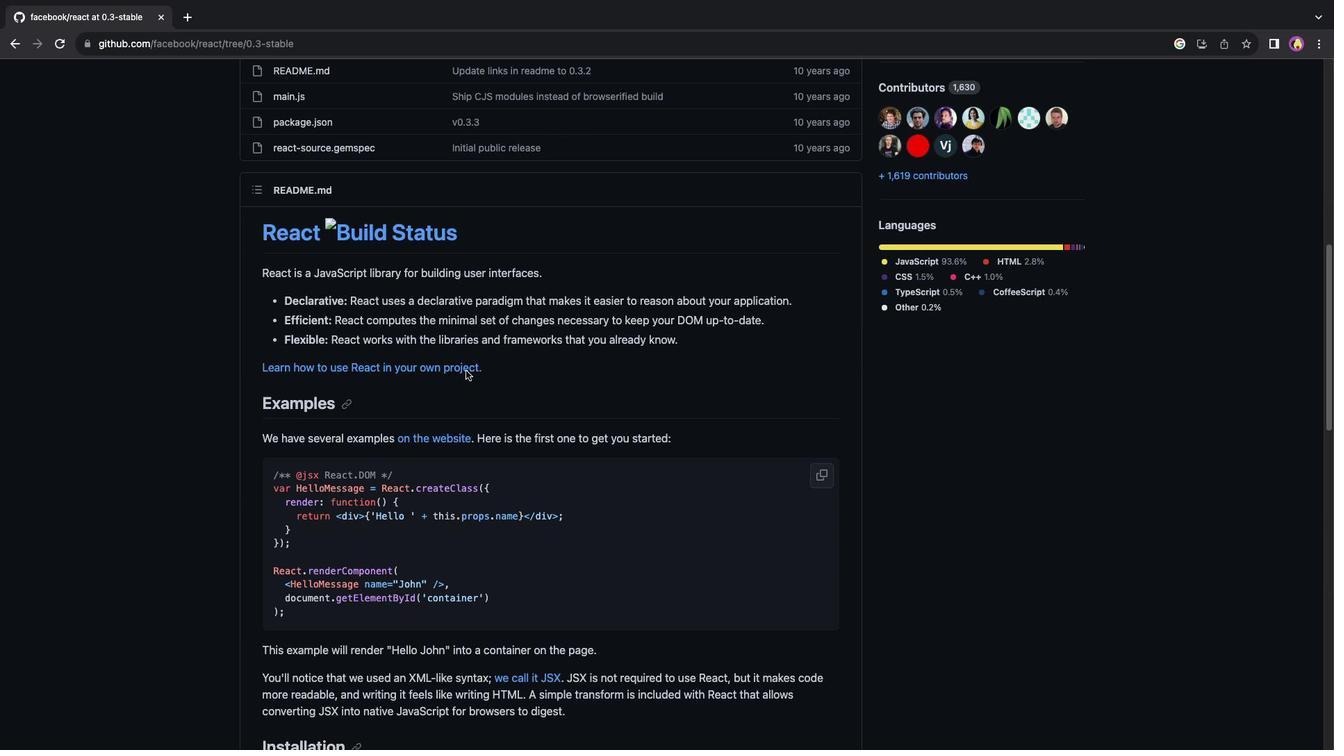 
Action: Mouse scrolled (466, 371) with delta (0, -2)
Screenshot: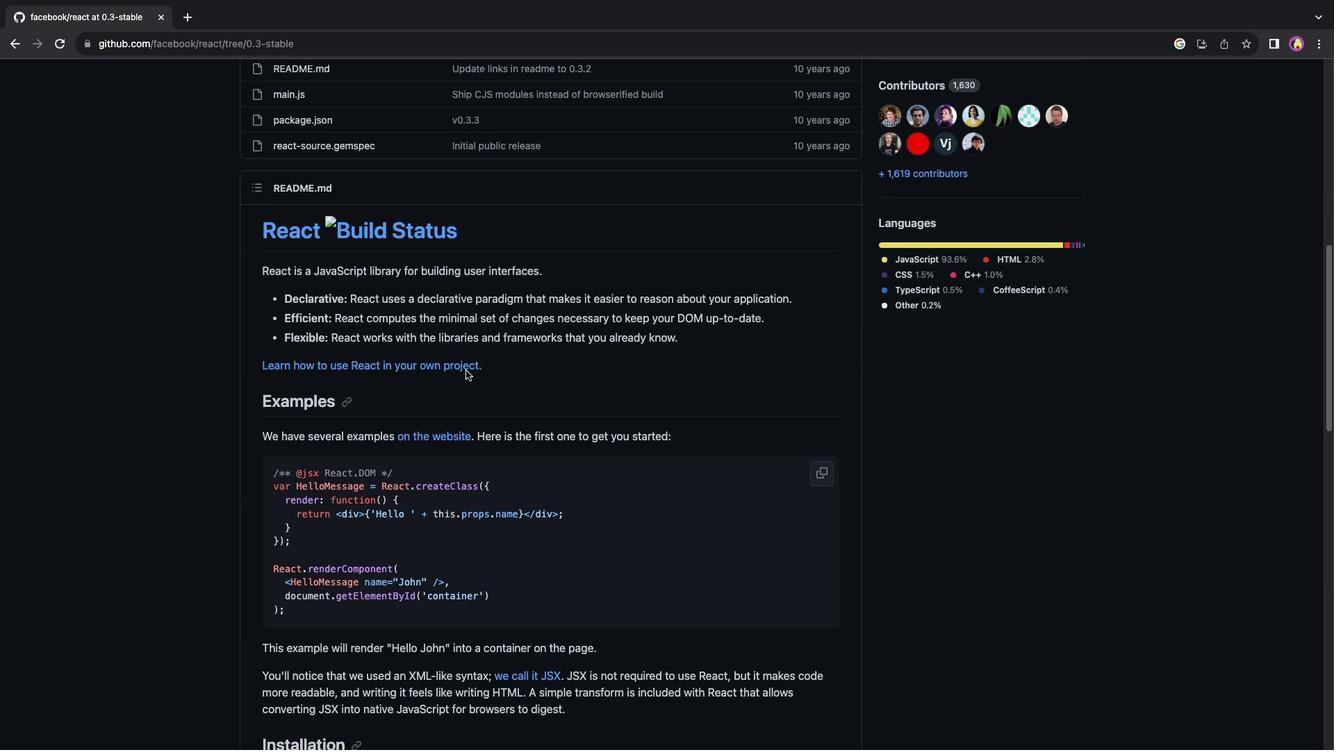 
Action: Mouse scrolled (466, 371) with delta (0, 0)
Screenshot: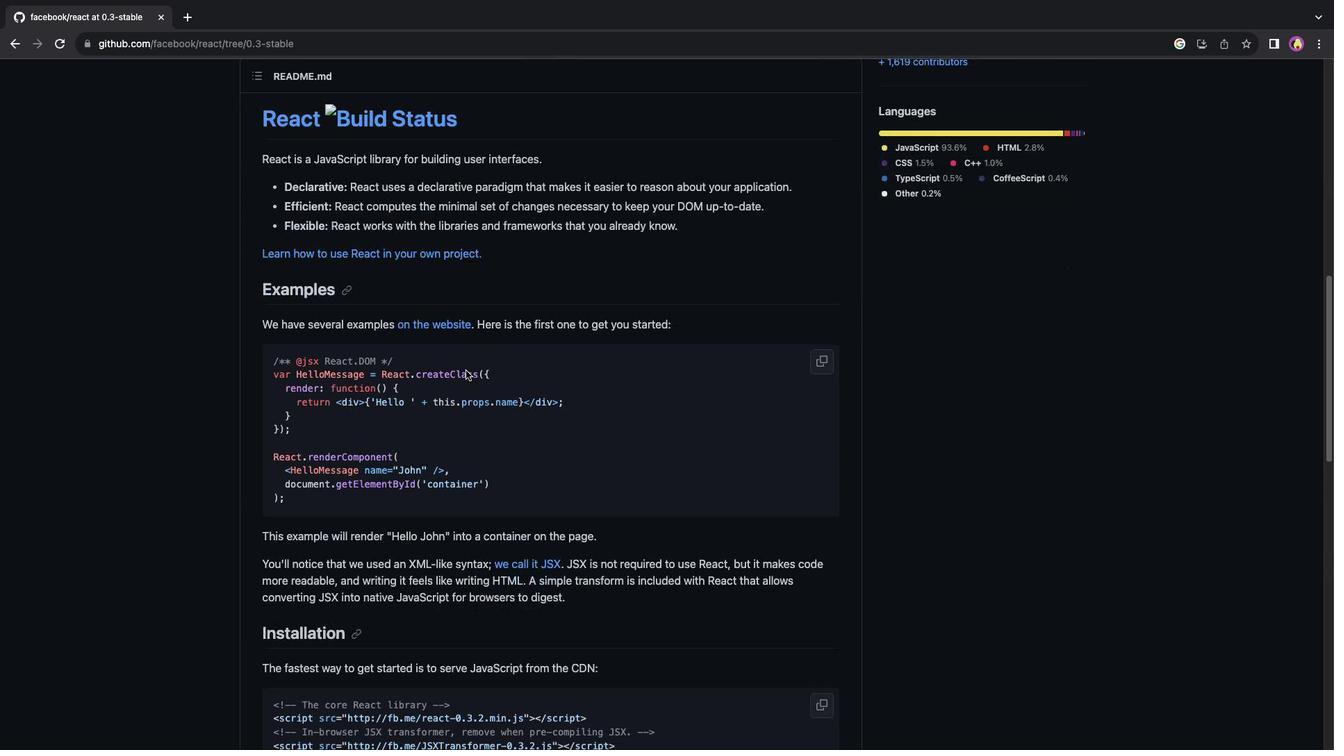 
Action: Mouse scrolled (466, 371) with delta (0, 0)
Screenshot: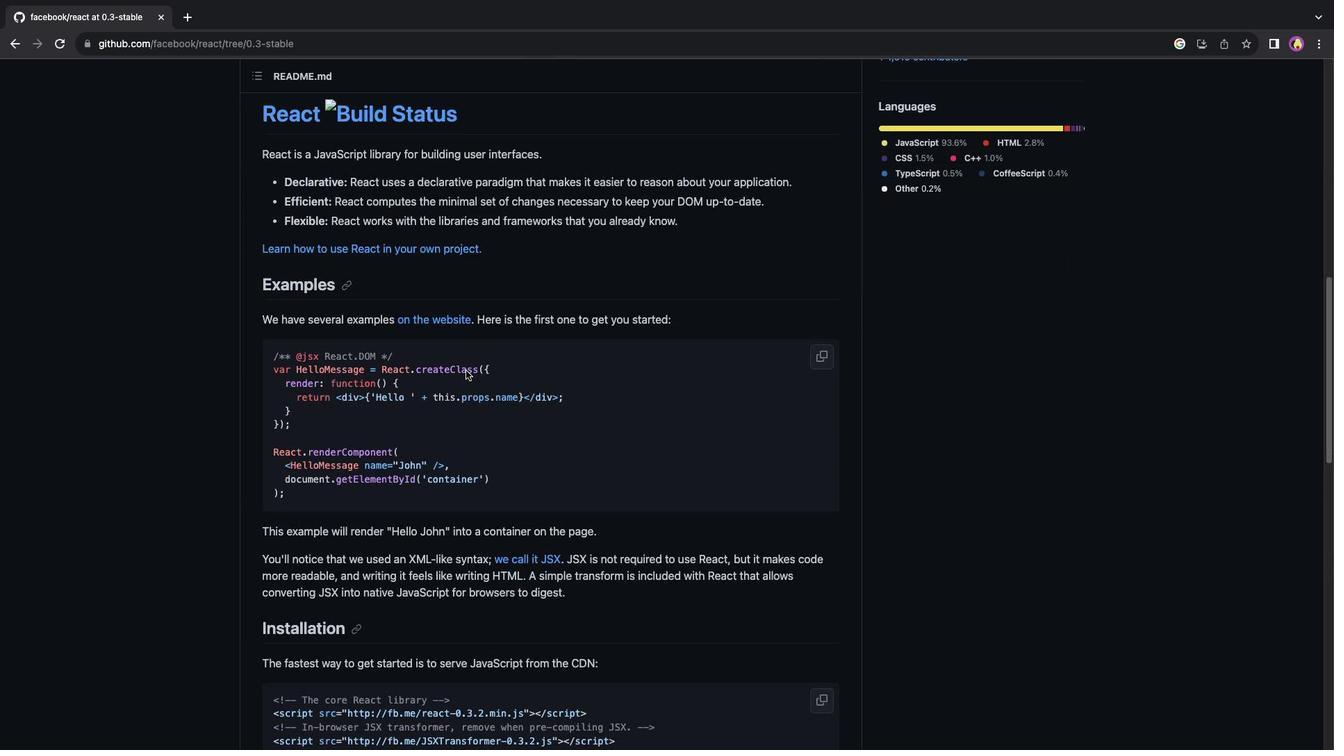
Action: Mouse scrolled (466, 371) with delta (0, -2)
Screenshot: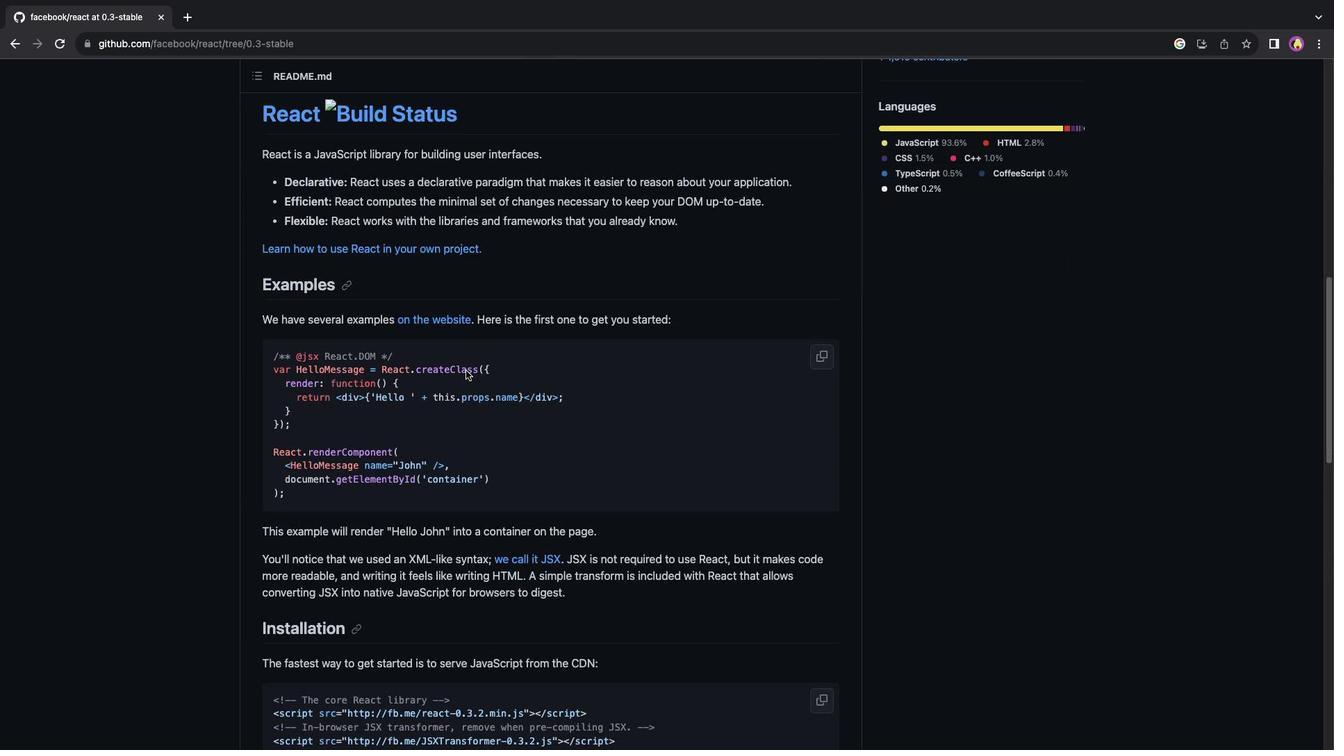 
Action: Mouse scrolled (466, 371) with delta (0, 0)
Screenshot: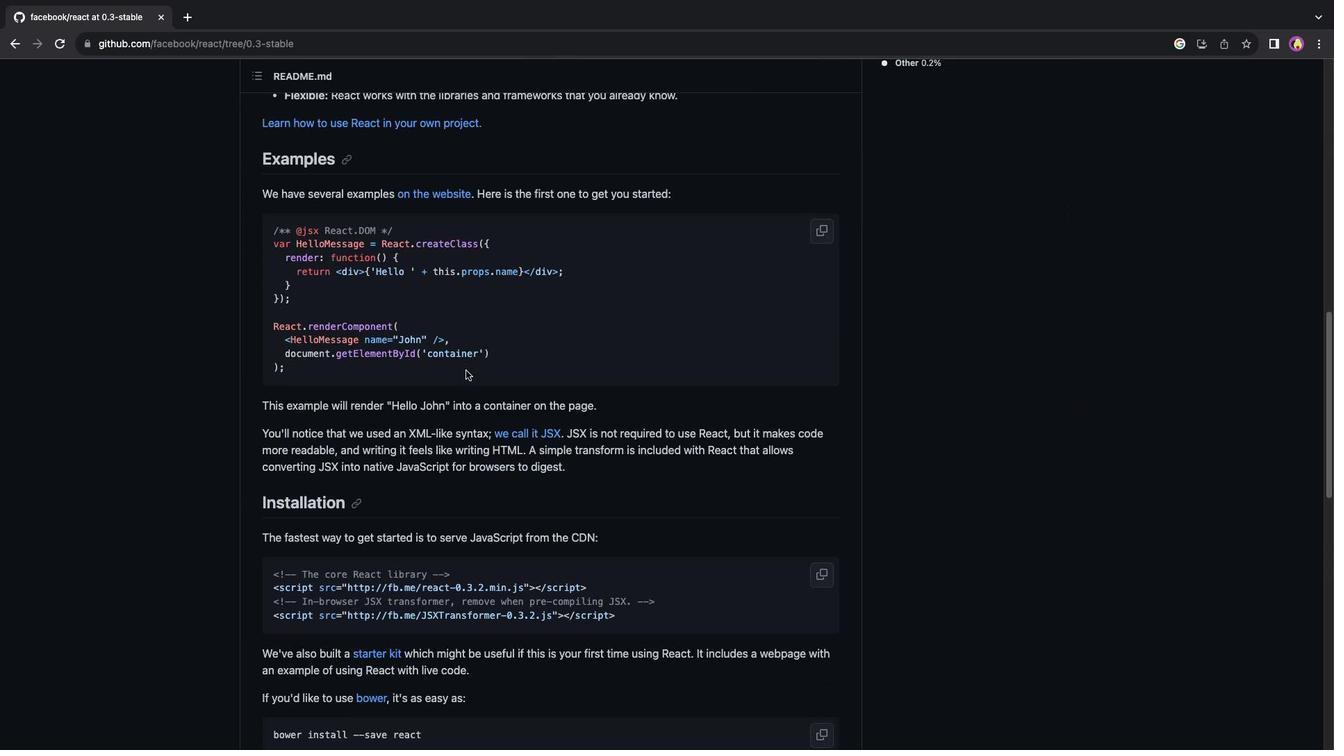 
Action: Mouse scrolled (466, 371) with delta (0, 0)
Screenshot: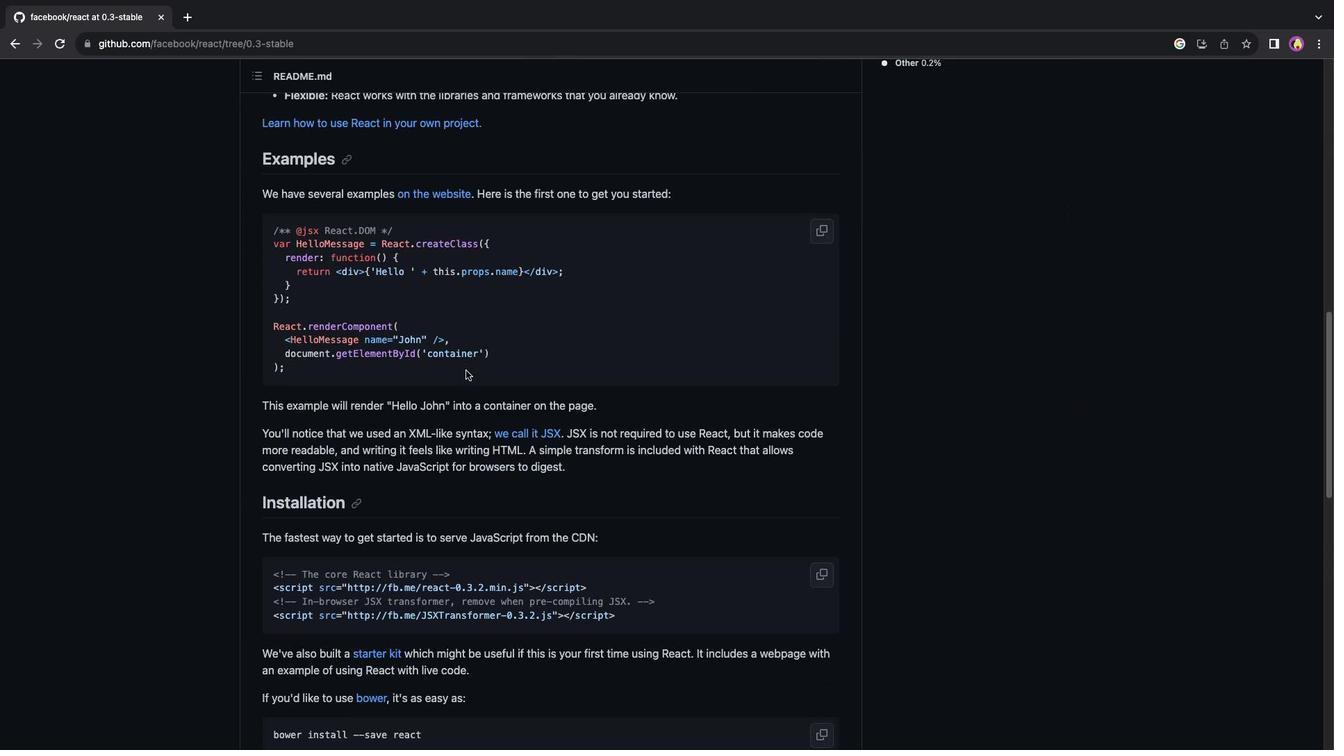 
Action: Mouse scrolled (466, 371) with delta (0, -2)
Screenshot: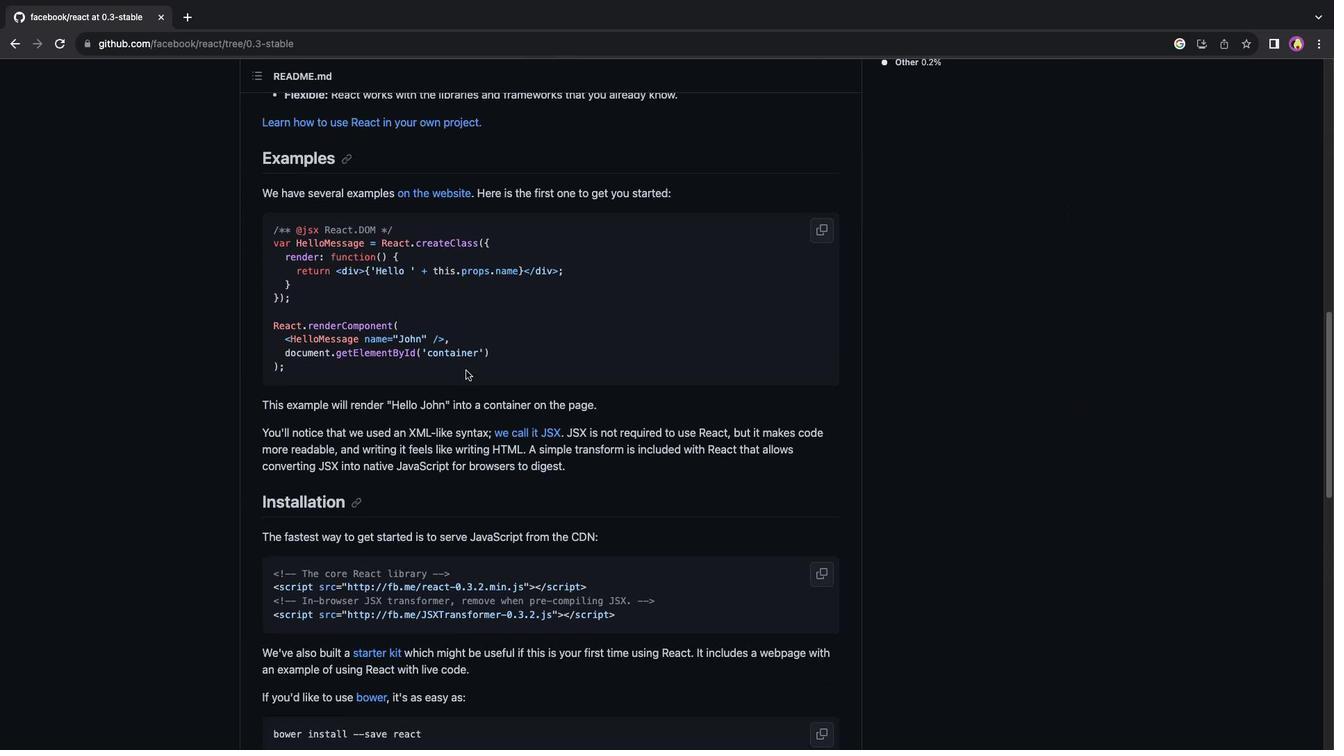 
Action: Mouse scrolled (466, 371) with delta (0, 0)
Screenshot: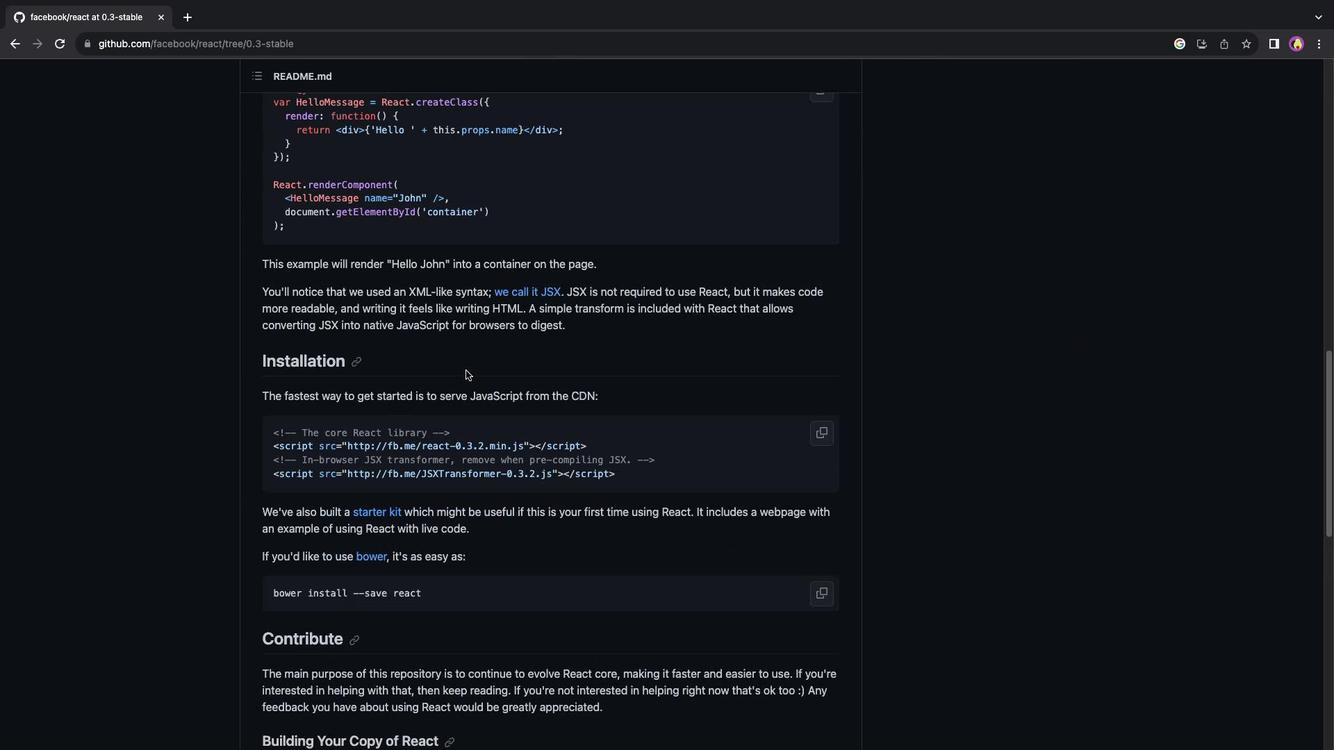 
Action: Mouse scrolled (466, 371) with delta (0, 0)
Screenshot: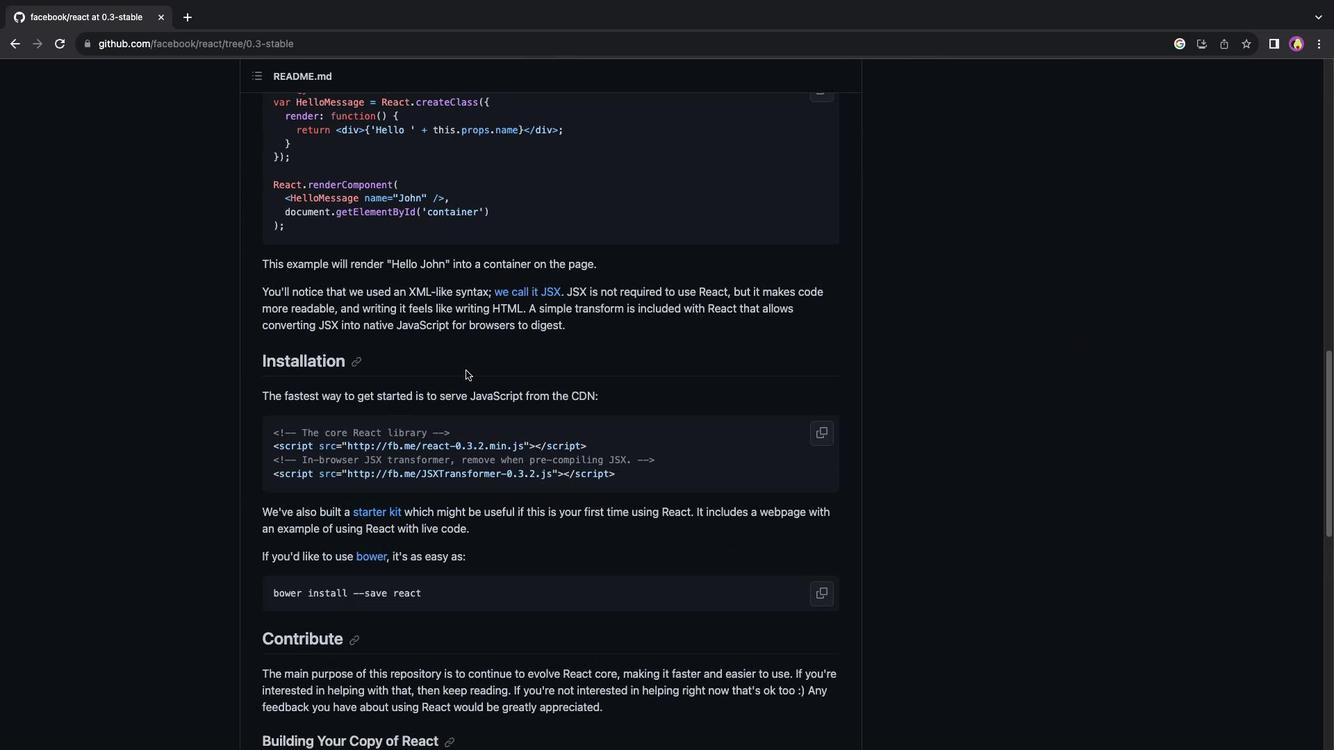 
Action: Mouse scrolled (466, 371) with delta (0, -2)
Screenshot: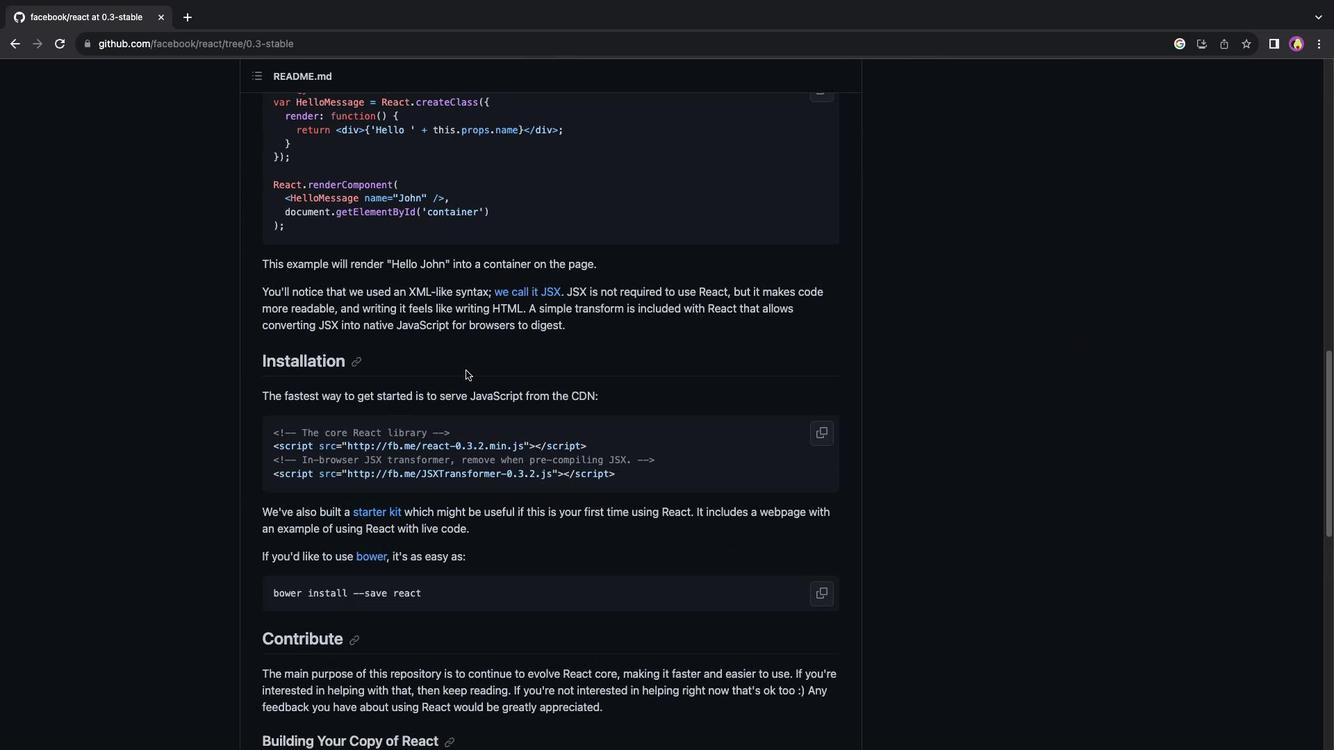 
Action: Mouse scrolled (466, 371) with delta (0, -3)
Screenshot: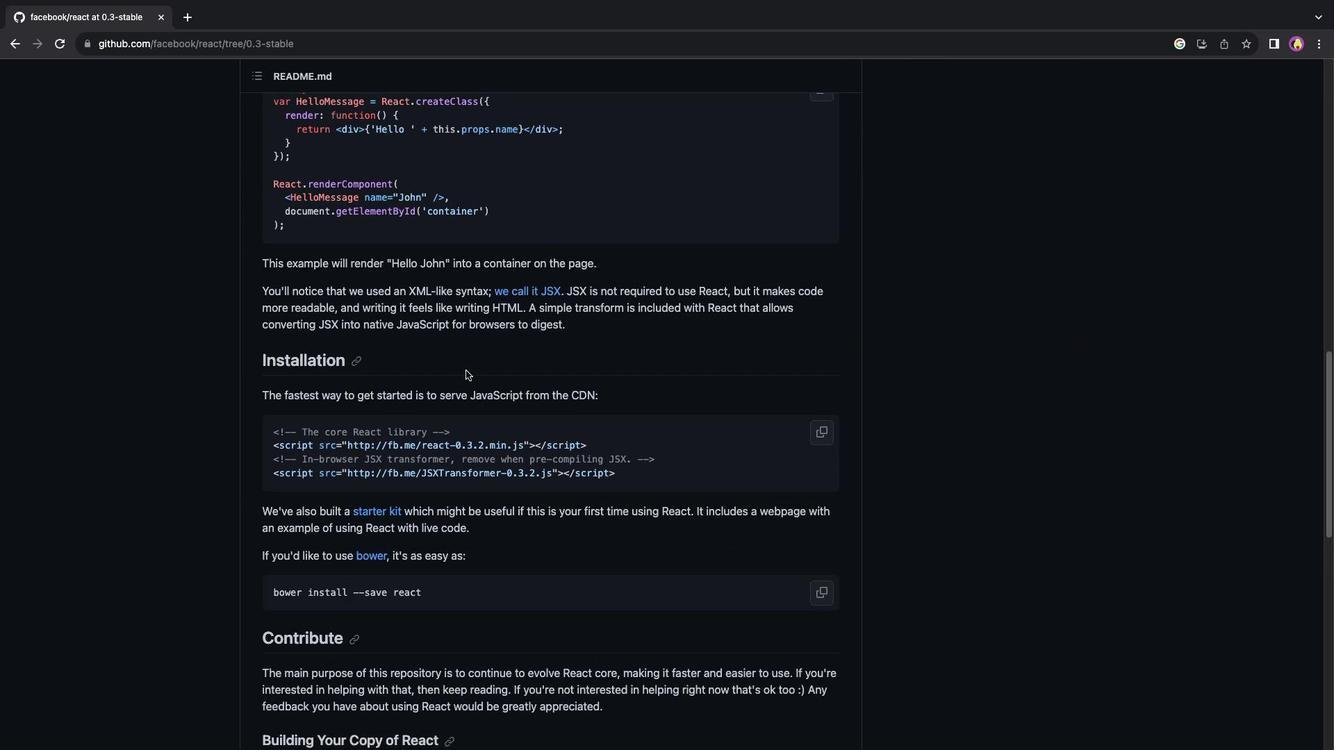 
Action: Mouse scrolled (466, 371) with delta (0, 0)
Screenshot: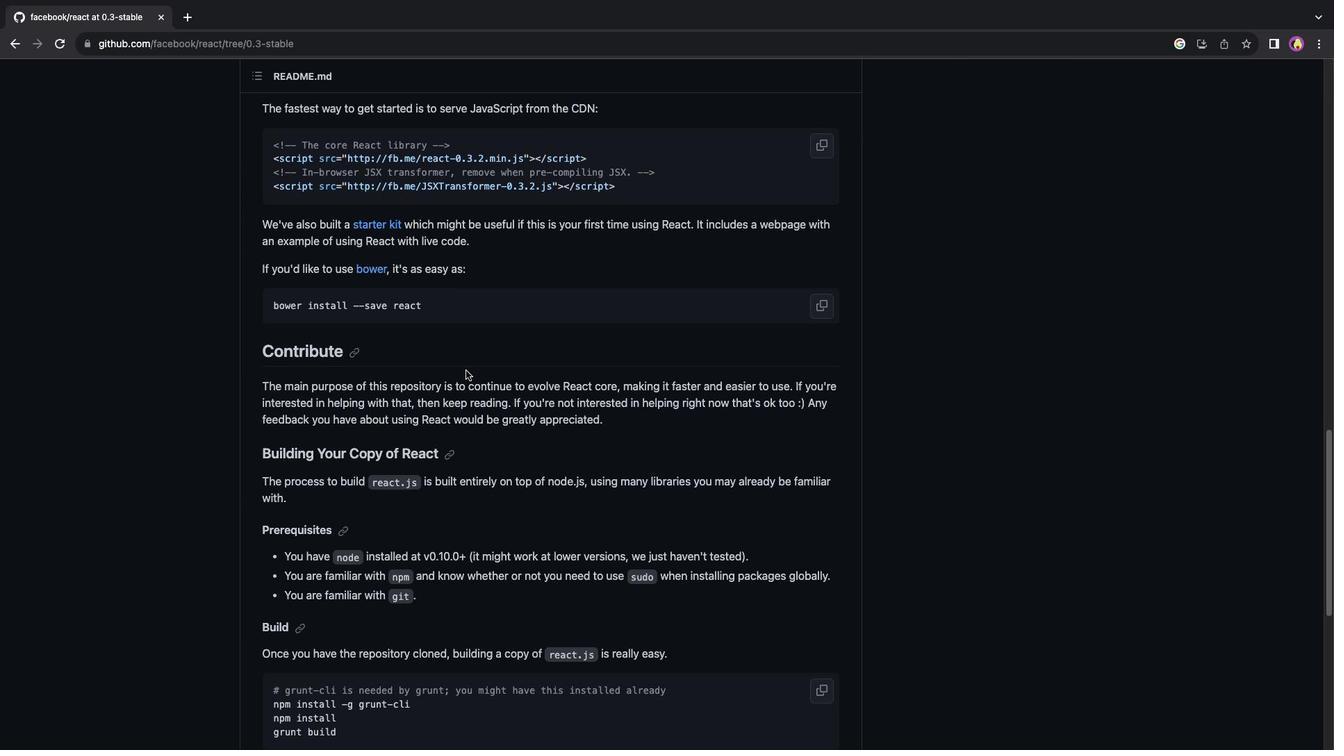 
Action: Mouse scrolled (466, 371) with delta (0, 0)
Screenshot: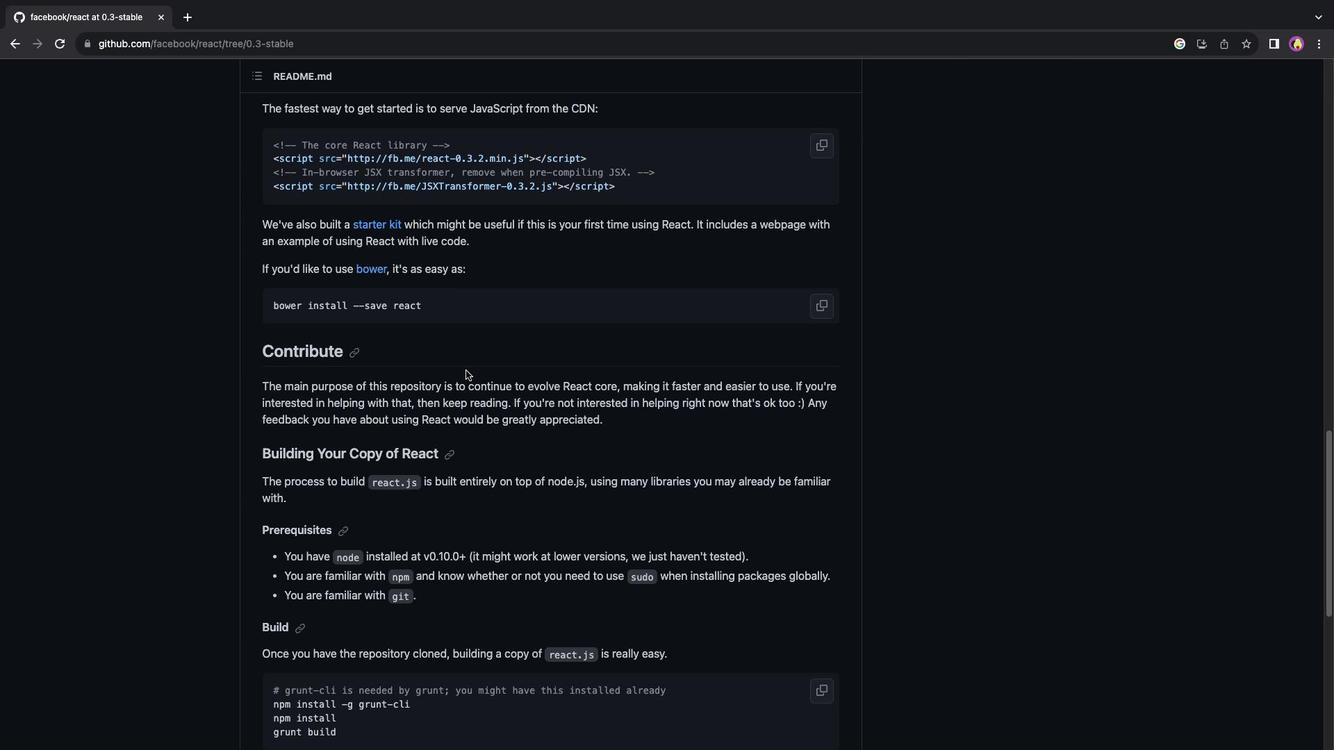 
Action: Mouse scrolled (466, 371) with delta (0, -2)
Screenshot: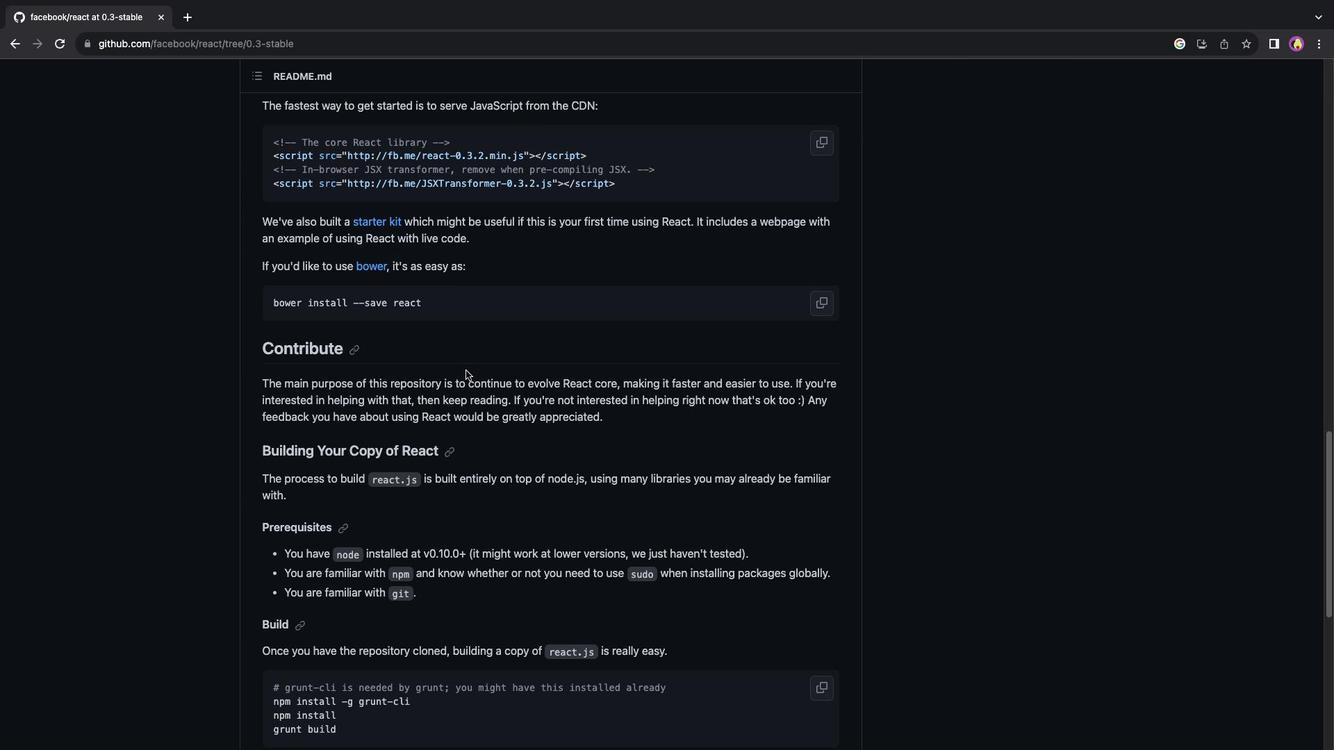 
Action: Mouse scrolled (466, 371) with delta (0, 0)
Screenshot: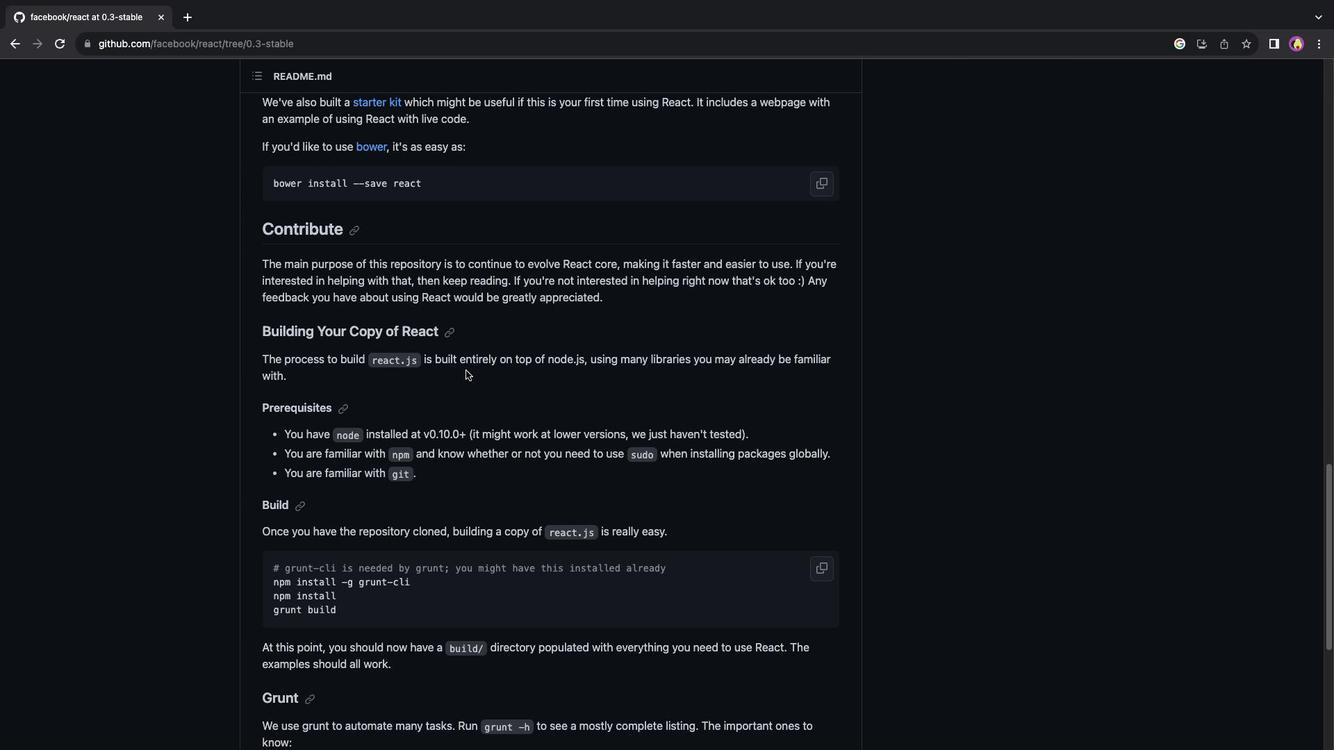 
Action: Mouse scrolled (466, 371) with delta (0, 0)
Screenshot: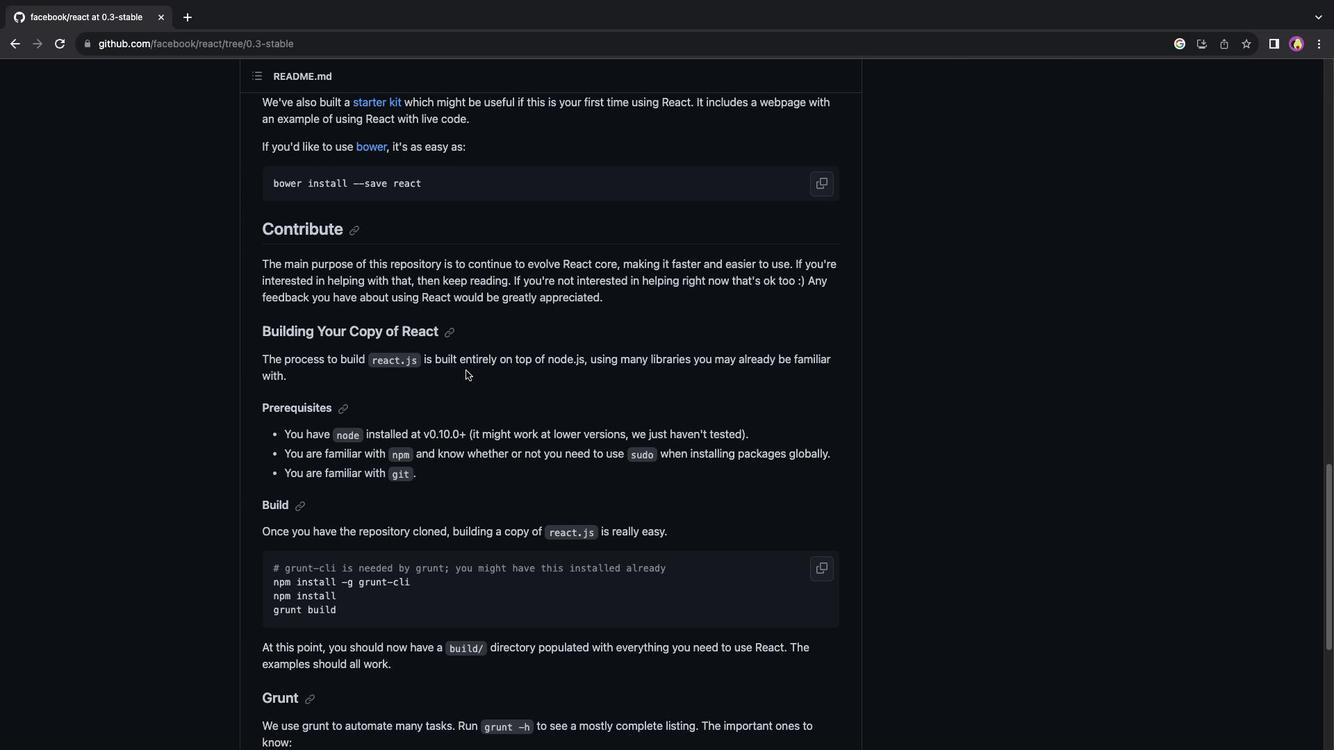 
Action: Mouse scrolled (466, 371) with delta (0, -2)
Screenshot: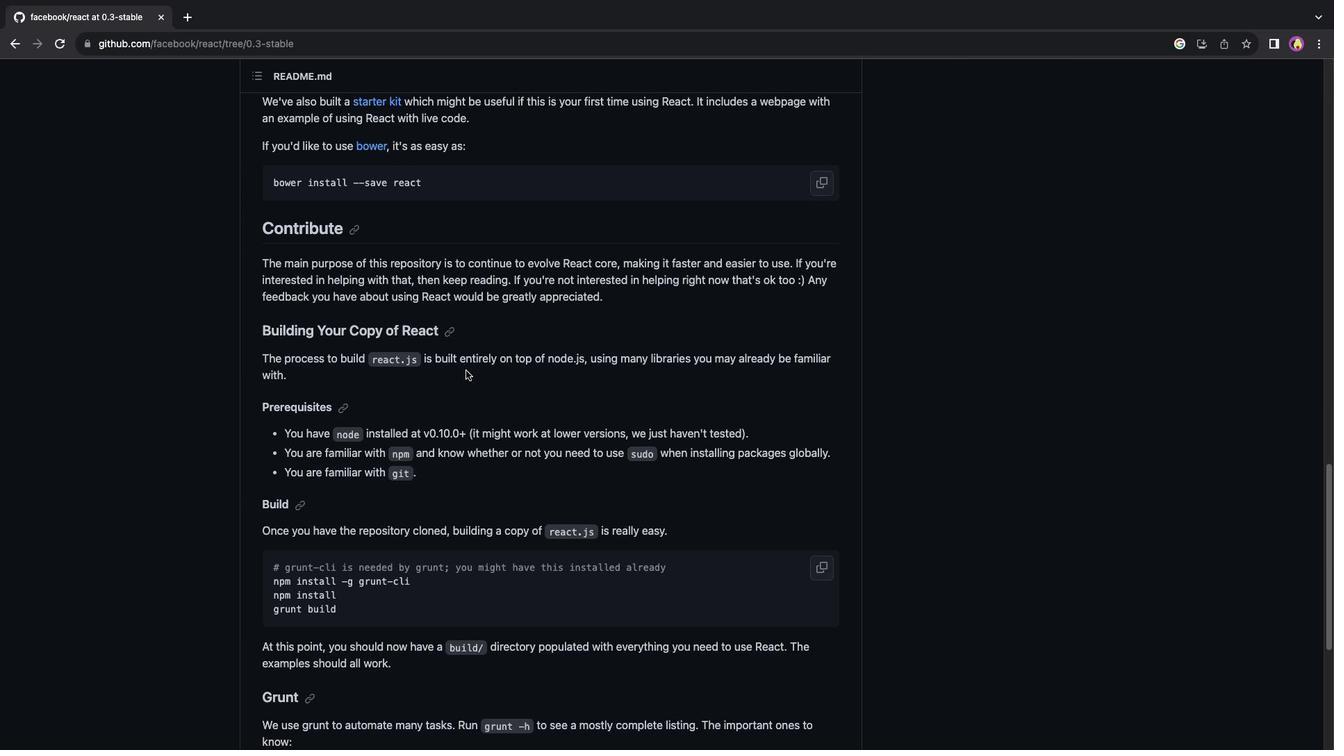 
Action: Mouse moved to (466, 371)
Screenshot: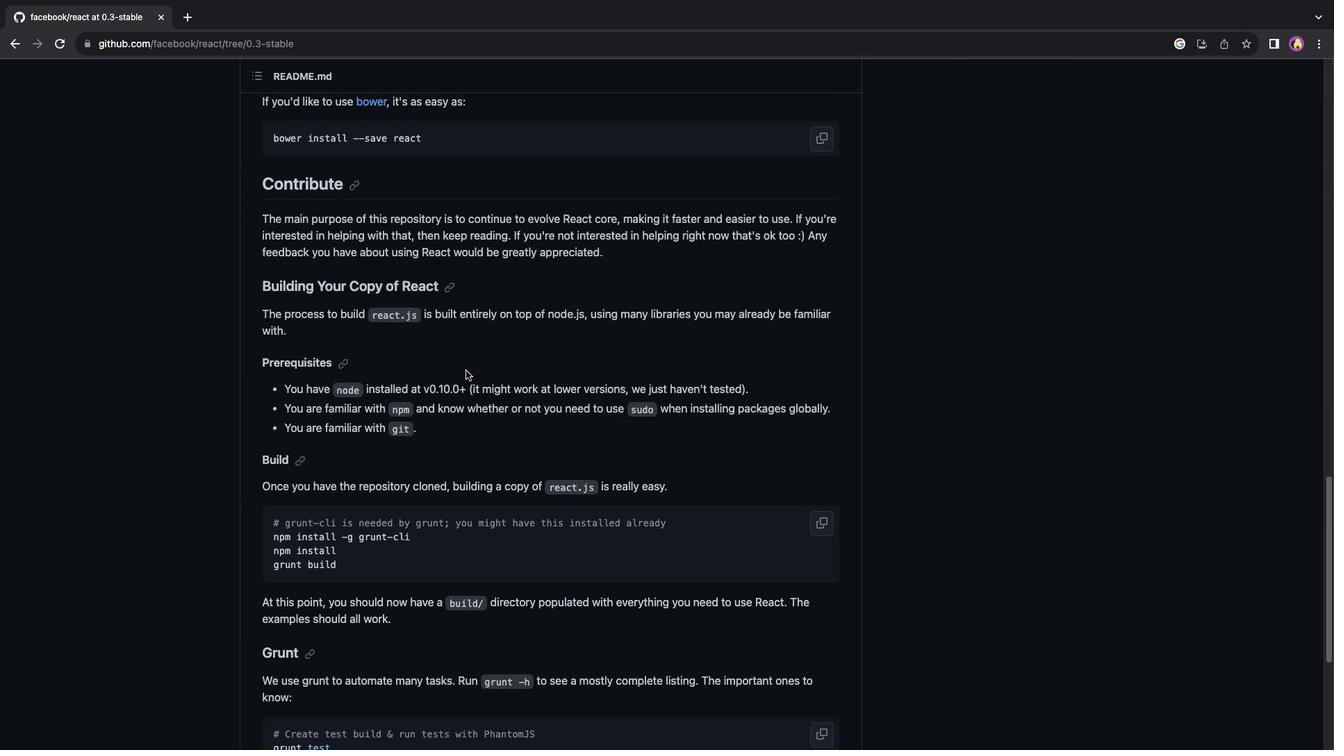 
Action: Mouse scrolled (466, 371) with delta (0, 0)
Screenshot: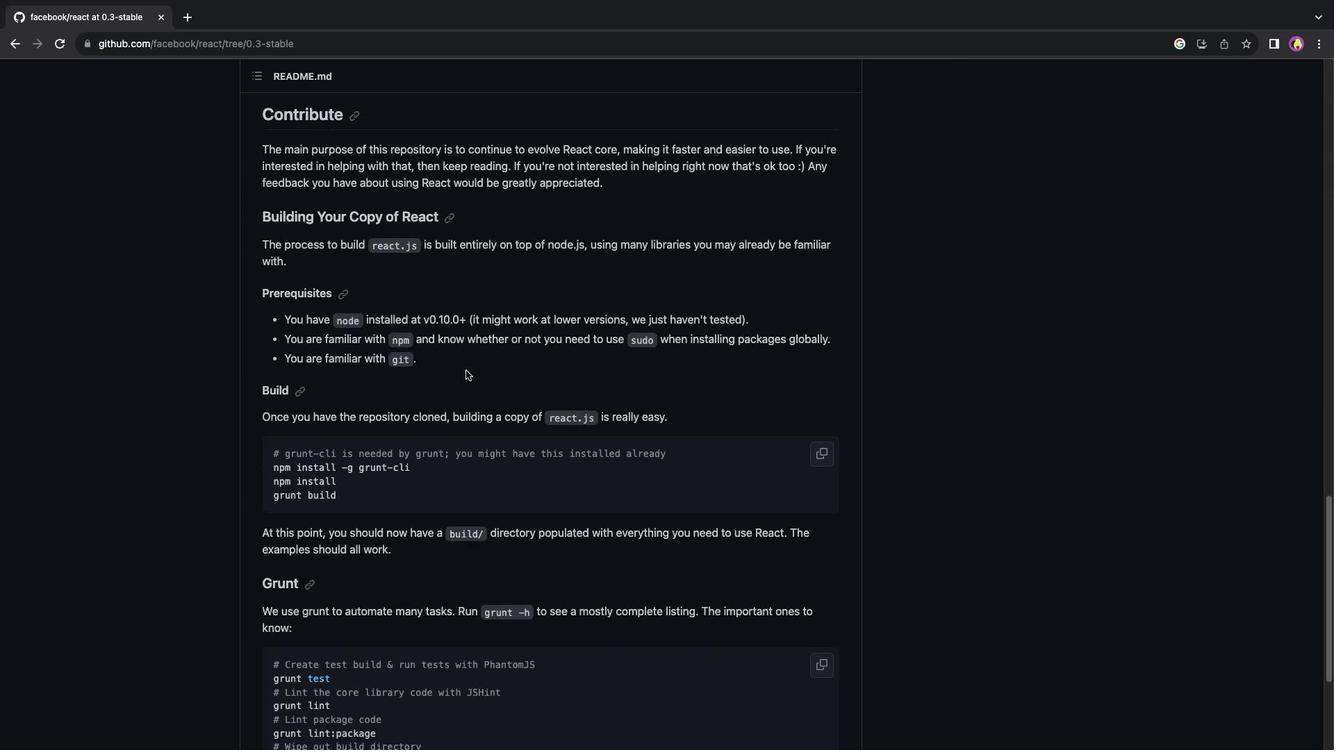 
Action: Mouse moved to (466, 371)
Screenshot: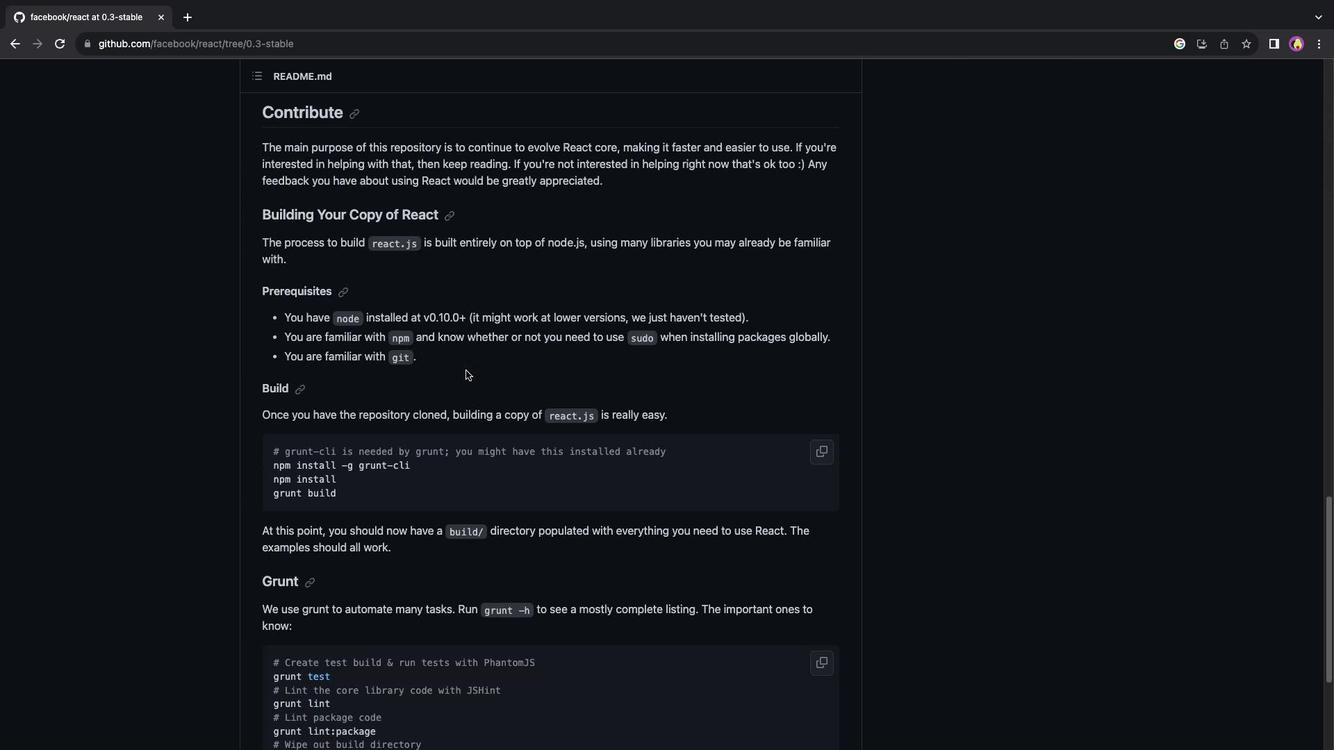 
Action: Mouse scrolled (466, 371) with delta (0, 0)
Screenshot: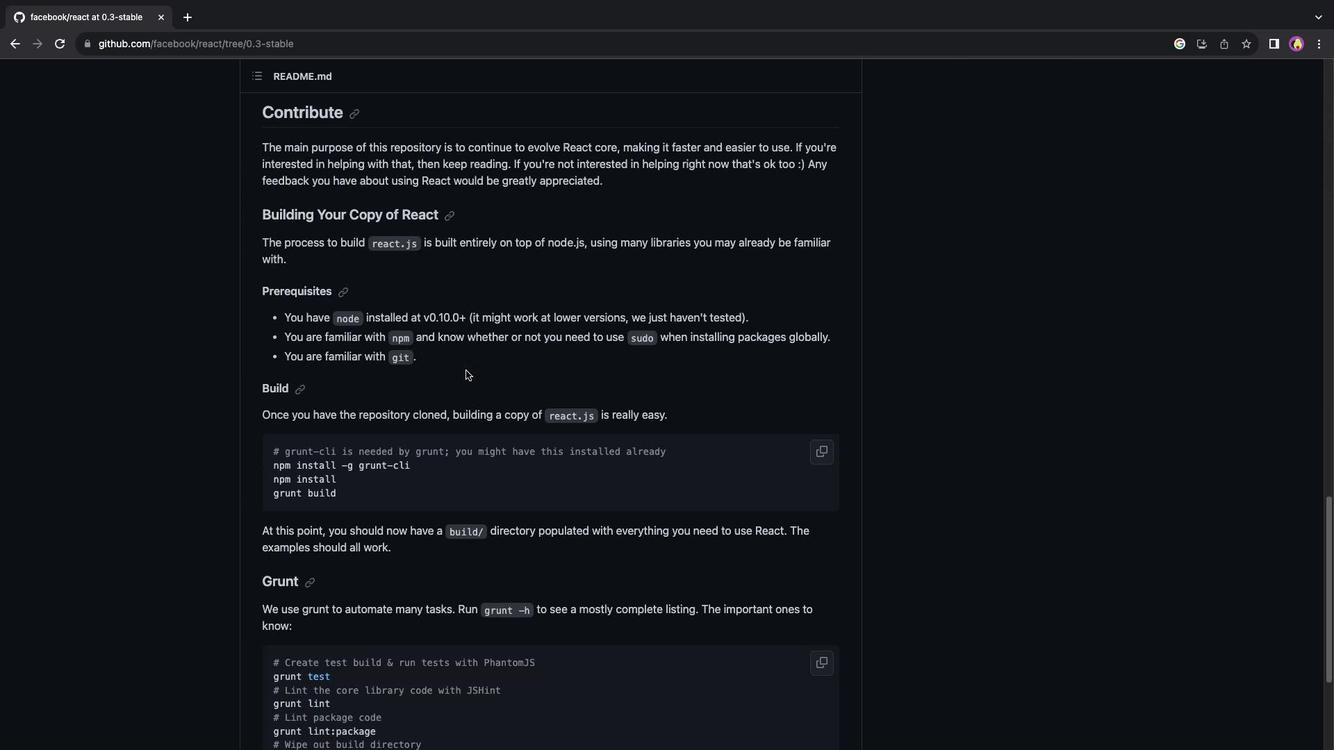 
Action: Mouse scrolled (466, 371) with delta (0, -2)
Screenshot: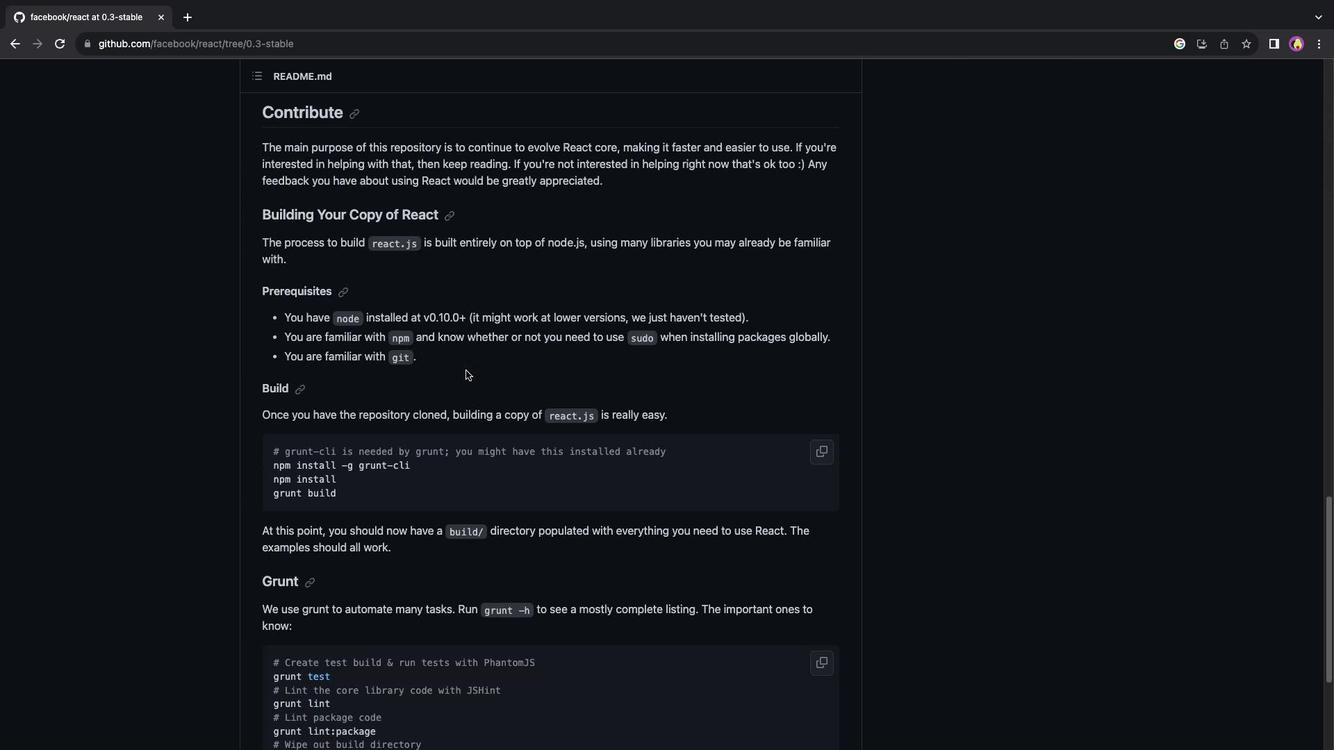
Action: Mouse scrolled (466, 371) with delta (0, -3)
Screenshot: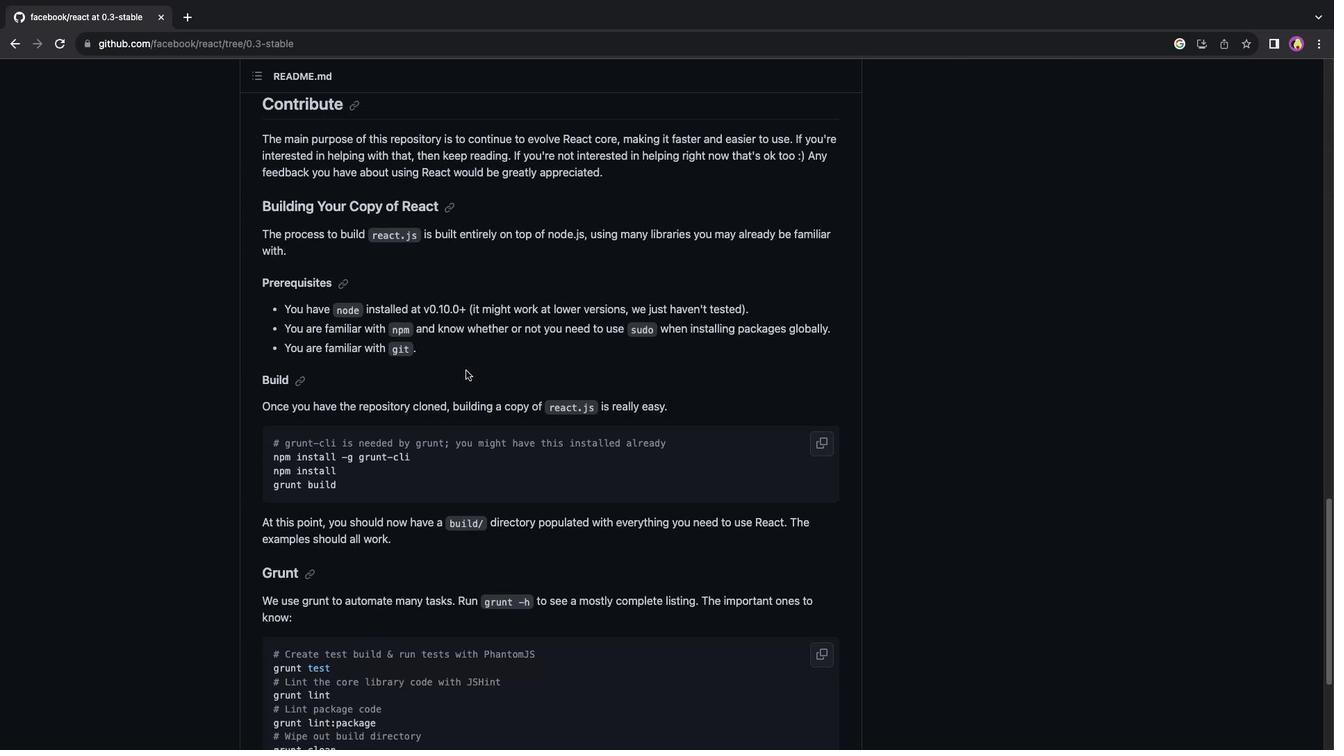 
Action: Mouse moved to (465, 371)
Screenshot: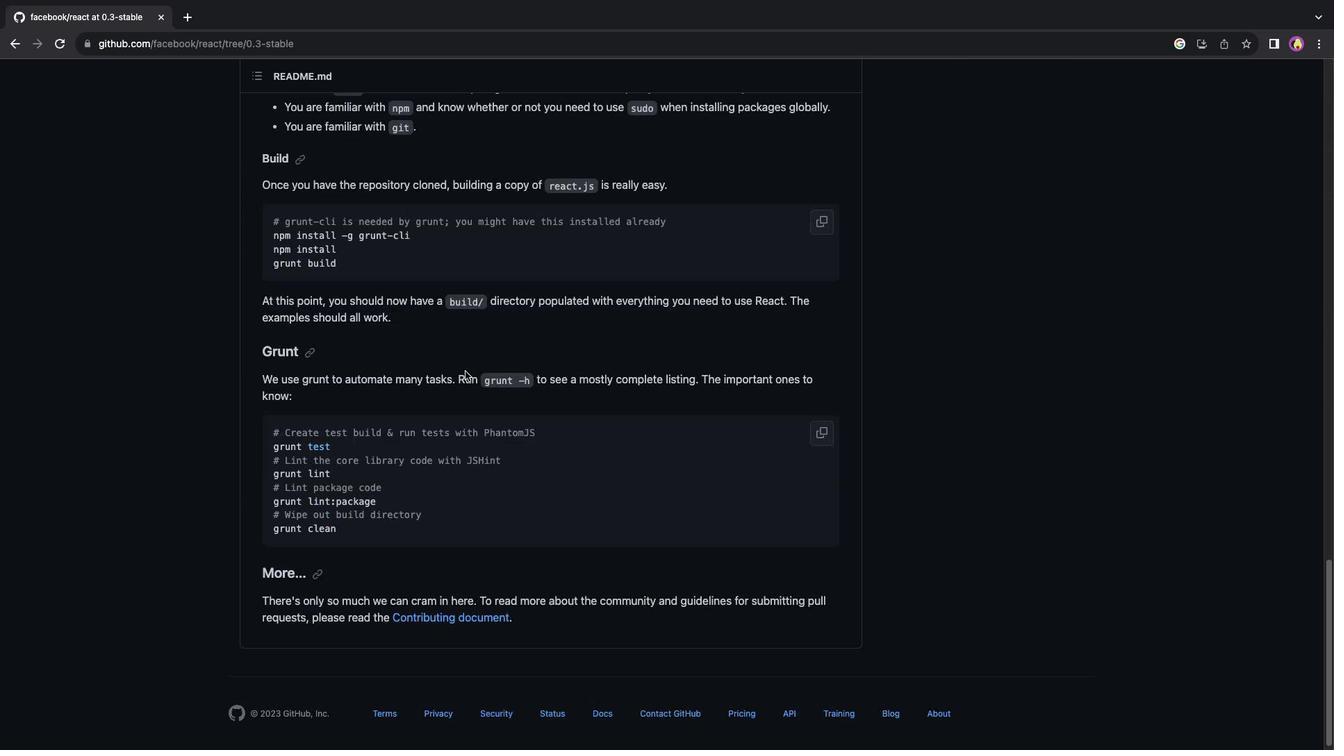 
Action: Mouse scrolled (465, 371) with delta (0, 0)
Screenshot: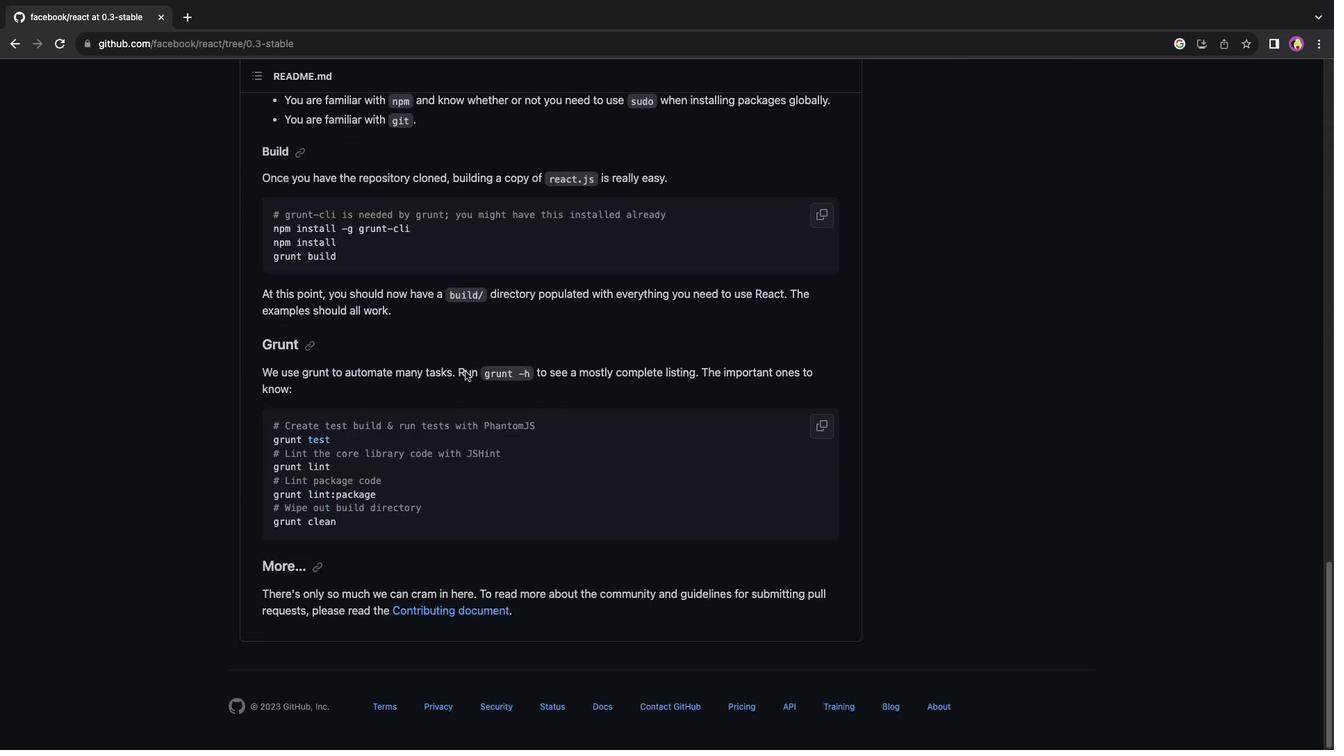 
Action: Mouse scrolled (465, 371) with delta (0, 0)
Screenshot: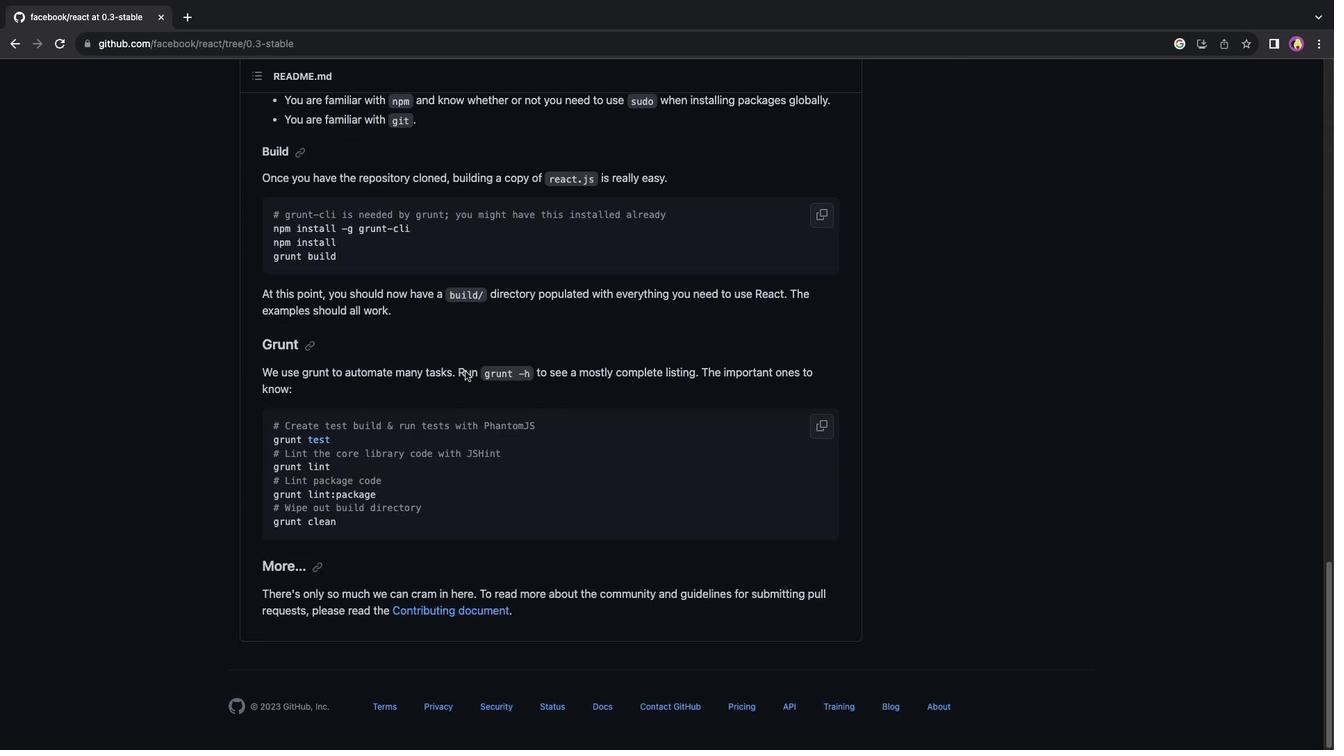 
Action: Mouse scrolled (465, 371) with delta (0, -2)
Screenshot: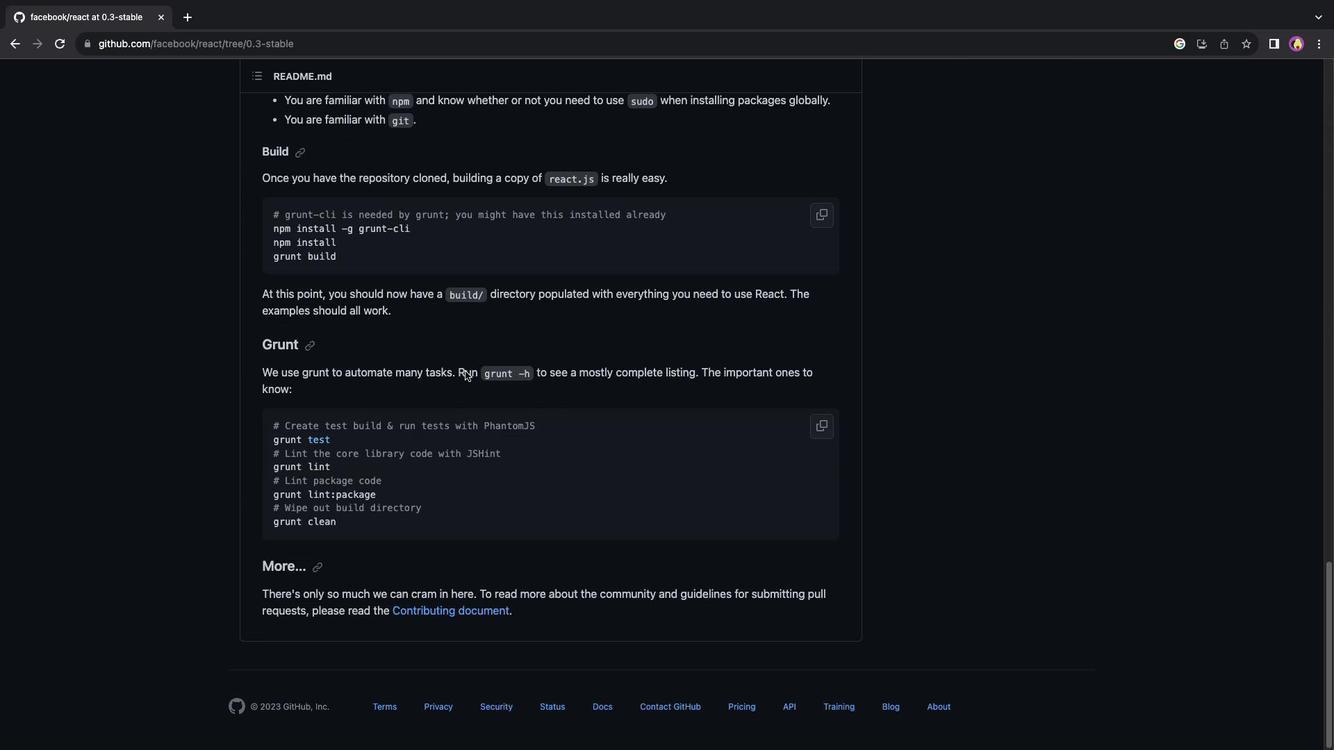 
Action: Mouse scrolled (465, 371) with delta (0, -3)
Screenshot: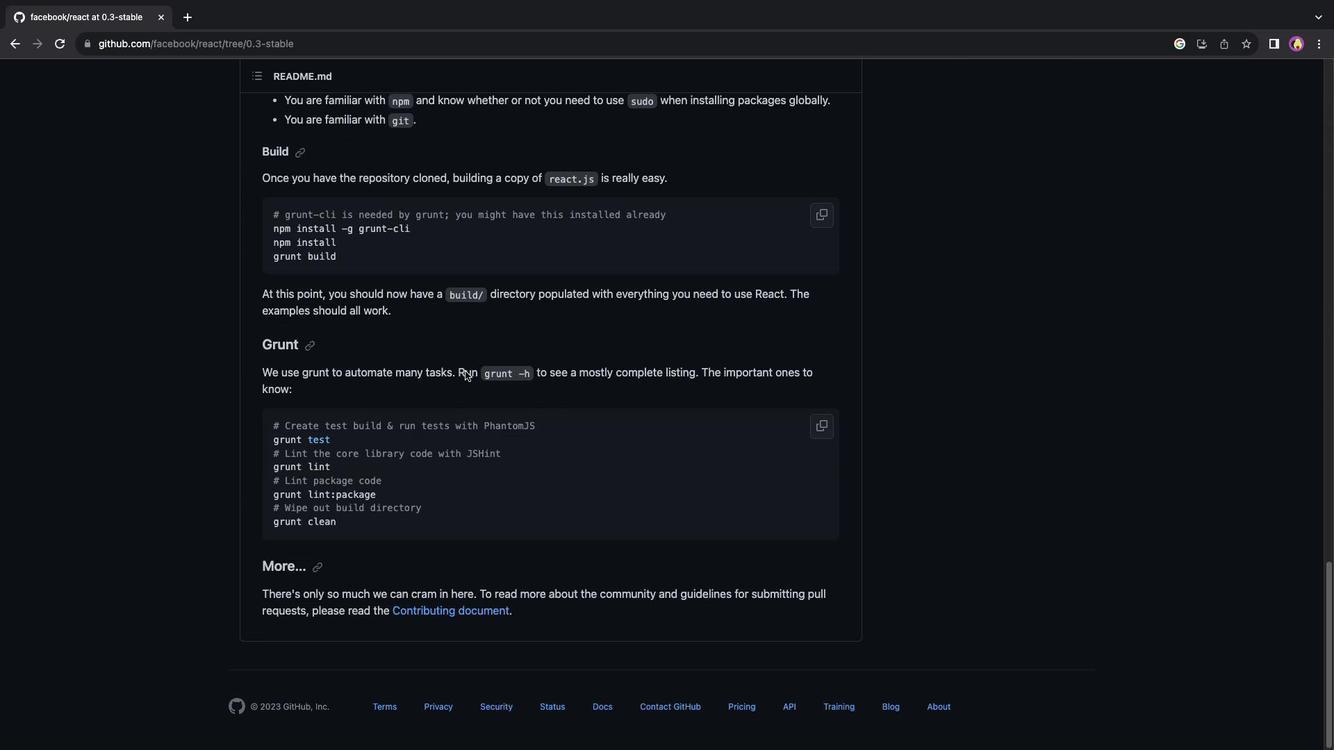 
Action: Mouse scrolled (465, 371) with delta (0, 0)
Screenshot: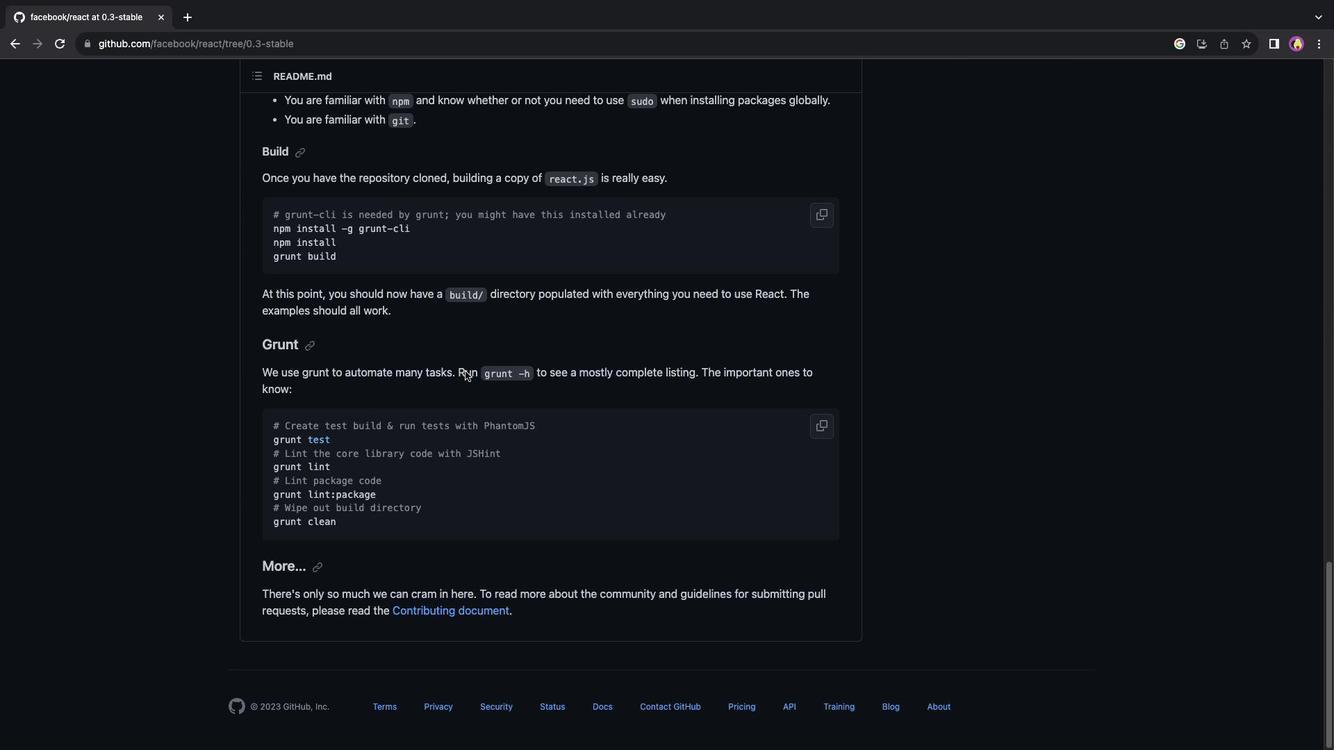 
Action: Mouse scrolled (465, 371) with delta (0, 0)
Screenshot: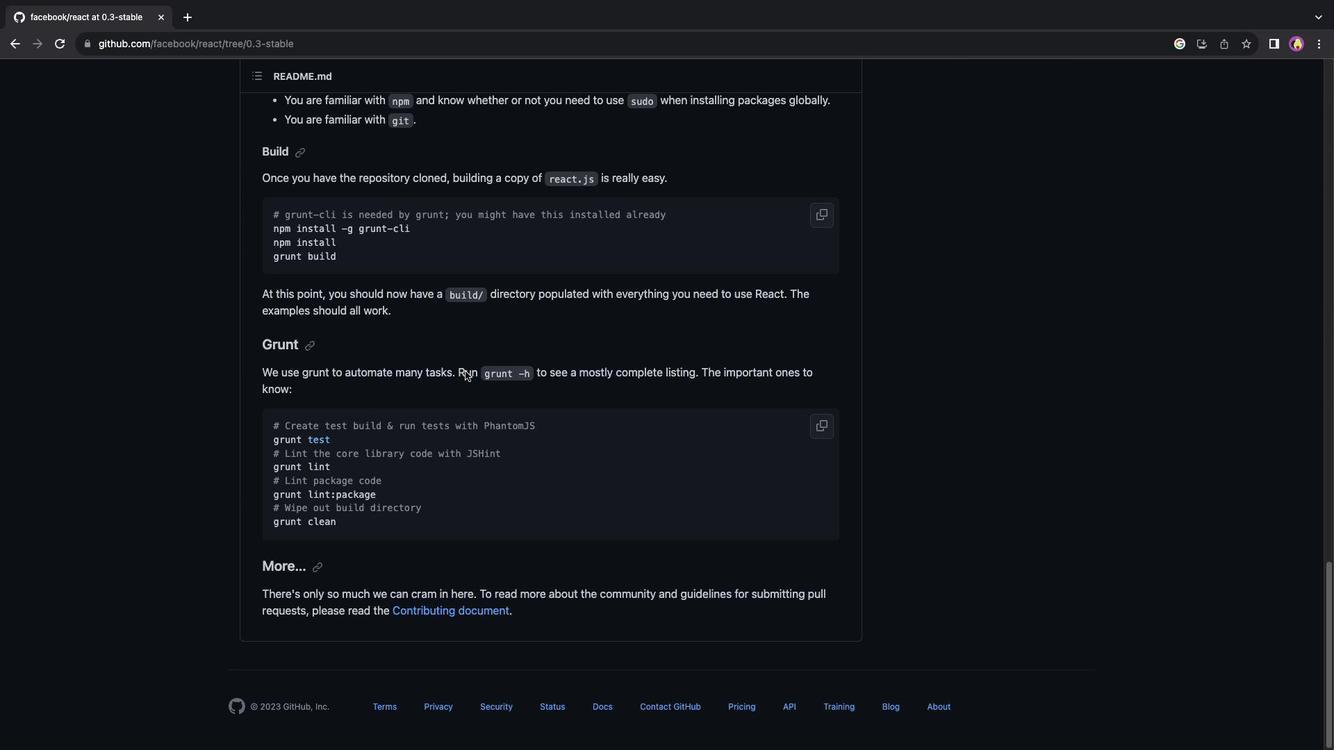 
Action: Mouse scrolled (465, 371) with delta (0, -2)
Screenshot: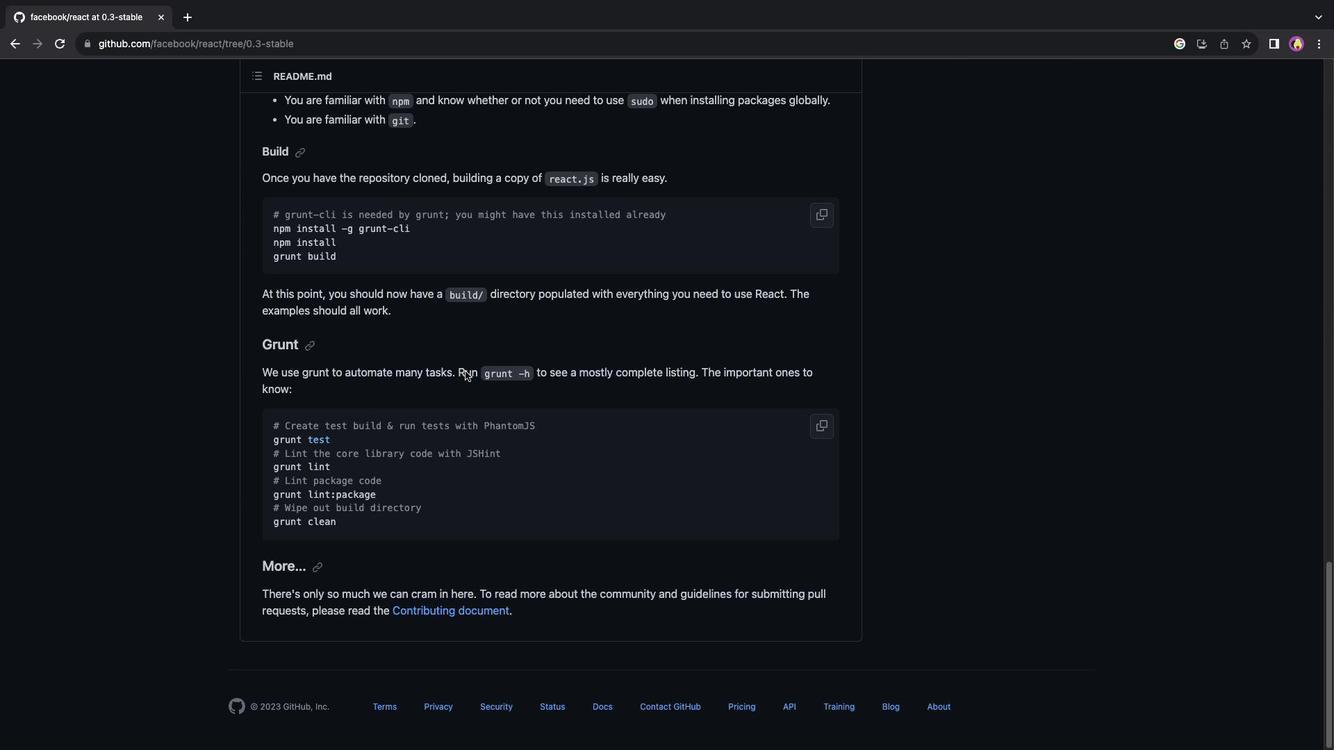 
Action: Mouse scrolled (465, 371) with delta (0, -3)
Screenshot: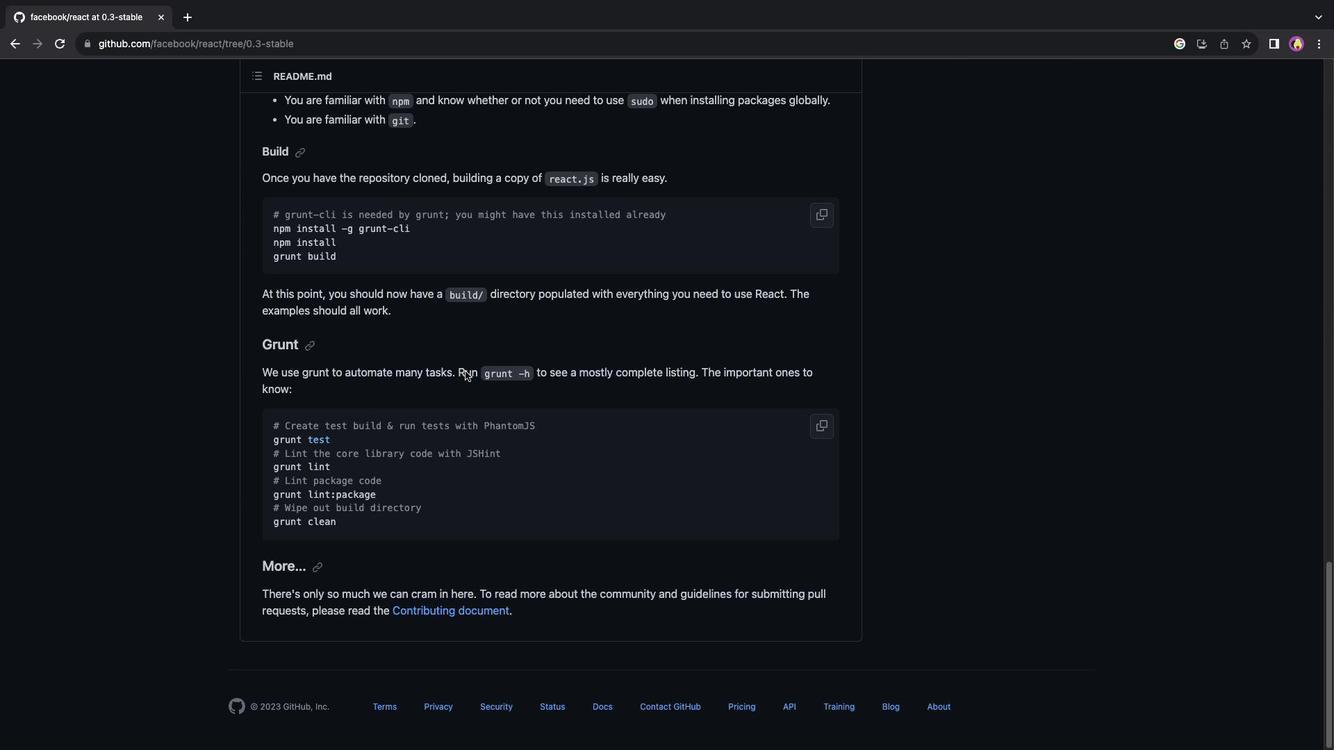 
Action: Mouse scrolled (465, 371) with delta (0, 0)
Screenshot: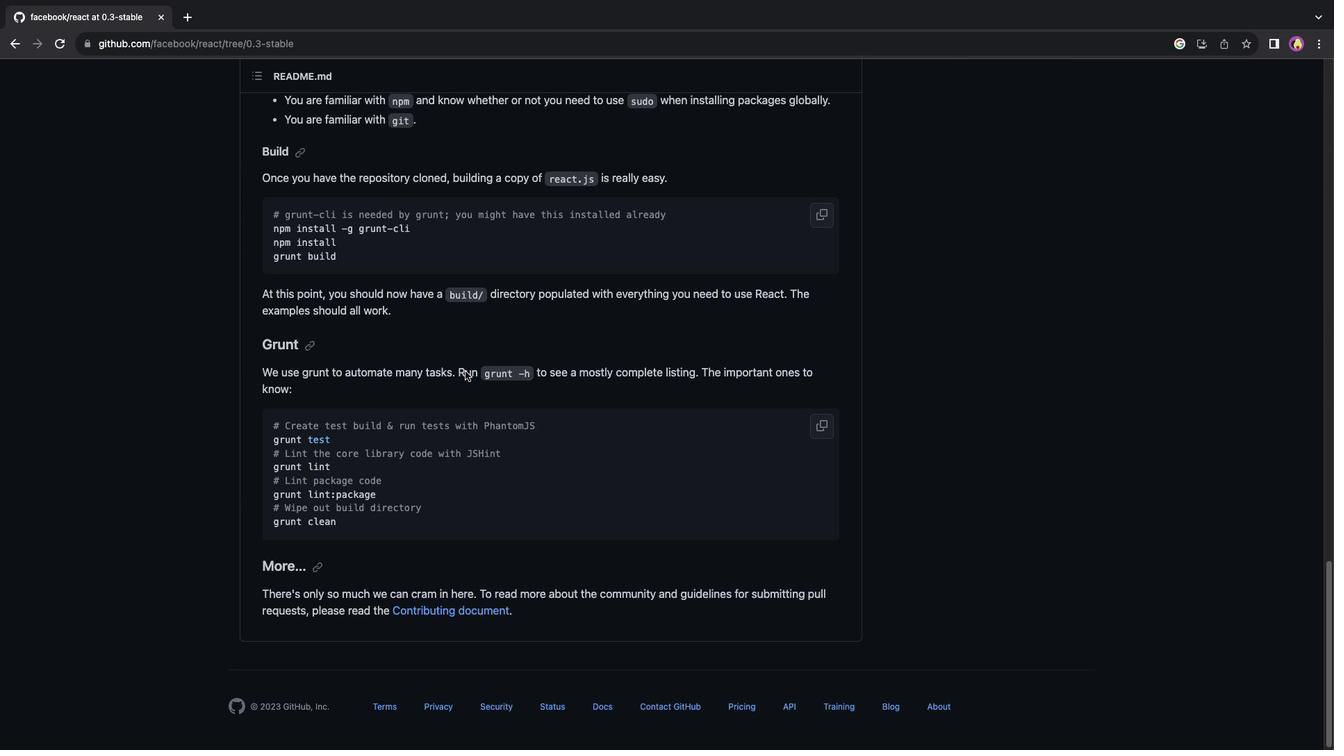 
Action: Mouse scrolled (465, 371) with delta (0, 0)
Screenshot: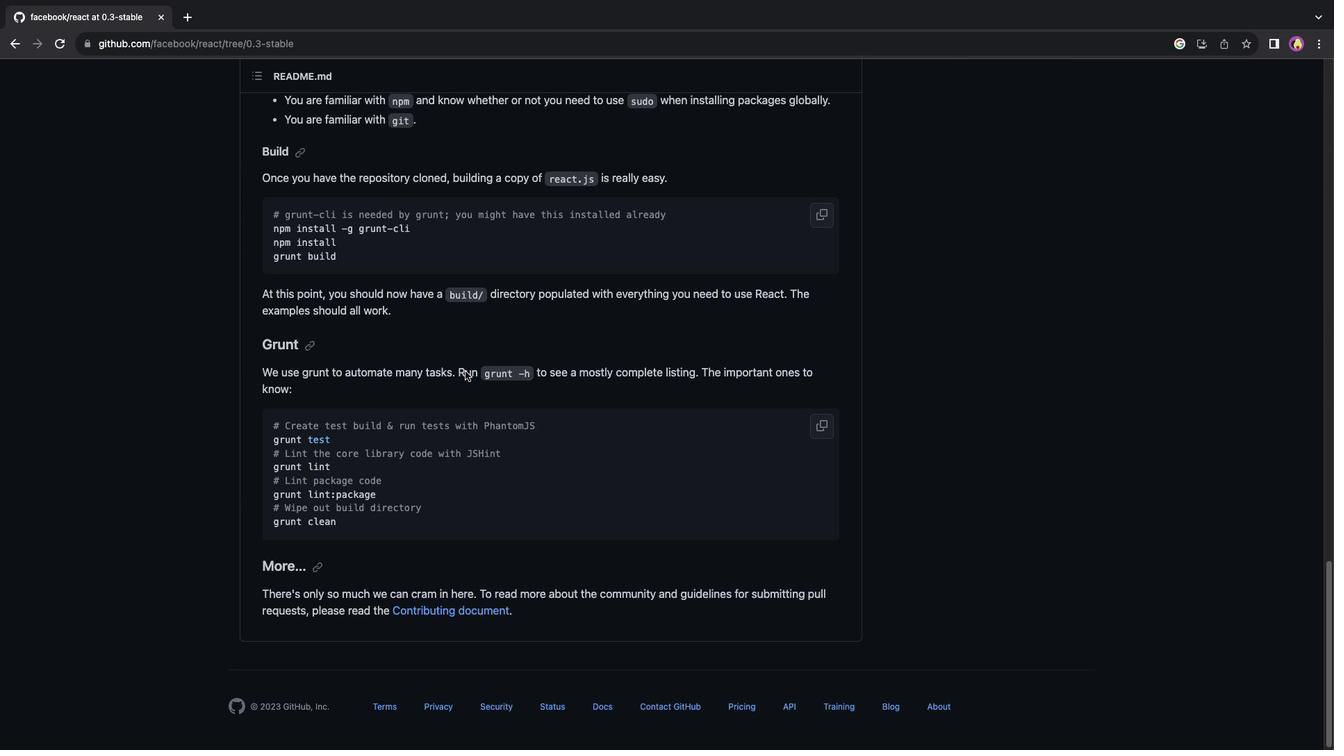 
Action: Mouse scrolled (465, 371) with delta (0, 2)
Screenshot: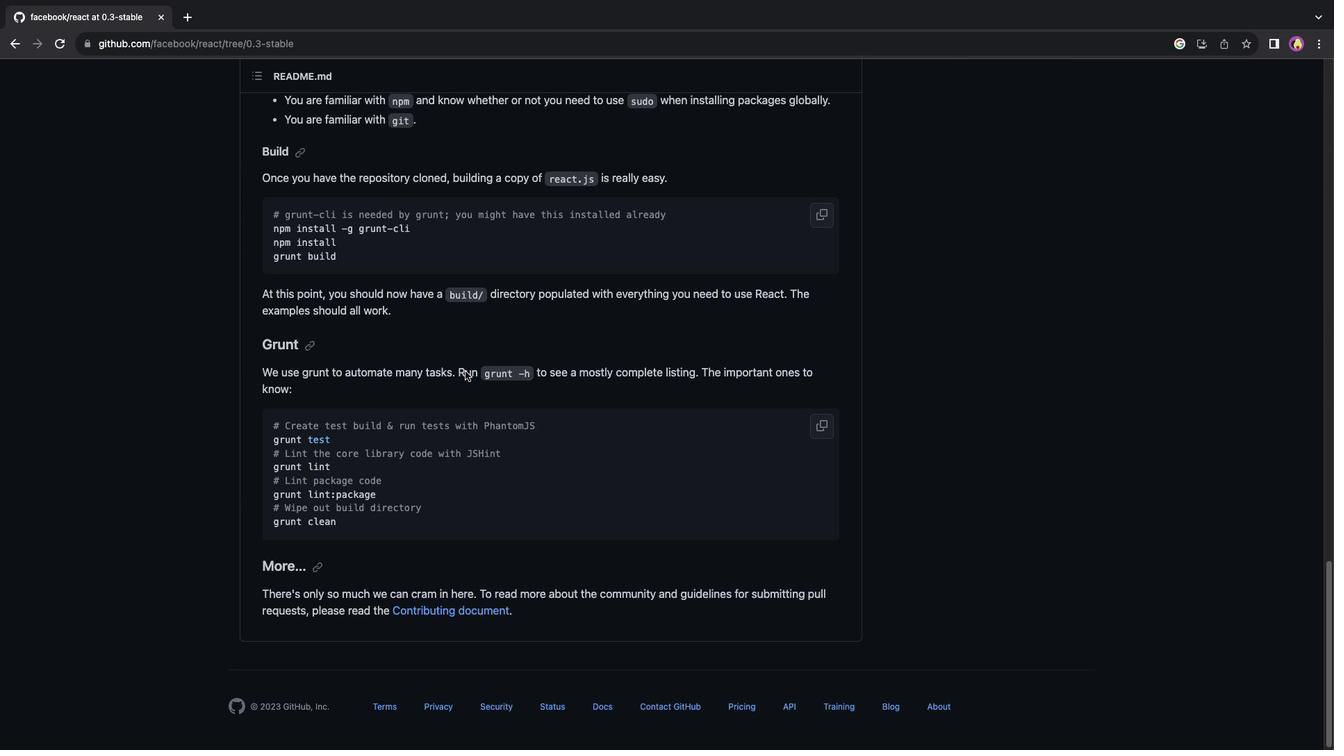 
Action: Mouse scrolled (465, 371) with delta (0, 3)
Screenshot: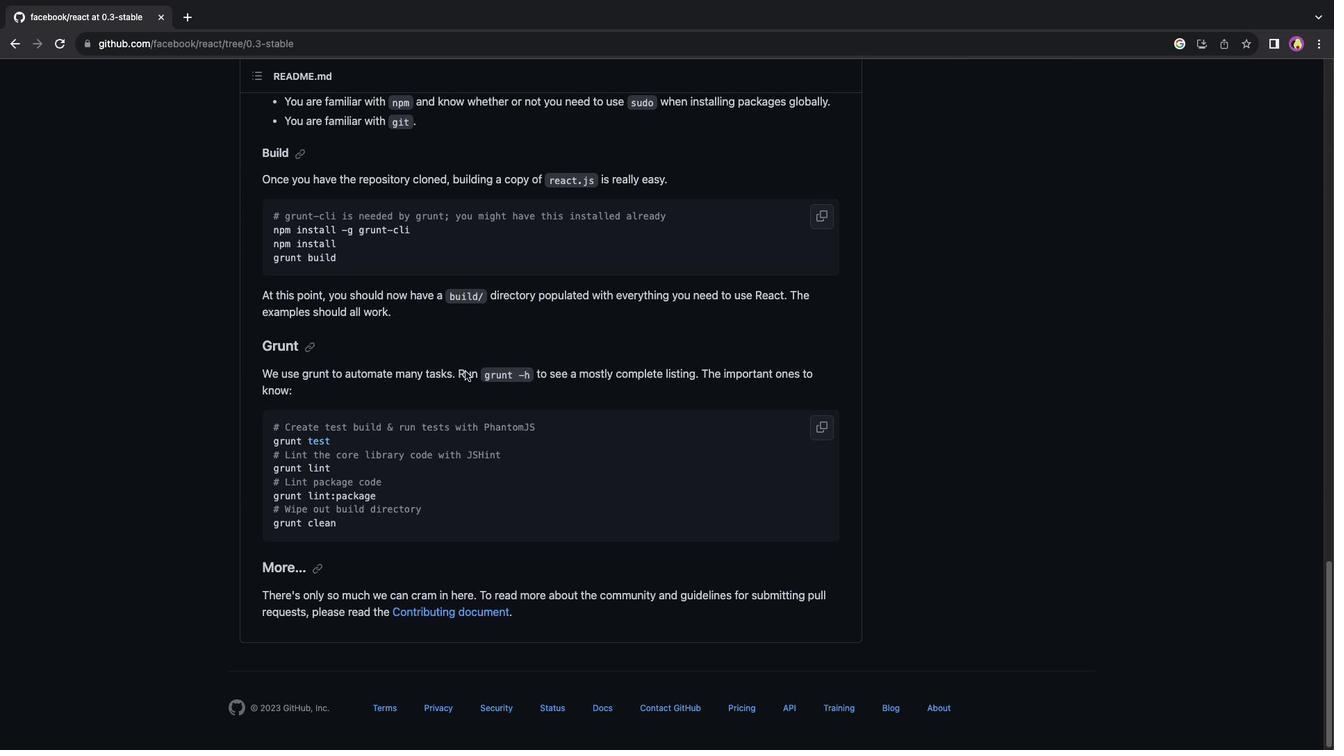 
Action: Mouse scrolled (465, 371) with delta (0, 4)
Screenshot: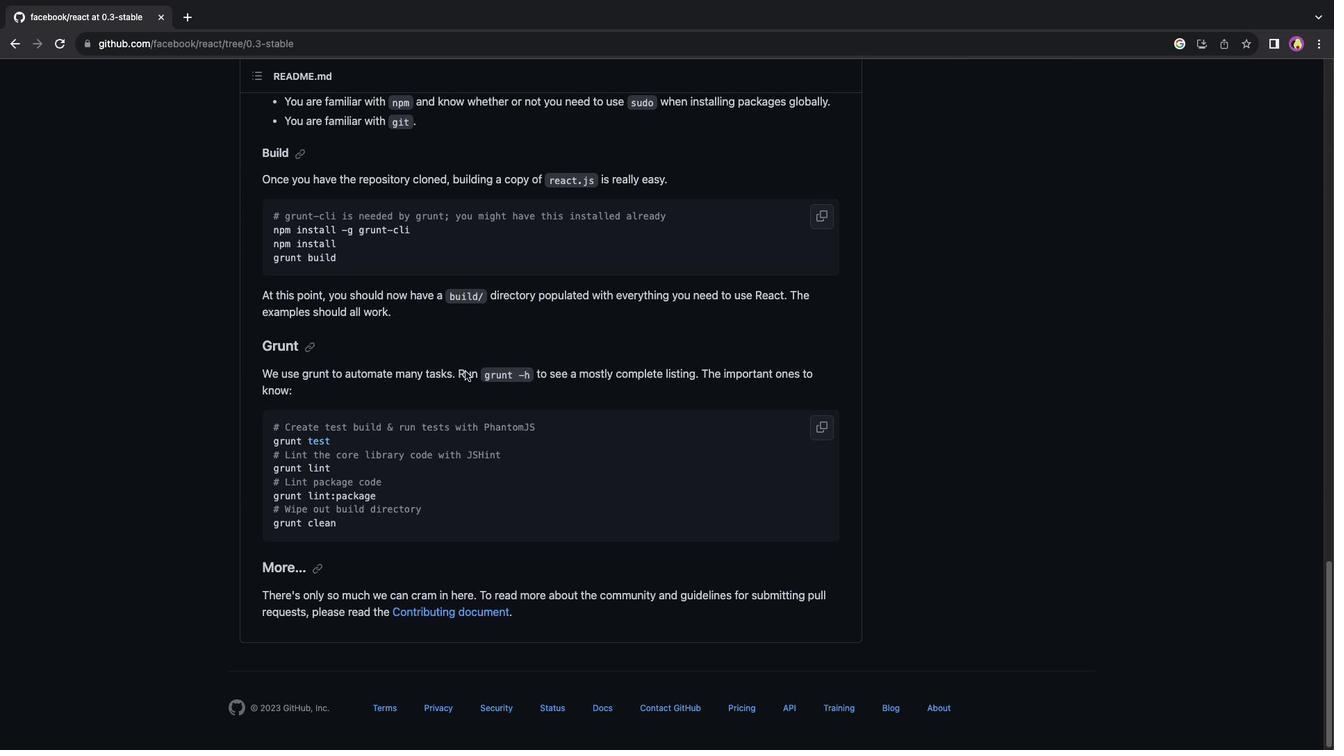 
Action: Mouse moved to (465, 371)
Screenshot: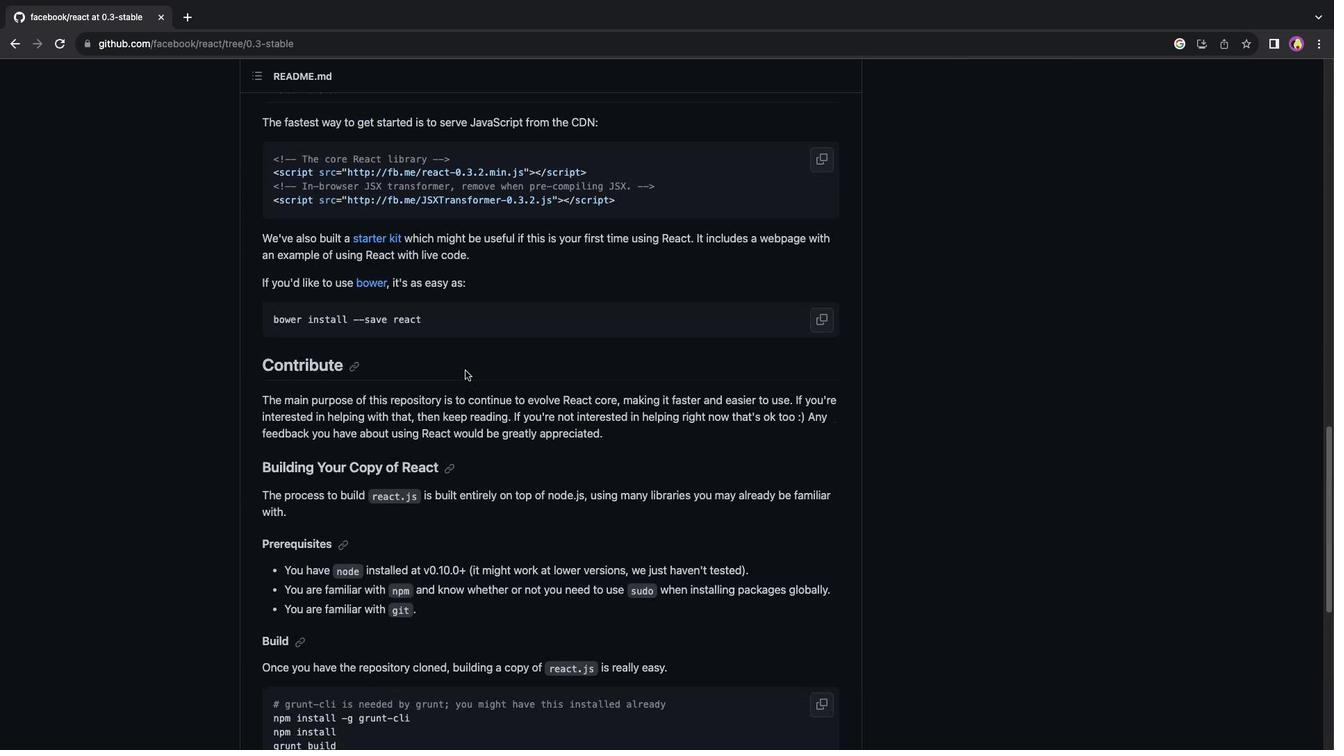 
Action: Mouse scrolled (465, 371) with delta (0, 0)
Screenshot: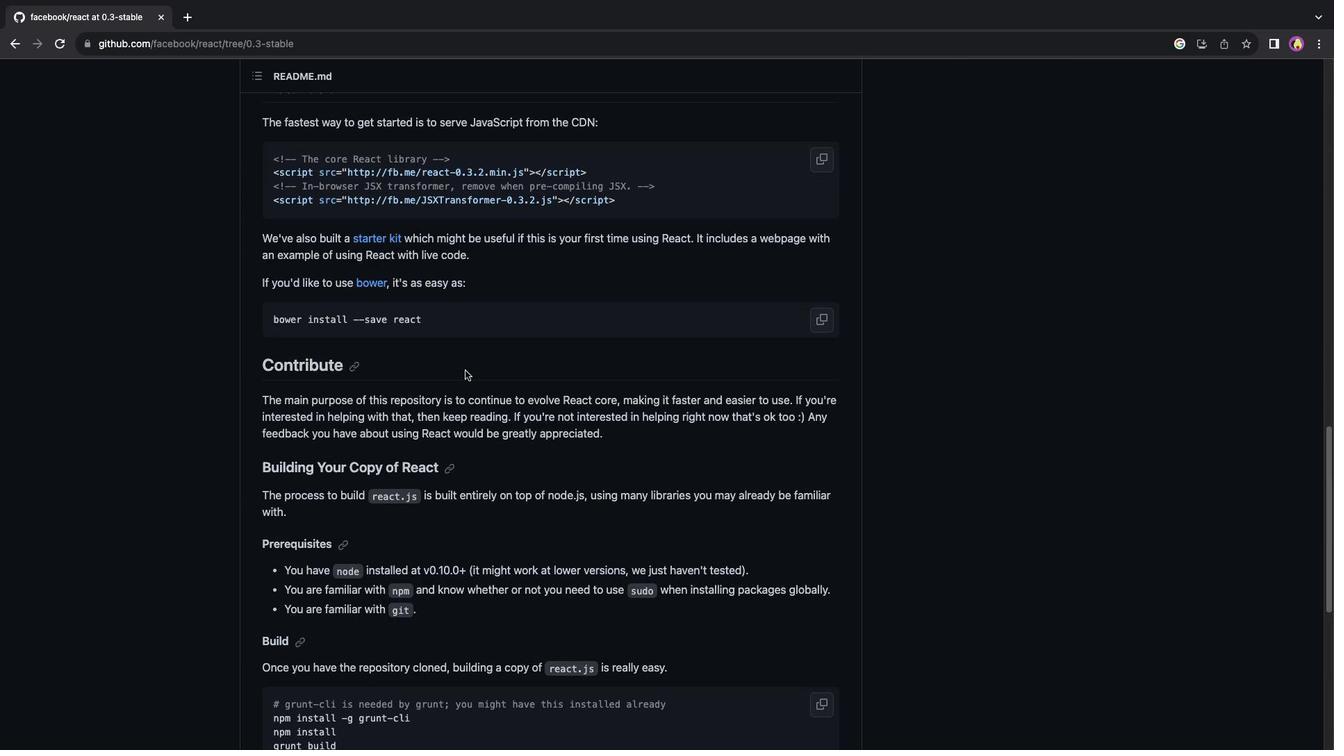 
Action: Mouse scrolled (465, 371) with delta (0, 0)
Screenshot: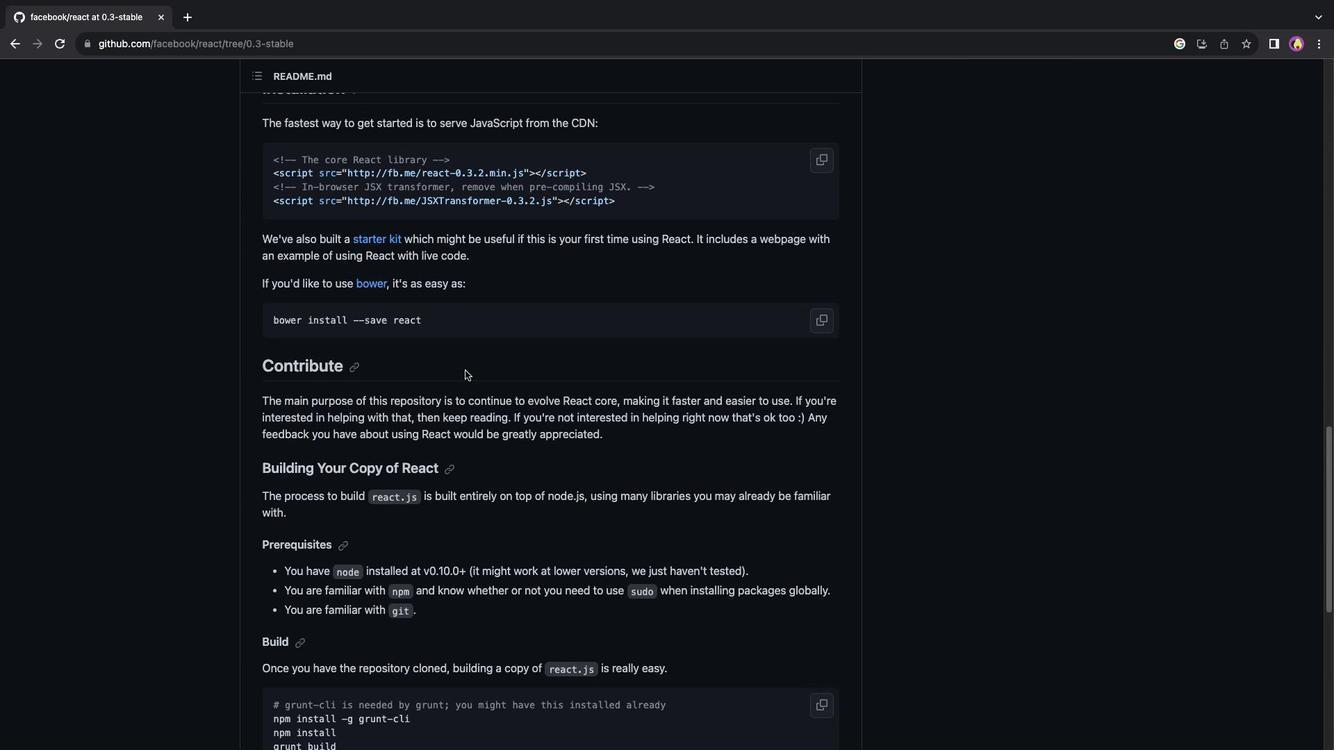 
Action: Mouse scrolled (465, 371) with delta (0, 2)
Screenshot: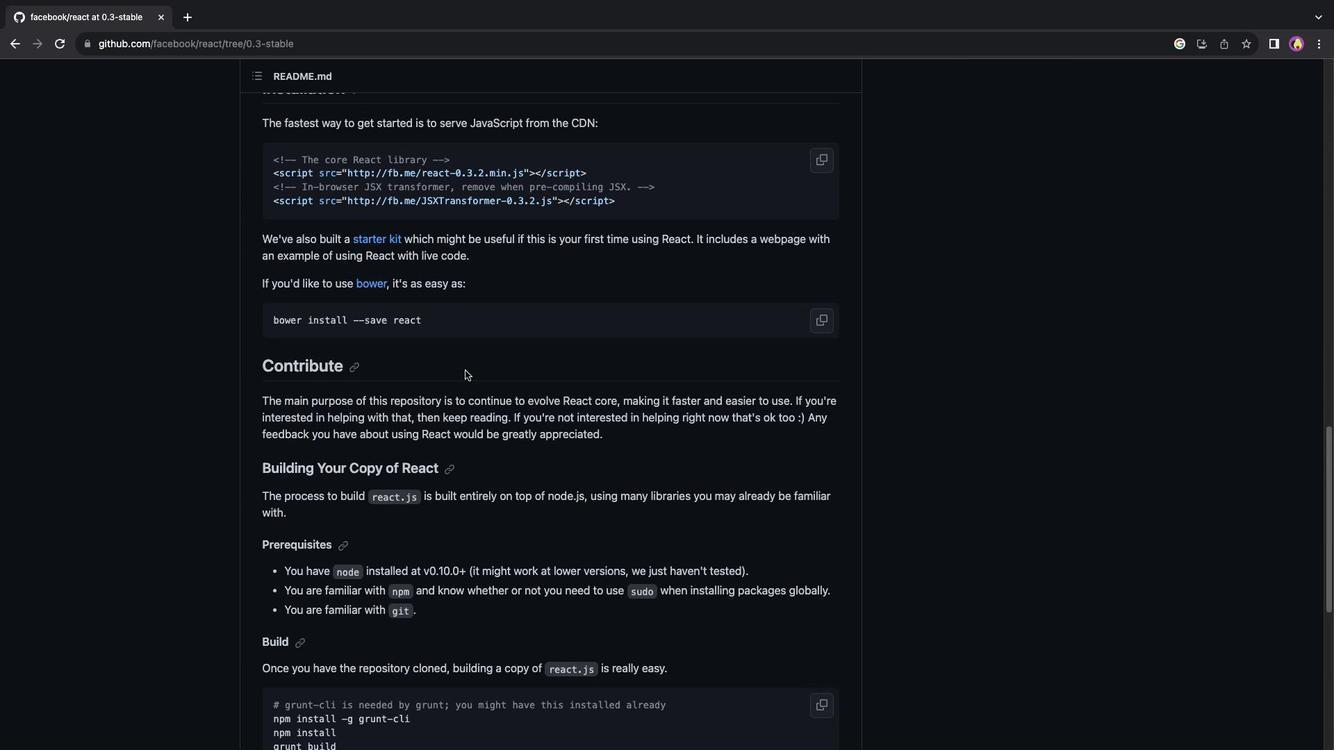 
Action: Mouse scrolled (465, 371) with delta (0, 3)
Screenshot: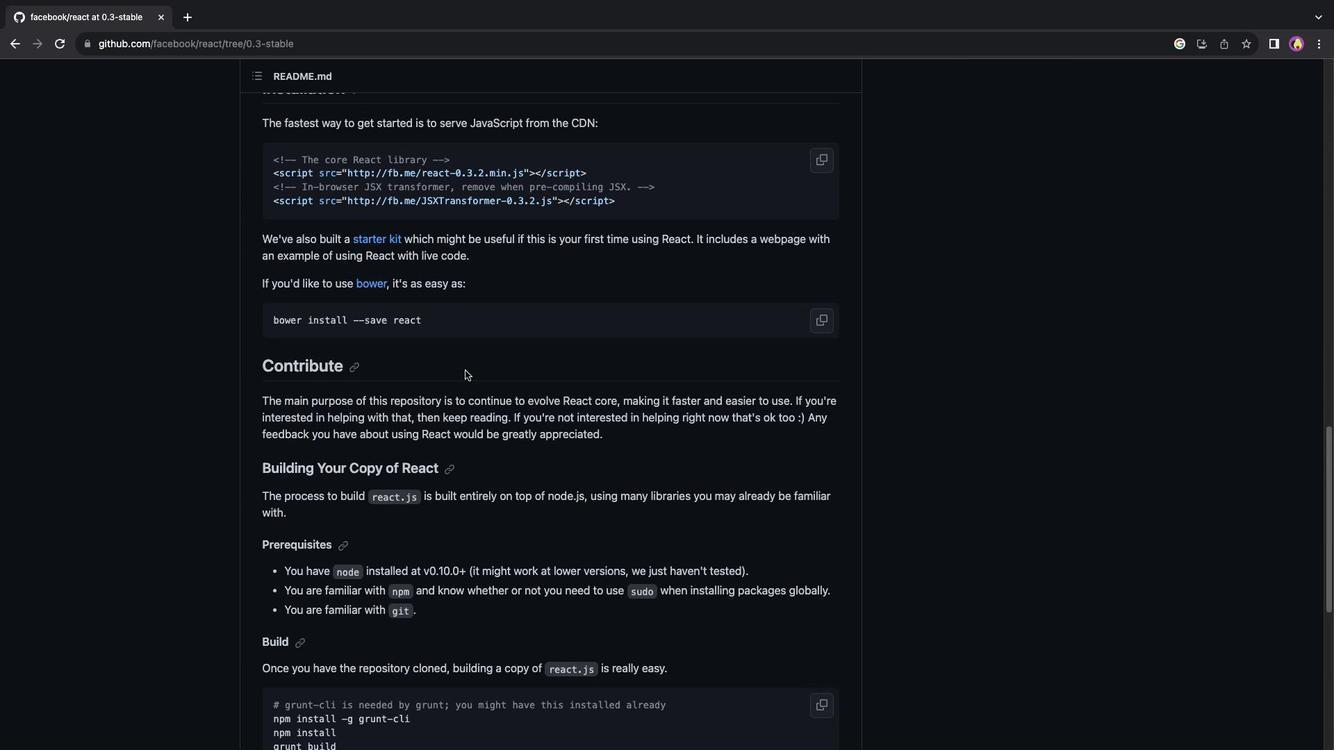 
Action: Mouse scrolled (465, 371) with delta (0, 4)
Screenshot: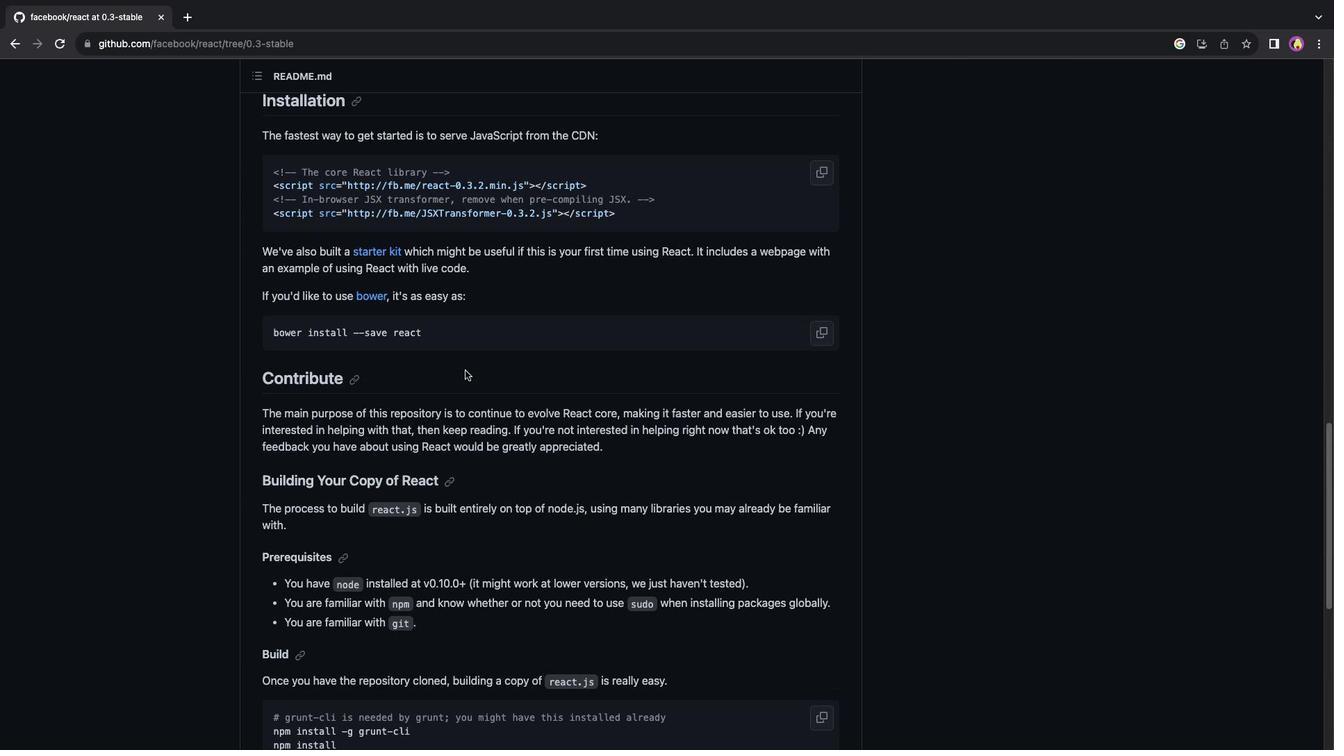 
Action: Mouse scrolled (465, 371) with delta (0, 4)
Screenshot: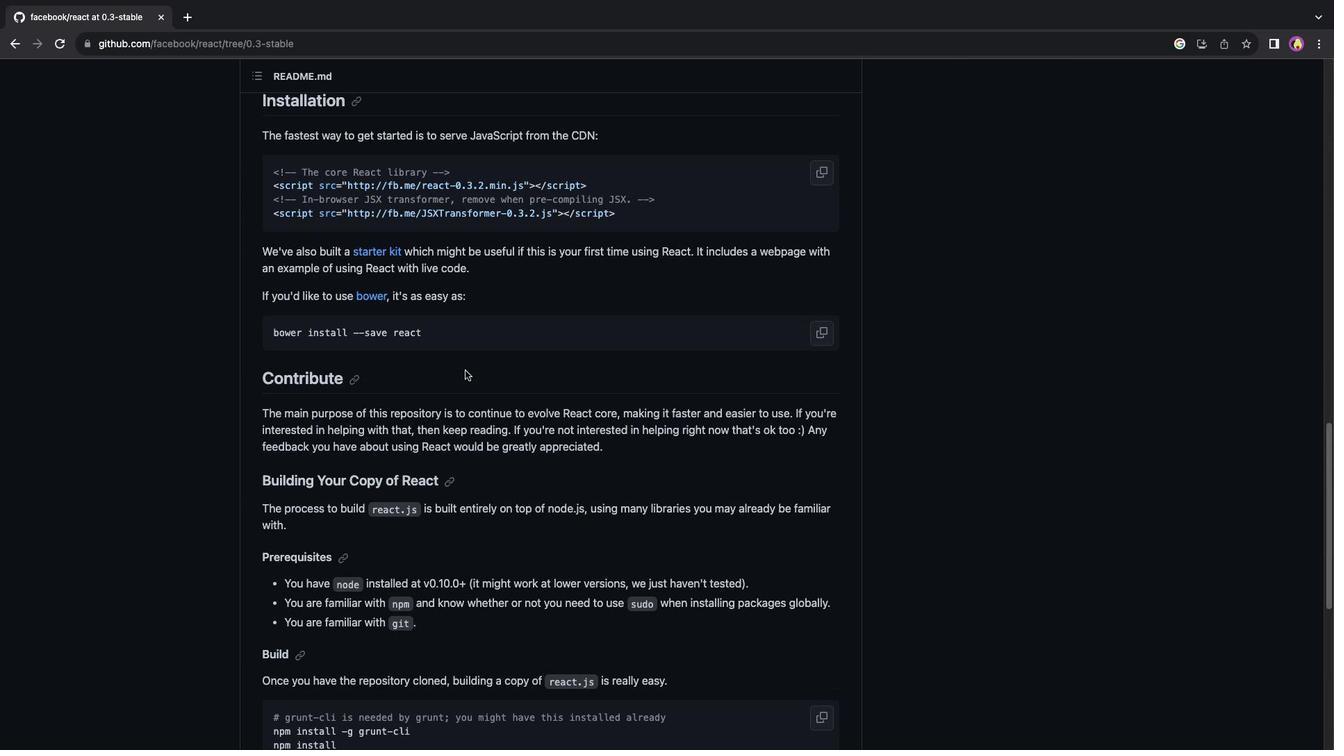 
Action: Mouse scrolled (465, 371) with delta (0, 0)
Screenshot: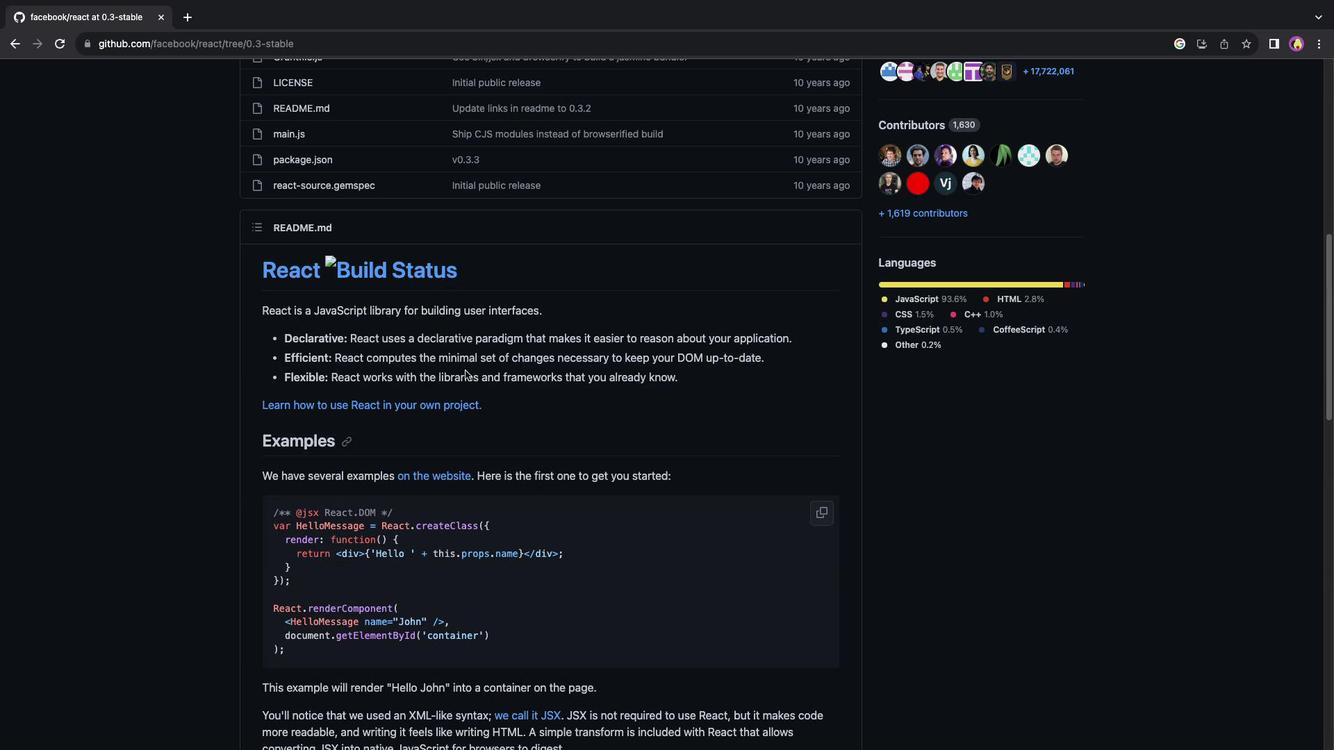 
Action: Mouse scrolled (465, 371) with delta (0, 0)
Screenshot: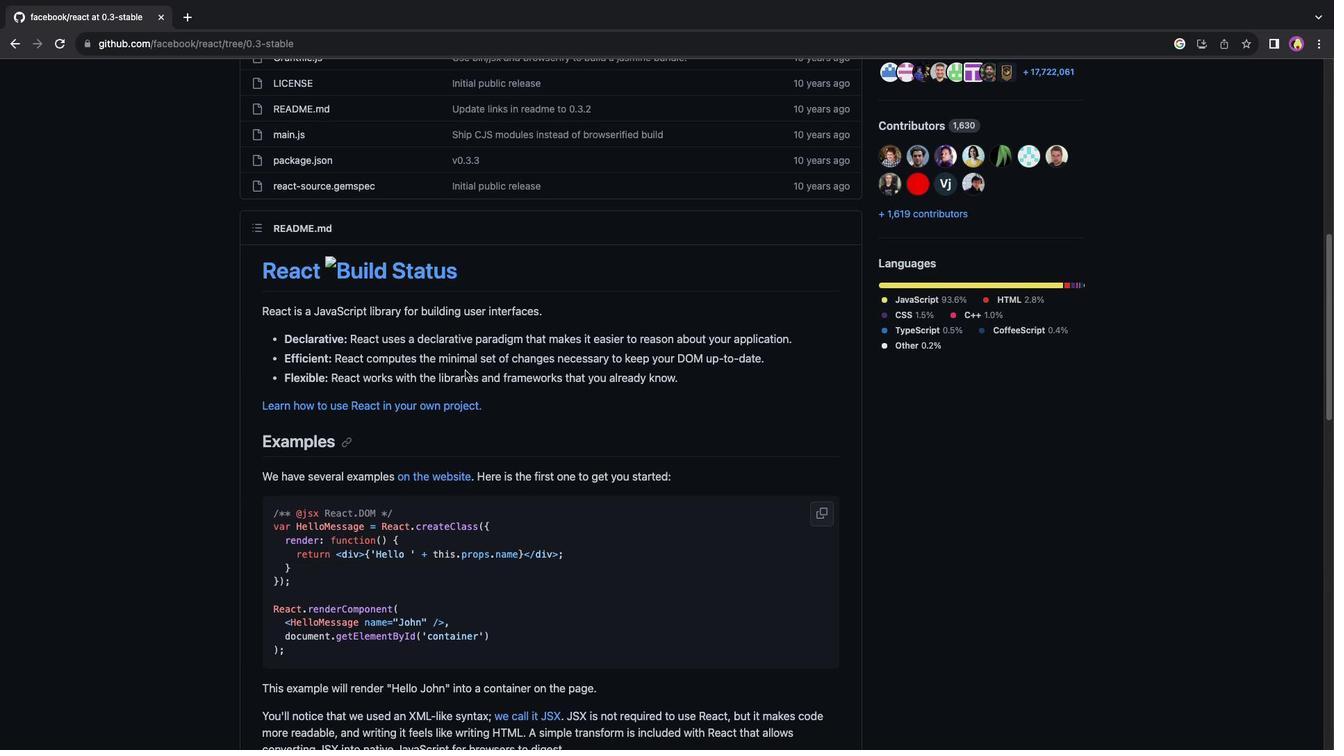 
Action: Mouse scrolled (465, 371) with delta (0, 2)
Screenshot: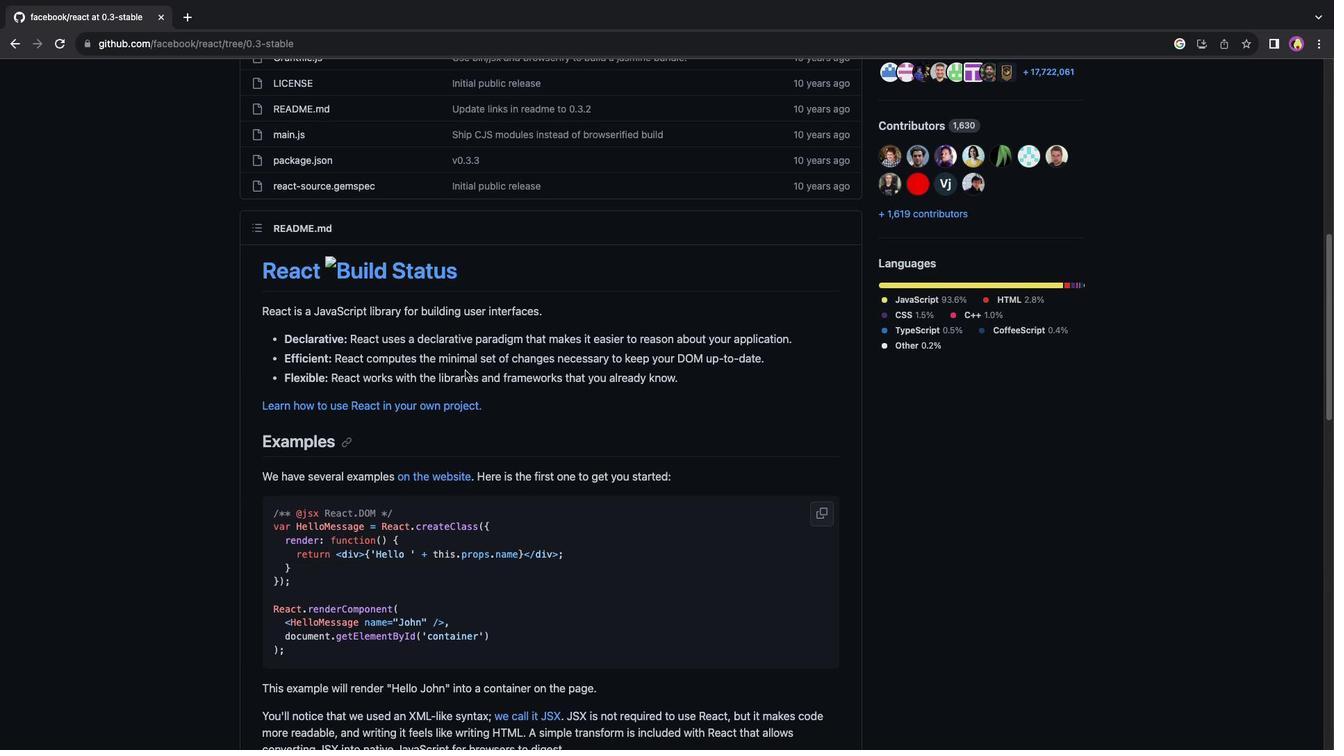 
Action: Mouse scrolled (465, 371) with delta (0, 3)
Screenshot: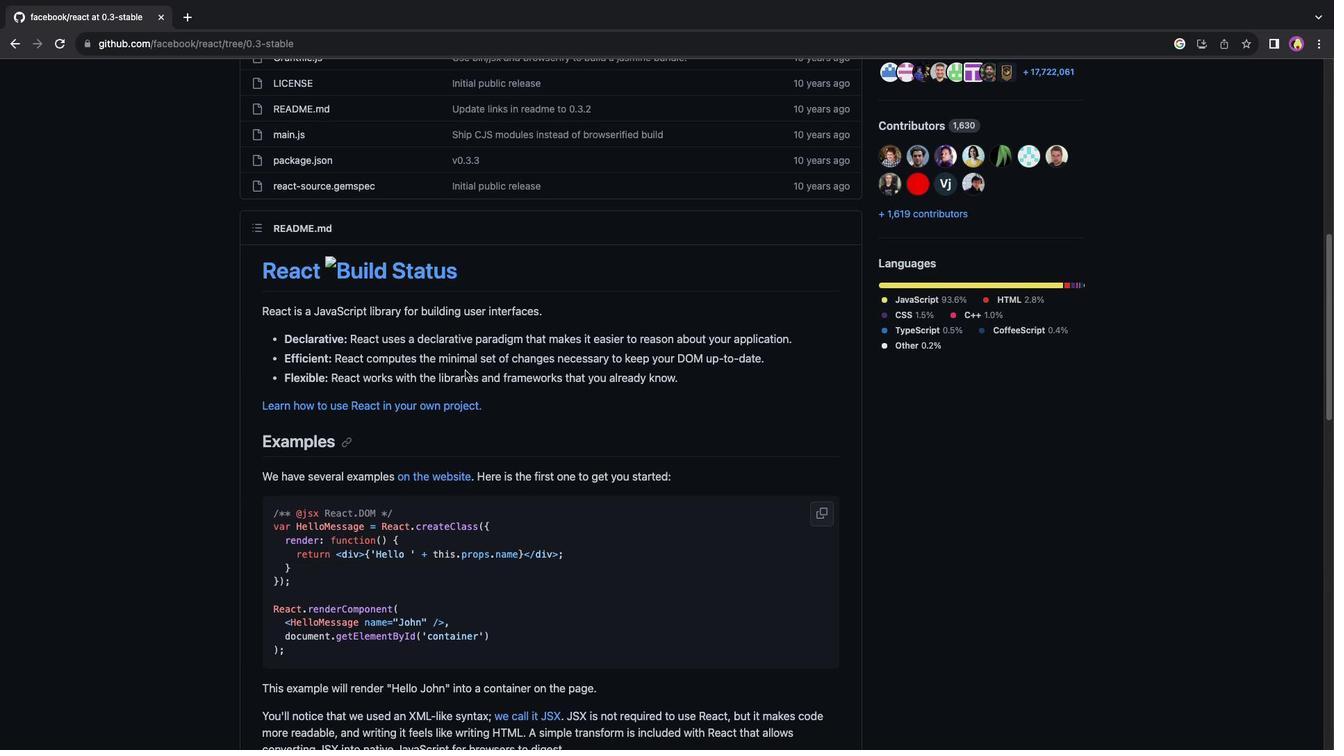 
Action: Mouse scrolled (465, 371) with delta (0, 4)
Screenshot: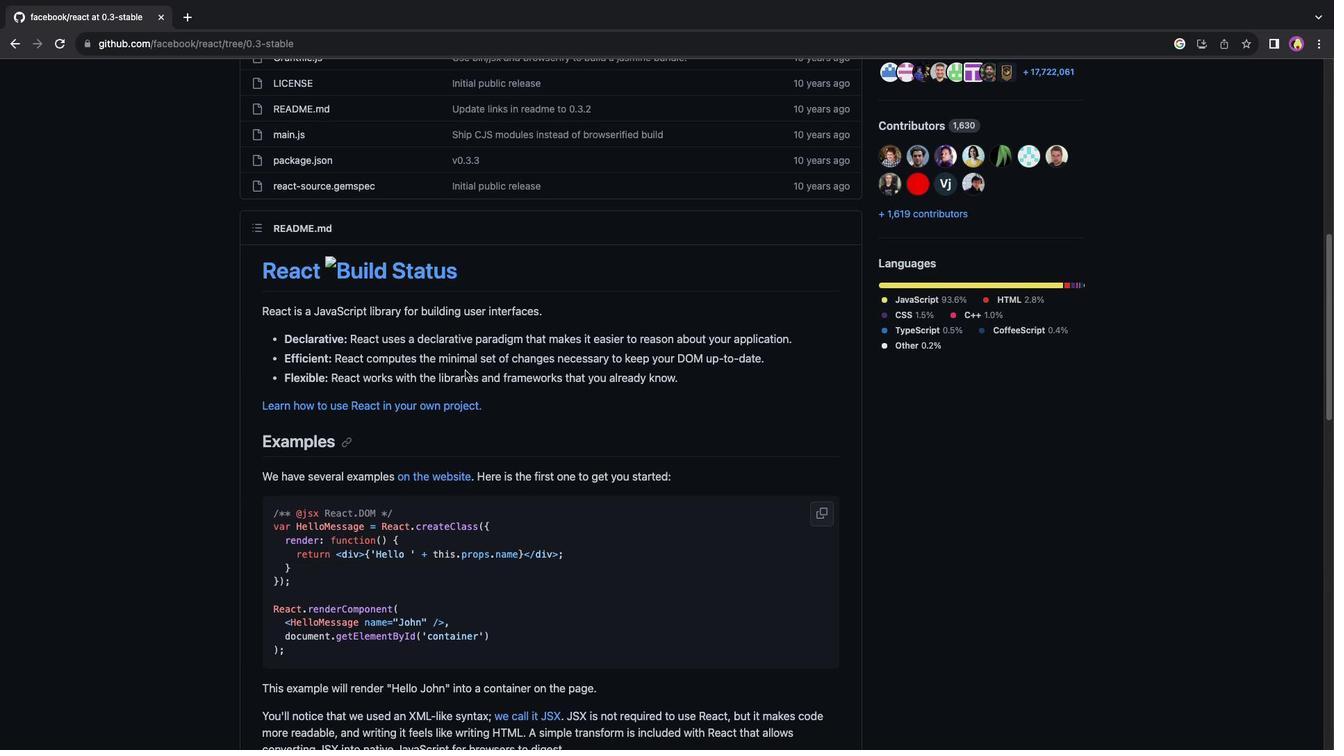 
Action: Mouse scrolled (465, 371) with delta (0, 4)
Screenshot: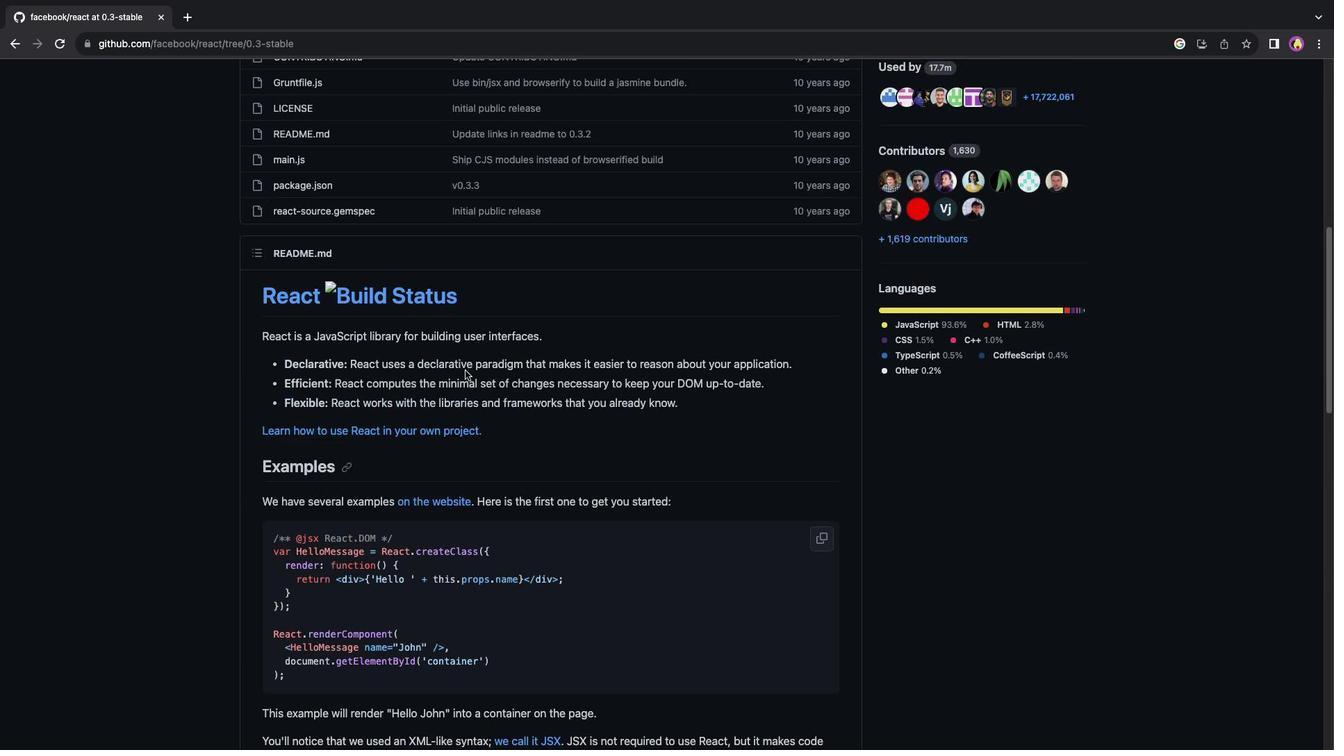 
Action: Mouse scrolled (465, 371) with delta (0, 0)
Screenshot: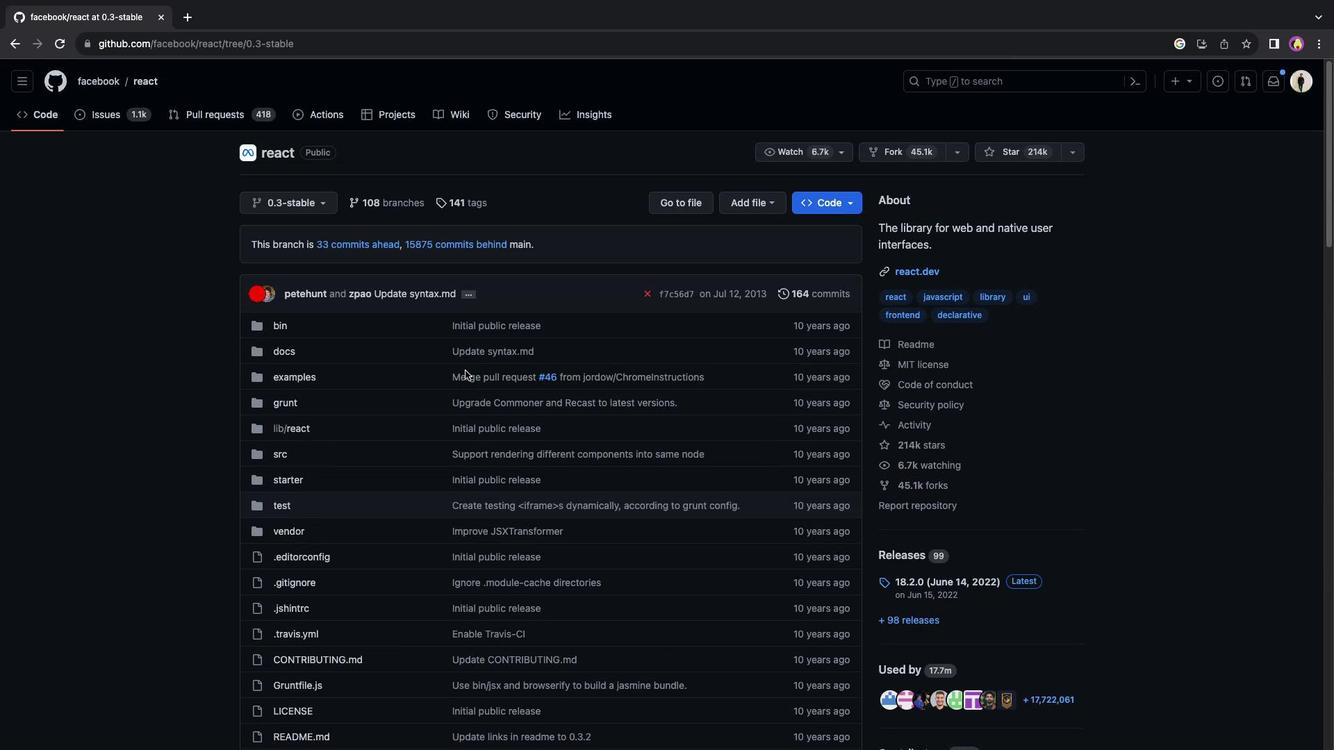 
Action: Mouse scrolled (465, 371) with delta (0, 0)
Screenshot: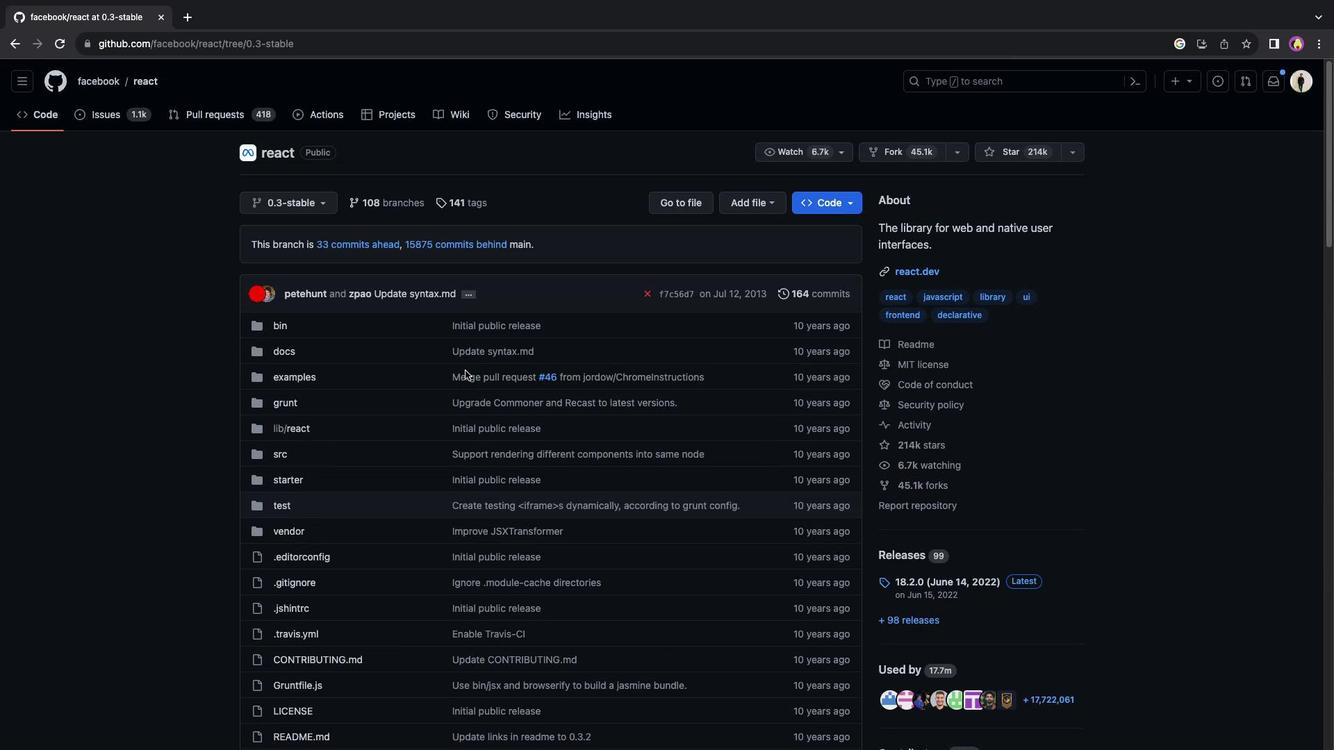 
Action: Mouse scrolled (465, 371) with delta (0, 2)
Screenshot: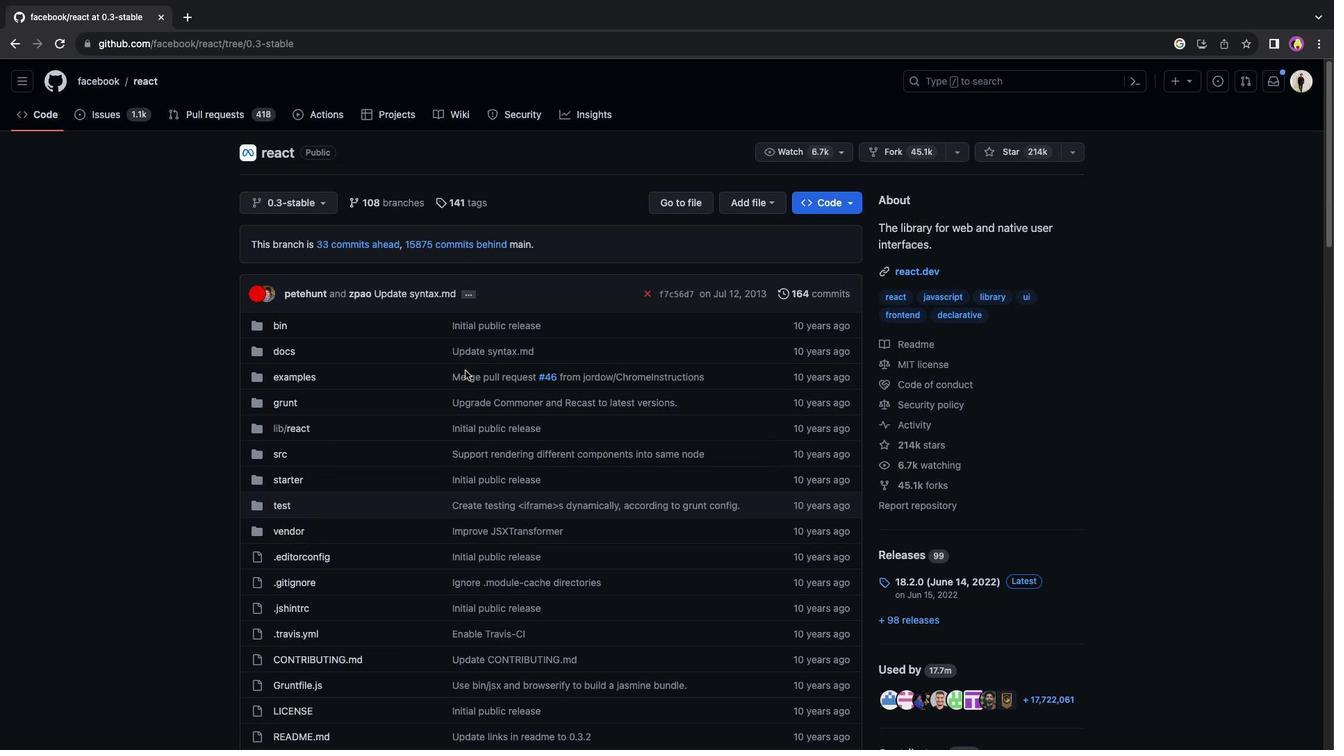 
Action: Mouse scrolled (465, 371) with delta (0, 3)
Screenshot: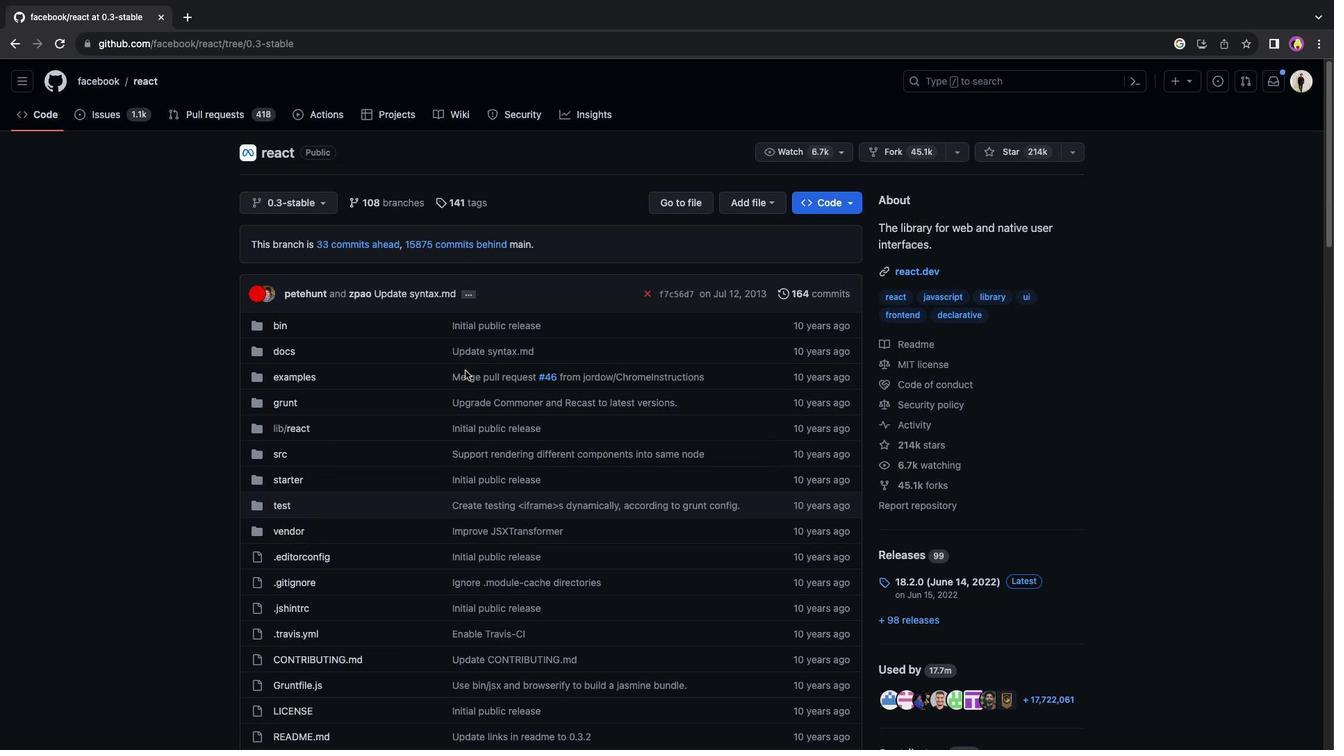 
Action: Mouse scrolled (465, 371) with delta (0, 4)
Screenshot: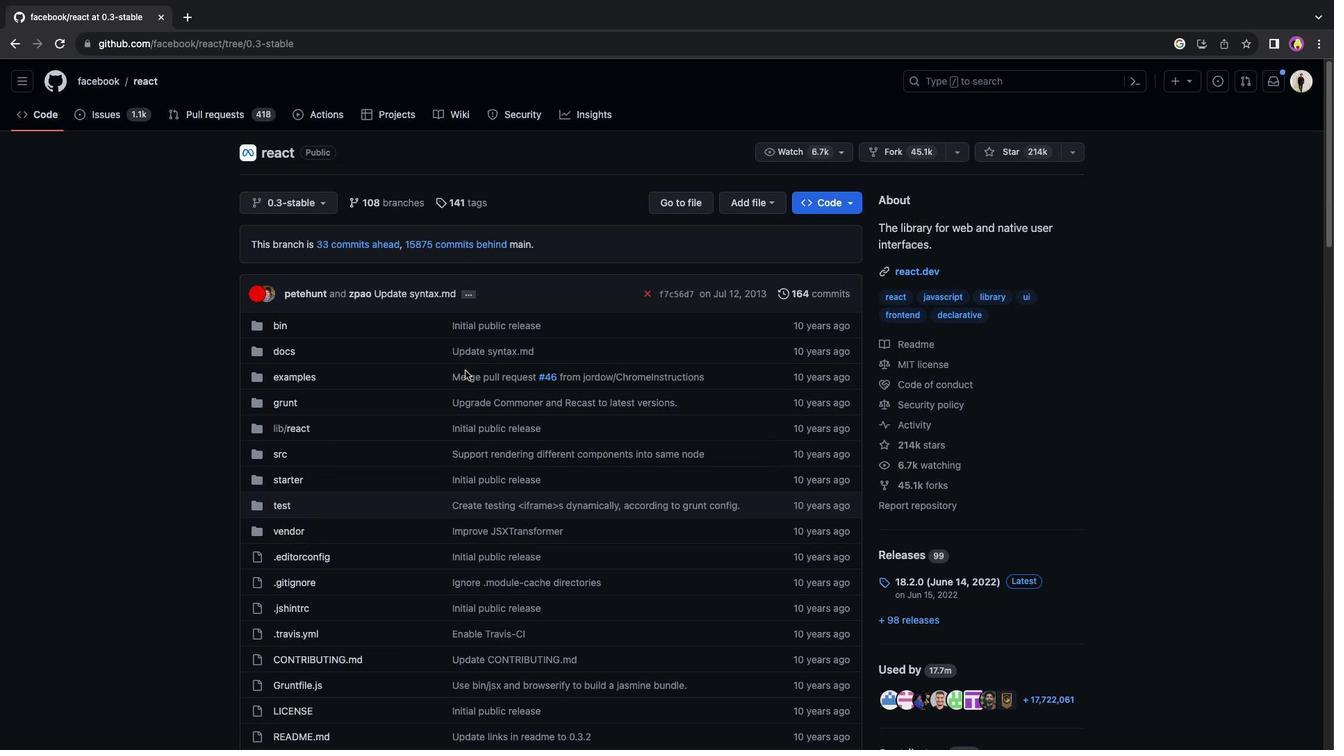 
Action: Mouse scrolled (465, 371) with delta (0, 5)
Screenshot: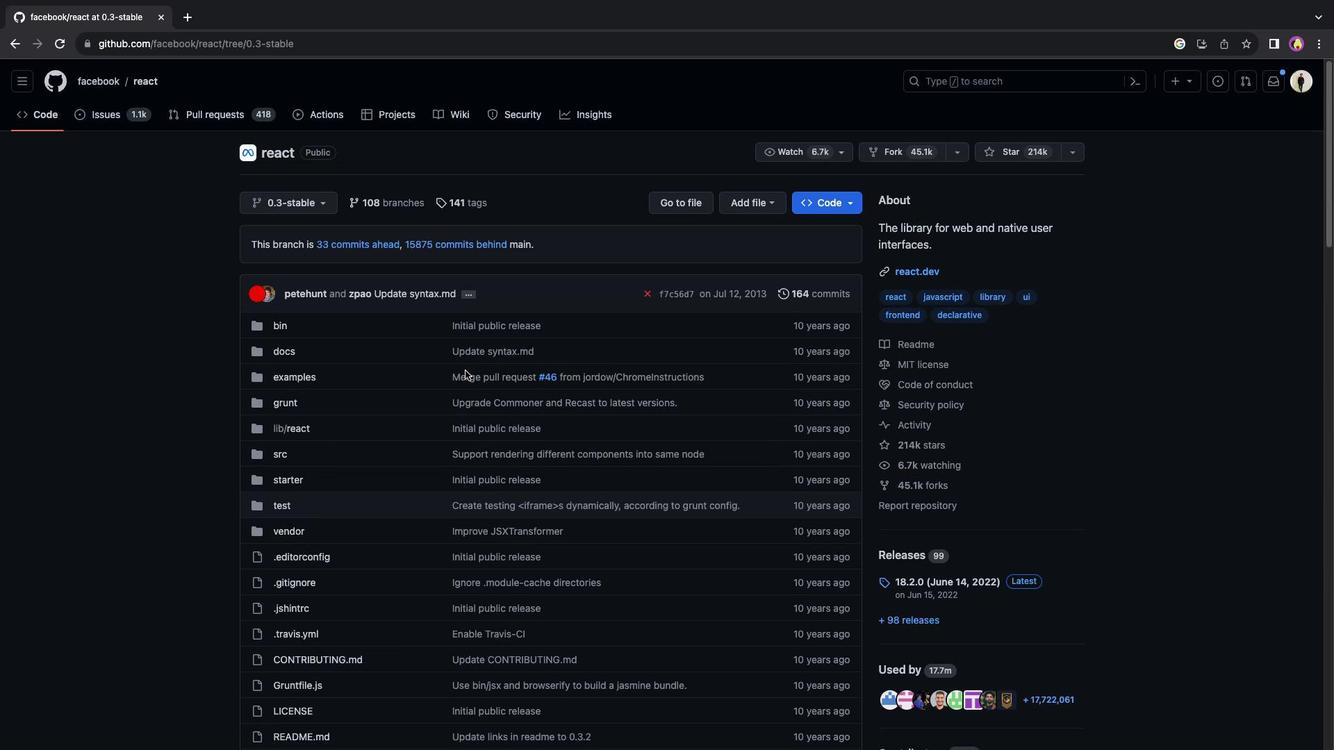 
Action: Mouse moved to (381, 200)
Screenshot: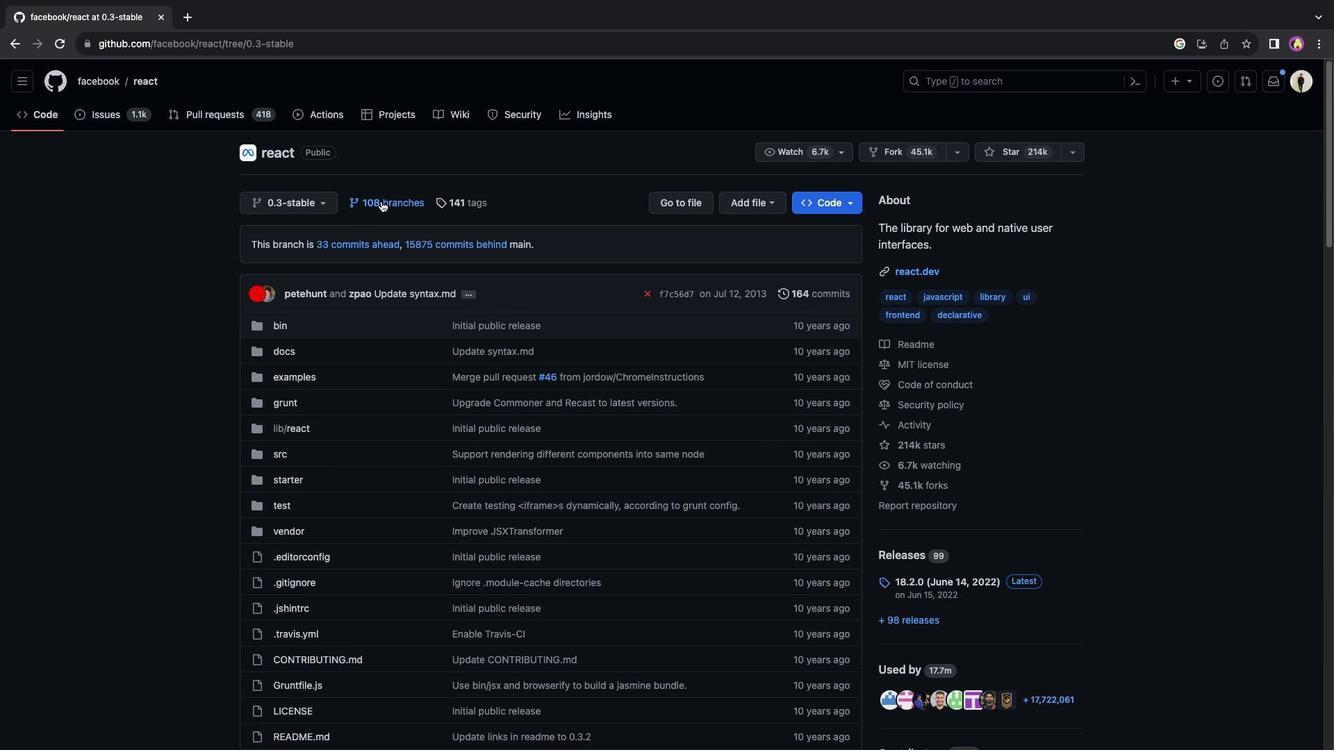 
Action: Mouse pressed left at (381, 200)
Screenshot: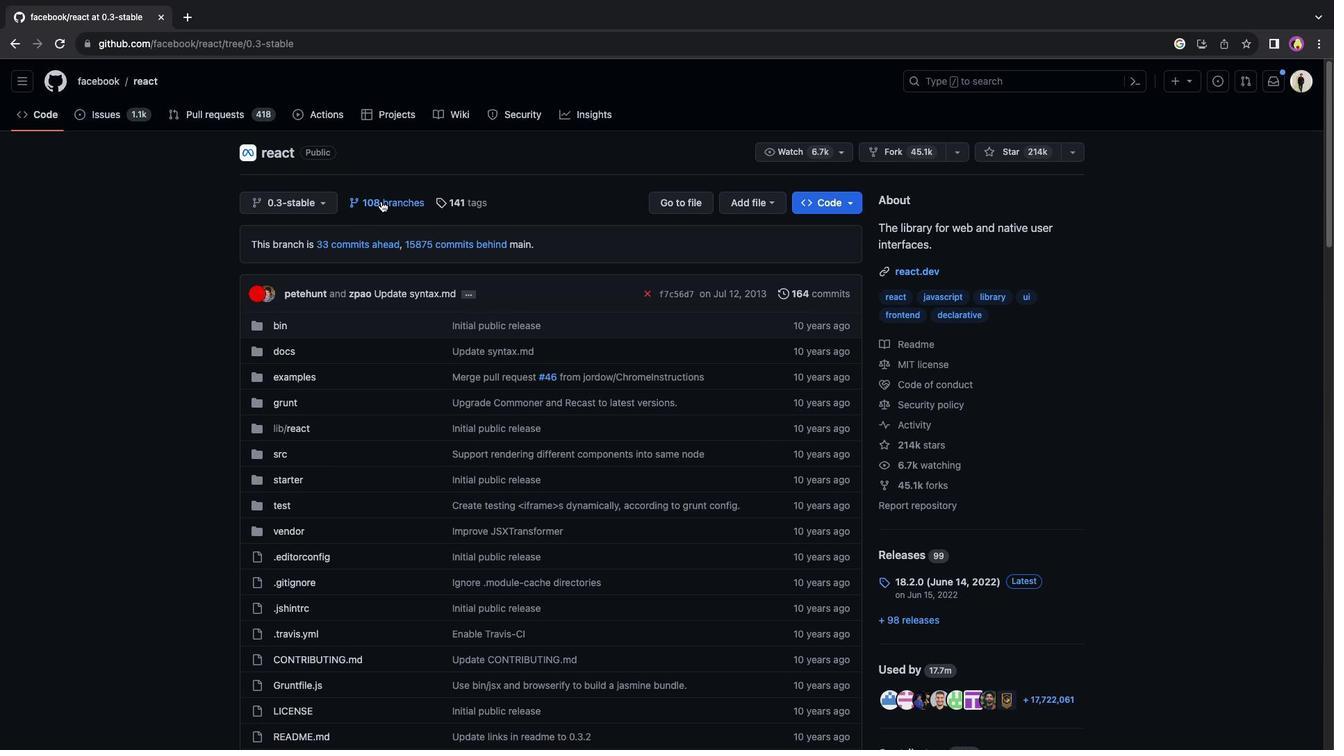 
Action: Mouse moved to (661, 454)
Screenshot: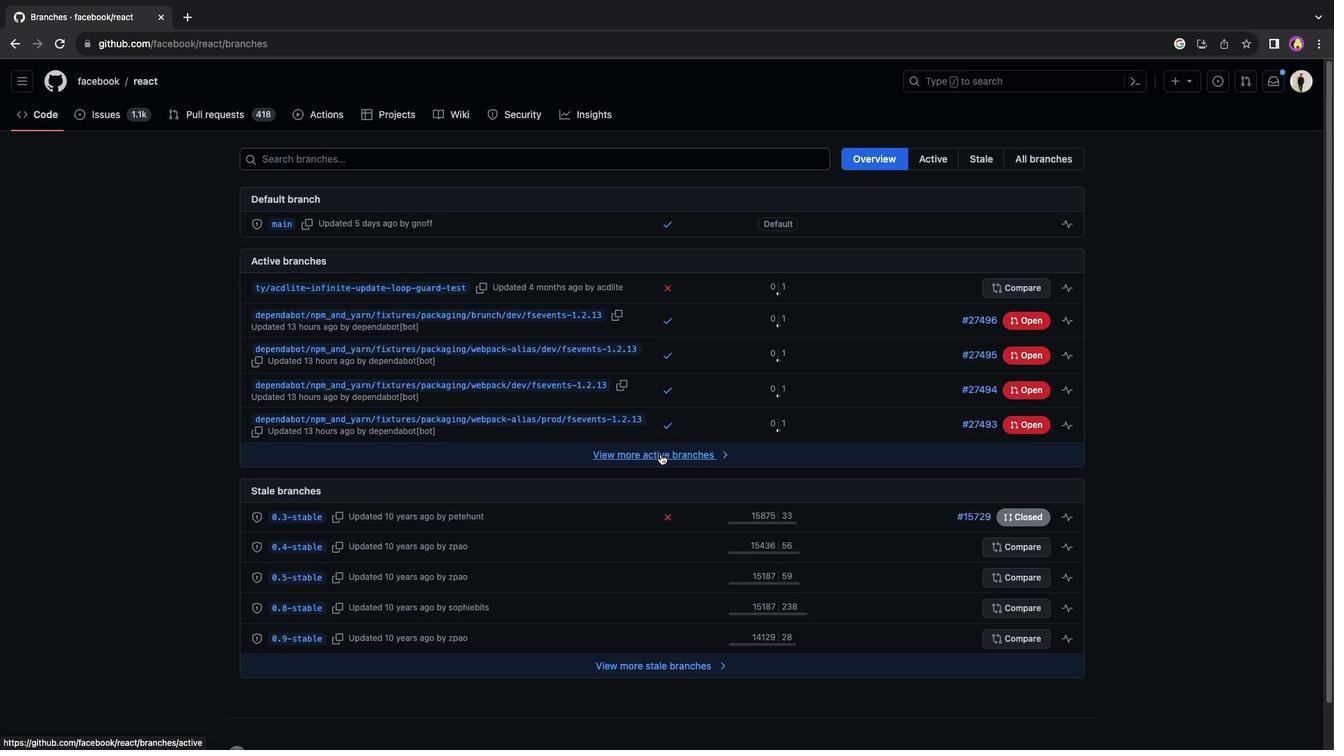 
Action: Mouse pressed left at (661, 454)
Screenshot: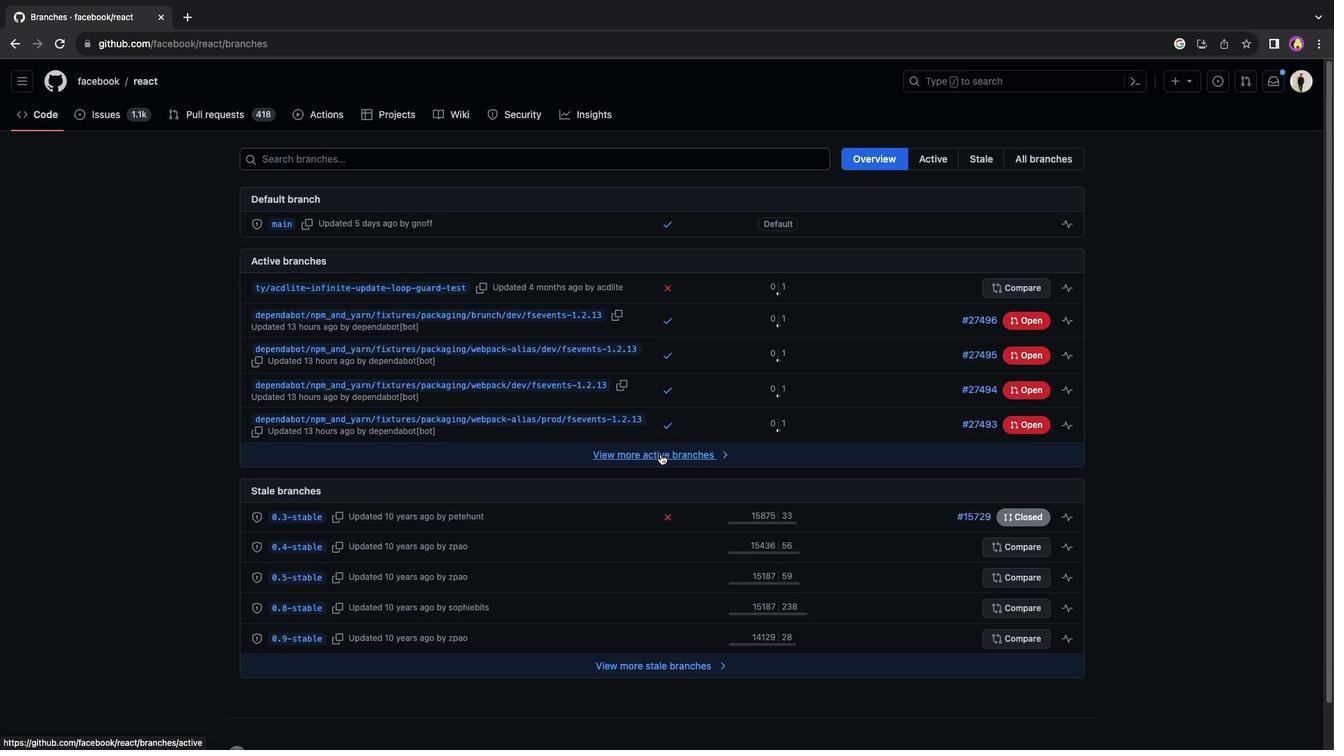 
Action: Mouse moved to (660, 453)
Screenshot: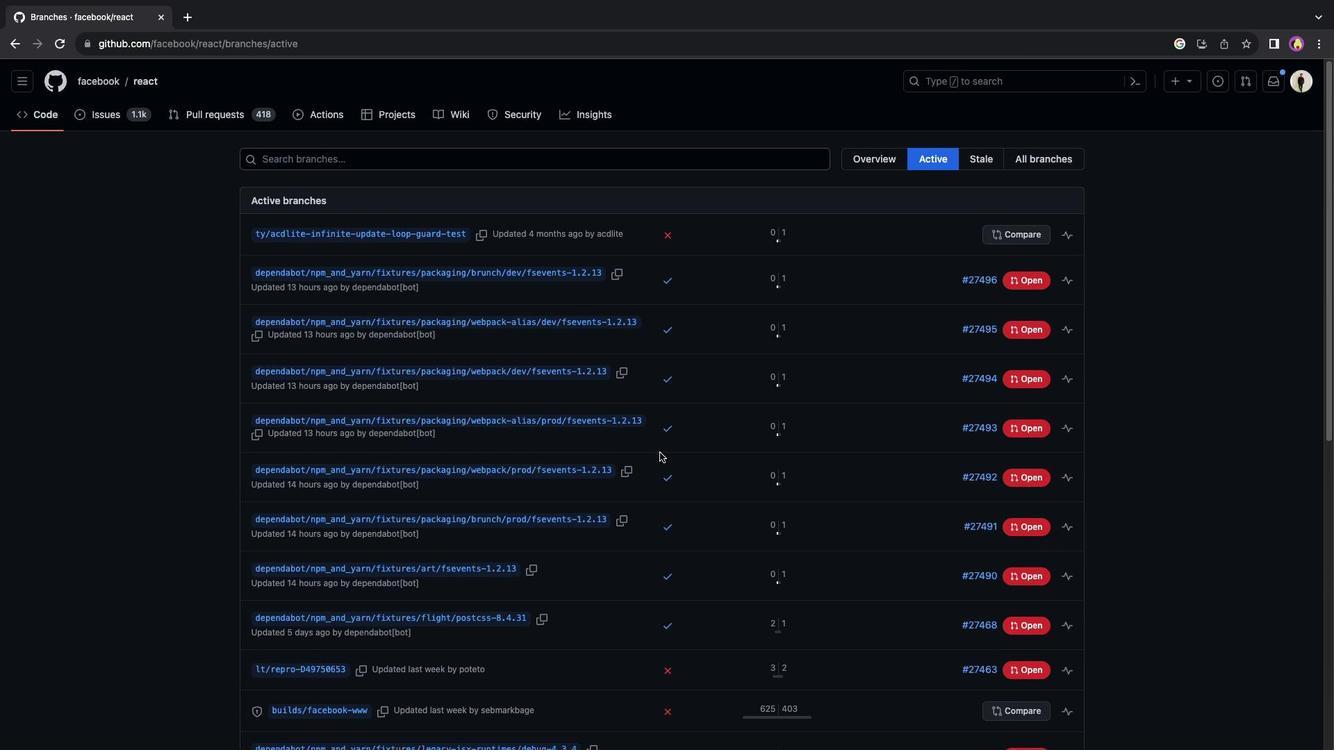 
Action: Mouse scrolled (660, 453) with delta (0, 0)
Screenshot: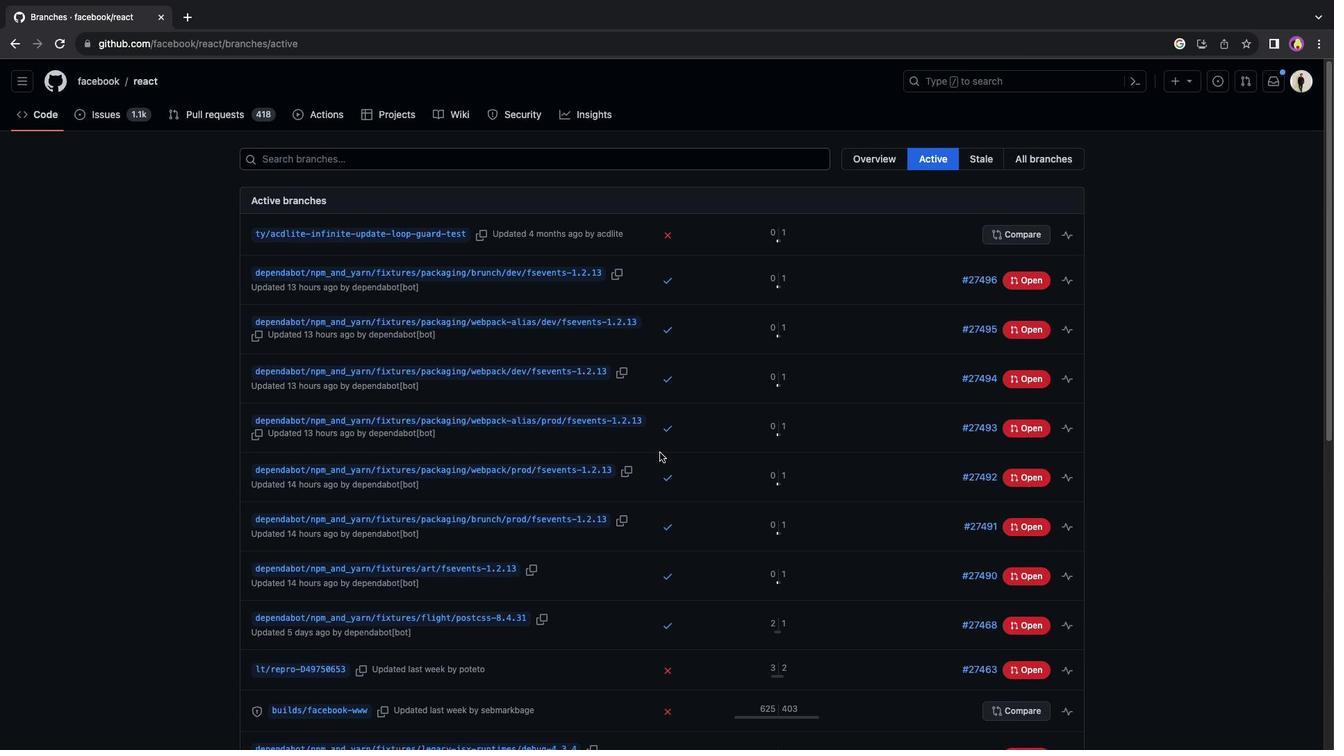 
Action: Mouse scrolled (660, 453) with delta (0, 0)
Screenshot: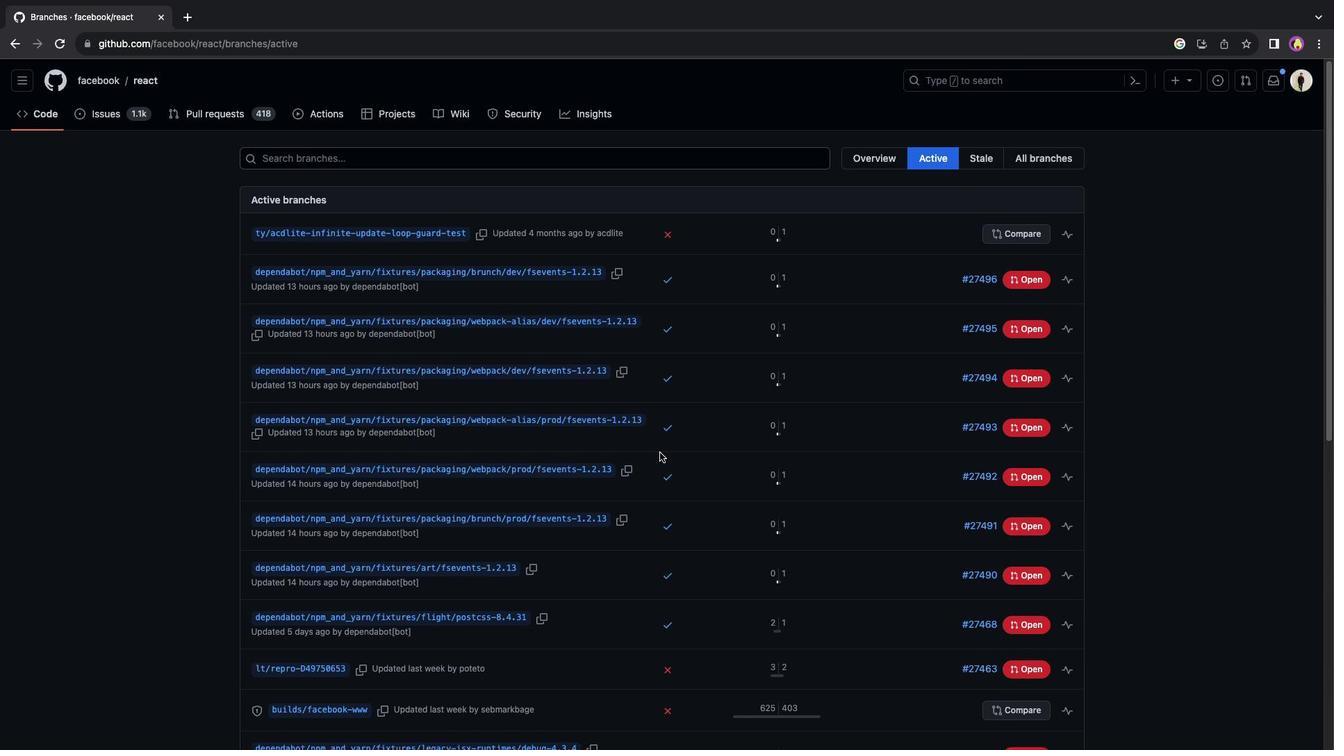 
Action: Mouse scrolled (660, 453) with delta (0, -2)
Screenshot: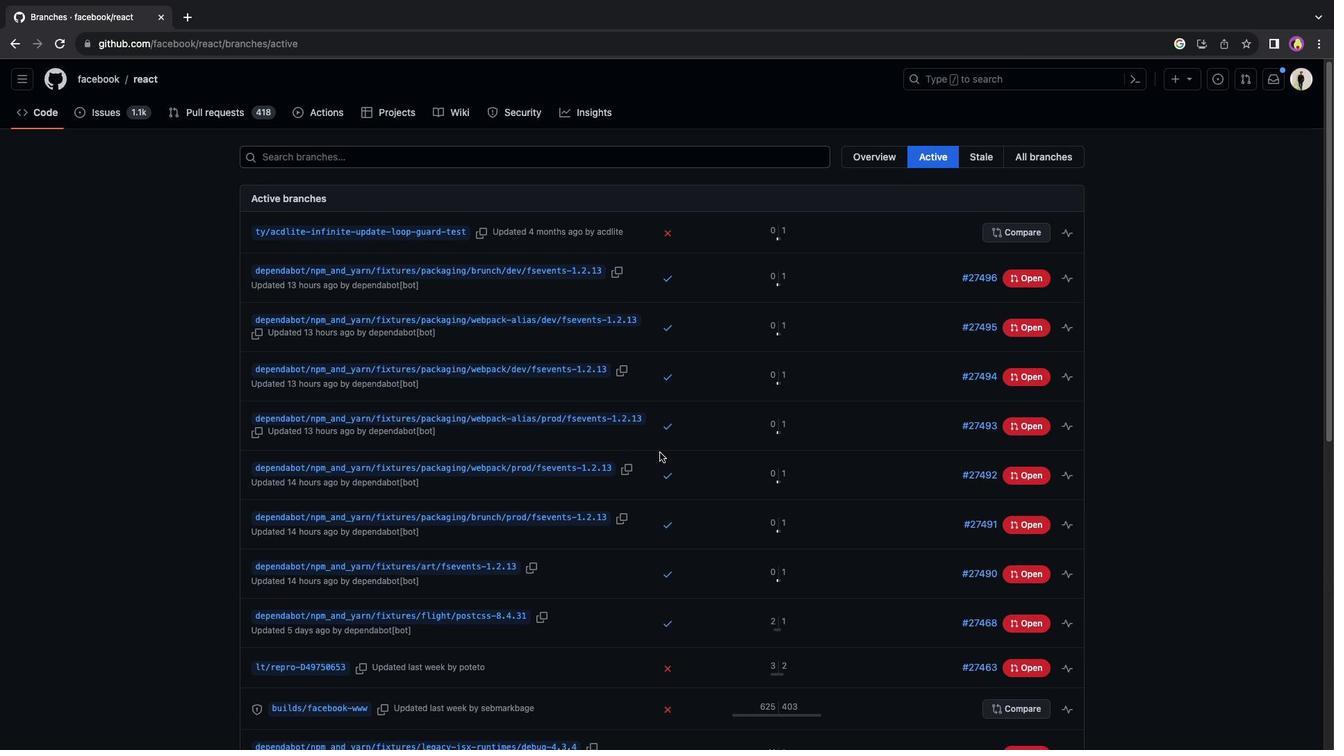 
Action: Mouse scrolled (660, 453) with delta (0, -2)
Screenshot: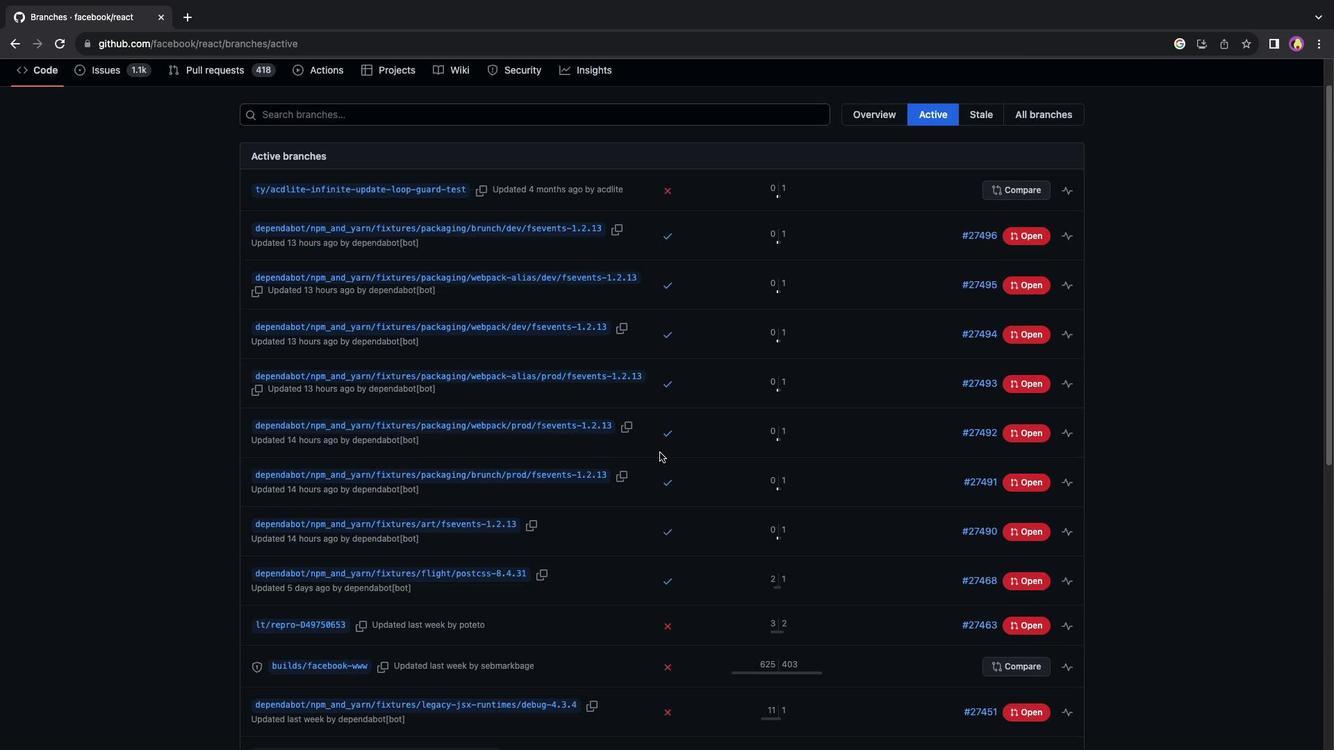 
Action: Mouse scrolled (660, 453) with delta (0, 0)
Screenshot: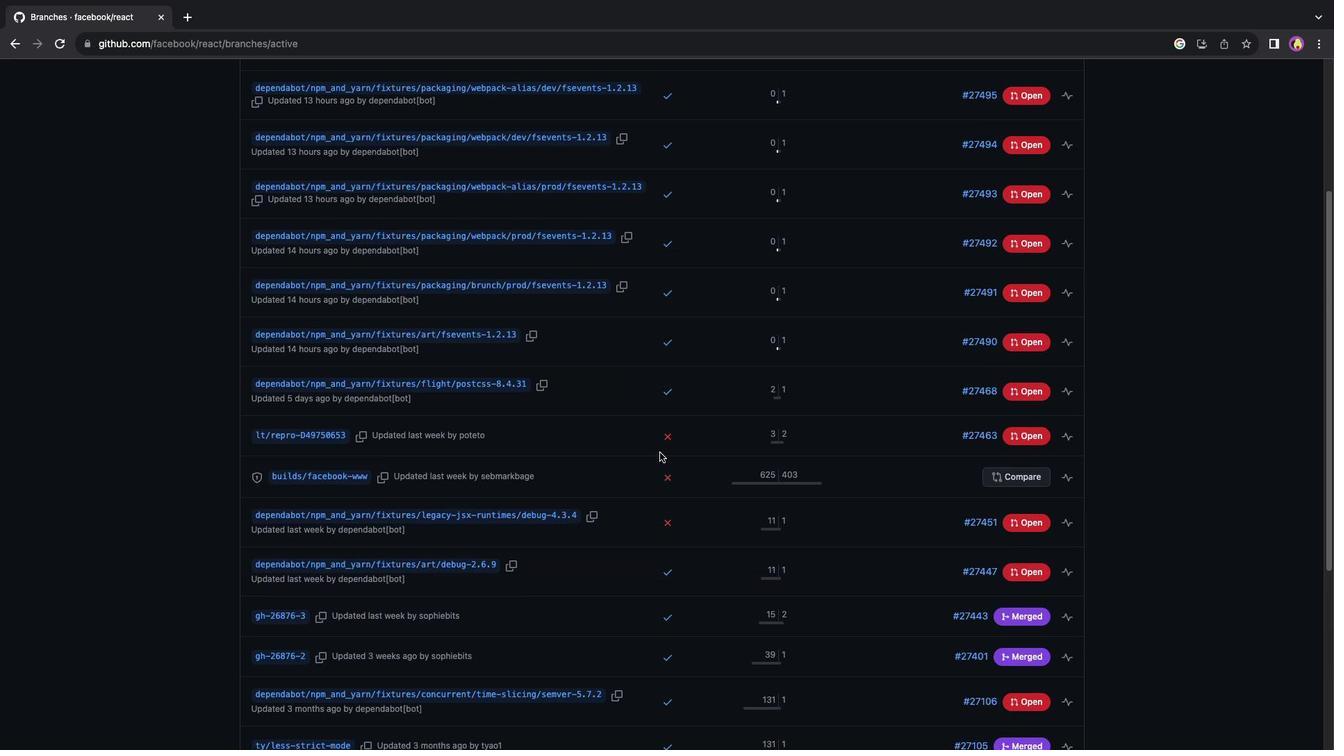 
Action: Mouse scrolled (660, 453) with delta (0, 0)
Screenshot: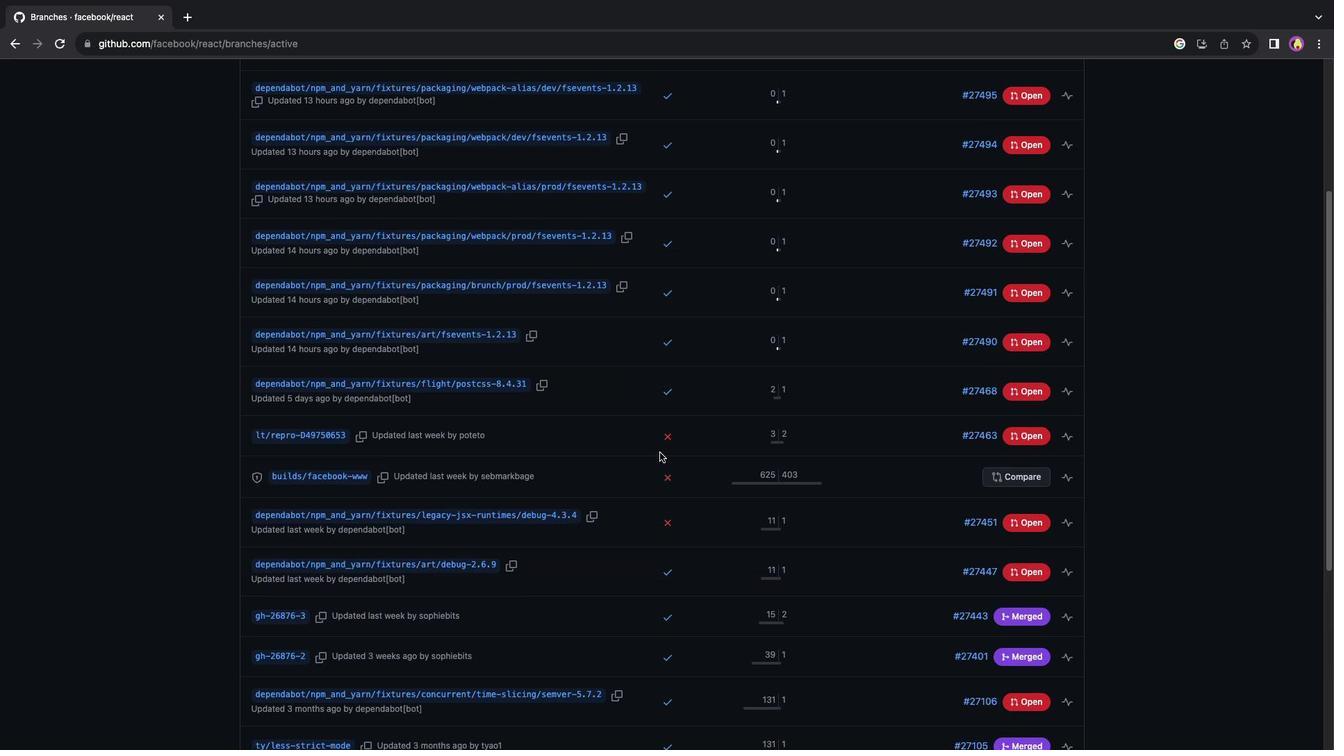 
Action: Mouse scrolled (660, 453) with delta (0, -2)
Screenshot: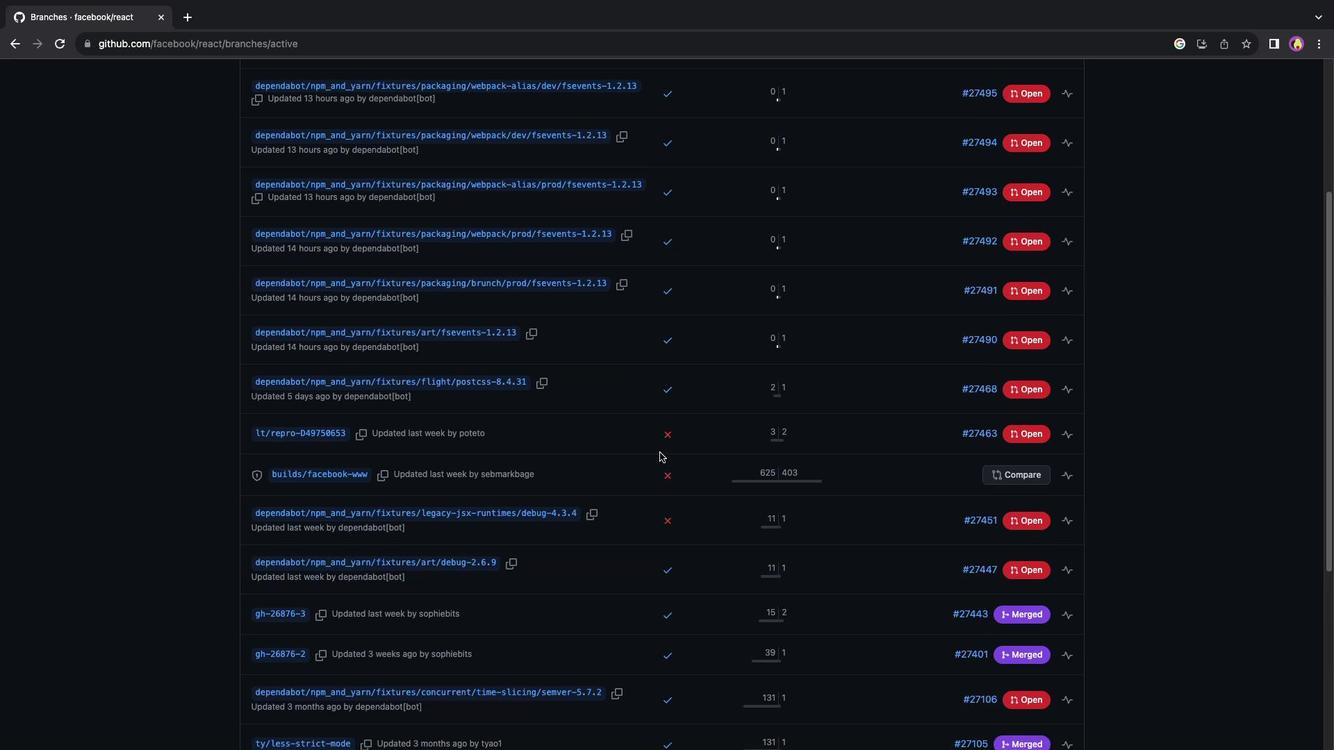 
Action: Mouse scrolled (660, 453) with delta (0, 0)
Screenshot: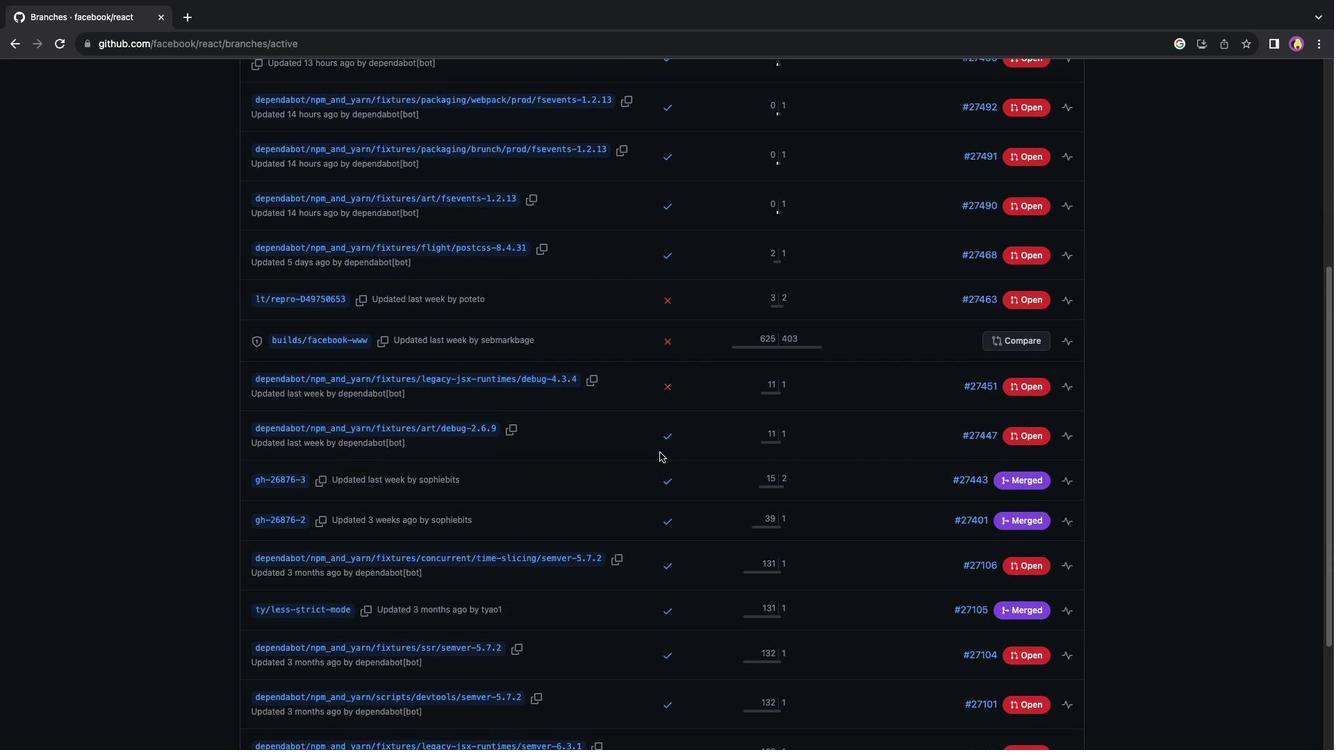 
Action: Mouse scrolled (660, 453) with delta (0, 0)
Screenshot: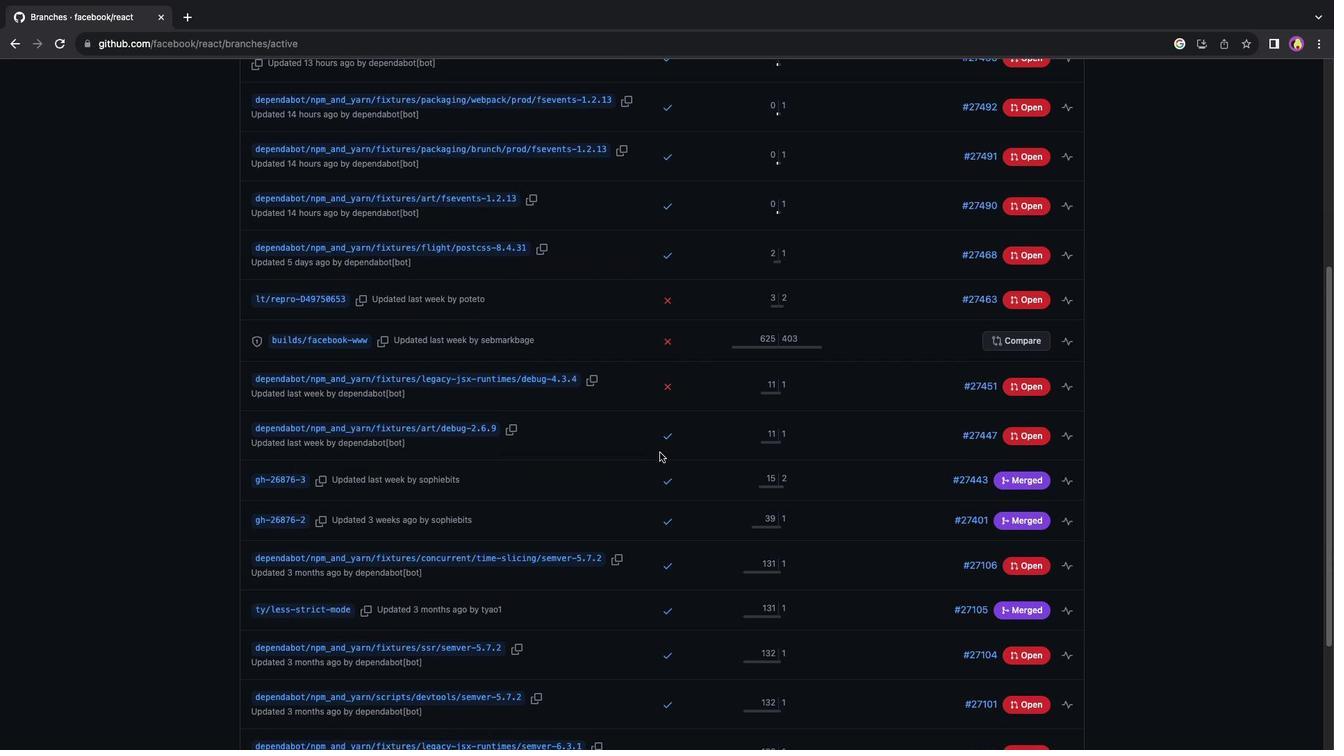 
Action: Mouse scrolled (660, 453) with delta (0, -2)
Screenshot: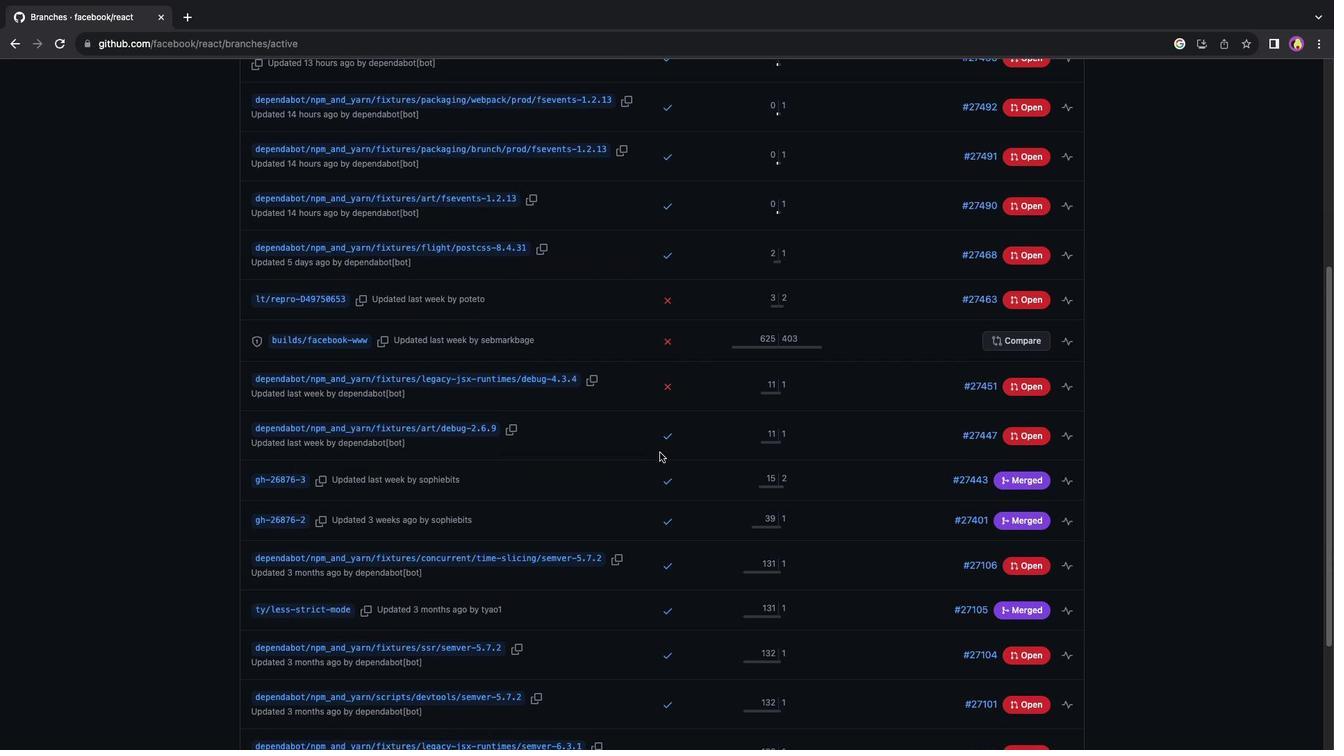 
Action: Mouse scrolled (660, 453) with delta (0, -3)
Screenshot: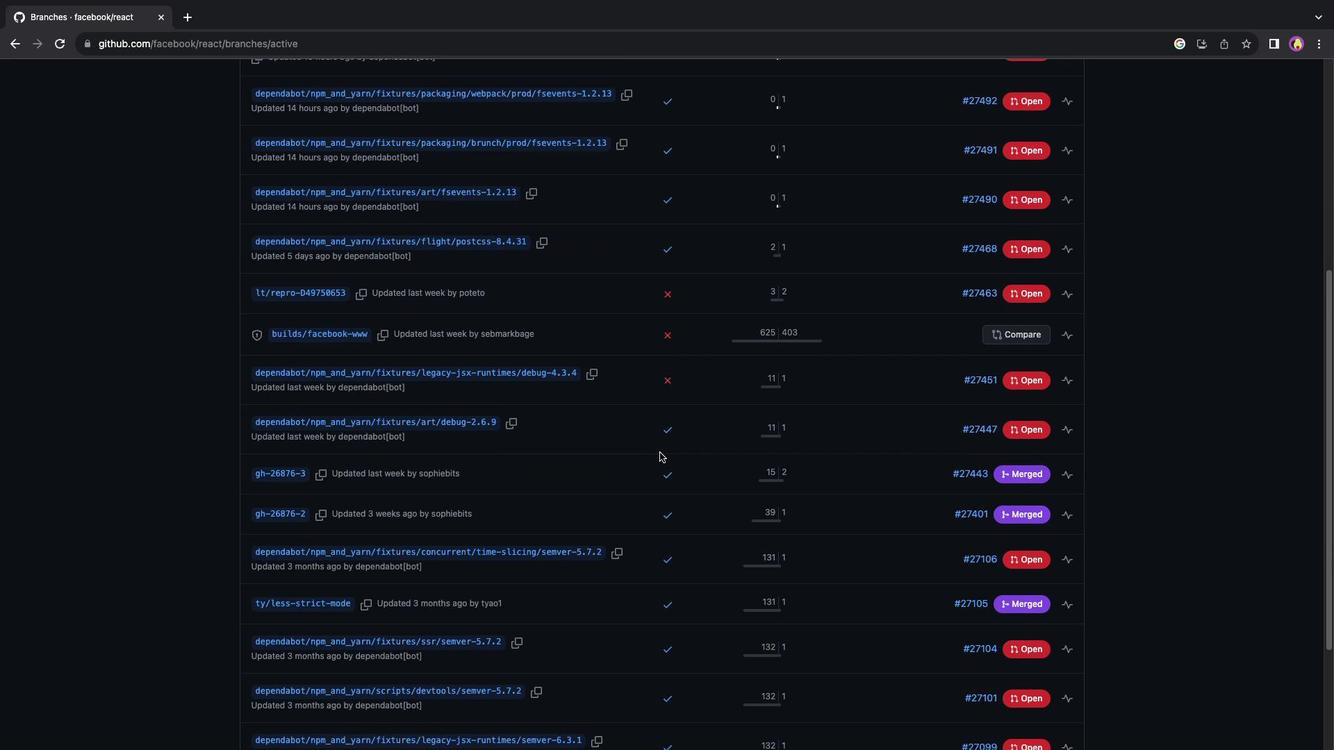 
Action: Mouse scrolled (660, 453) with delta (0, -3)
Screenshot: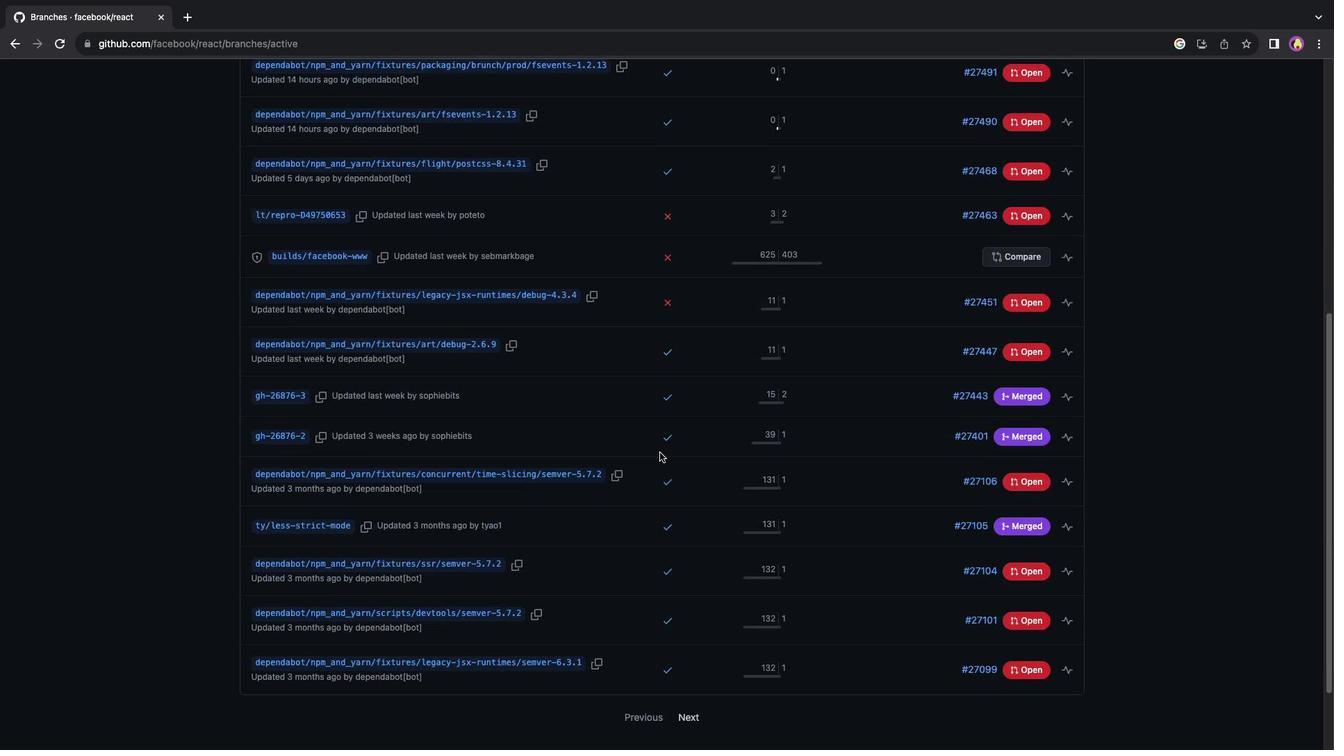 
Action: Mouse moved to (658, 451)
Screenshot: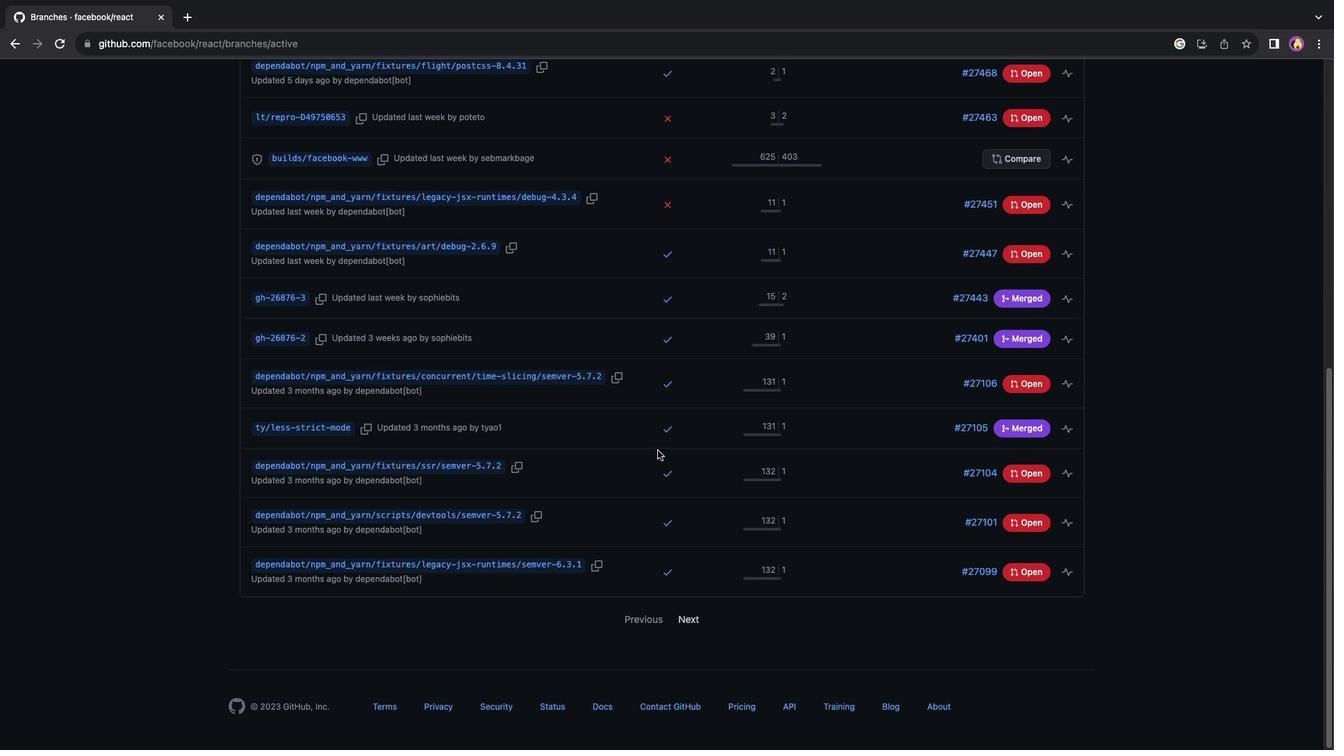 
Action: Mouse scrolled (658, 451) with delta (0, 0)
Screenshot: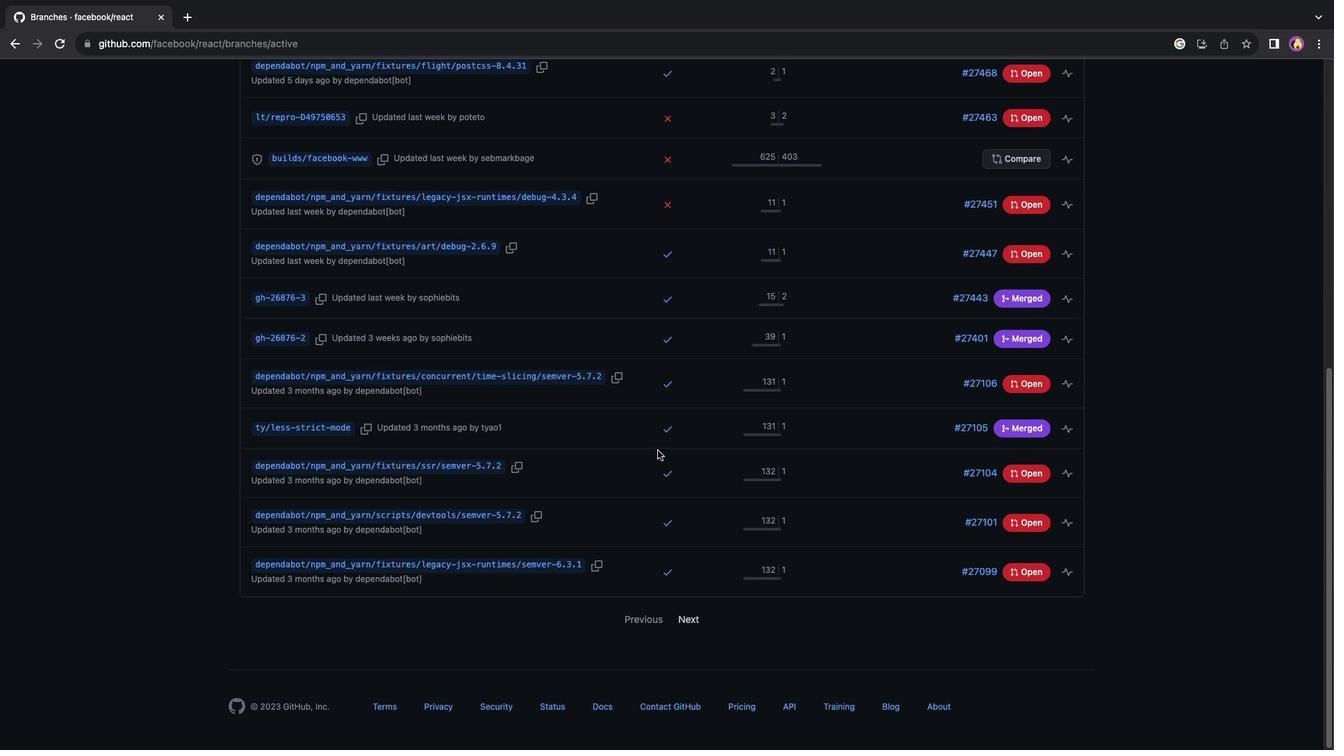 
Action: Mouse moved to (657, 451)
Screenshot: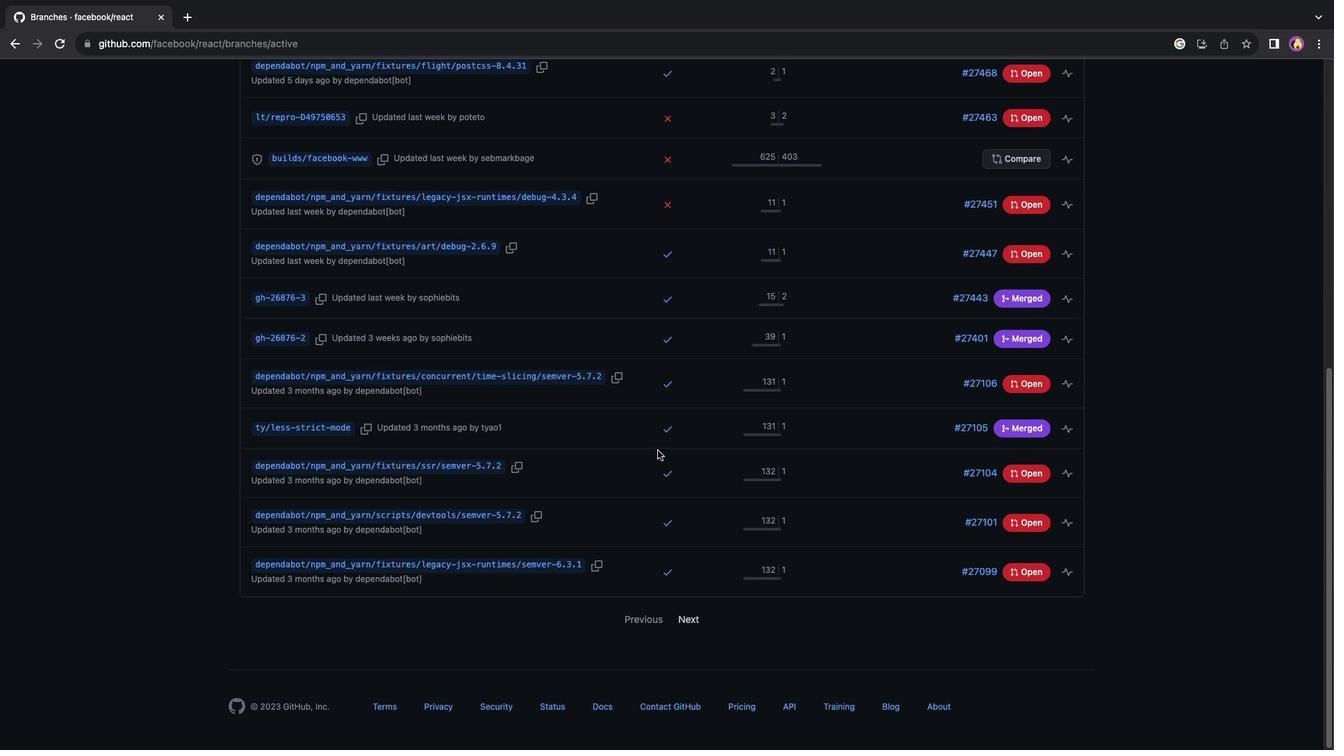
Action: Mouse scrolled (657, 451) with delta (0, 0)
Screenshot: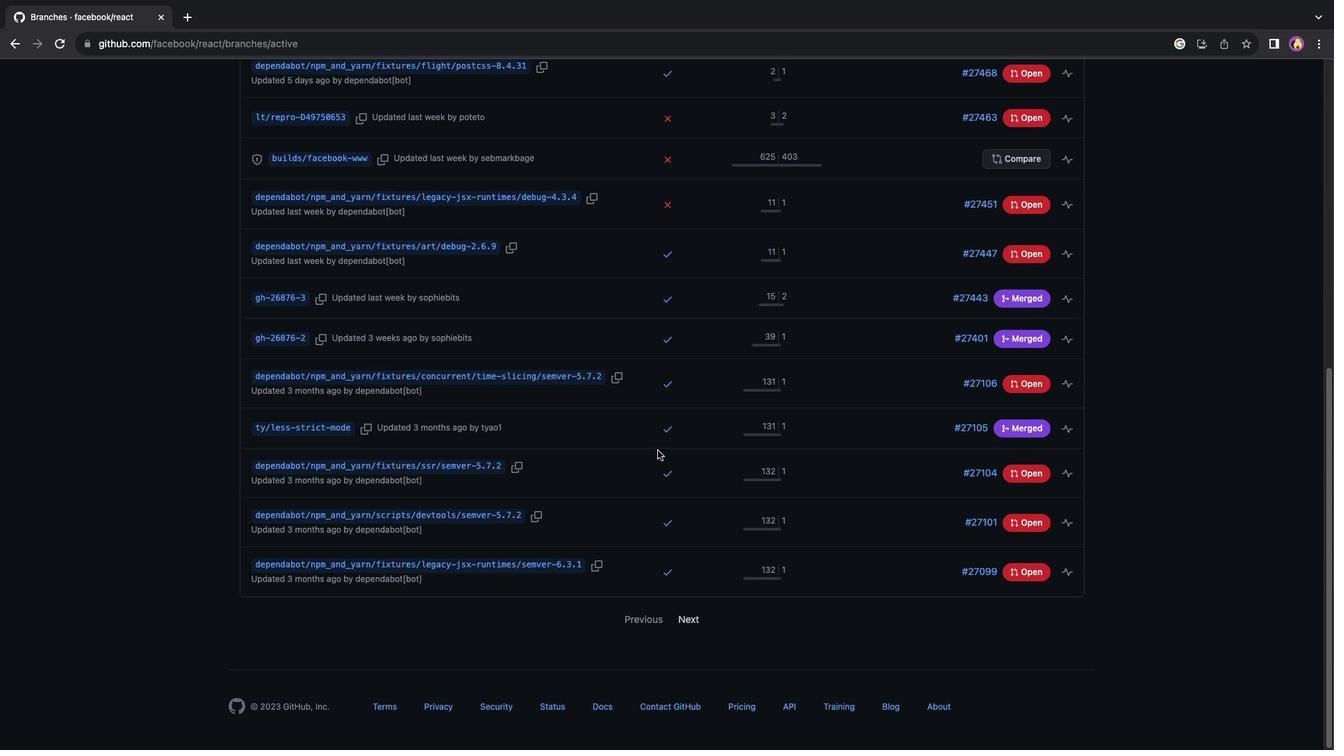 
Action: Mouse scrolled (657, 451) with delta (0, -1)
Screenshot: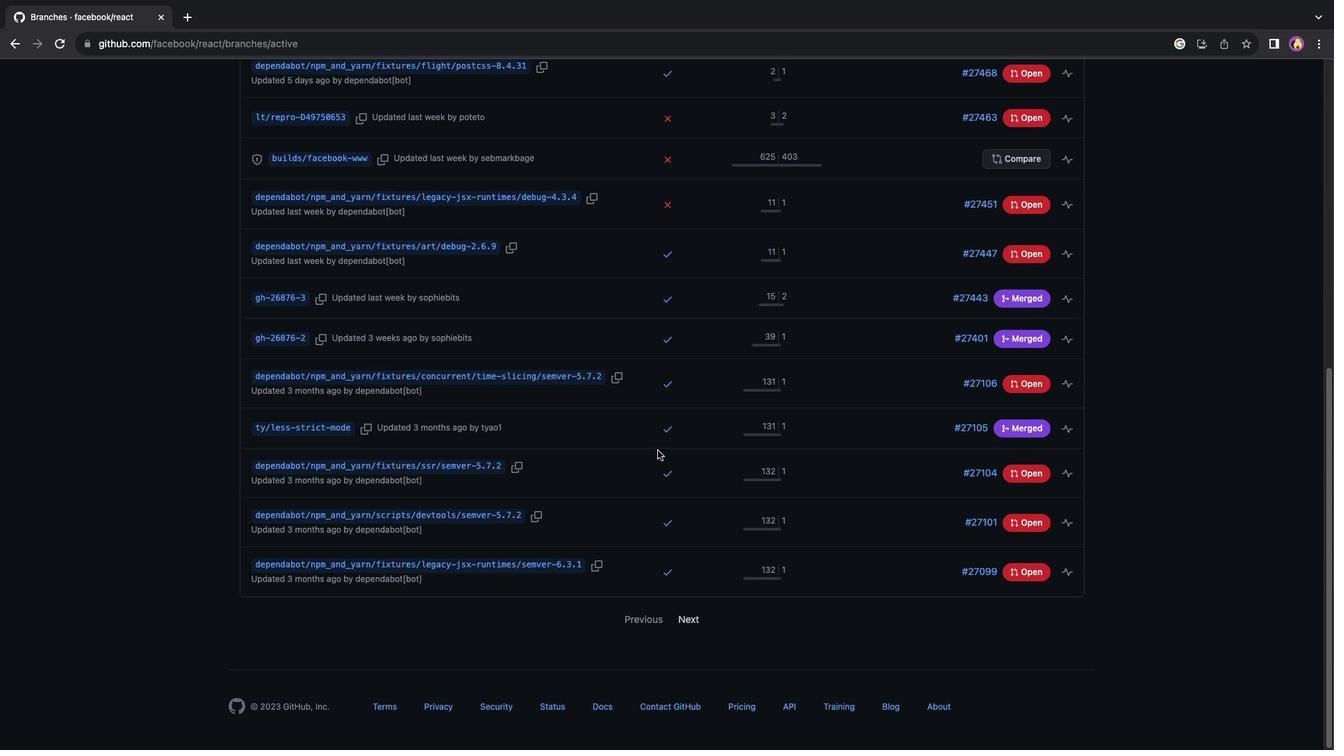 
Action: Mouse scrolled (657, 451) with delta (0, -2)
Screenshot: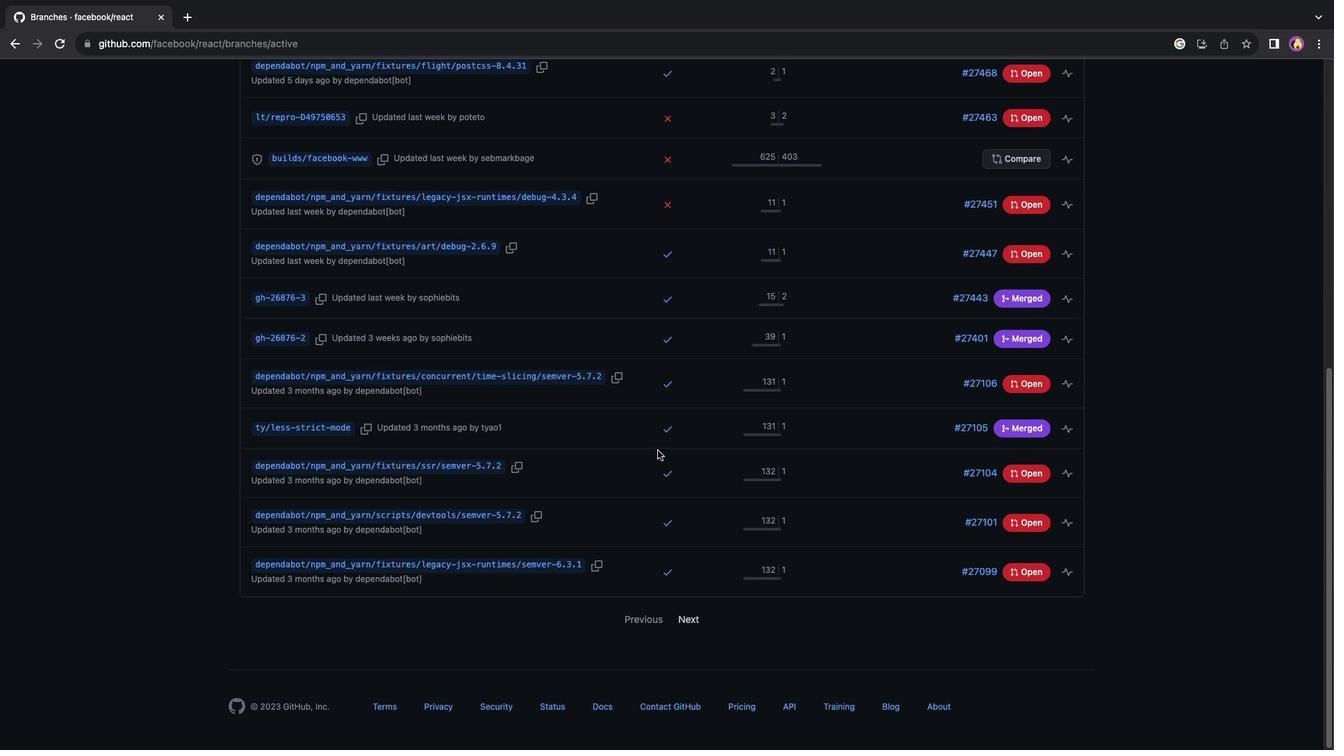 
Action: Mouse scrolled (657, 451) with delta (0, -3)
Screenshot: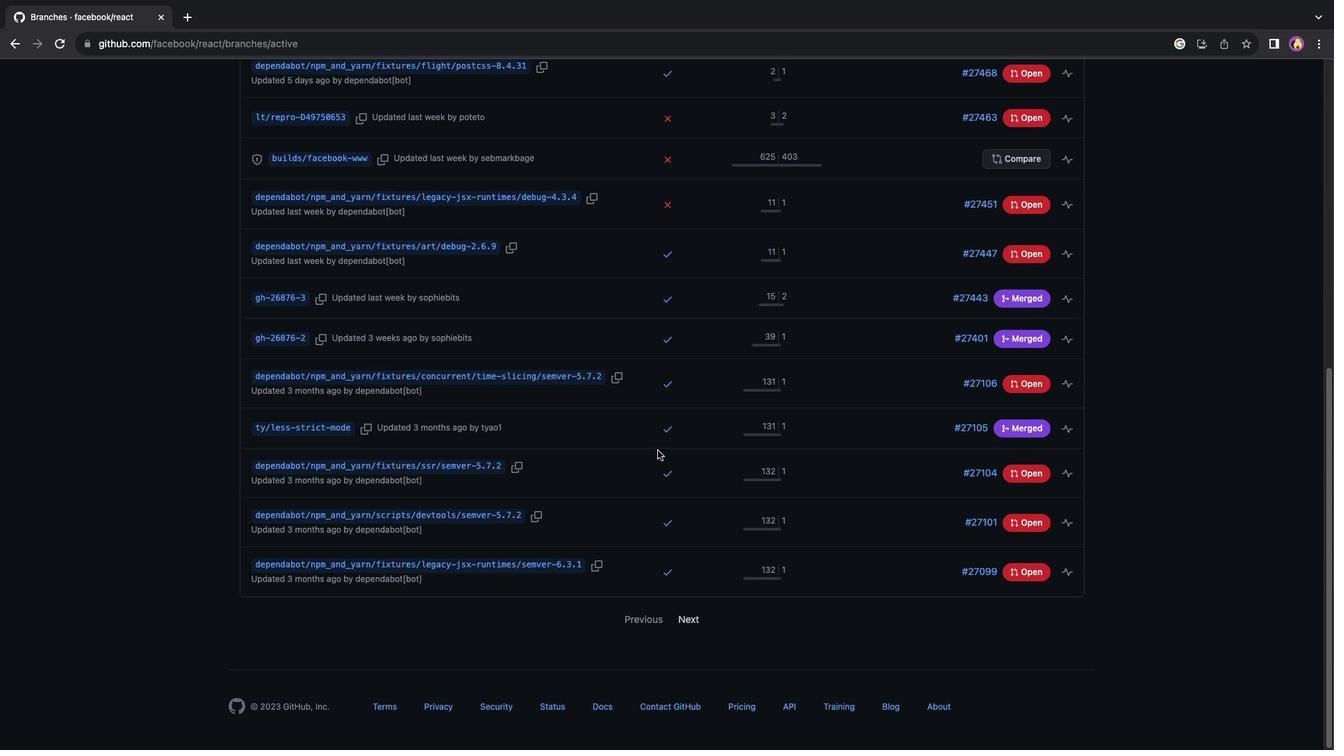 
Action: Mouse moved to (690, 620)
Screenshot: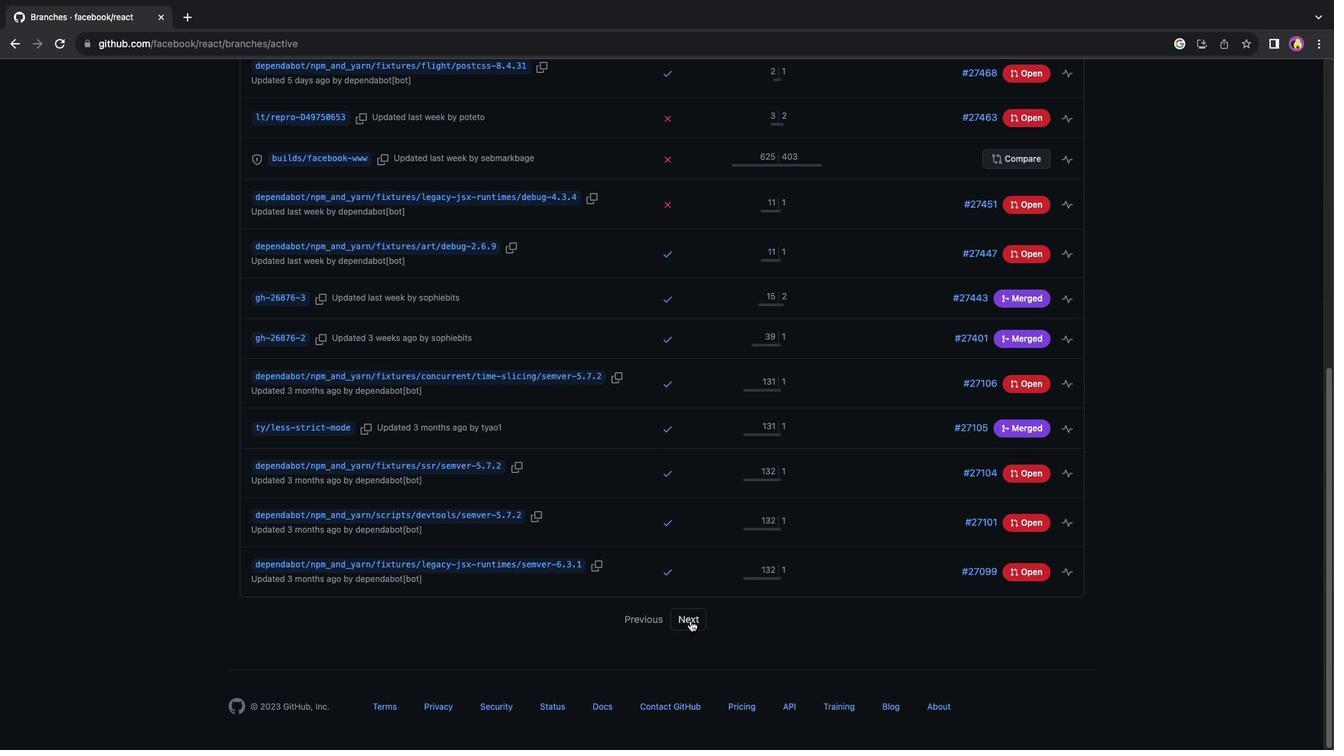 
Action: Mouse pressed left at (690, 620)
Screenshot: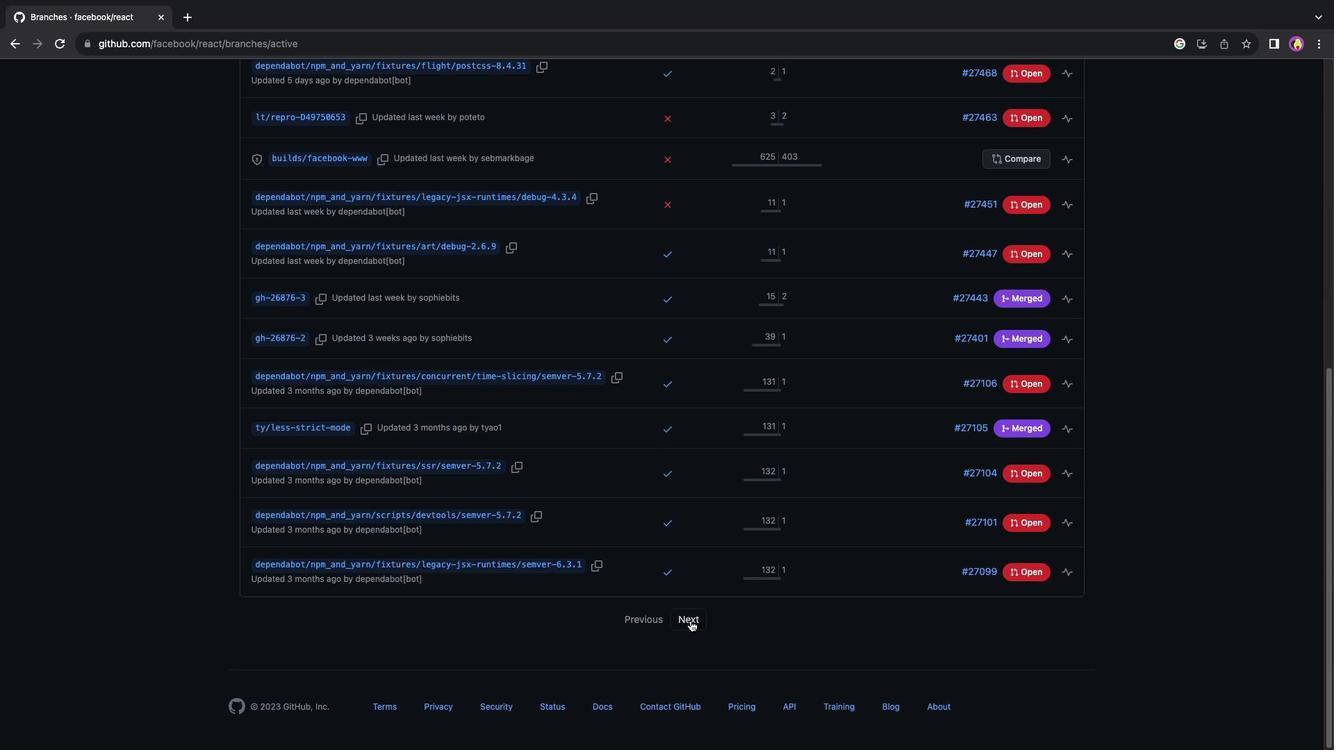 
Action: Mouse moved to (684, 309)
Screenshot: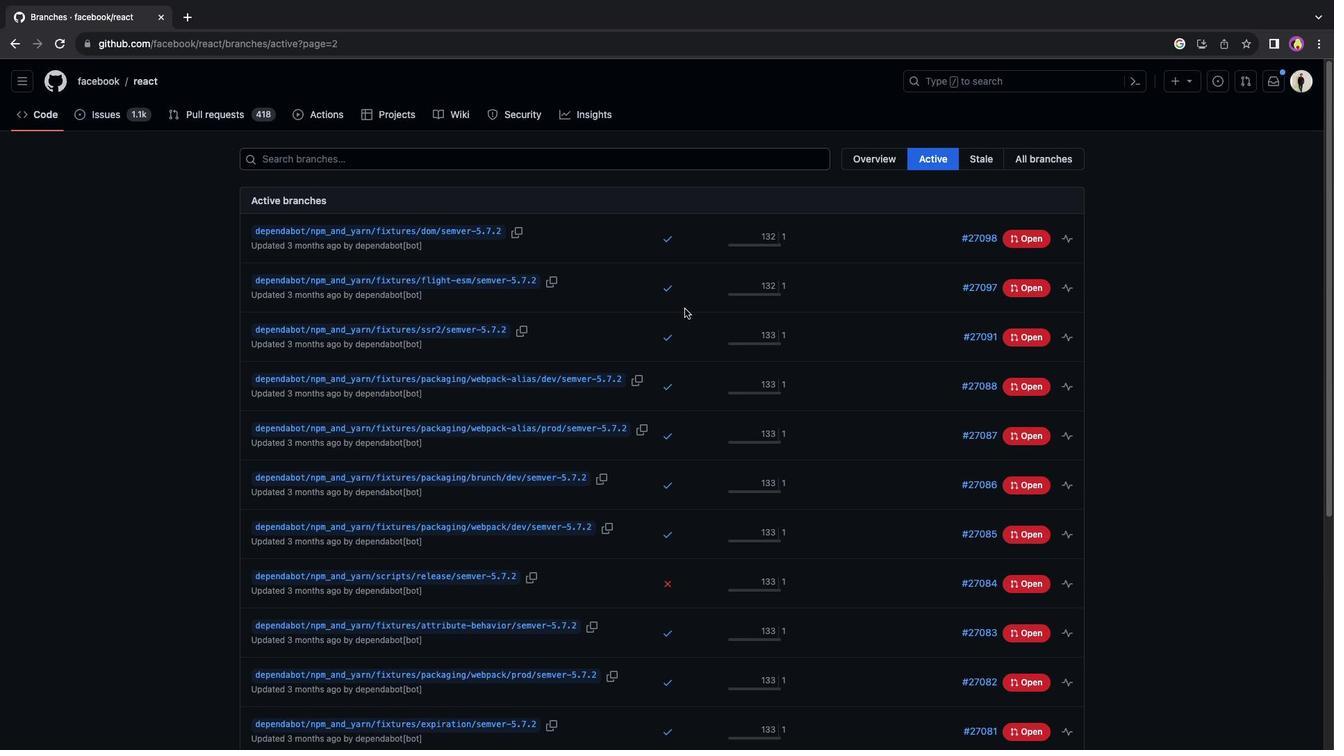 
Action: Mouse scrolled (684, 309) with delta (0, 0)
Screenshot: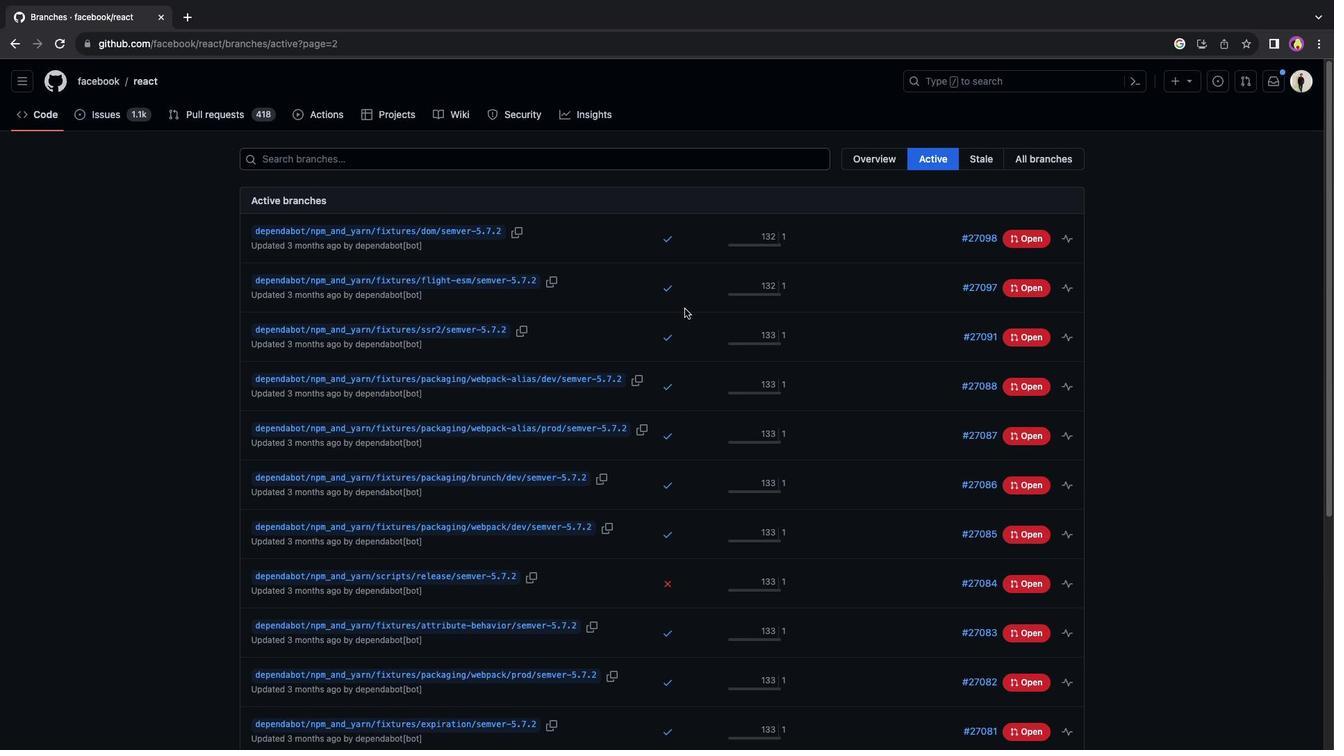 
Action: Mouse scrolled (684, 309) with delta (0, 0)
Screenshot: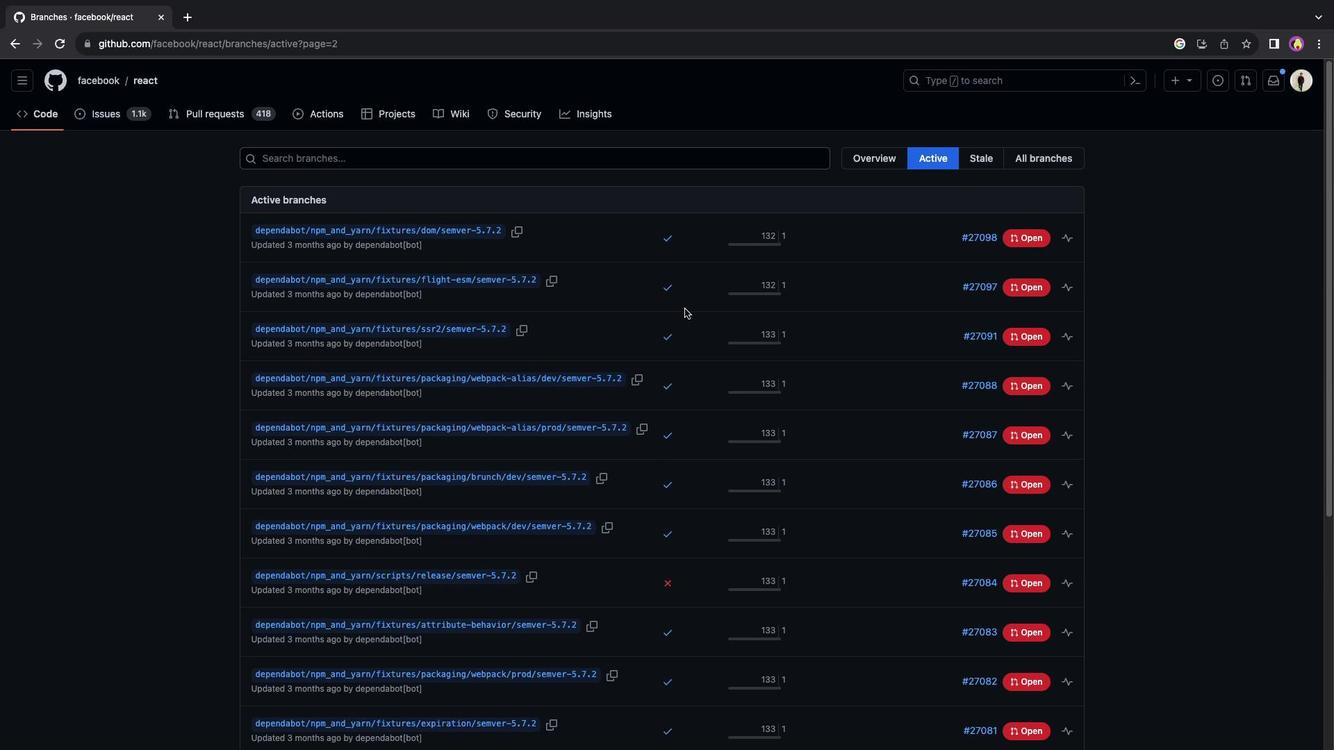 
Action: Mouse scrolled (684, 309) with delta (0, -2)
Screenshot: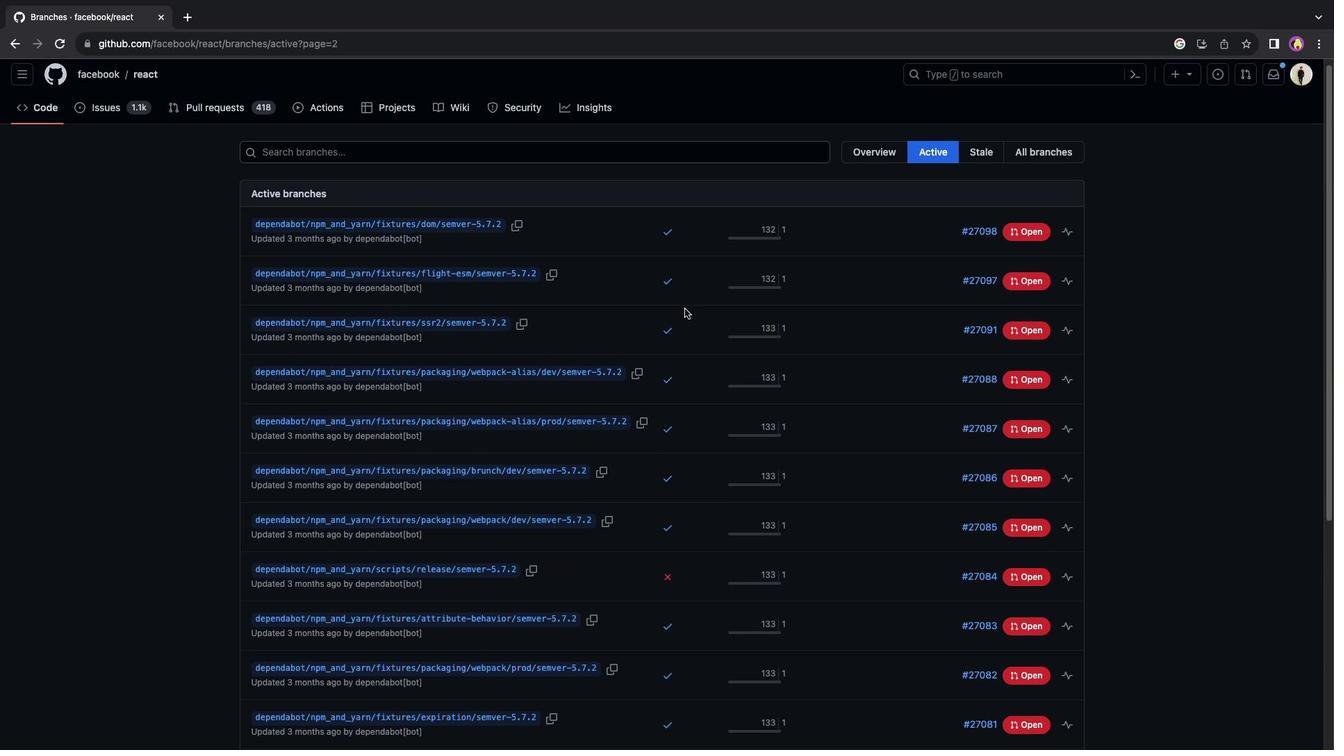 
Action: Mouse scrolled (684, 309) with delta (0, -2)
Screenshot: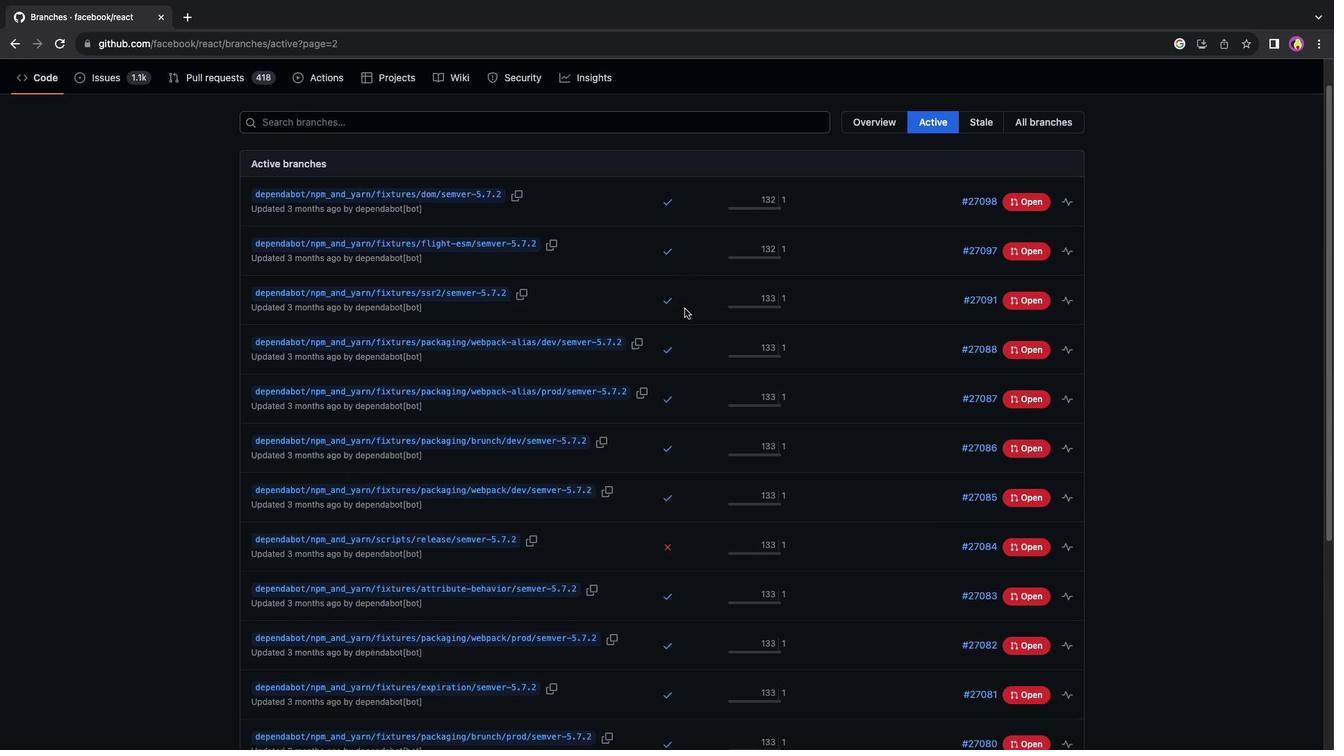 
Action: Mouse scrolled (684, 309) with delta (0, 0)
Screenshot: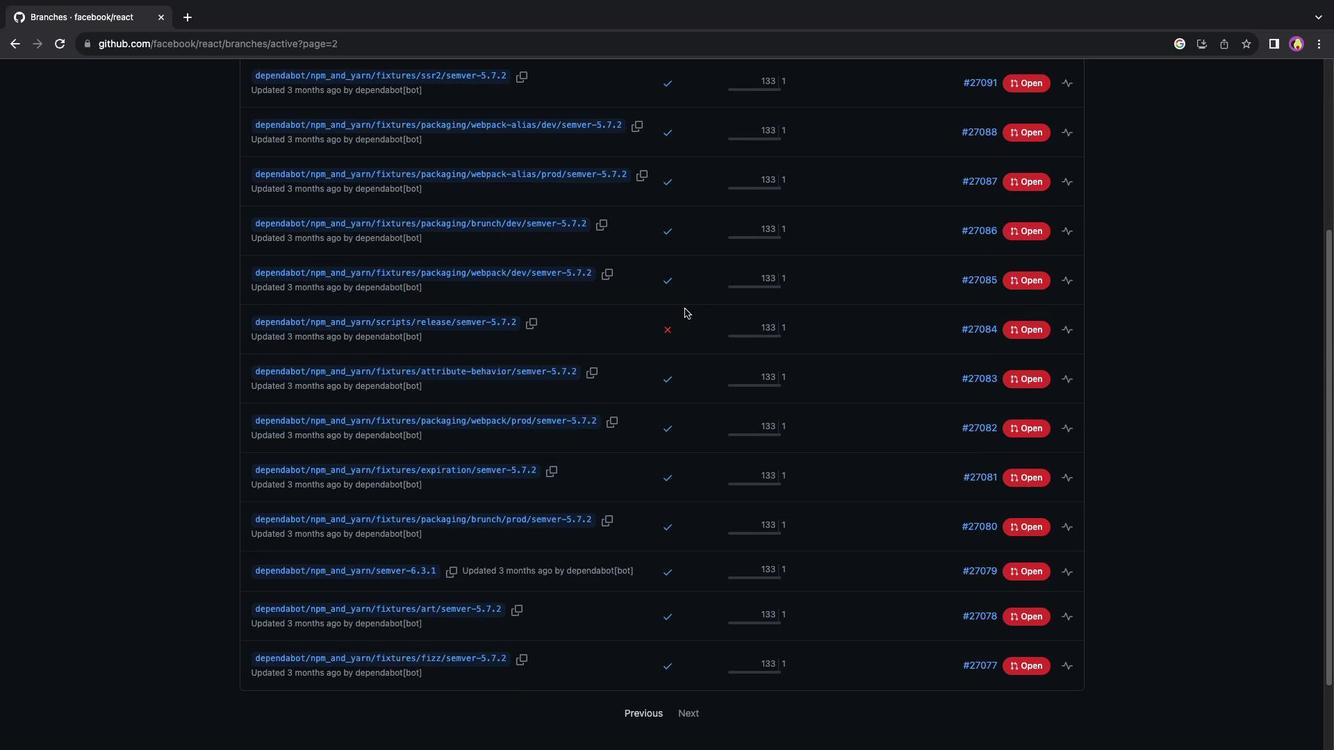 
Action: Mouse scrolled (684, 309) with delta (0, 0)
Screenshot: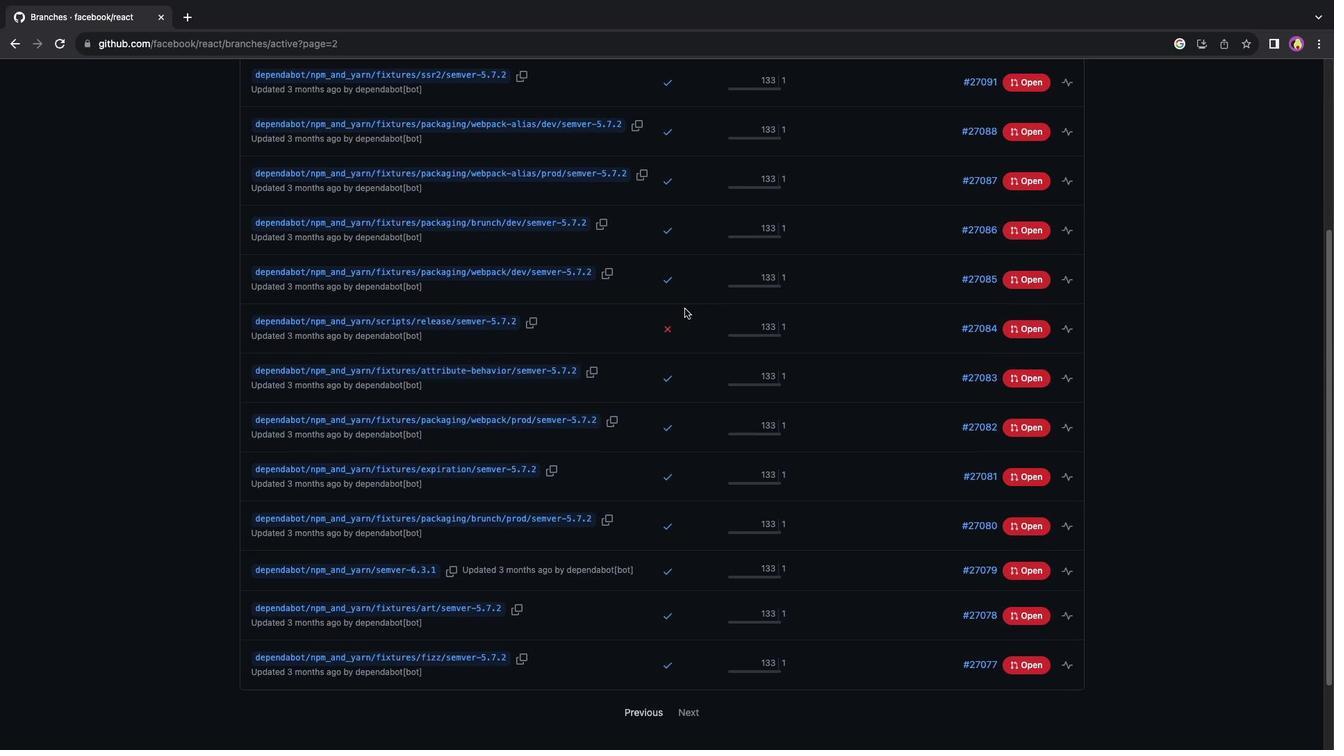 
Action: Mouse scrolled (684, 309) with delta (0, -2)
Screenshot: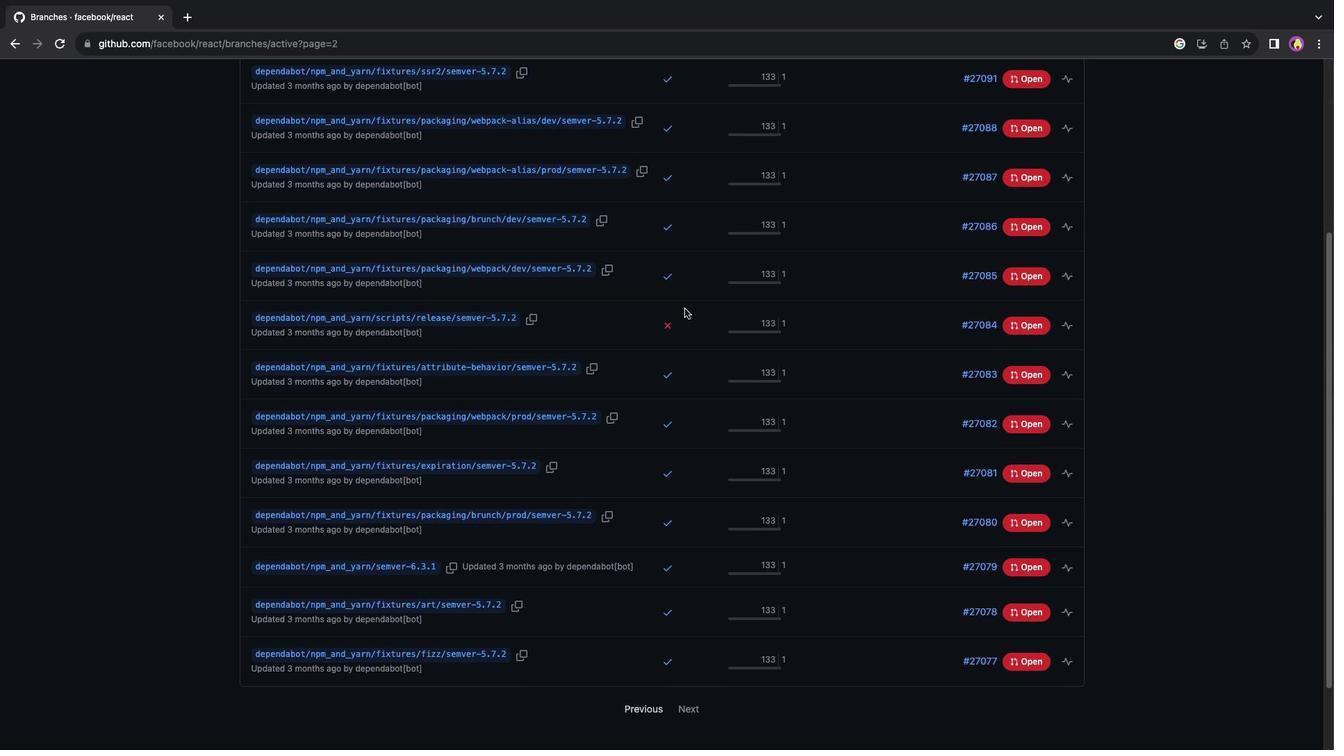 
Action: Mouse scrolled (684, 309) with delta (0, -3)
Screenshot: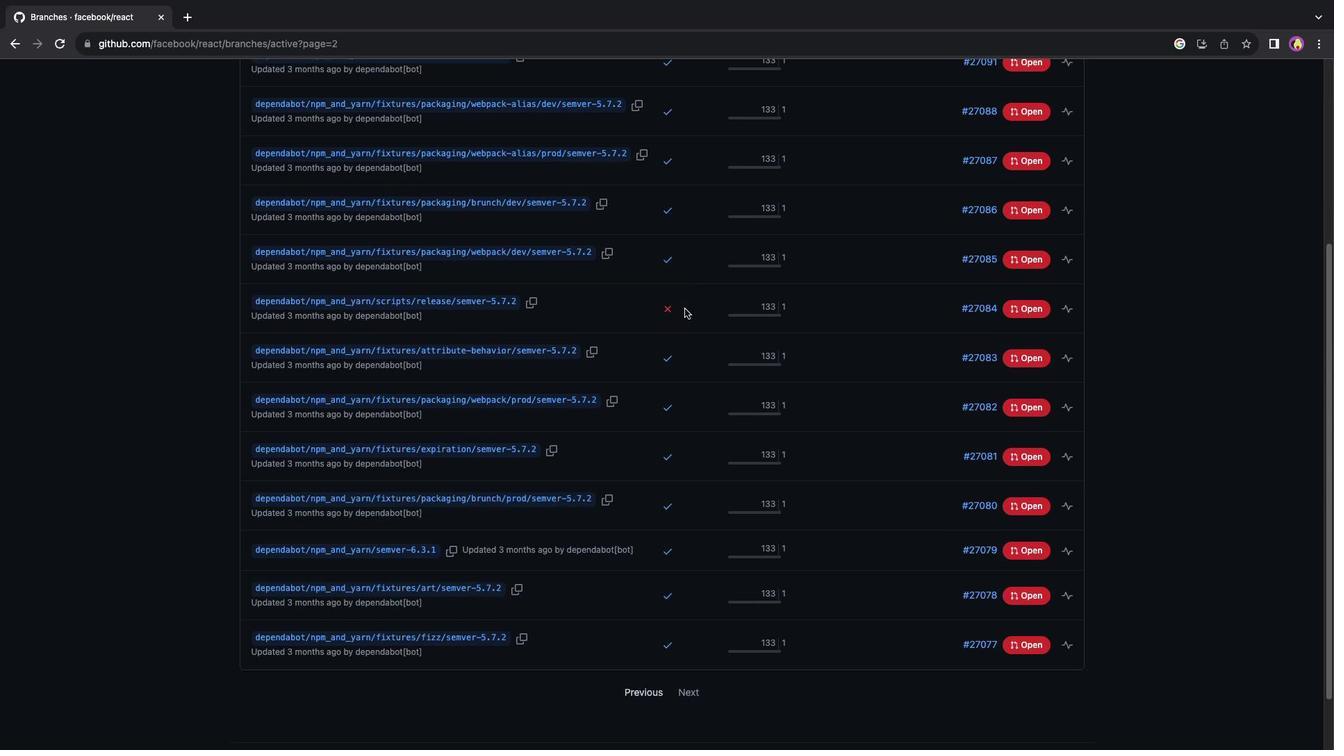 
Action: Mouse scrolled (684, 309) with delta (0, 0)
Screenshot: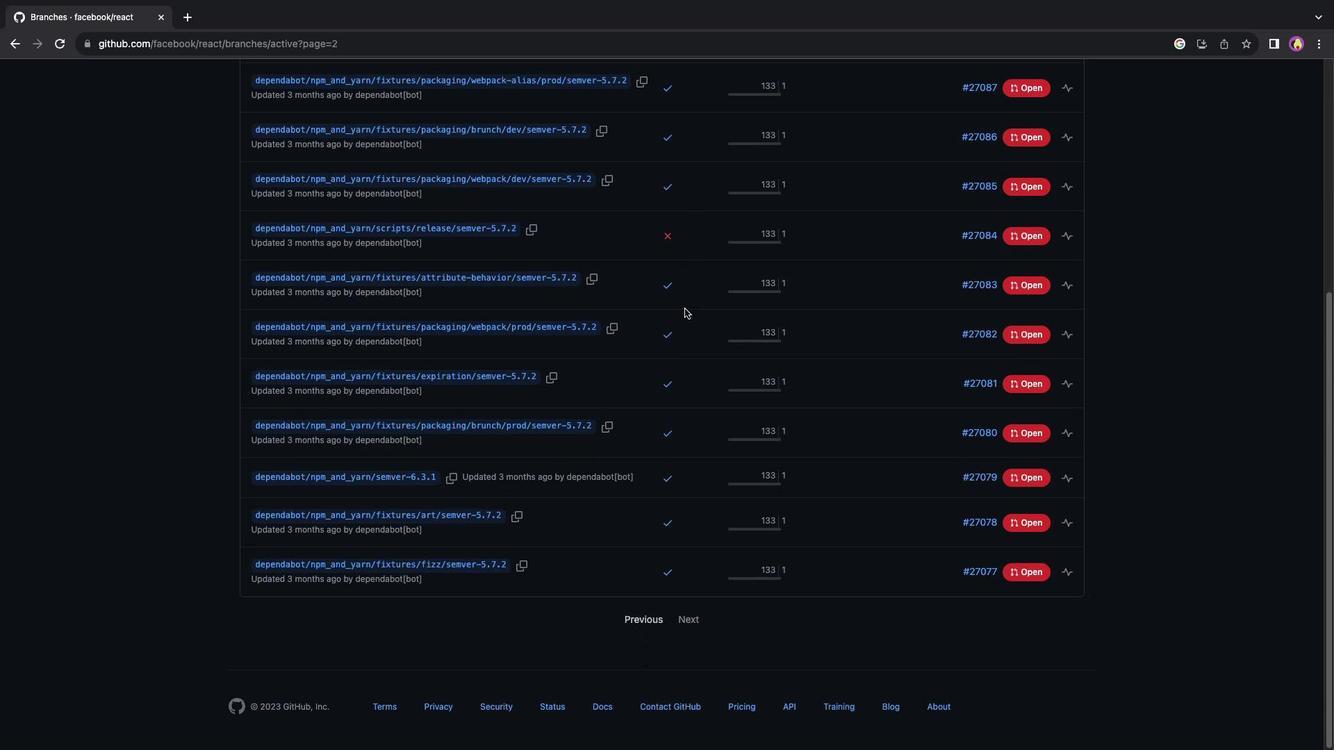 
Action: Mouse scrolled (684, 309) with delta (0, 0)
Screenshot: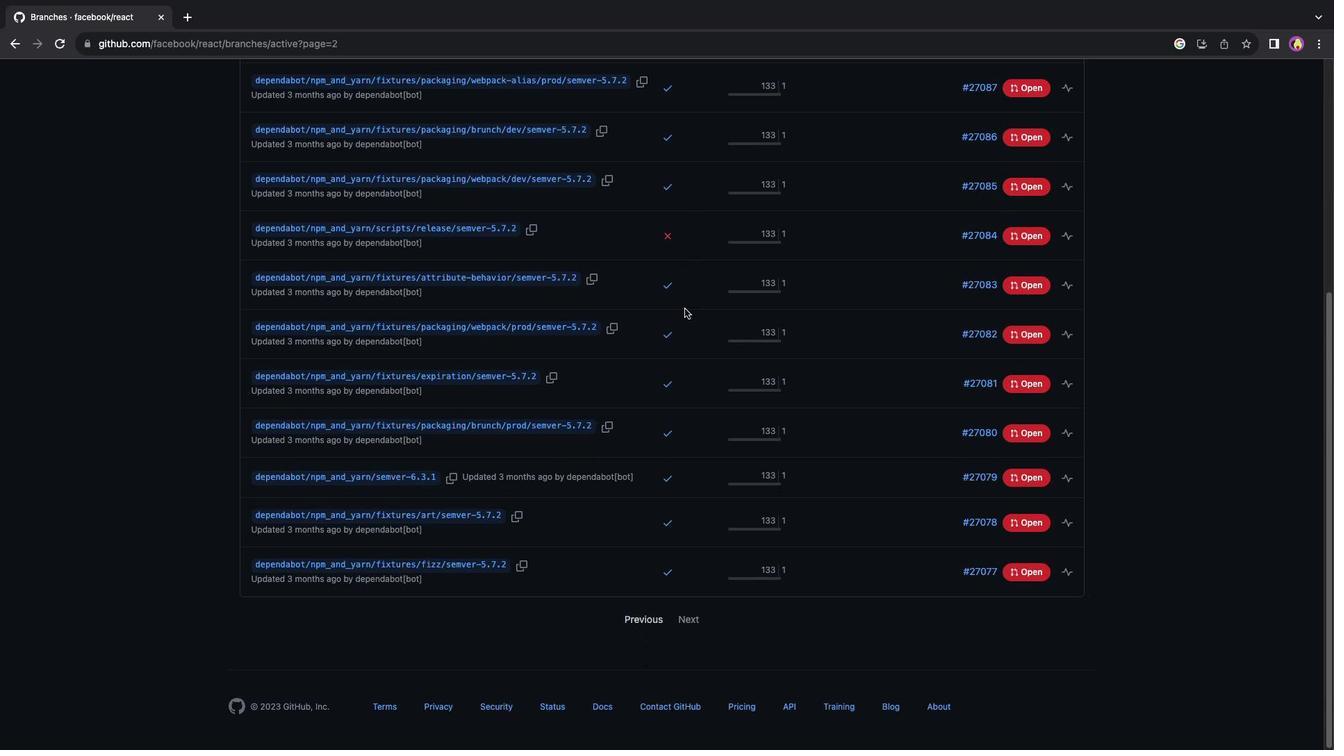 
Action: Mouse scrolled (684, 309) with delta (0, -2)
Screenshot: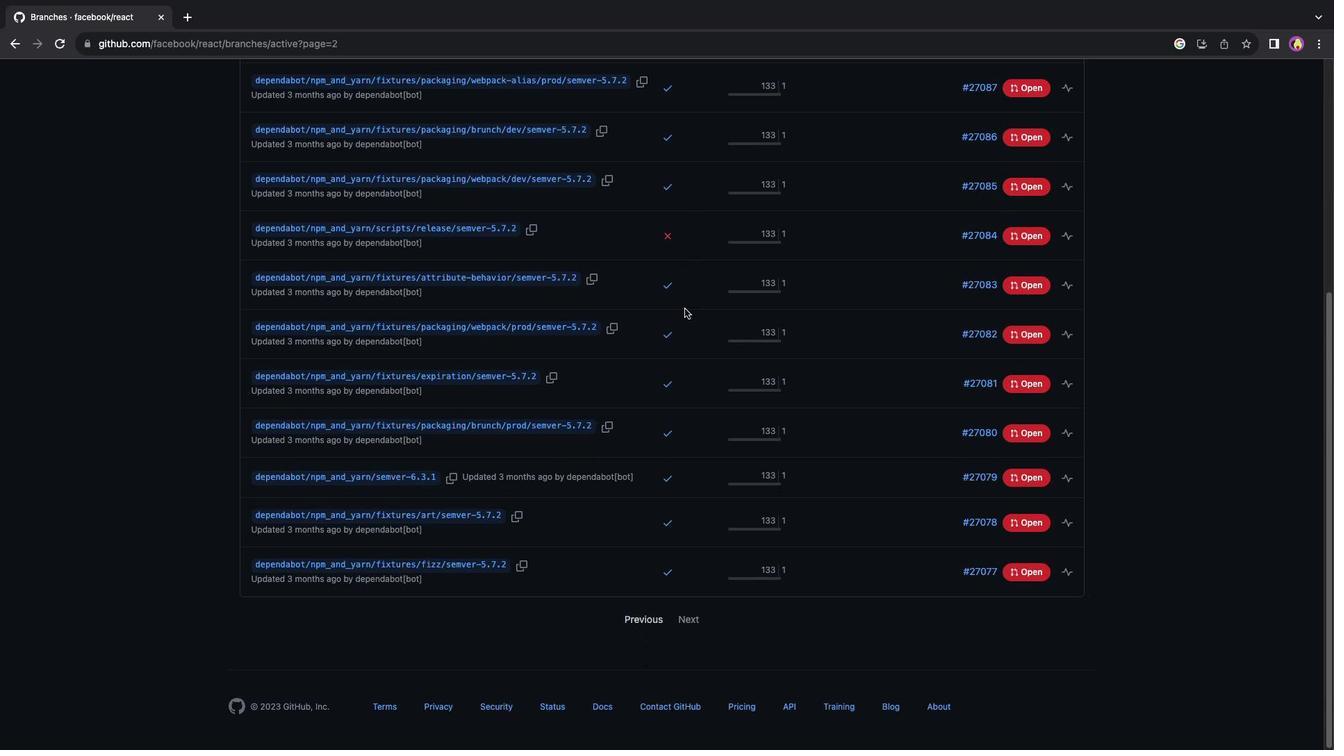 
Action: Mouse moved to (690, 620)
Screenshot: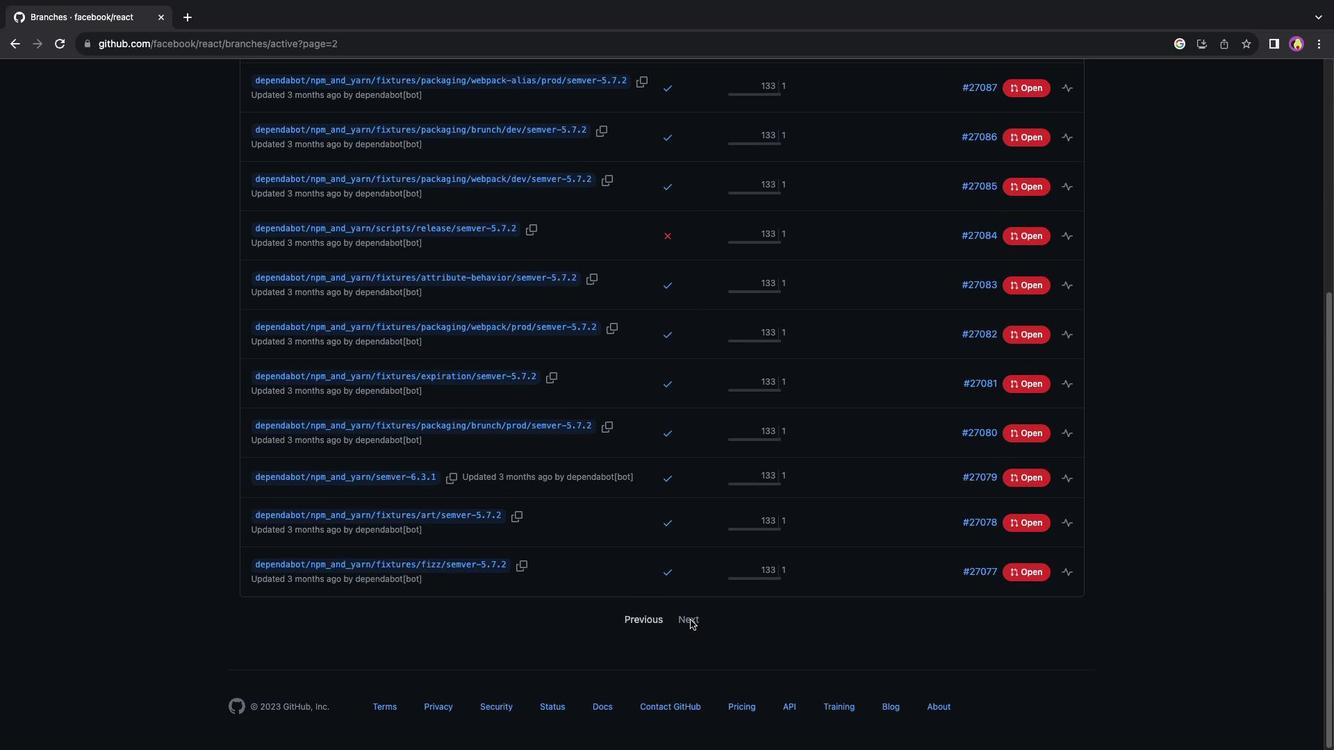 
Action: Mouse pressed left at (690, 620)
Screenshot: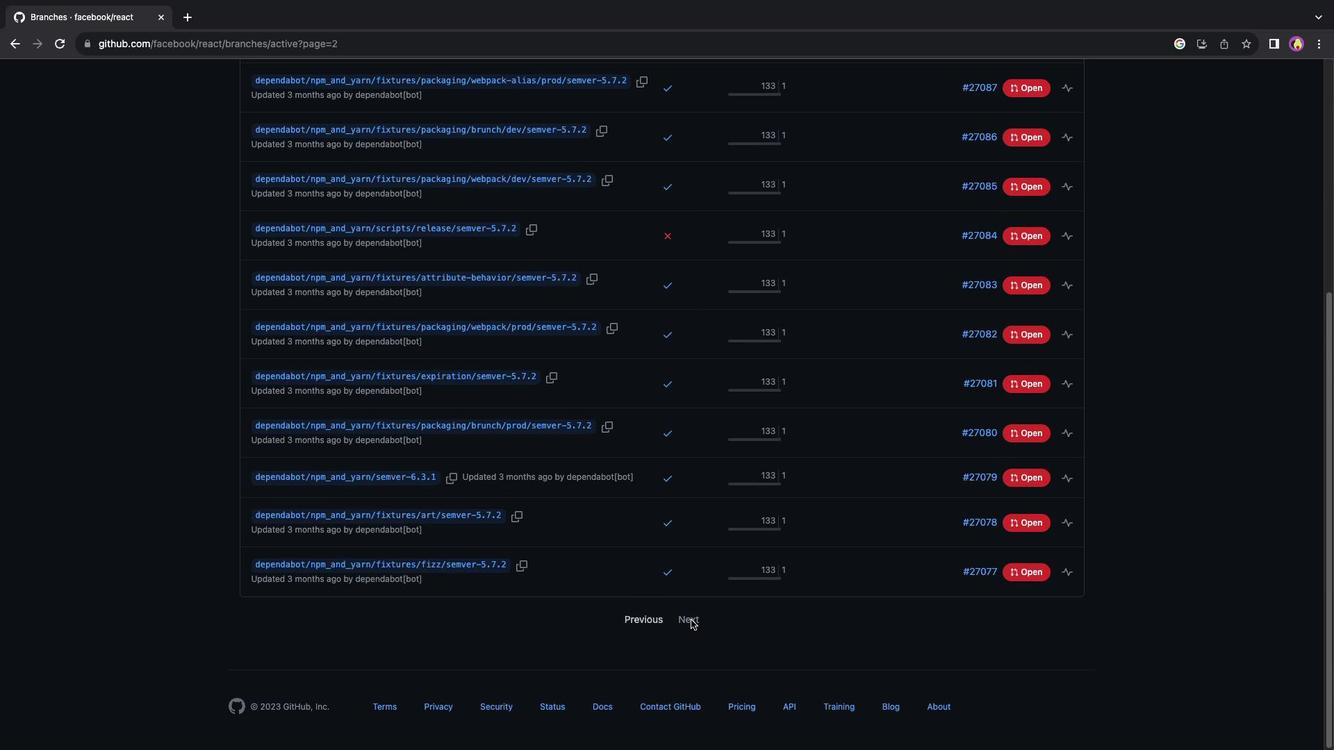 
Action: Mouse moved to (695, 483)
Screenshot: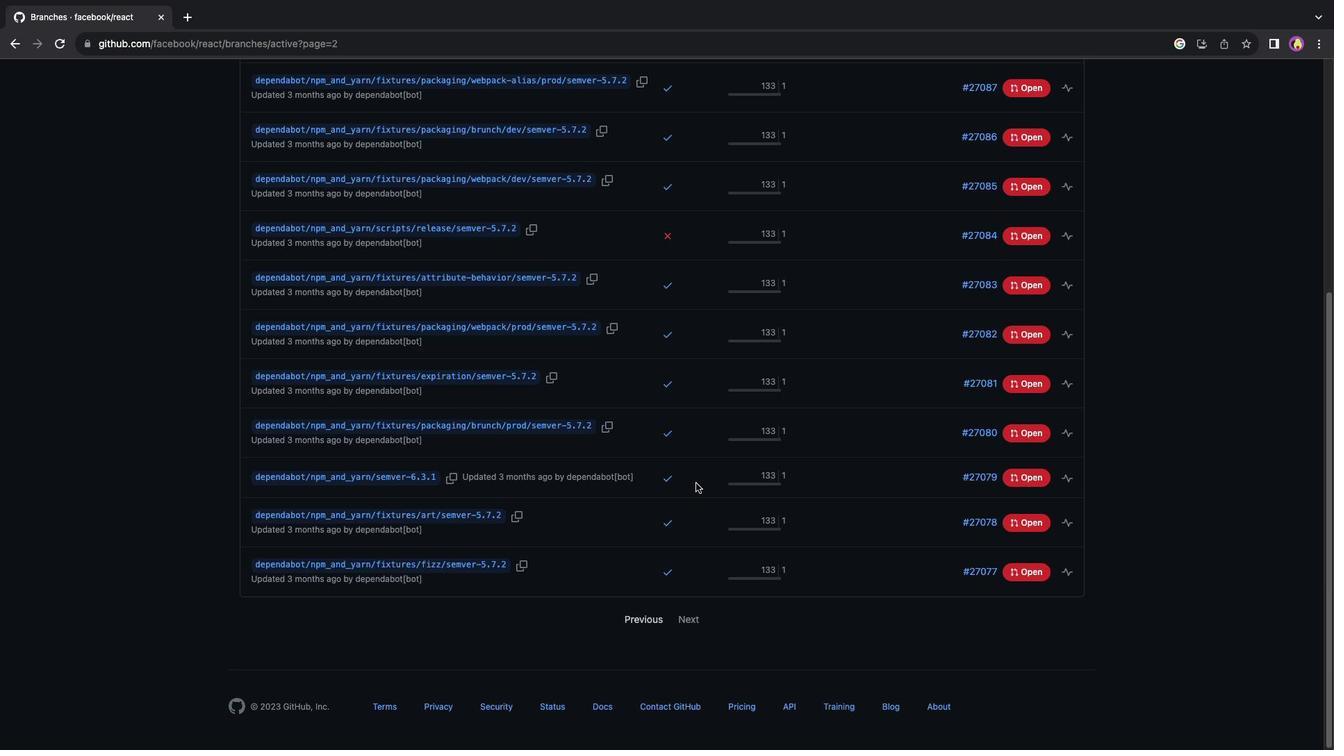 
Action: Mouse scrolled (695, 483) with delta (0, 0)
Screenshot: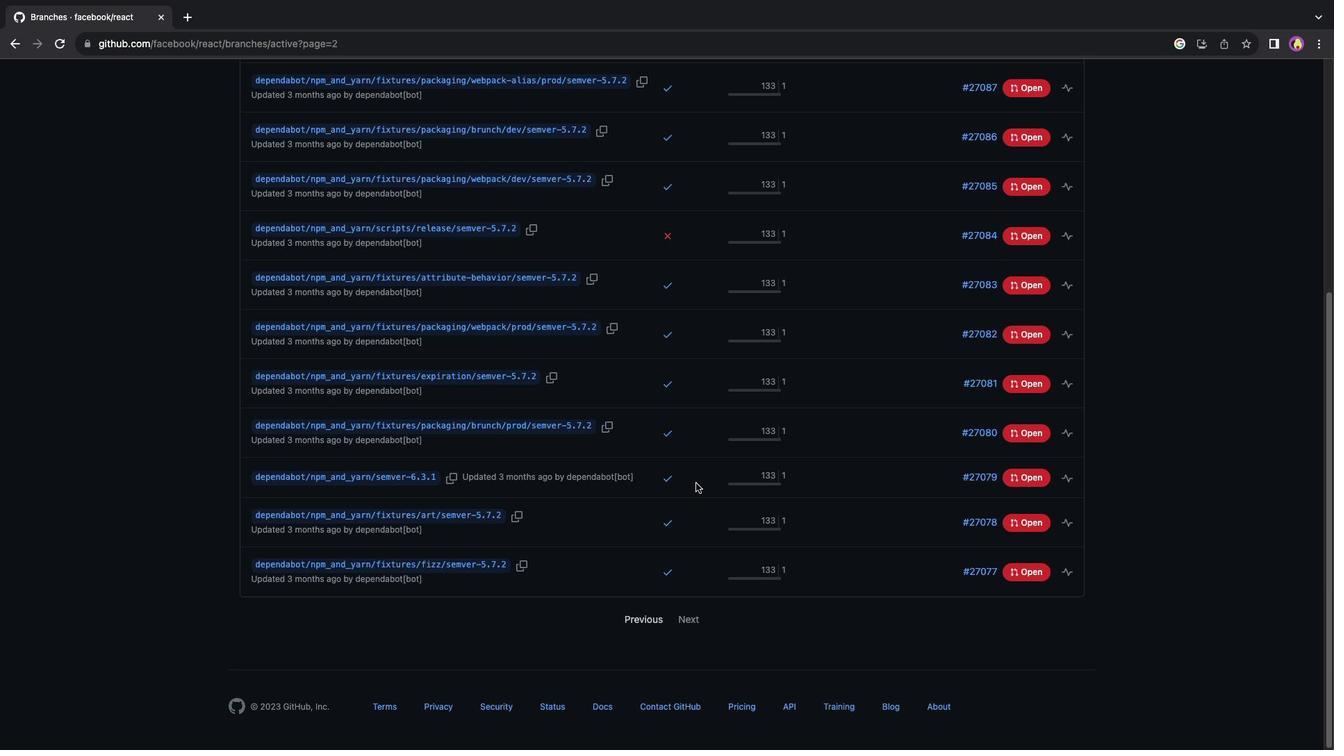 
Action: Mouse scrolled (695, 483) with delta (0, 0)
Screenshot: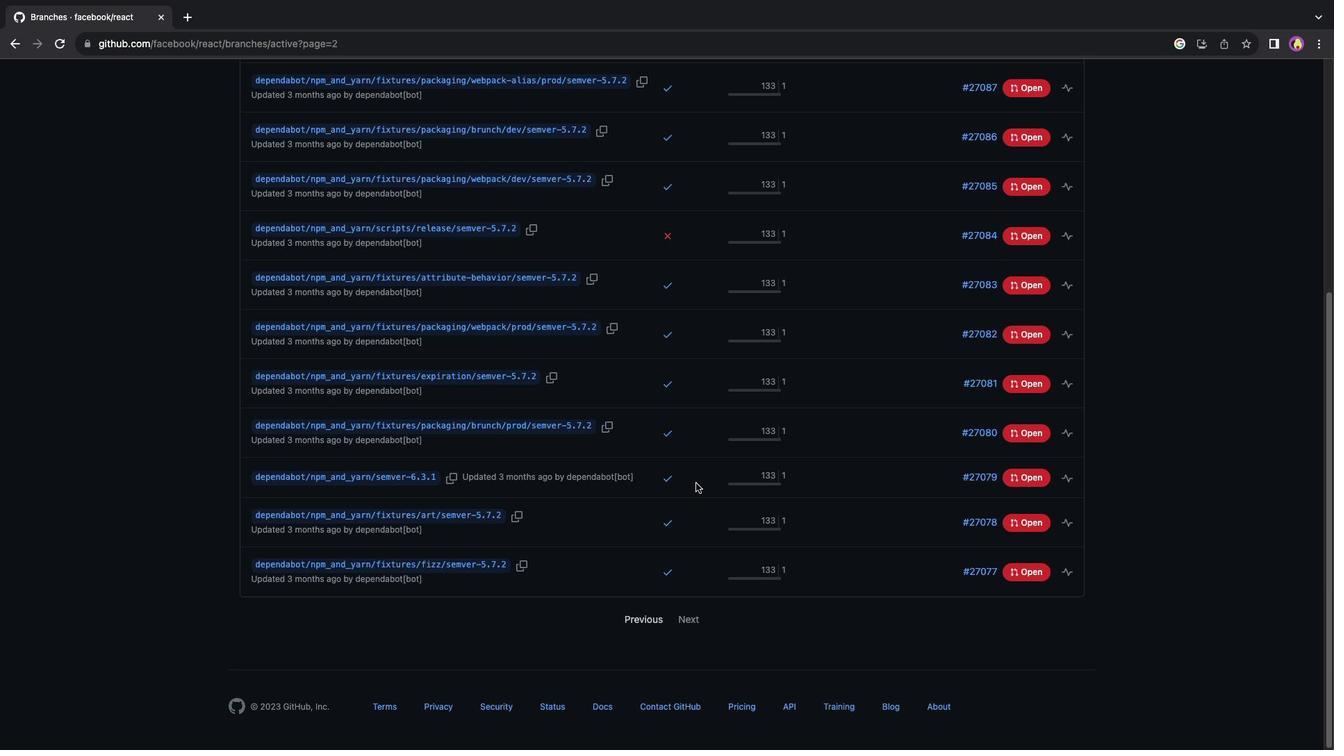
Action: Mouse scrolled (695, 483) with delta (0, 2)
Screenshot: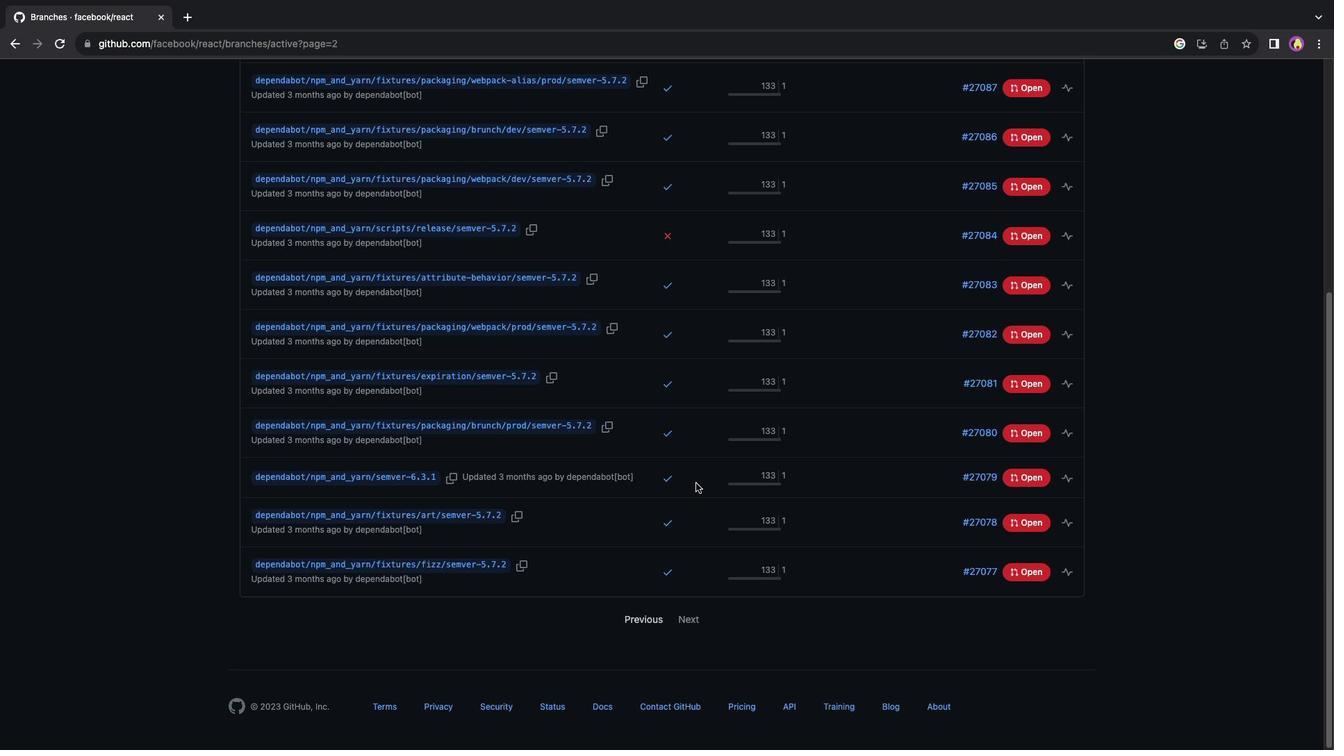 
Action: Mouse scrolled (695, 483) with delta (0, 3)
Screenshot: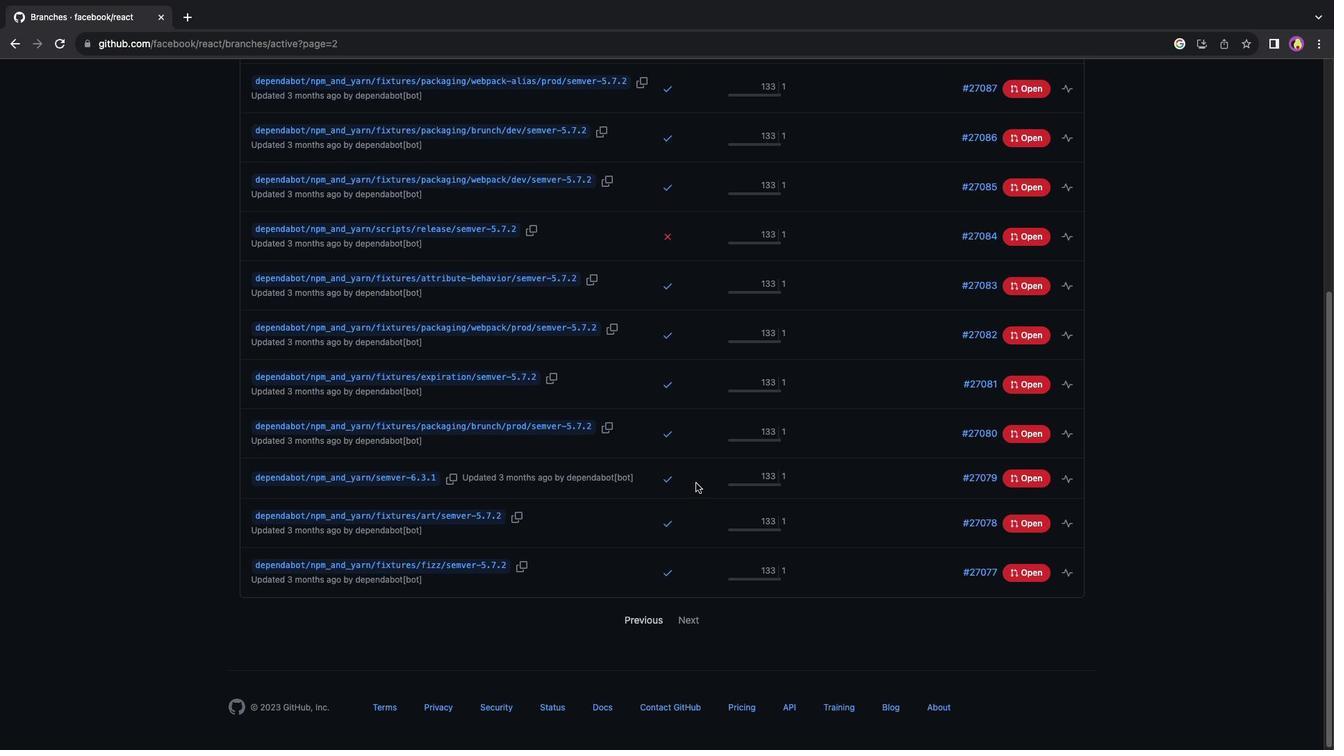 
Action: Mouse scrolled (695, 483) with delta (0, 4)
Screenshot: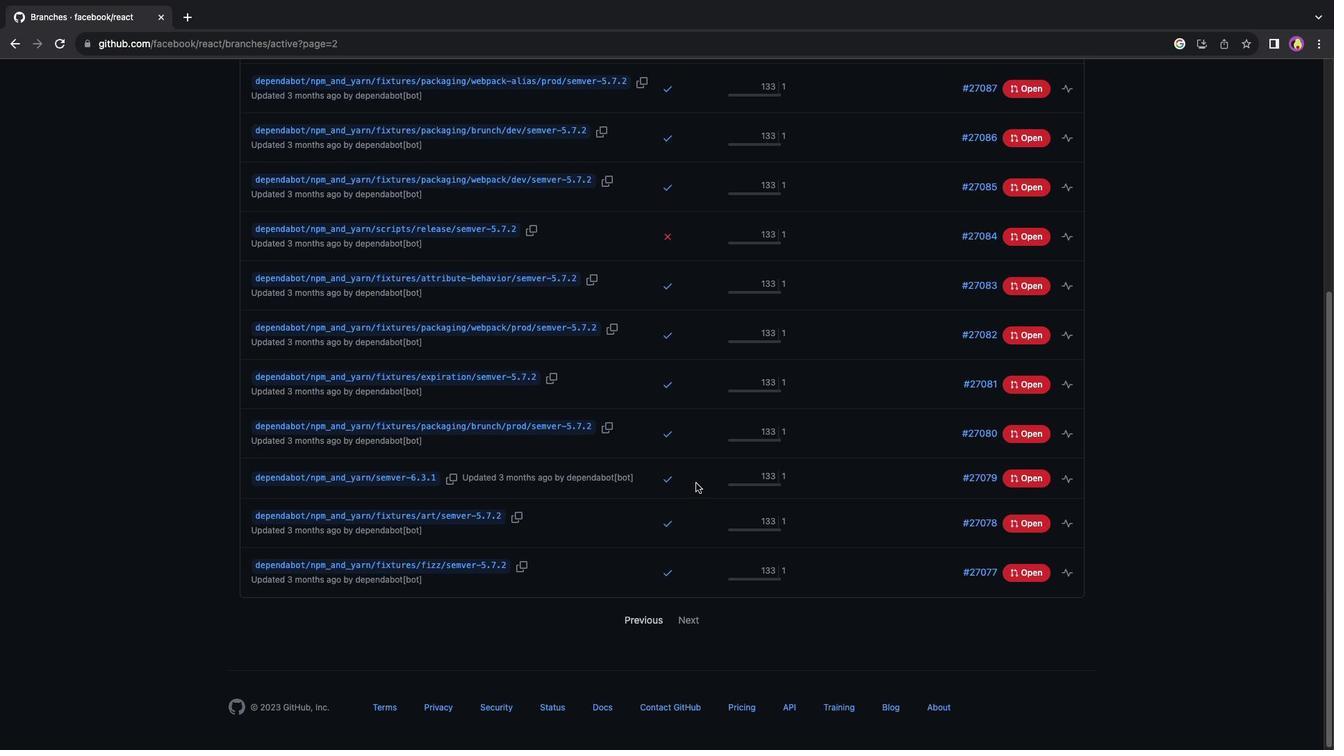 
Action: Mouse scrolled (695, 483) with delta (0, 4)
Screenshot: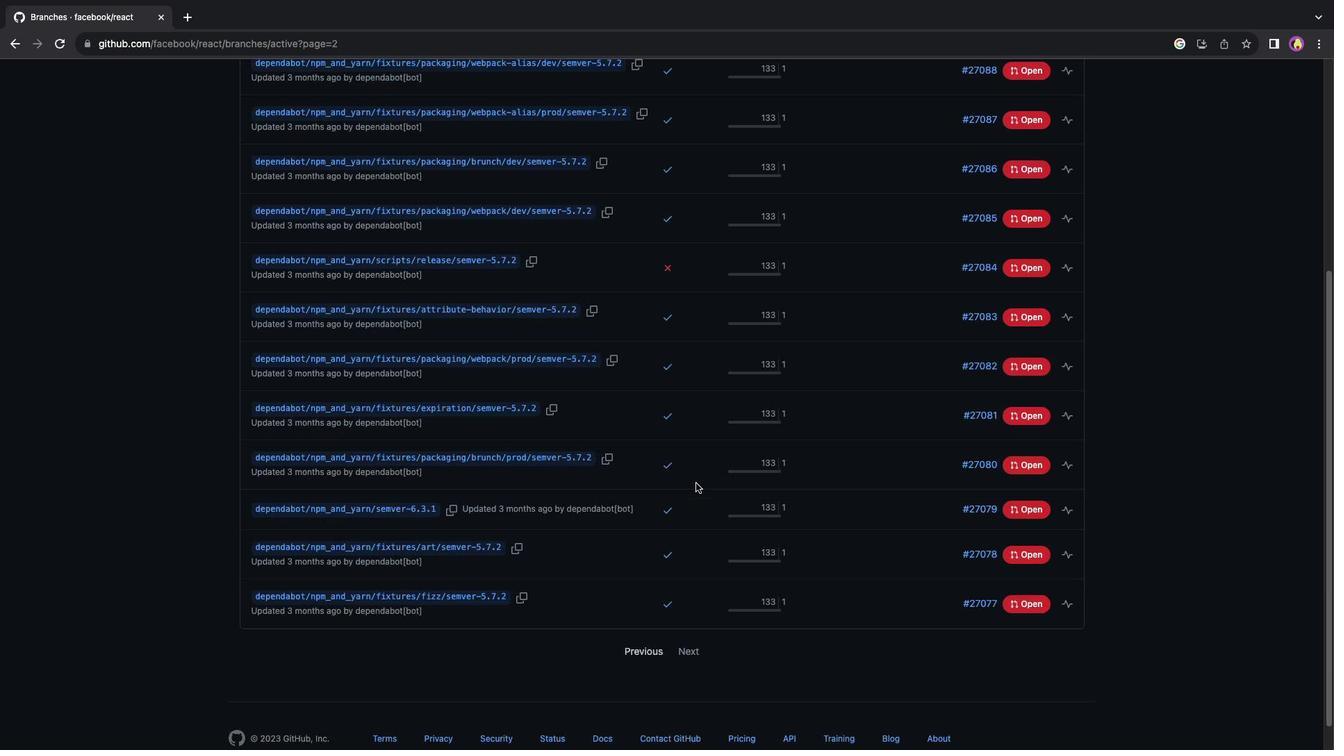 
Action: Mouse moved to (695, 483)
Screenshot: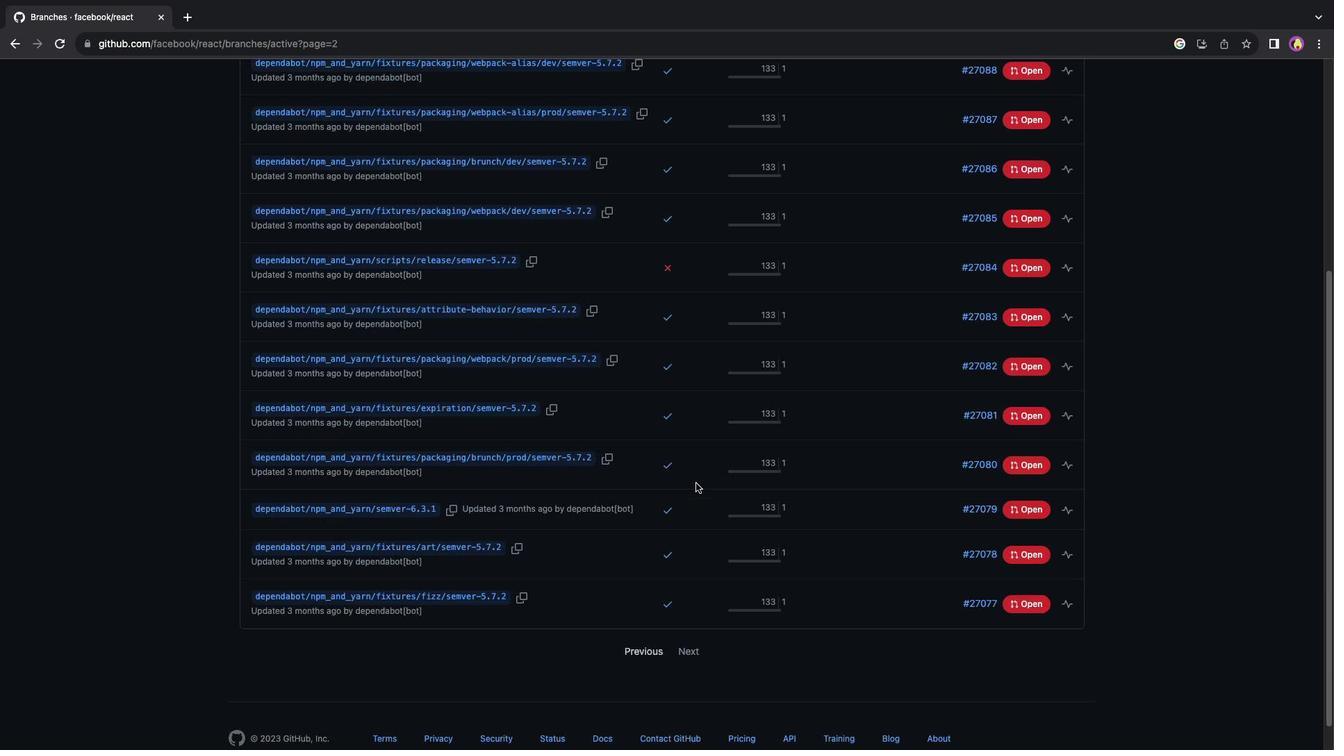 
Action: Mouse scrolled (695, 483) with delta (0, 0)
Screenshot: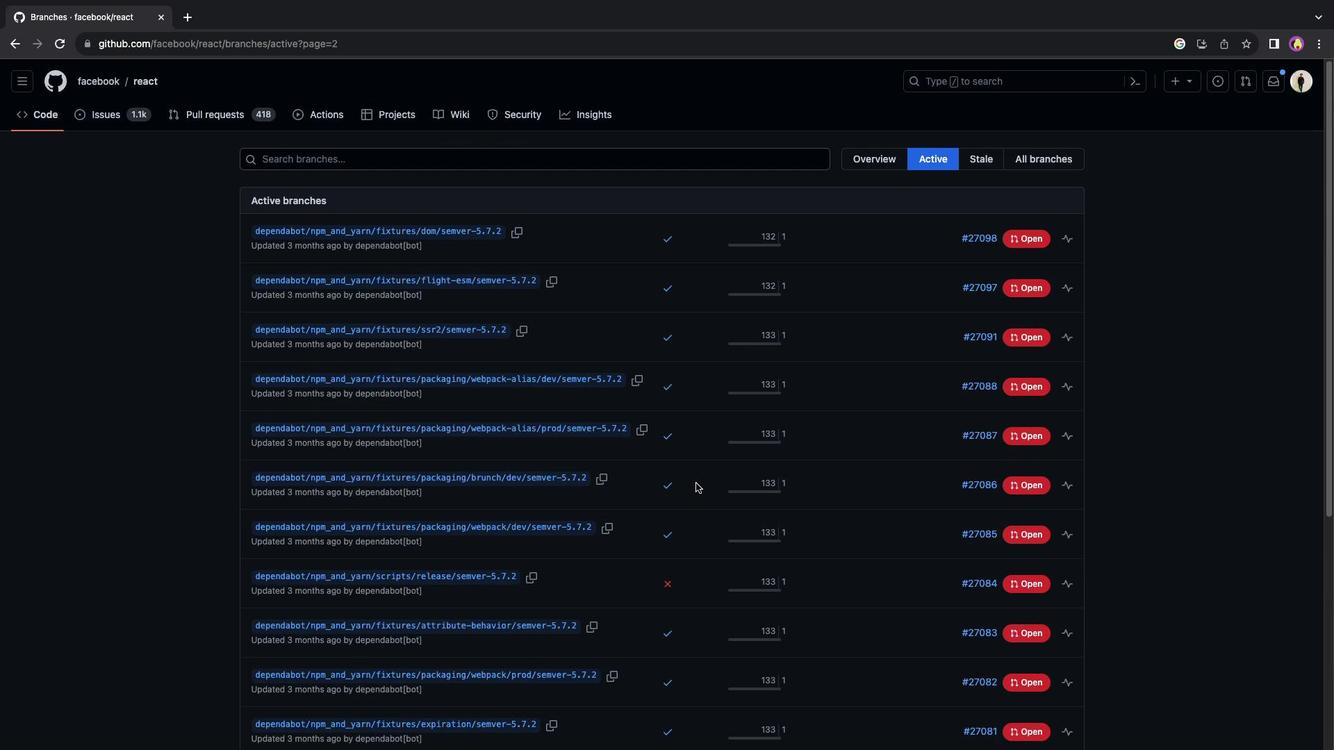 
Action: Mouse scrolled (695, 483) with delta (0, 0)
Screenshot: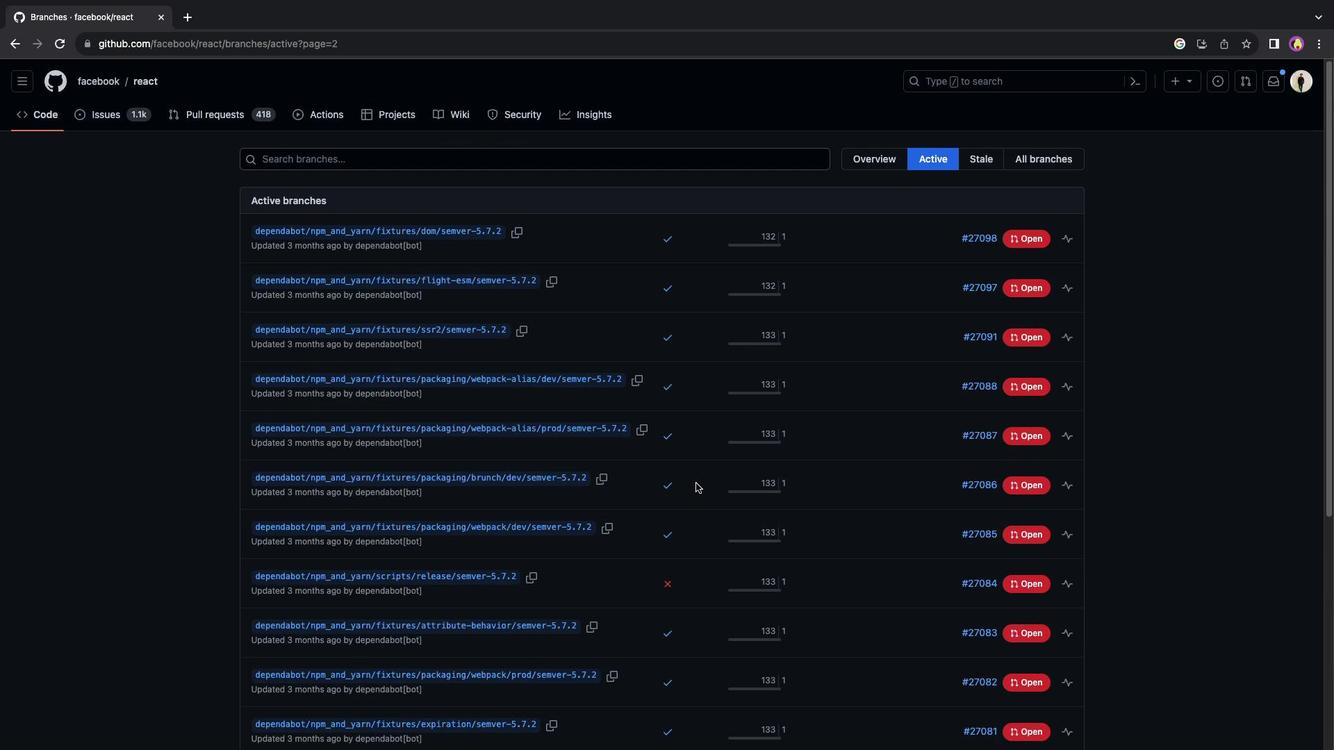 
Action: Mouse scrolled (695, 483) with delta (0, 3)
